 Task: Search for 'PLANT SEEDS' on Amazon and view product details.
Action: Mouse moved to (265, 145)
Screenshot: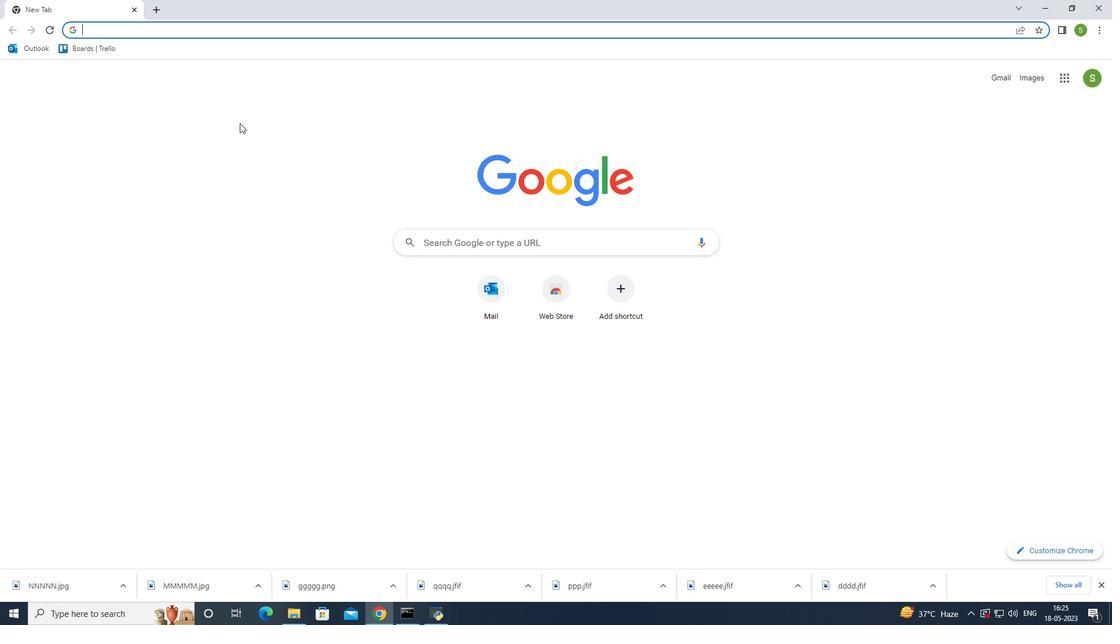 
Action: Key pressed am
Screenshot: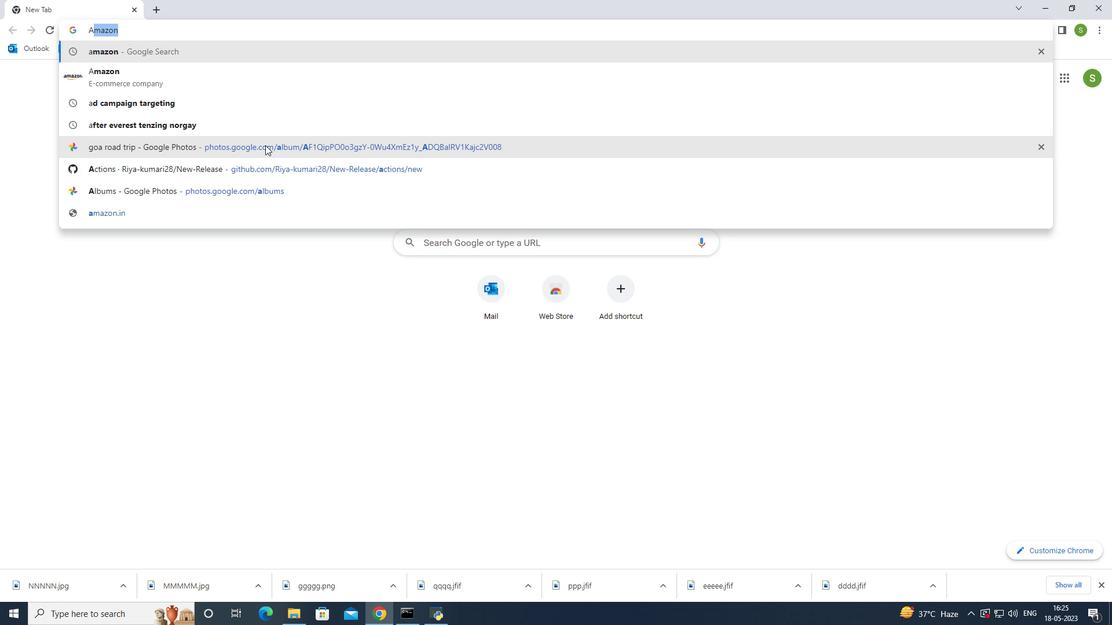
Action: Mouse moved to (96, 71)
Screenshot: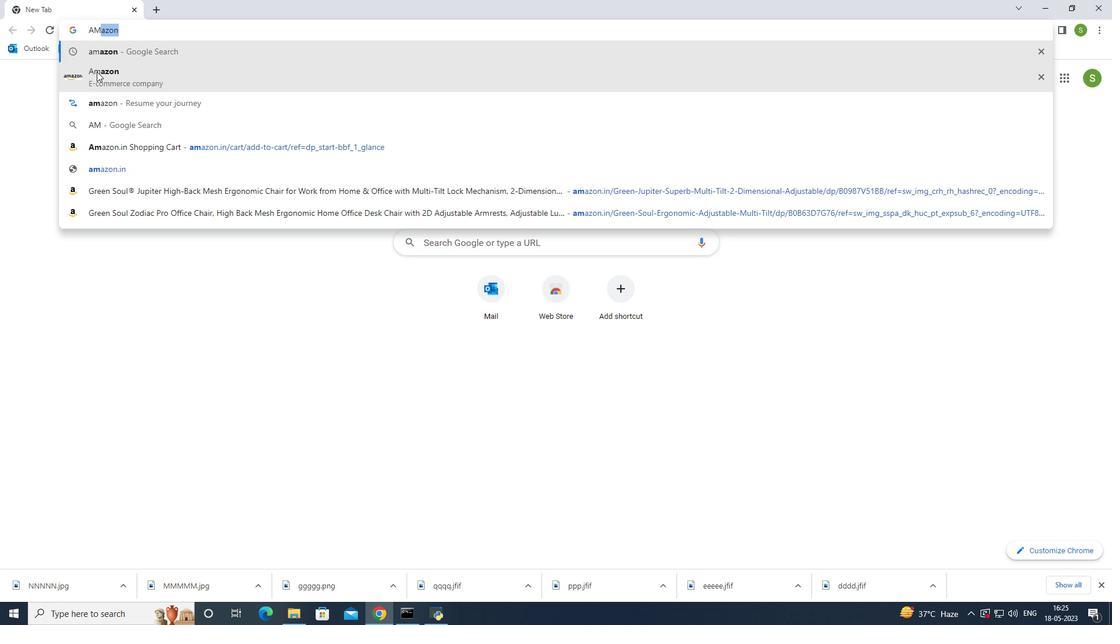 
Action: Key pressed <Key.enter>
Screenshot: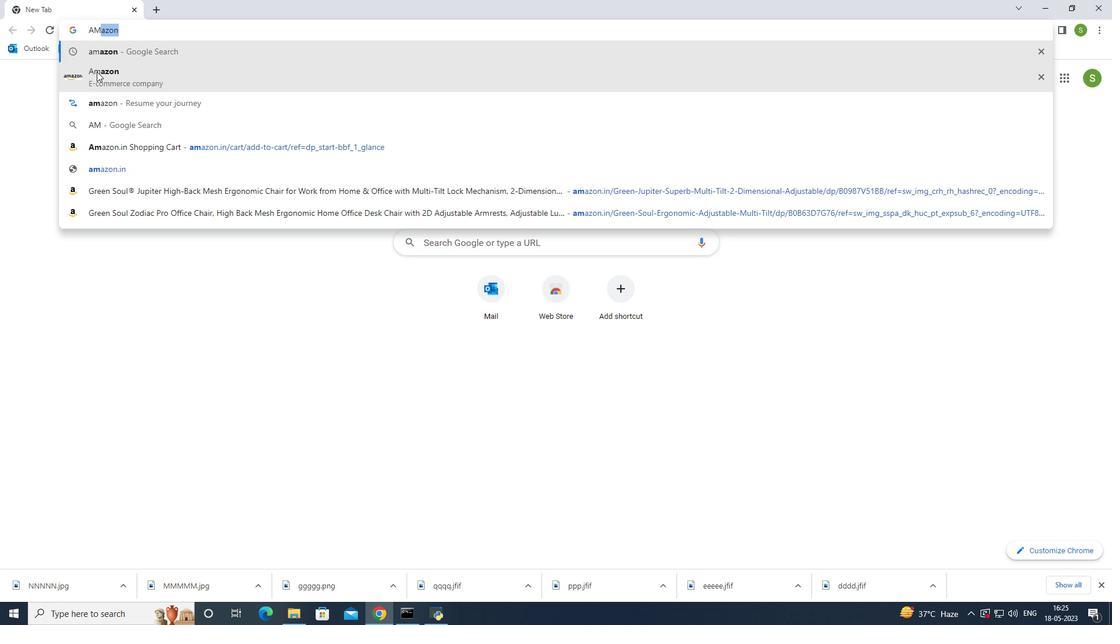 
Action: Mouse moved to (186, 190)
Screenshot: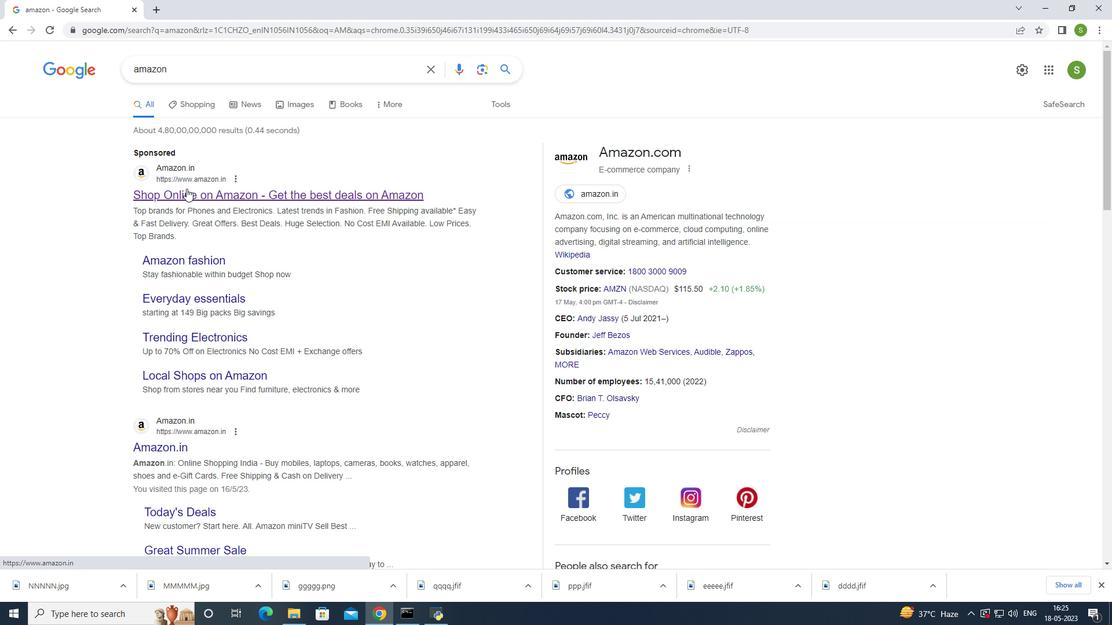 
Action: Mouse pressed left at (186, 190)
Screenshot: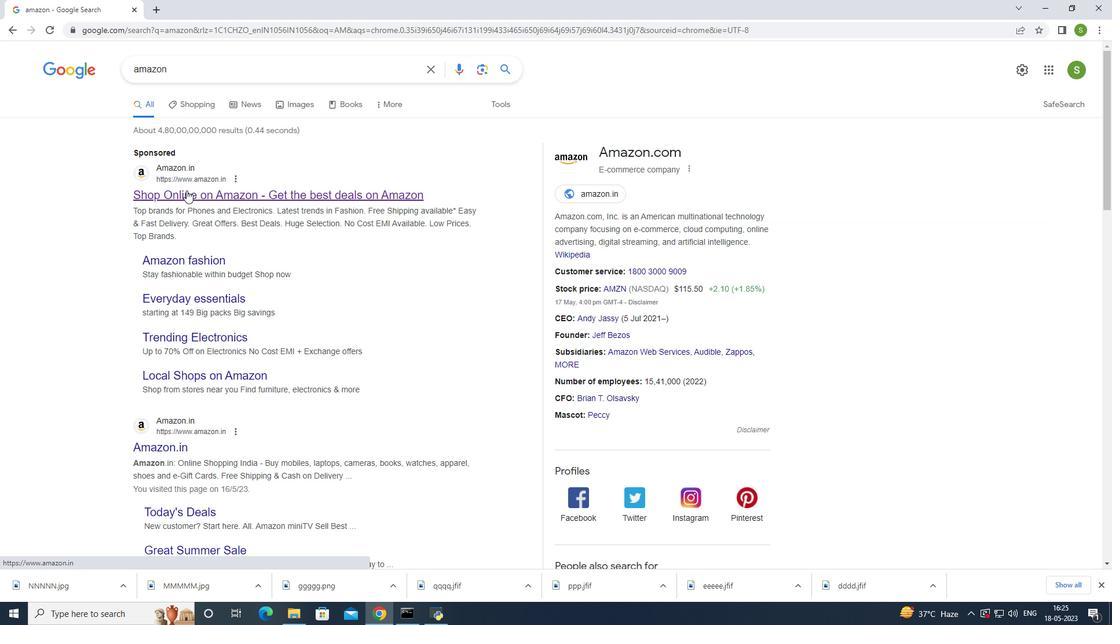 
Action: Mouse moved to (247, 56)
Screenshot: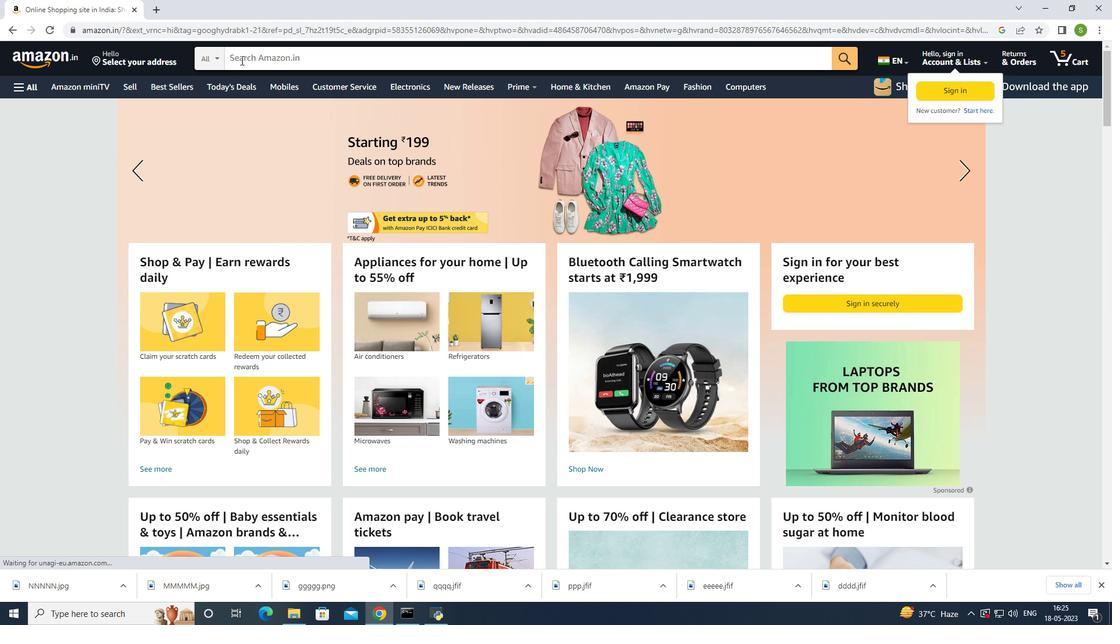 
Action: Mouse pressed left at (247, 56)
Screenshot: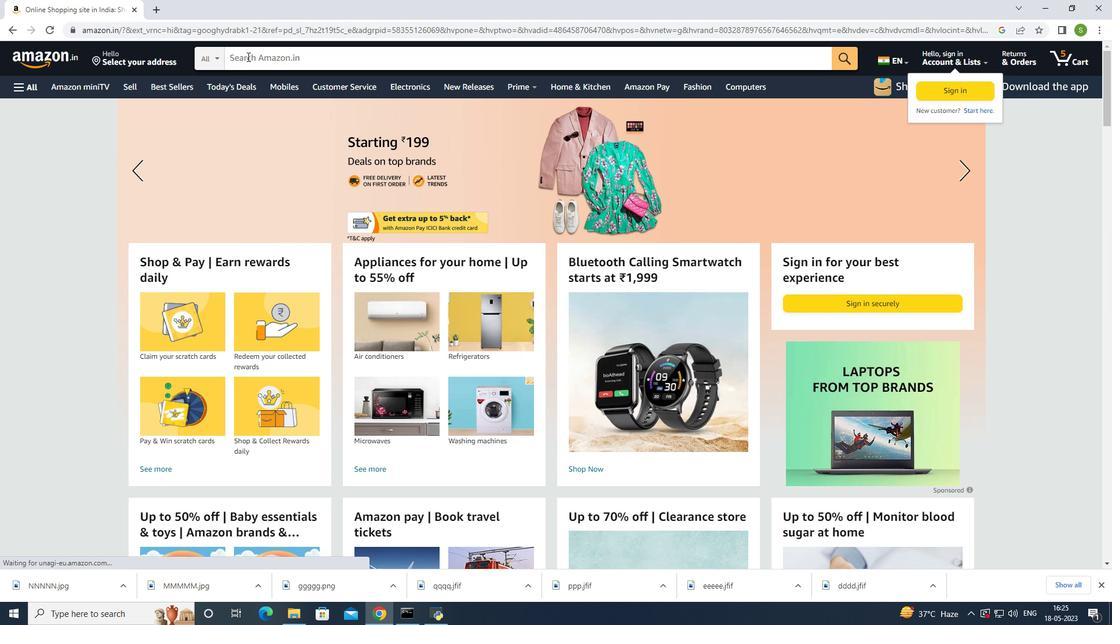 
Action: Key pressed plant<Key.space>seeds<Key.enter>
Screenshot: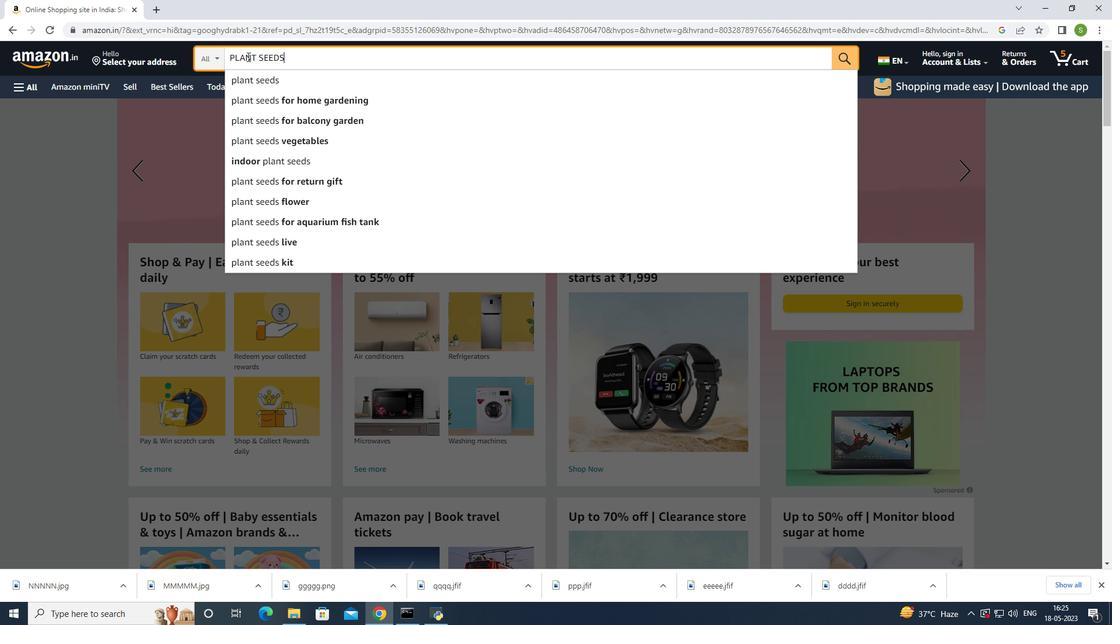 
Action: Mouse moved to (335, 286)
Screenshot: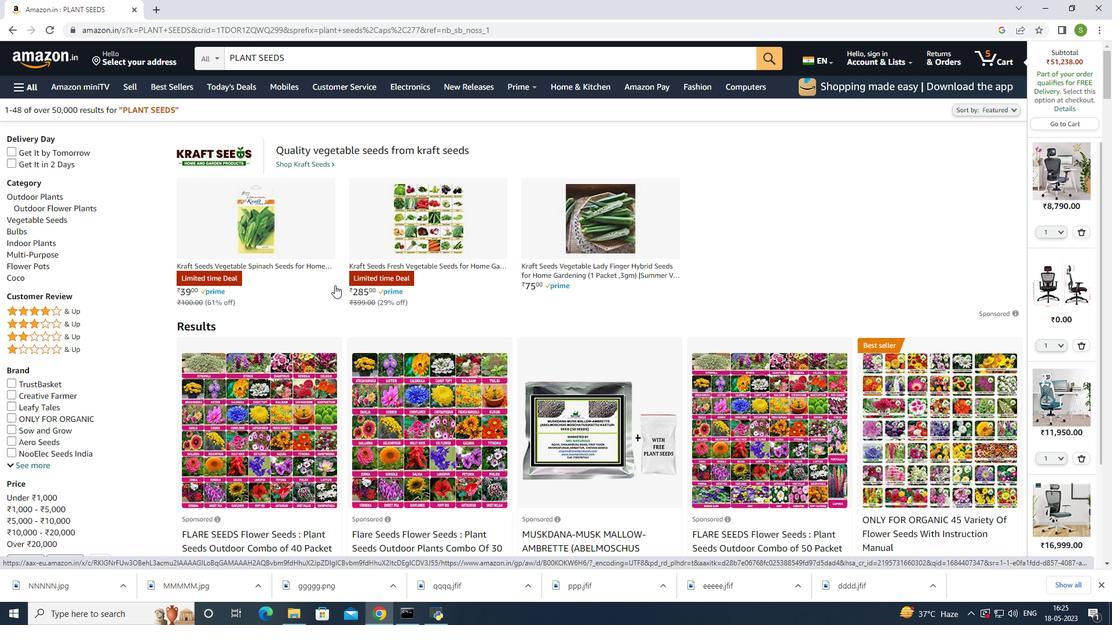 
Action: Mouse scrolled (335, 285) with delta (0, 0)
Screenshot: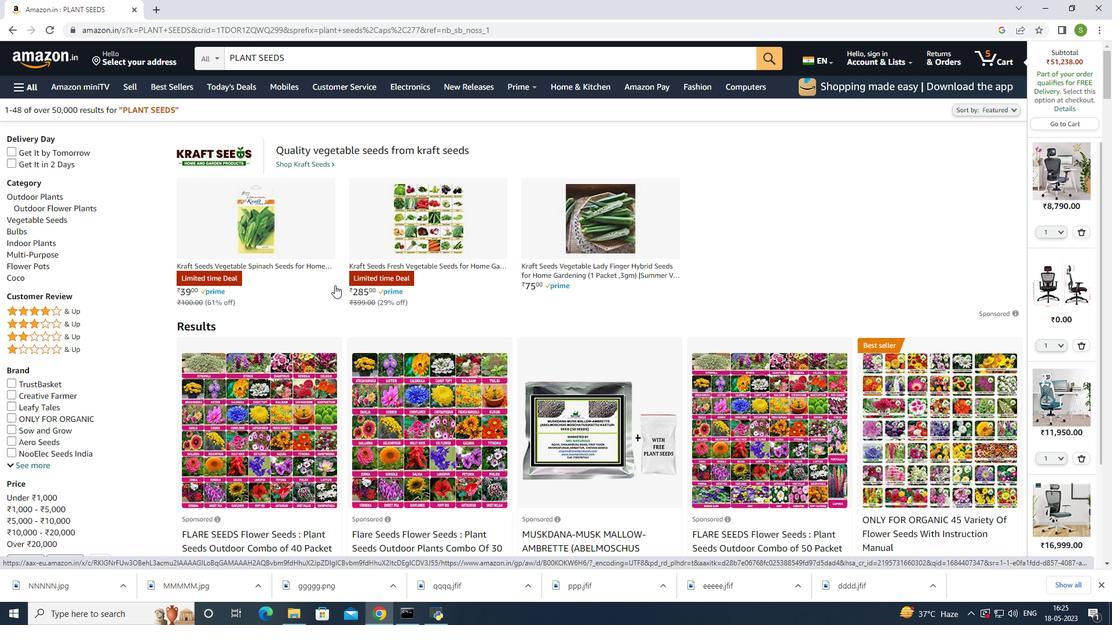 
Action: Mouse moved to (335, 287)
Screenshot: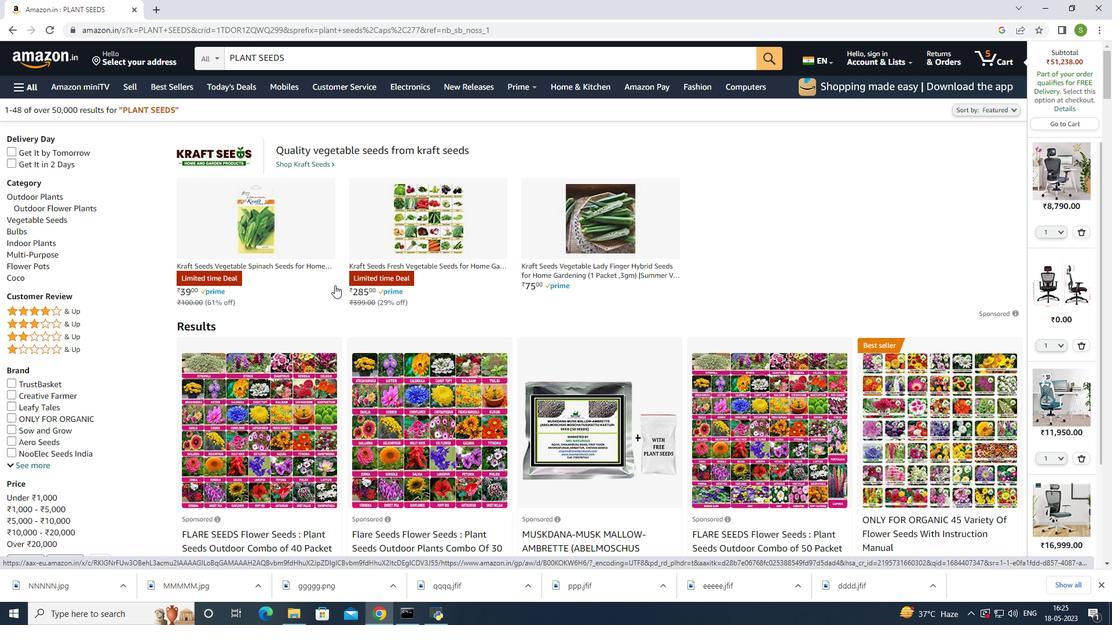 
Action: Mouse scrolled (335, 286) with delta (0, 0)
Screenshot: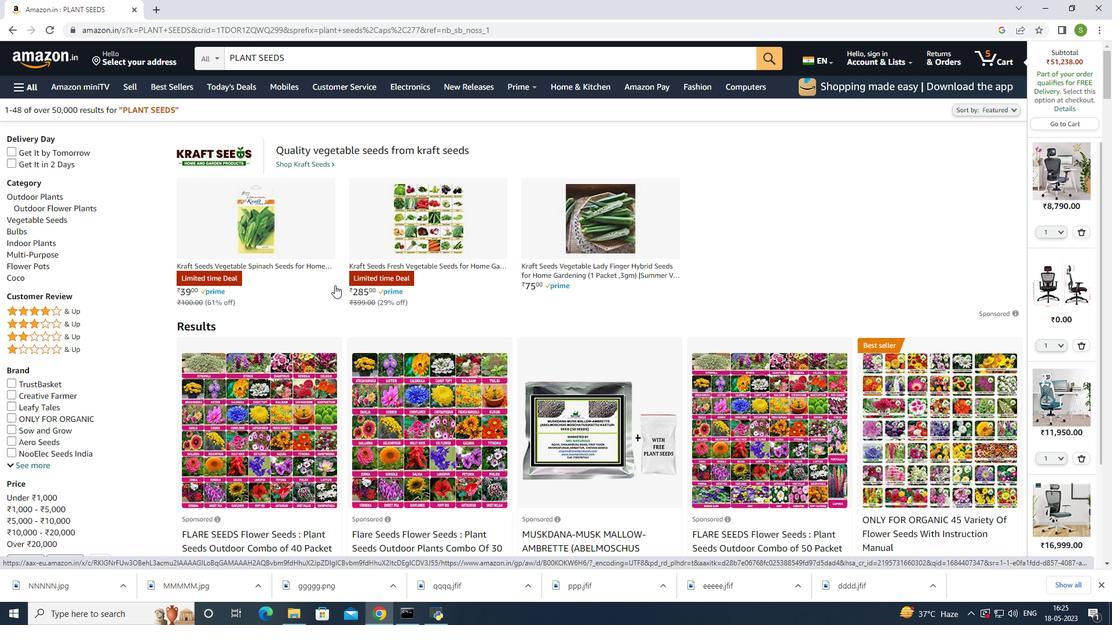 
Action: Mouse moved to (336, 287)
Screenshot: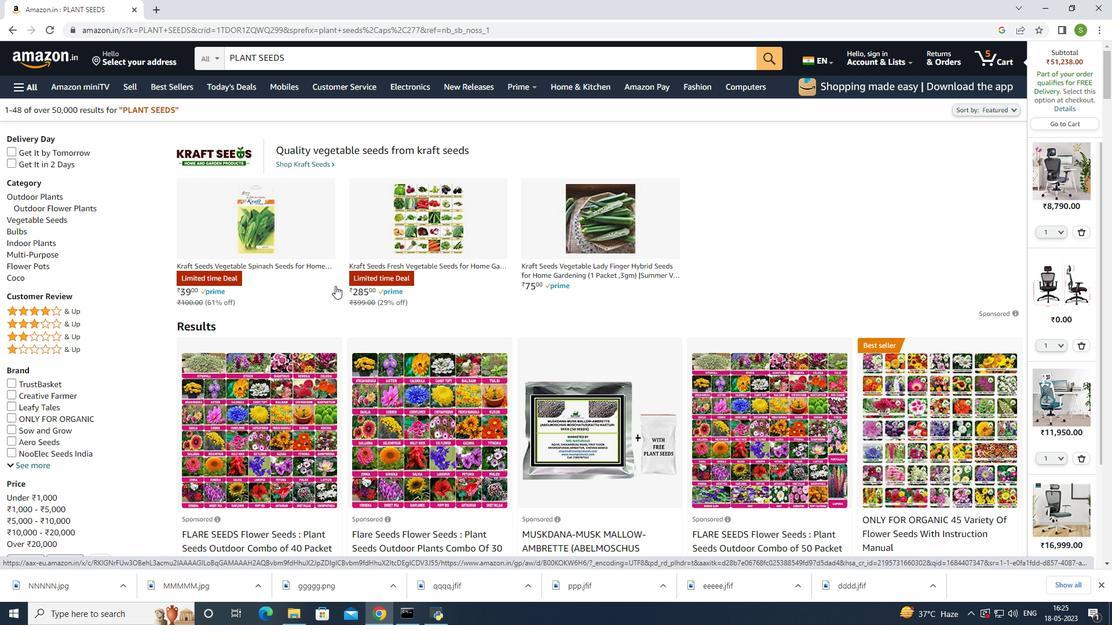 
Action: Mouse scrolled (336, 287) with delta (0, 0)
Screenshot: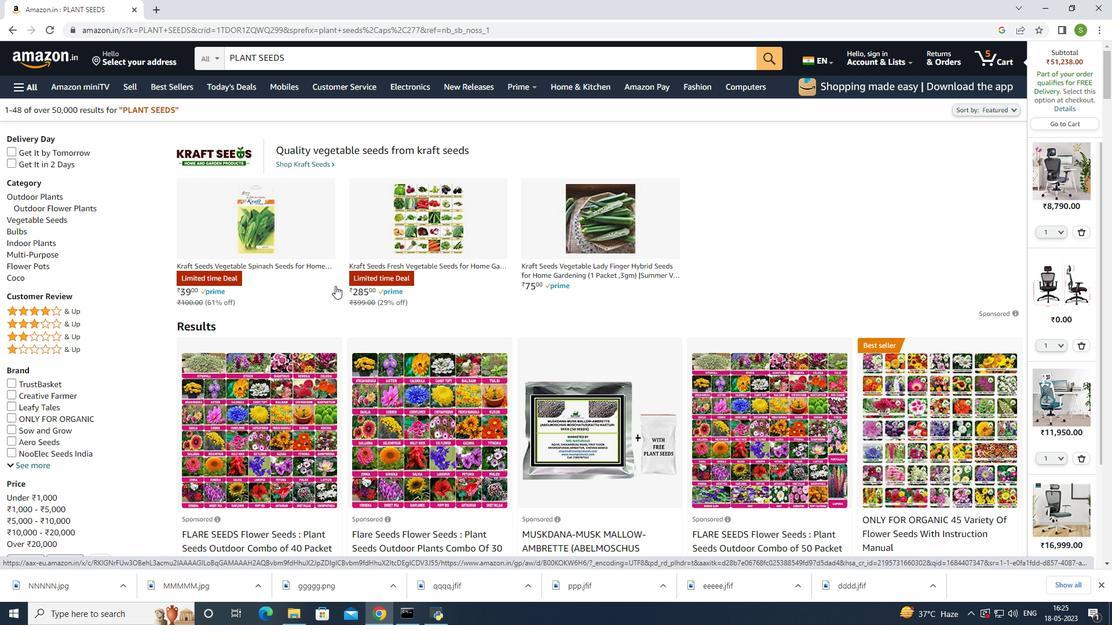 
Action: Mouse scrolled (336, 287) with delta (0, 0)
Screenshot: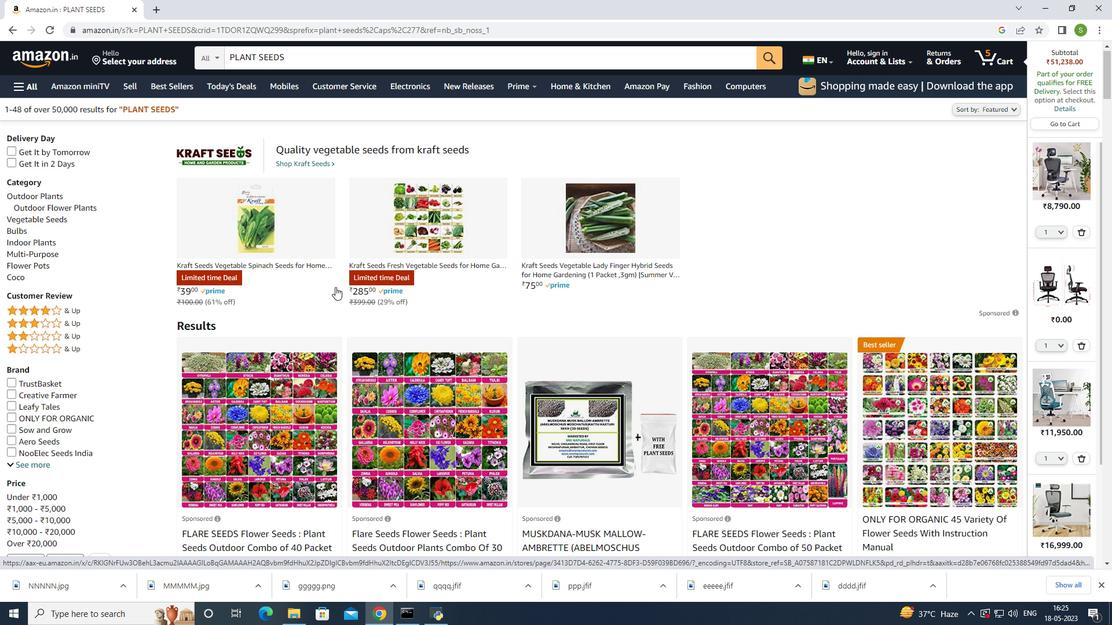 
Action: Mouse moved to (336, 288)
Screenshot: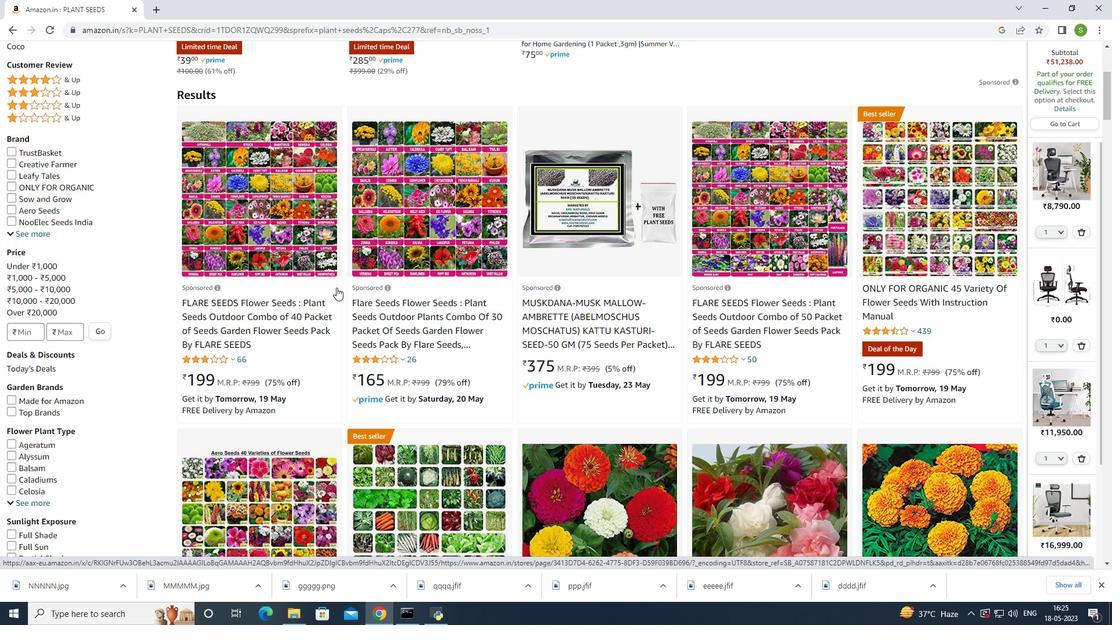 
Action: Mouse scrolled (336, 289) with delta (0, 0)
Screenshot: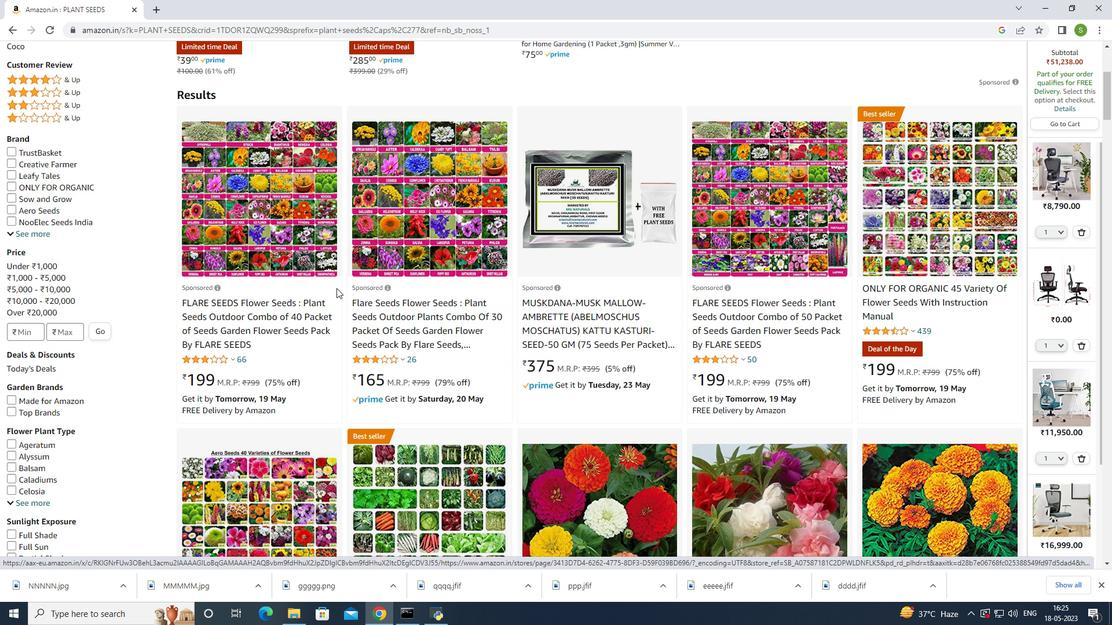 
Action: Mouse scrolled (336, 289) with delta (0, 0)
Screenshot: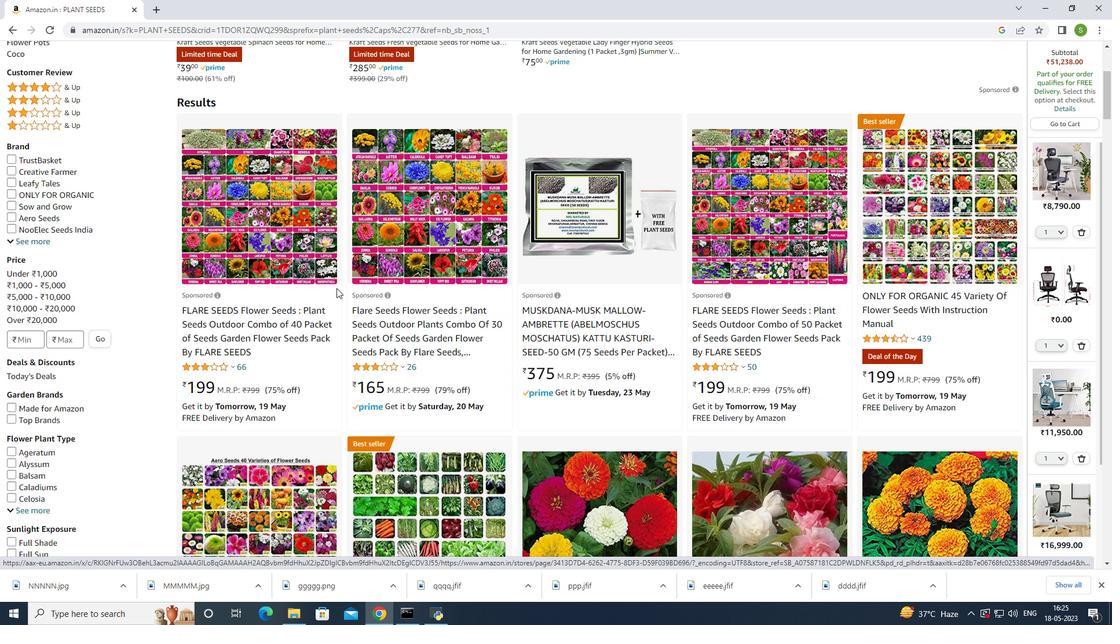 
Action: Mouse scrolled (336, 289) with delta (0, 0)
Screenshot: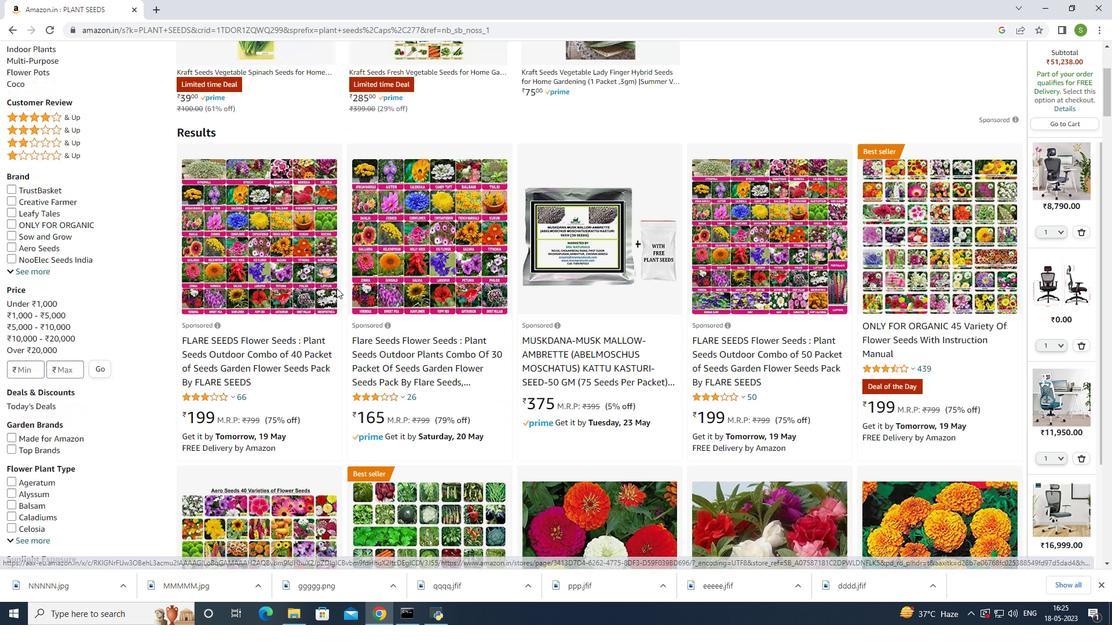
Action: Mouse scrolled (336, 289) with delta (0, 0)
Screenshot: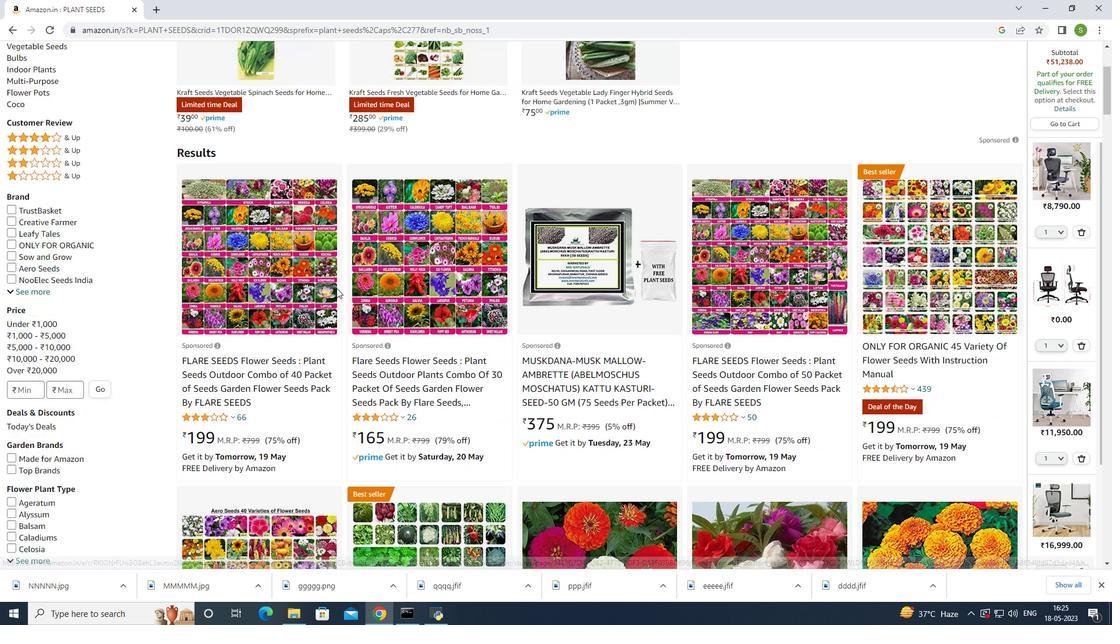 
Action: Mouse moved to (224, 227)
Screenshot: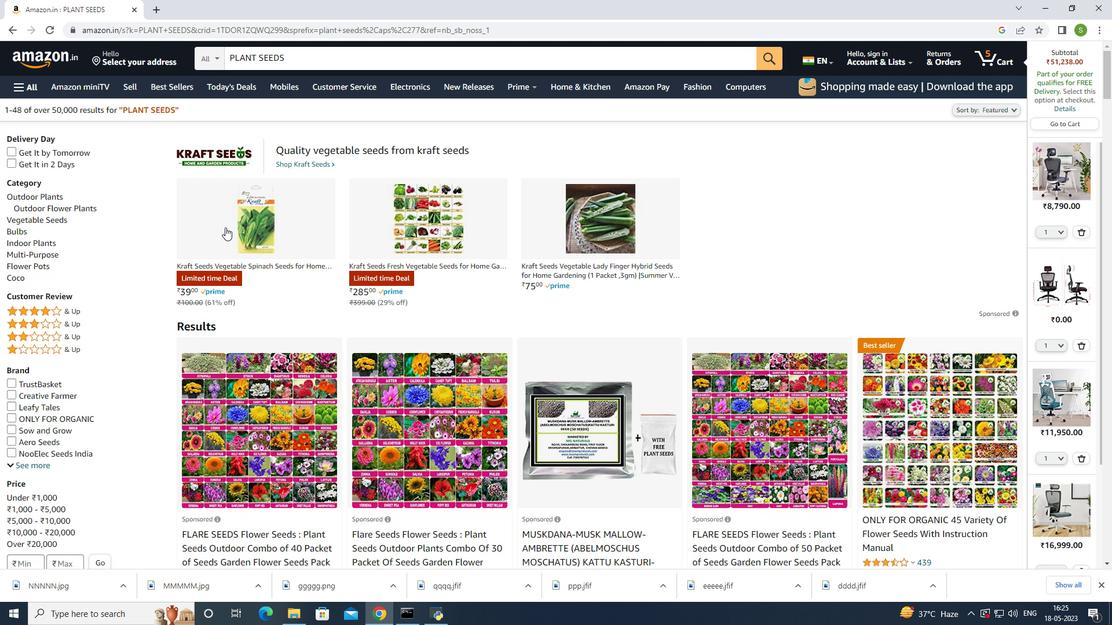 
Action: Mouse pressed left at (224, 227)
Screenshot: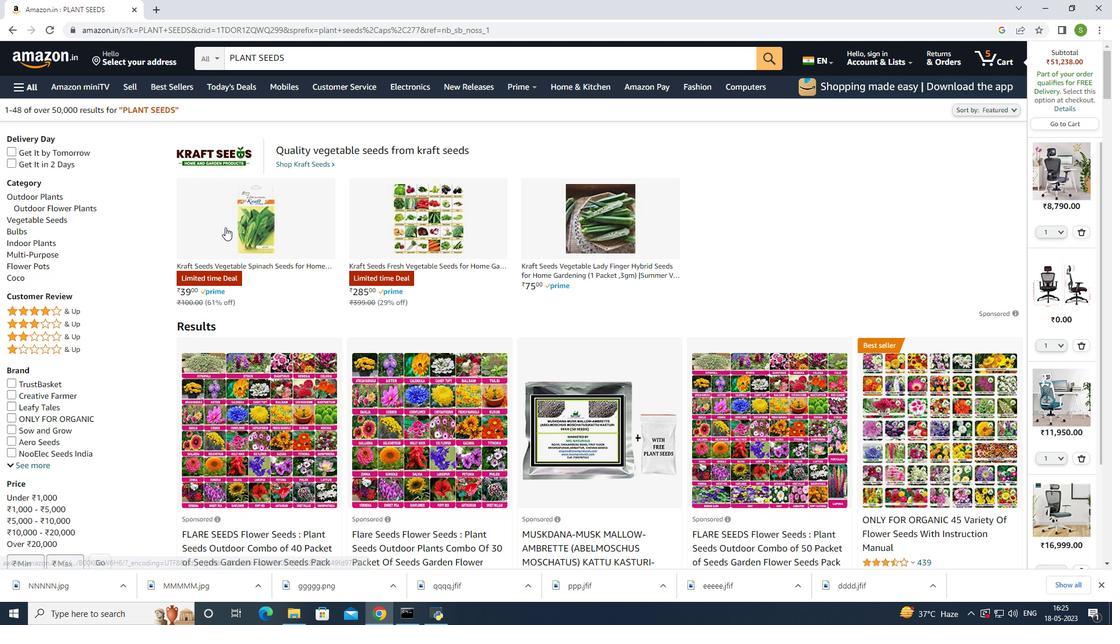 
Action: Mouse pressed left at (224, 227)
Screenshot: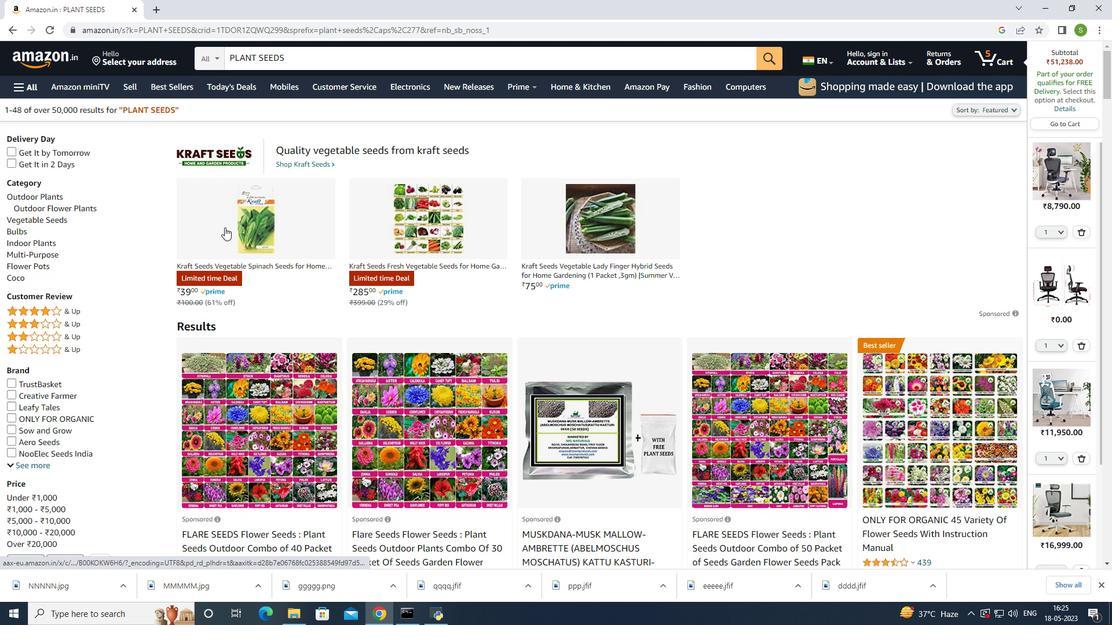 
Action: Mouse moved to (442, 340)
Screenshot: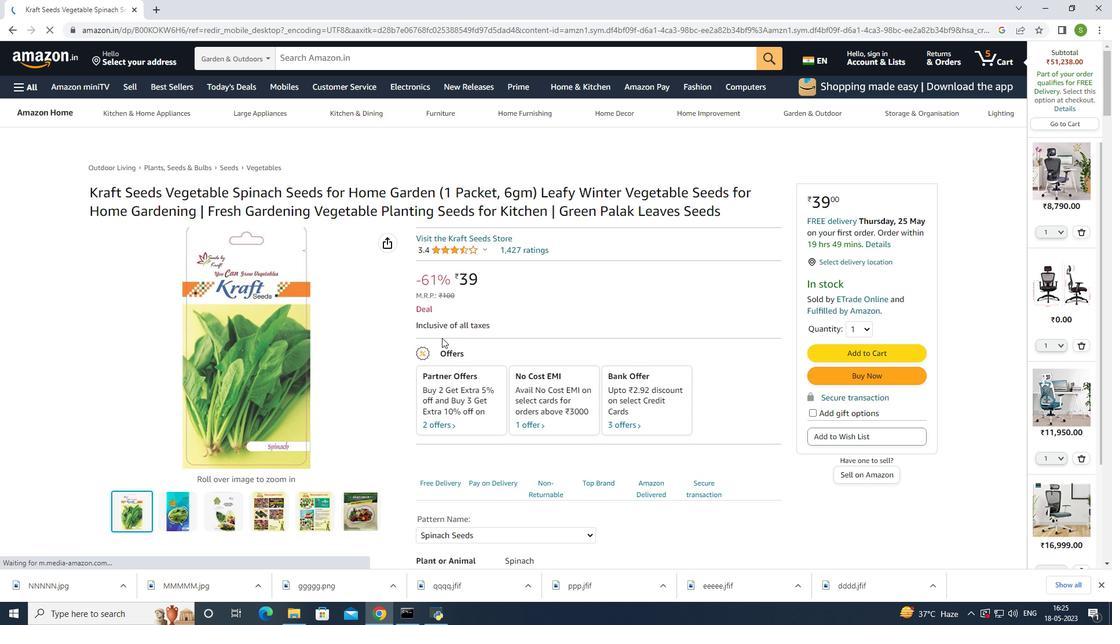 
Action: Mouse scrolled (442, 340) with delta (0, 0)
Screenshot: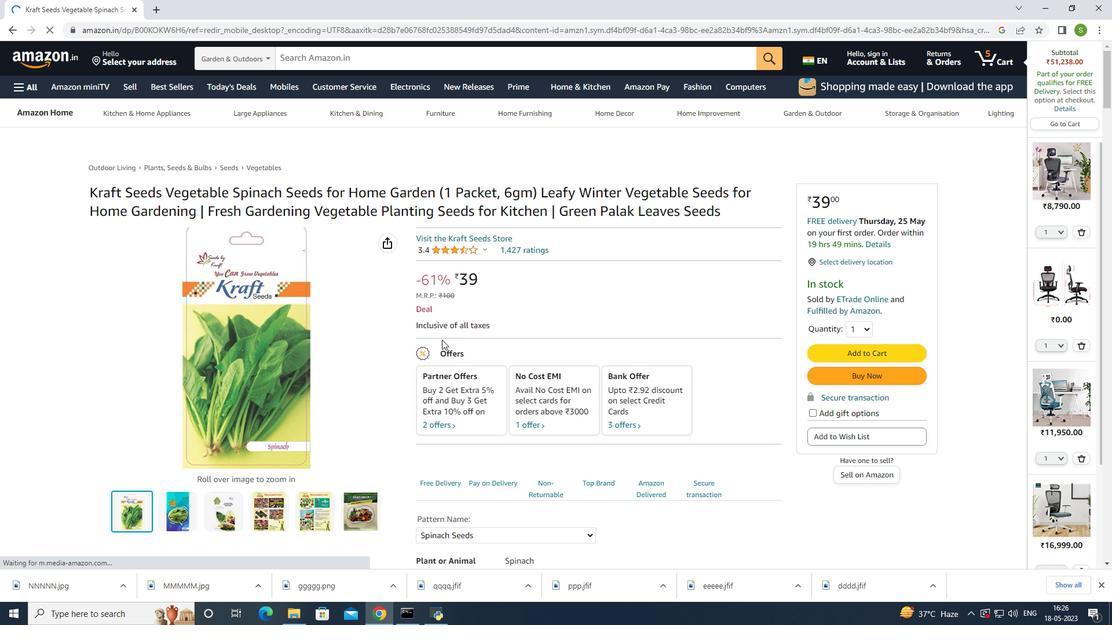 
Action: Mouse scrolled (442, 340) with delta (0, 0)
Screenshot: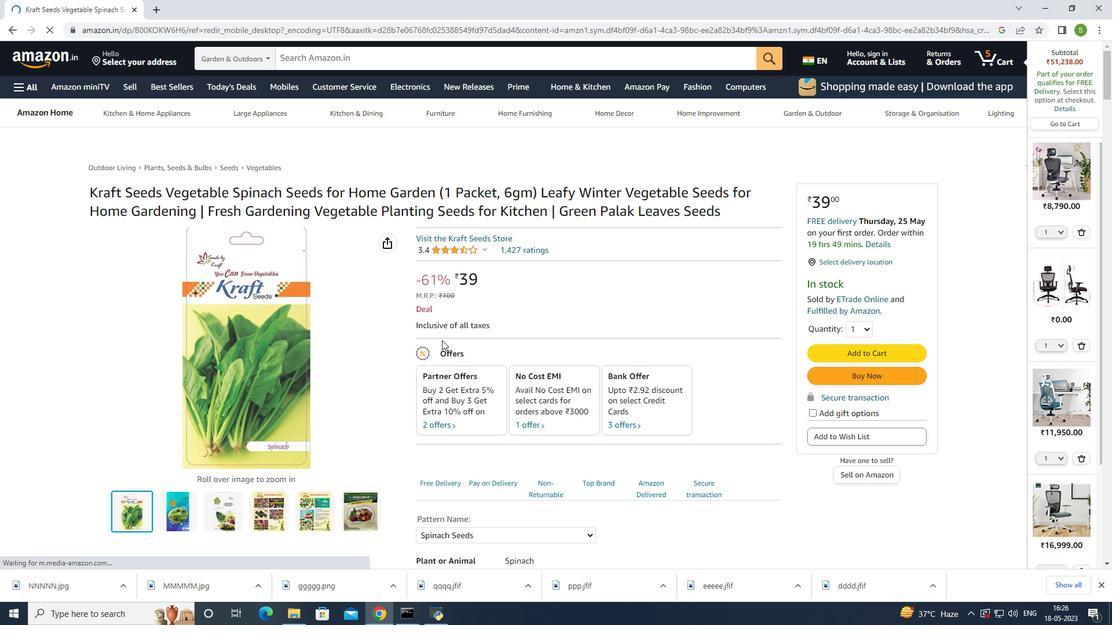 
Action: Mouse scrolled (442, 340) with delta (0, 0)
Screenshot: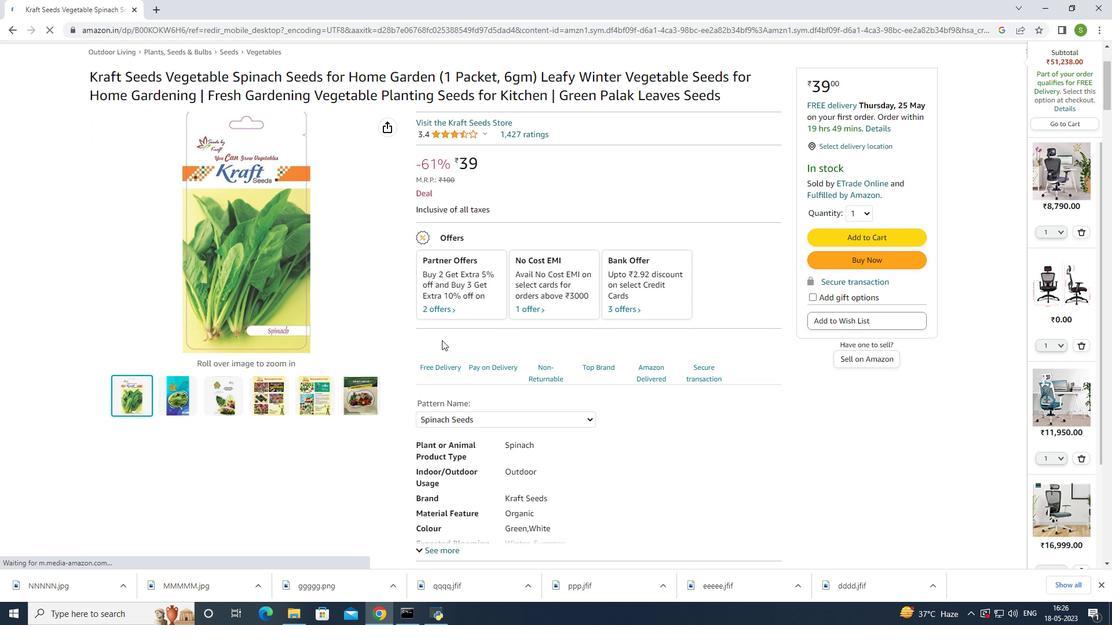 
Action: Mouse scrolled (442, 340) with delta (0, 0)
Screenshot: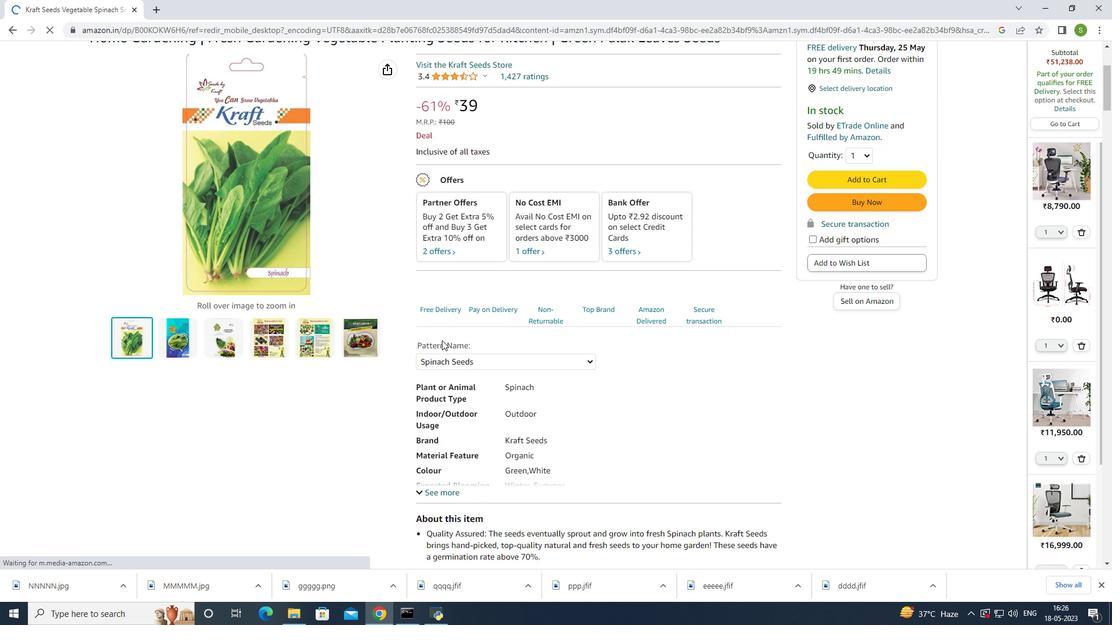 
Action: Mouse scrolled (442, 340) with delta (0, 0)
Screenshot: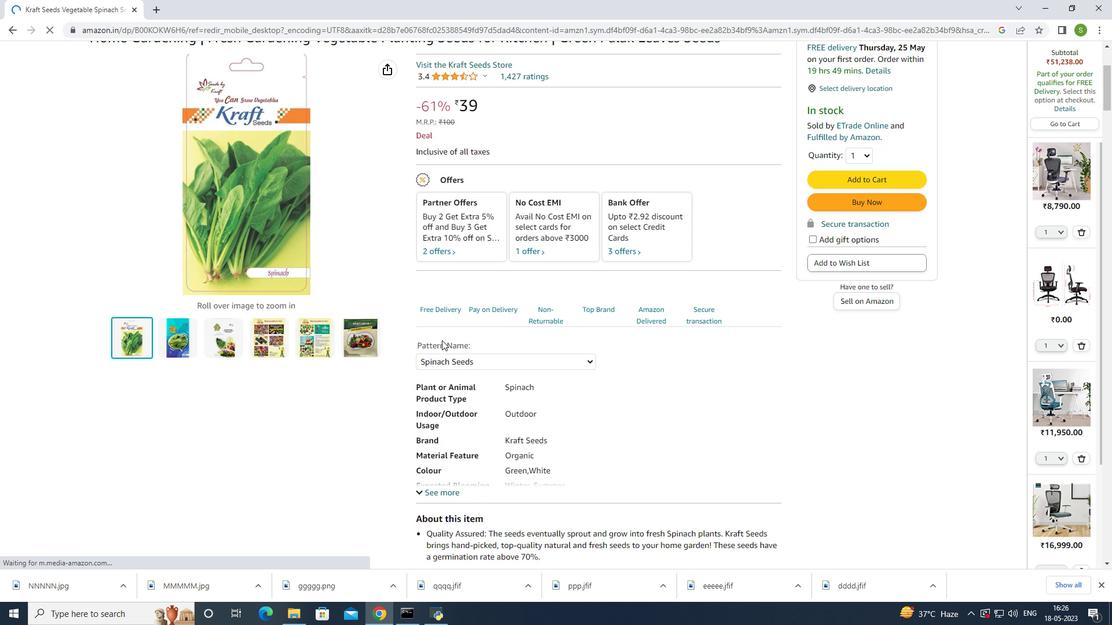 
Action: Mouse scrolled (442, 340) with delta (0, 0)
Screenshot: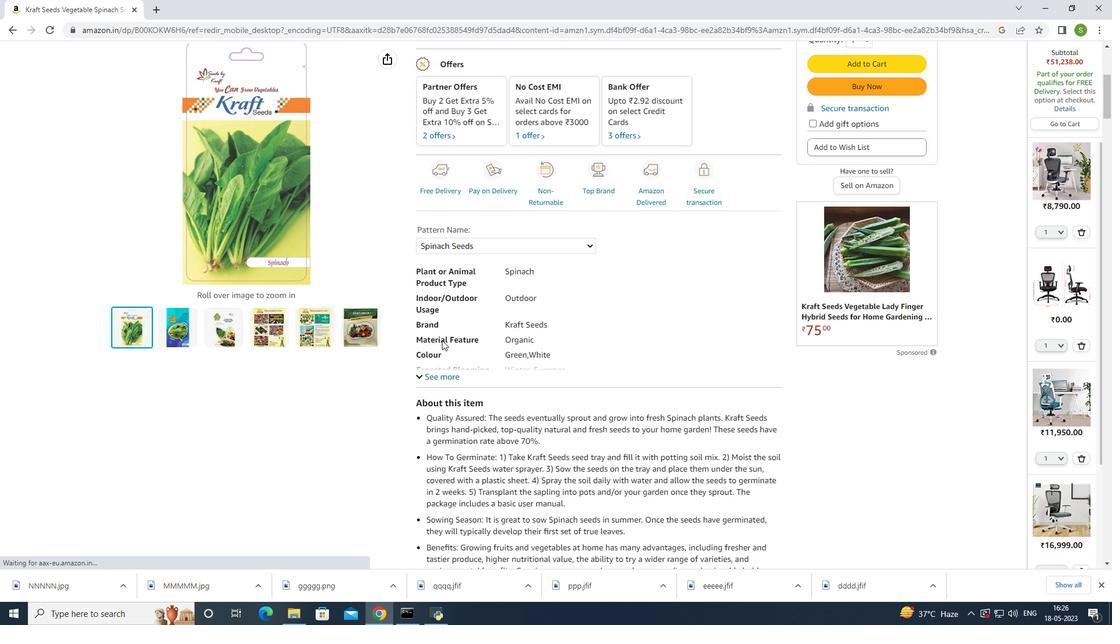
Action: Mouse scrolled (442, 340) with delta (0, 0)
Screenshot: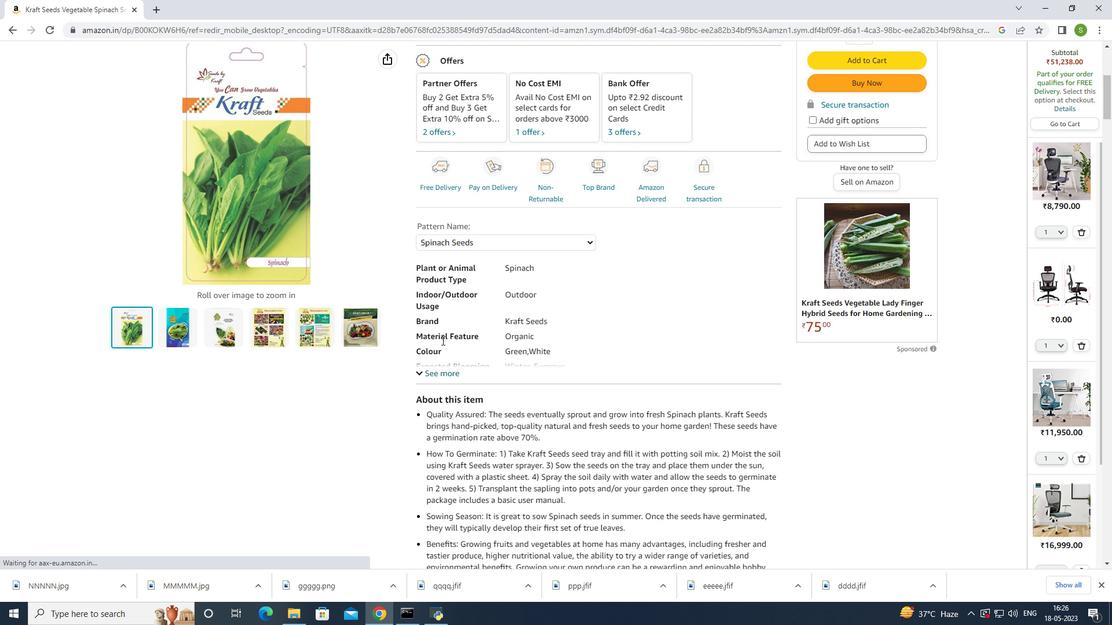 
Action: Mouse scrolled (442, 340) with delta (0, 0)
Screenshot: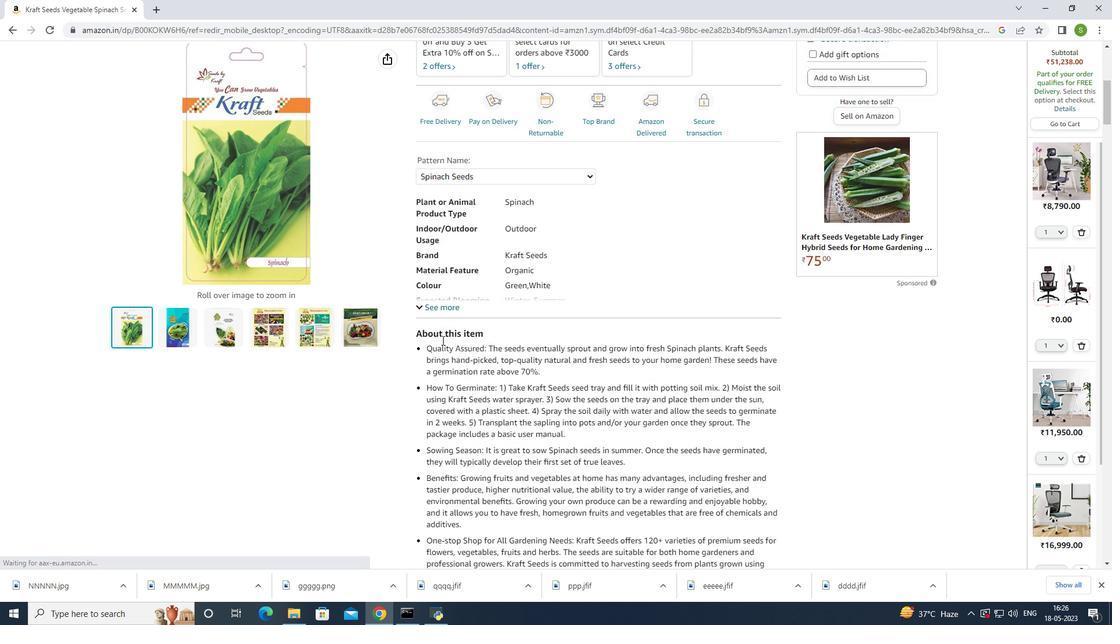 
Action: Mouse scrolled (442, 340) with delta (0, 0)
Screenshot: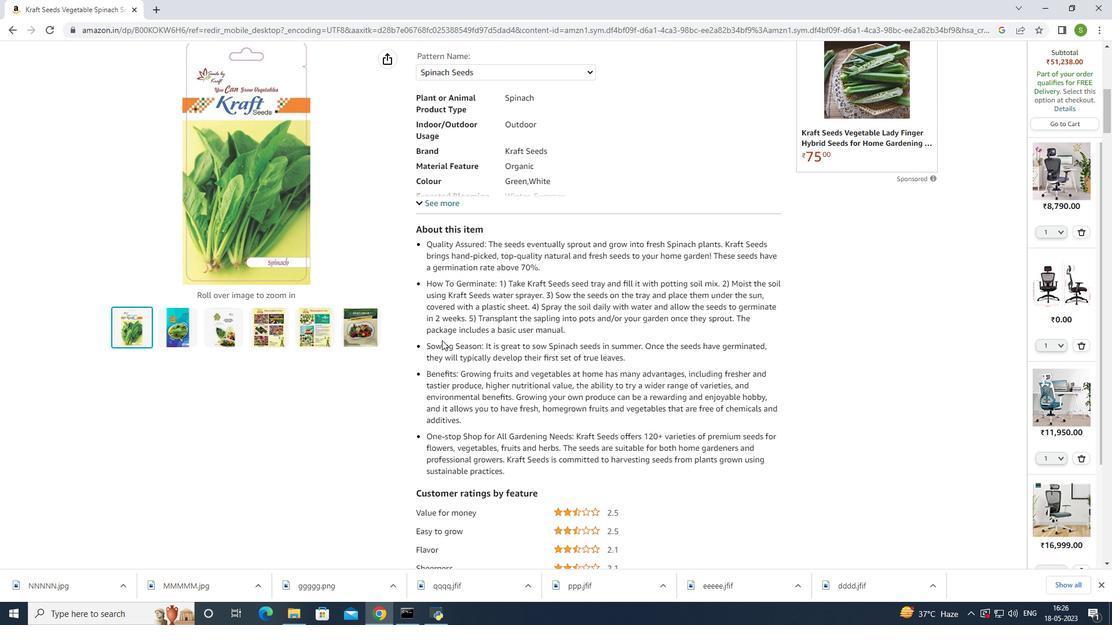 
Action: Mouse scrolled (442, 340) with delta (0, 0)
Screenshot: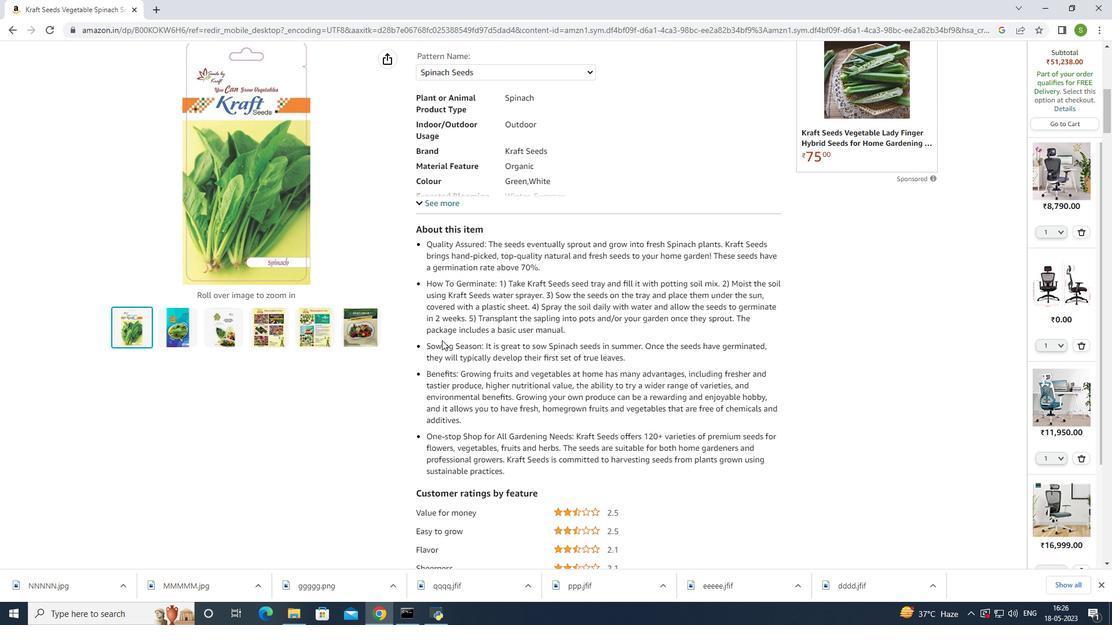 
Action: Mouse scrolled (442, 340) with delta (0, 0)
Screenshot: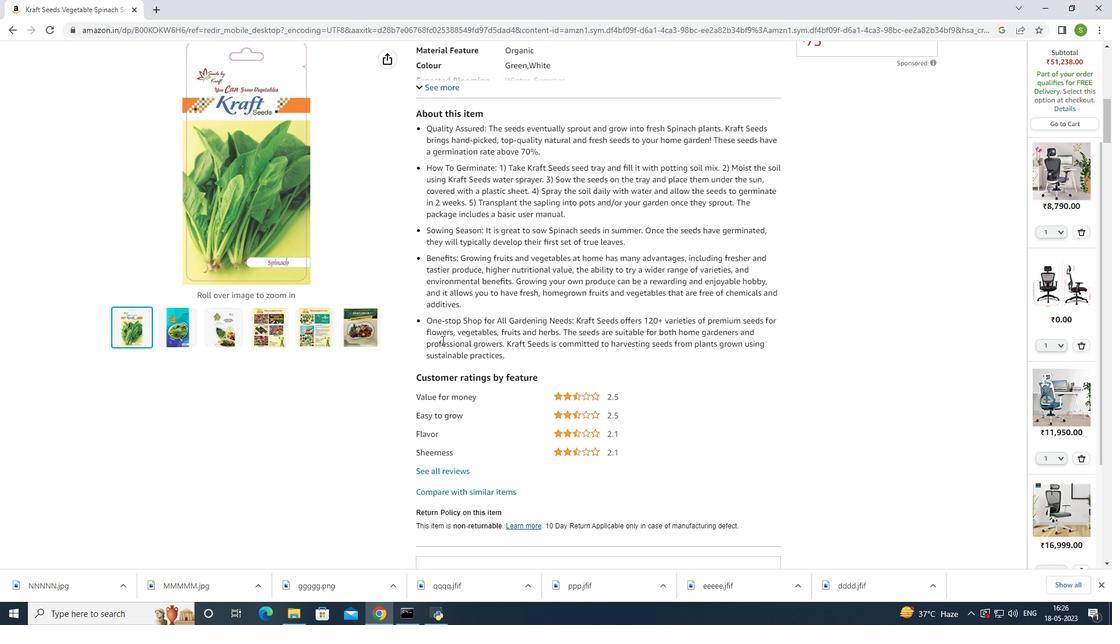 
Action: Mouse scrolled (442, 340) with delta (0, 0)
Screenshot: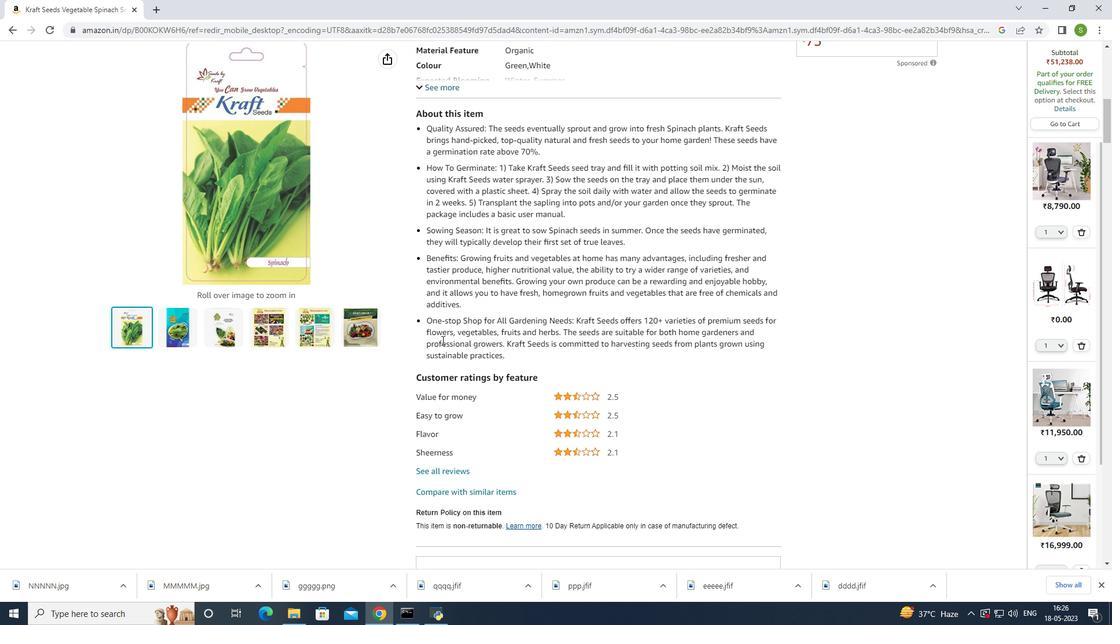 
Action: Mouse scrolled (442, 340) with delta (0, 0)
Screenshot: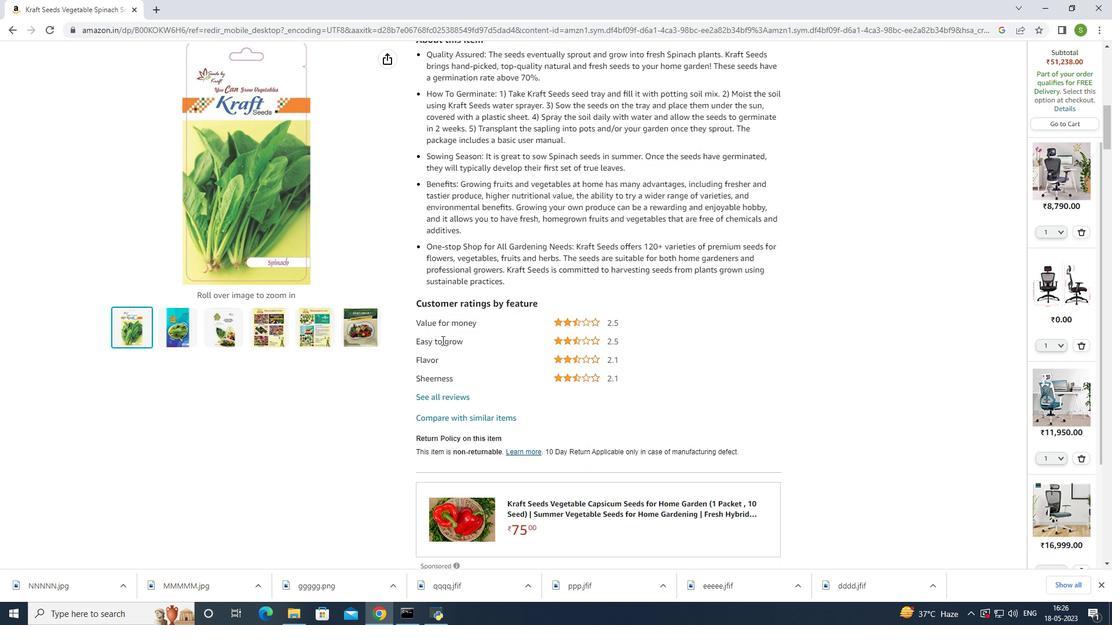 
Action: Mouse scrolled (442, 340) with delta (0, 0)
Screenshot: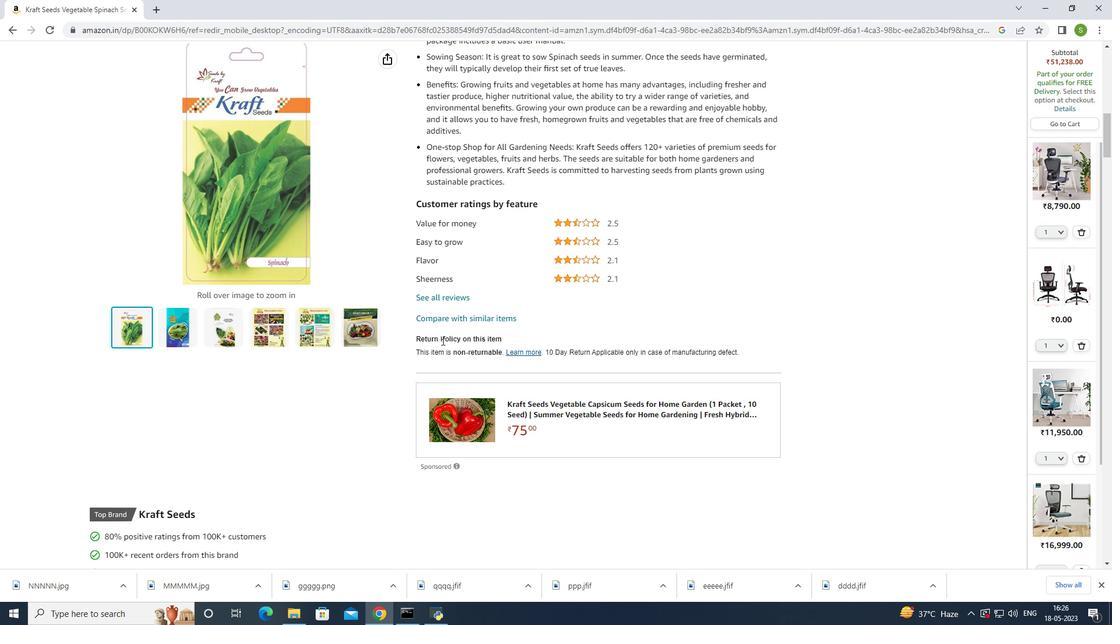 
Action: Mouse scrolled (442, 340) with delta (0, 0)
Screenshot: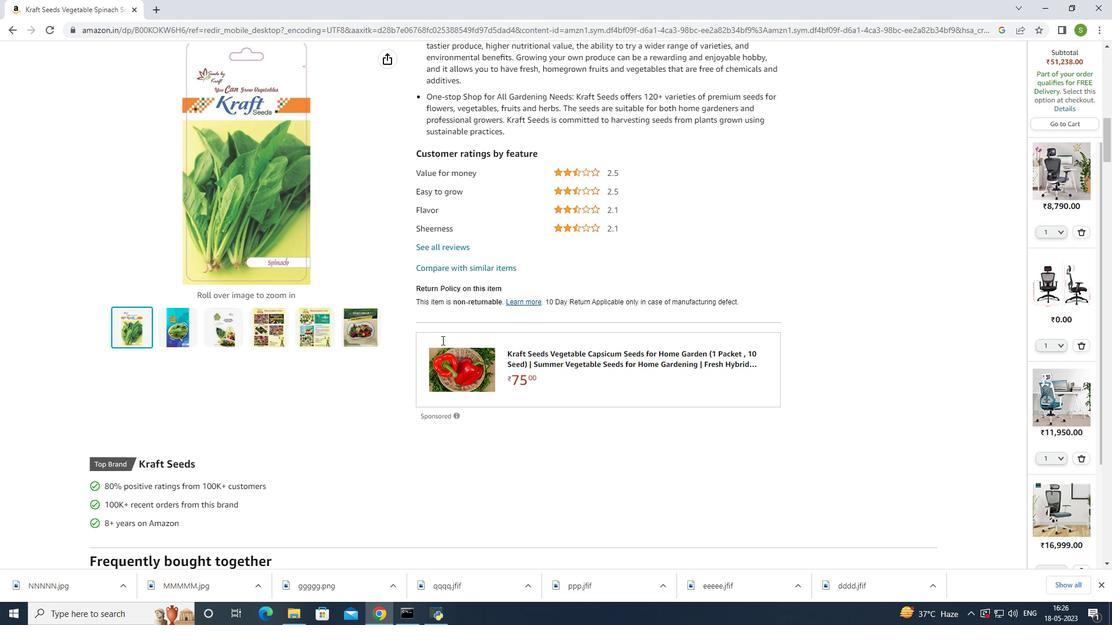 
Action: Mouse scrolled (442, 340) with delta (0, 0)
Screenshot: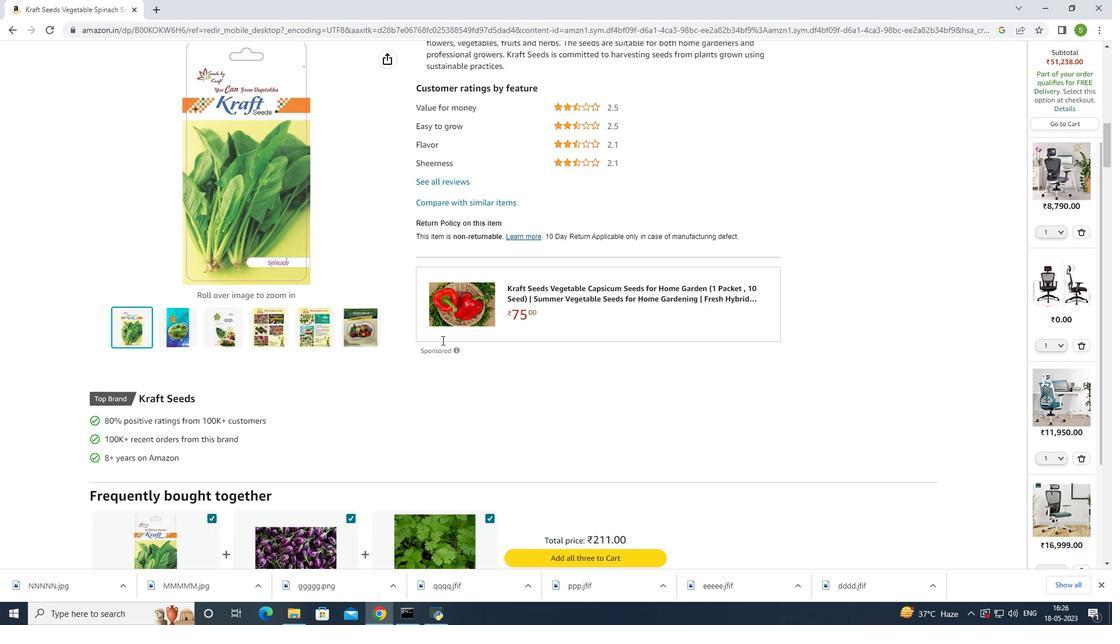 
Action: Mouse scrolled (442, 340) with delta (0, 0)
Screenshot: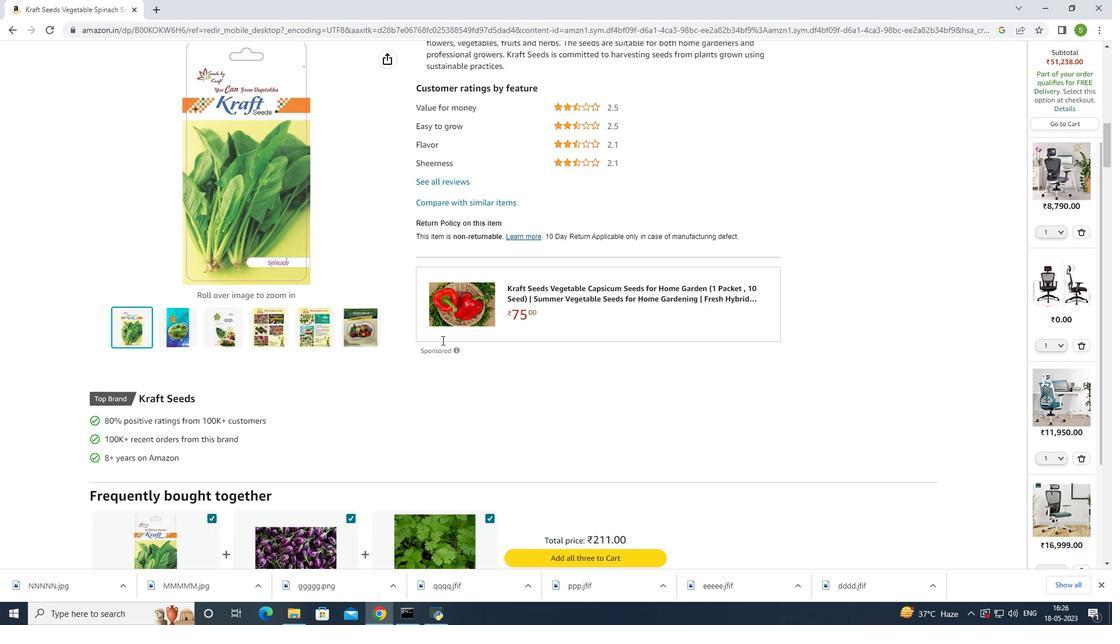 
Action: Mouse scrolled (442, 340) with delta (0, 0)
Screenshot: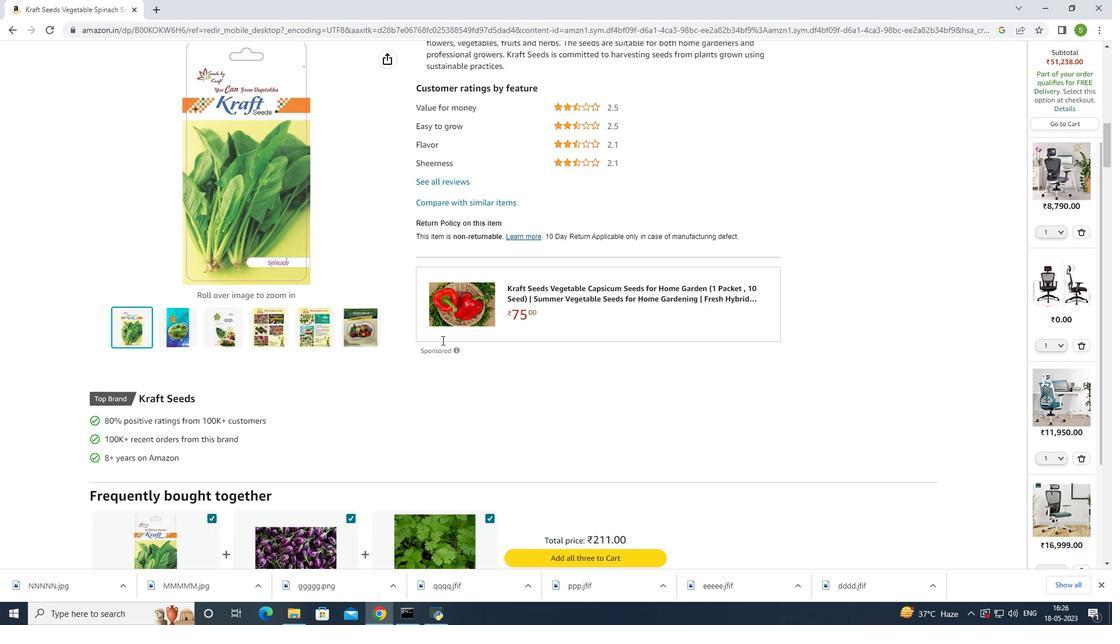 
Action: Mouse scrolled (442, 340) with delta (0, 0)
Screenshot: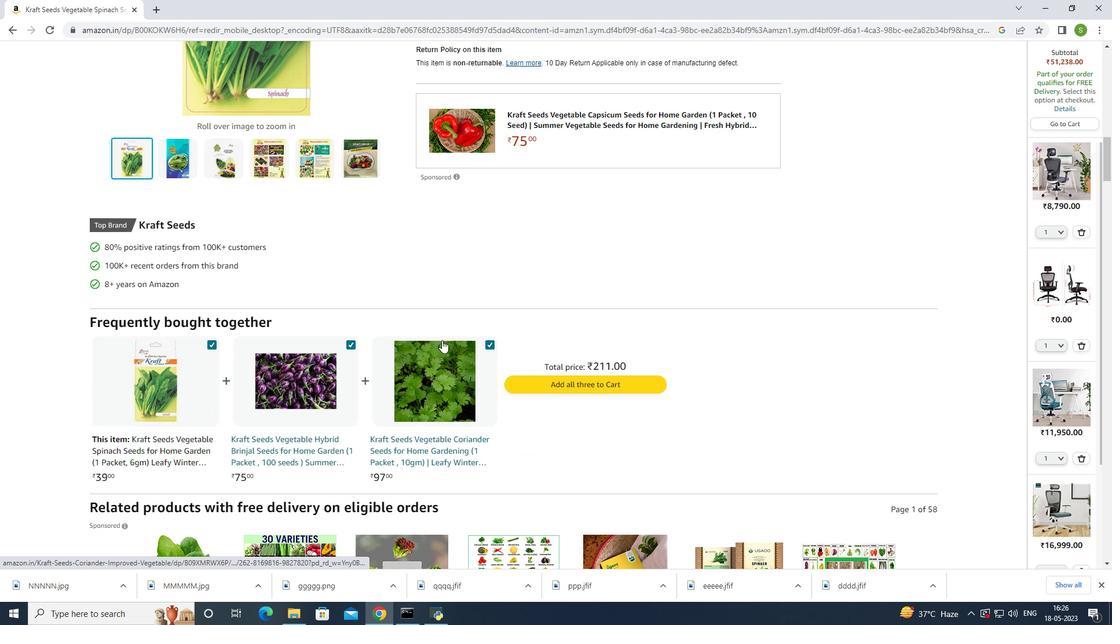 
Action: Mouse scrolled (442, 340) with delta (0, 0)
Screenshot: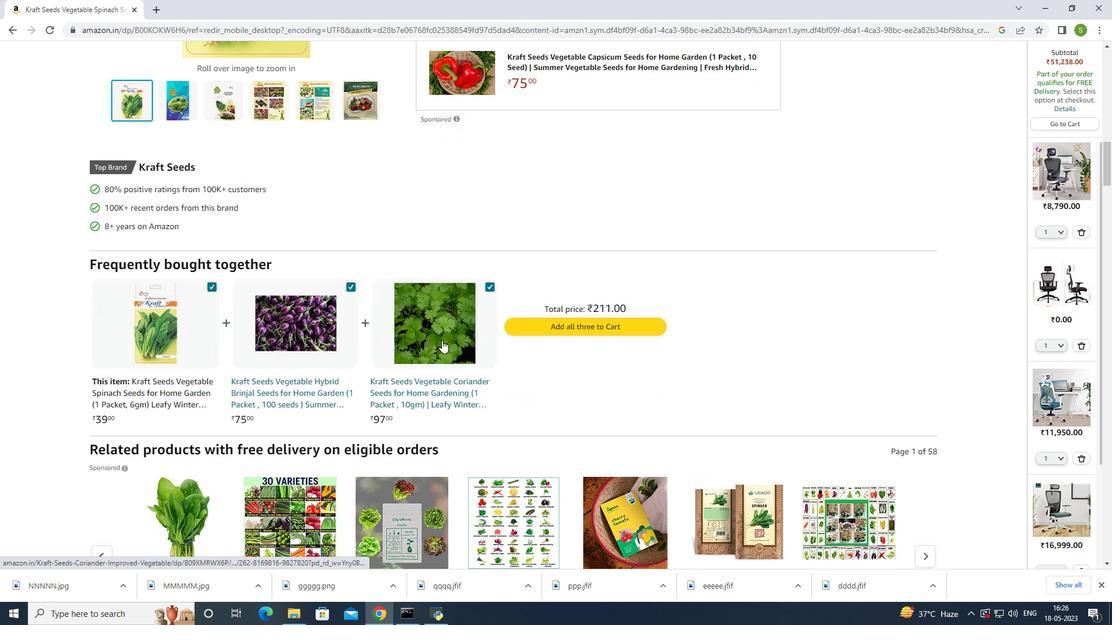 
Action: Mouse scrolled (442, 340) with delta (0, 0)
Screenshot: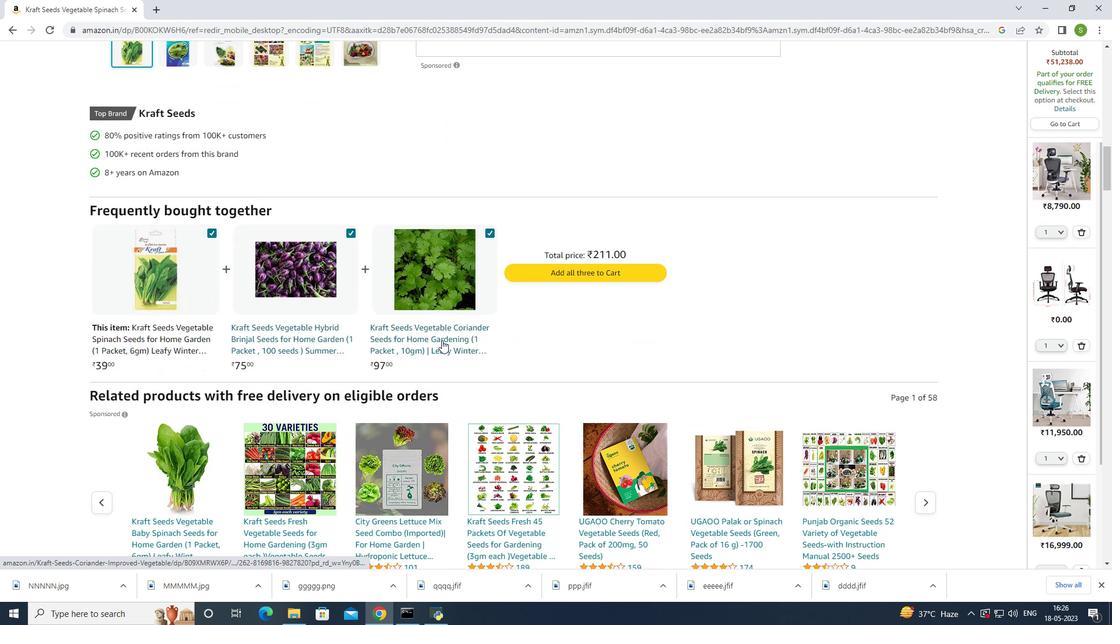 
Action: Mouse scrolled (442, 340) with delta (0, 0)
Screenshot: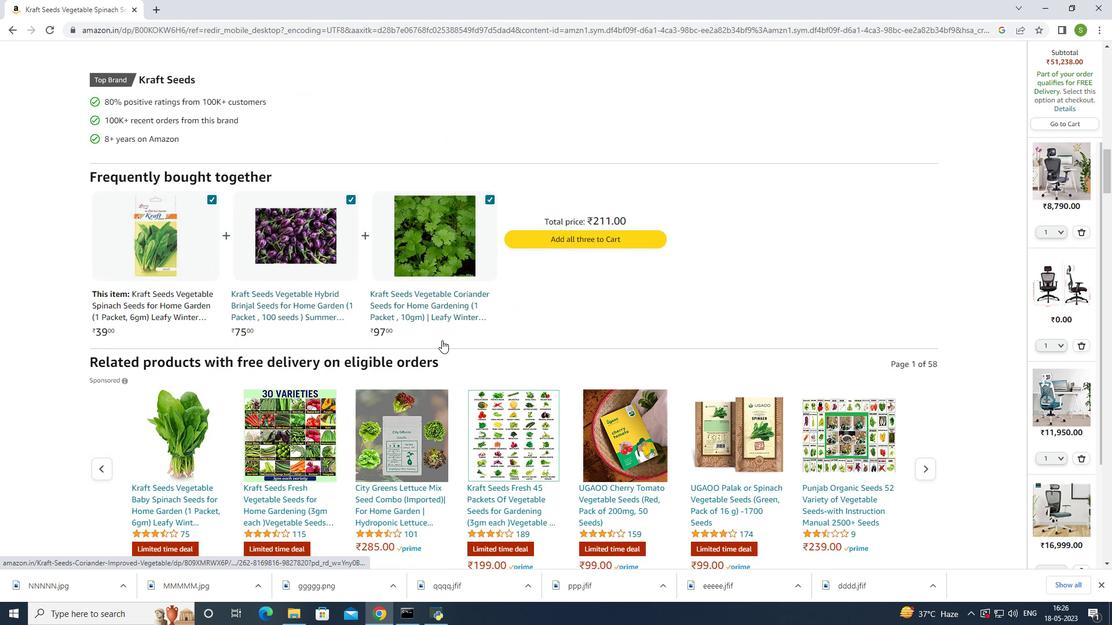 
Action: Mouse scrolled (442, 340) with delta (0, 0)
Screenshot: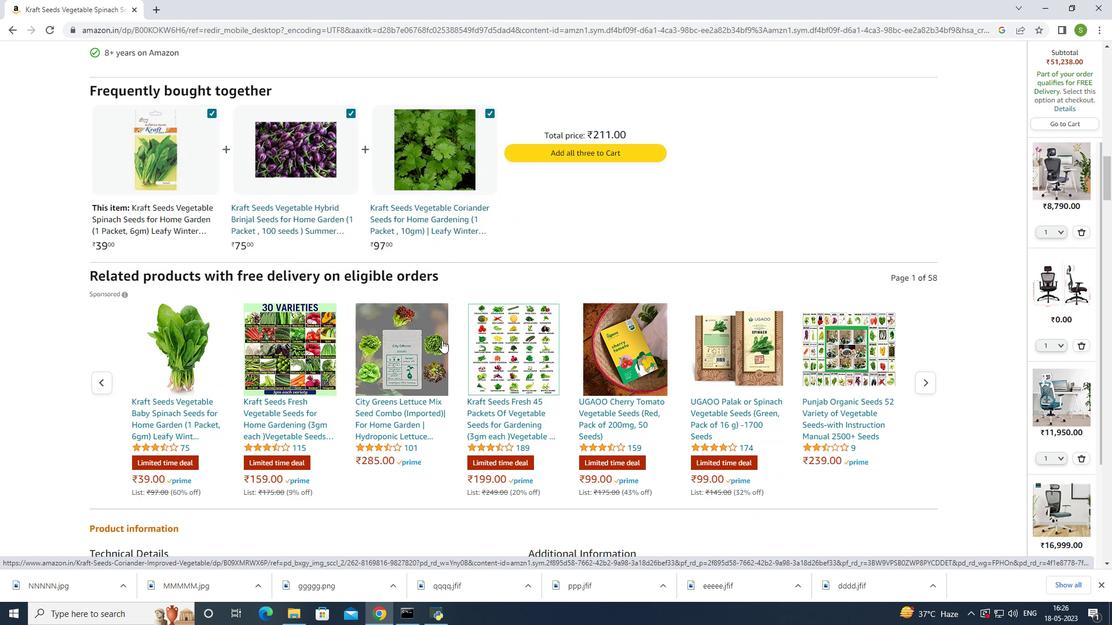 
Action: Mouse scrolled (442, 340) with delta (0, 0)
Screenshot: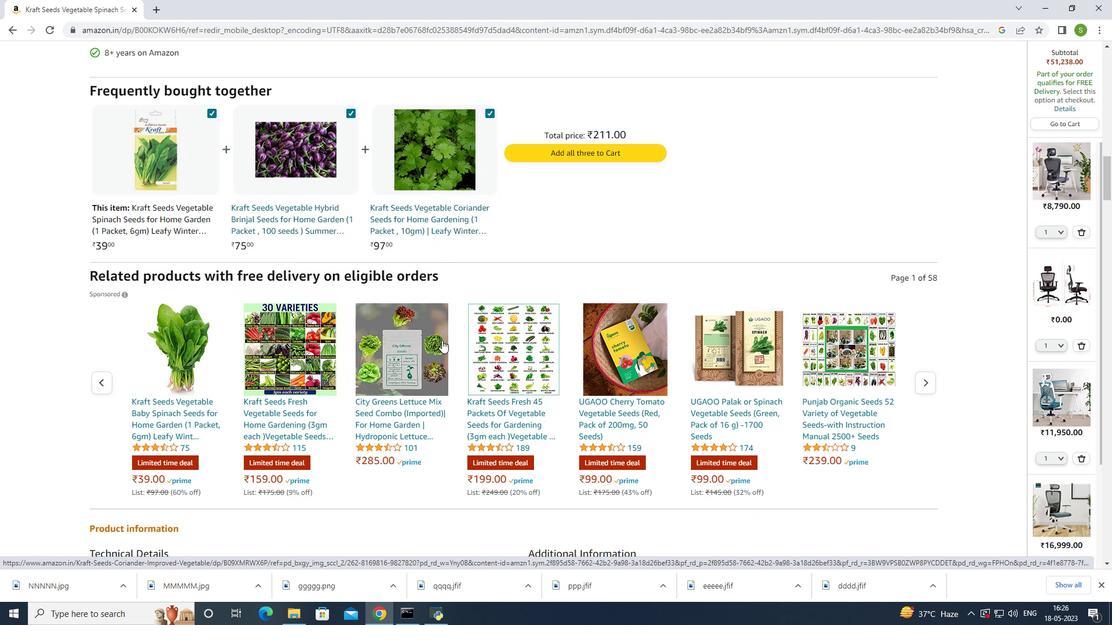 
Action: Mouse scrolled (442, 341) with delta (0, 0)
Screenshot: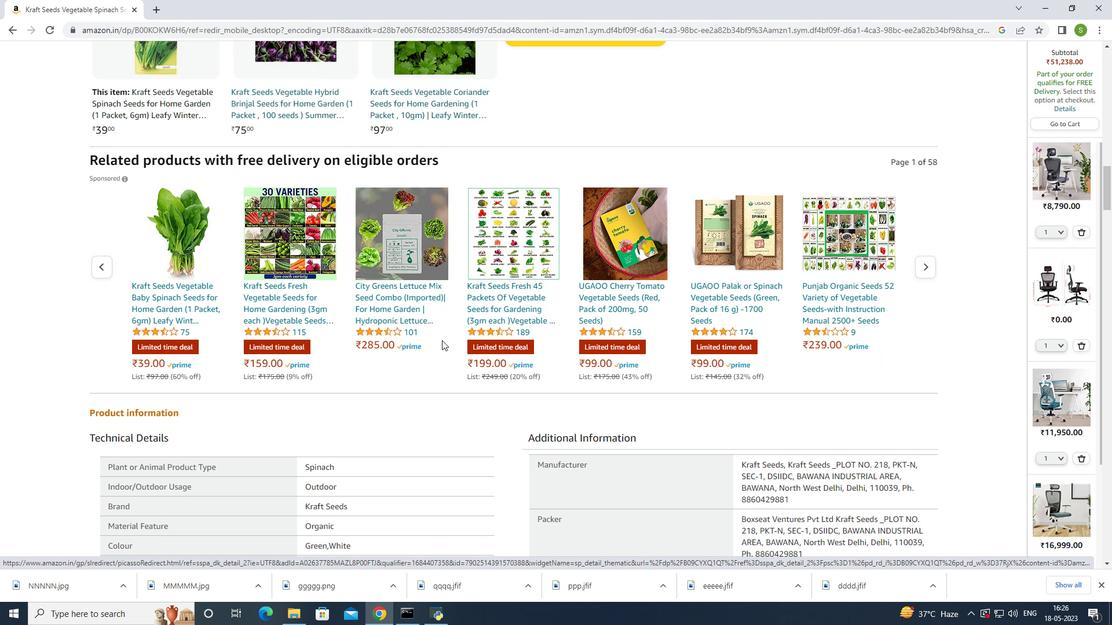 
Action: Mouse scrolled (442, 341) with delta (0, 0)
Screenshot: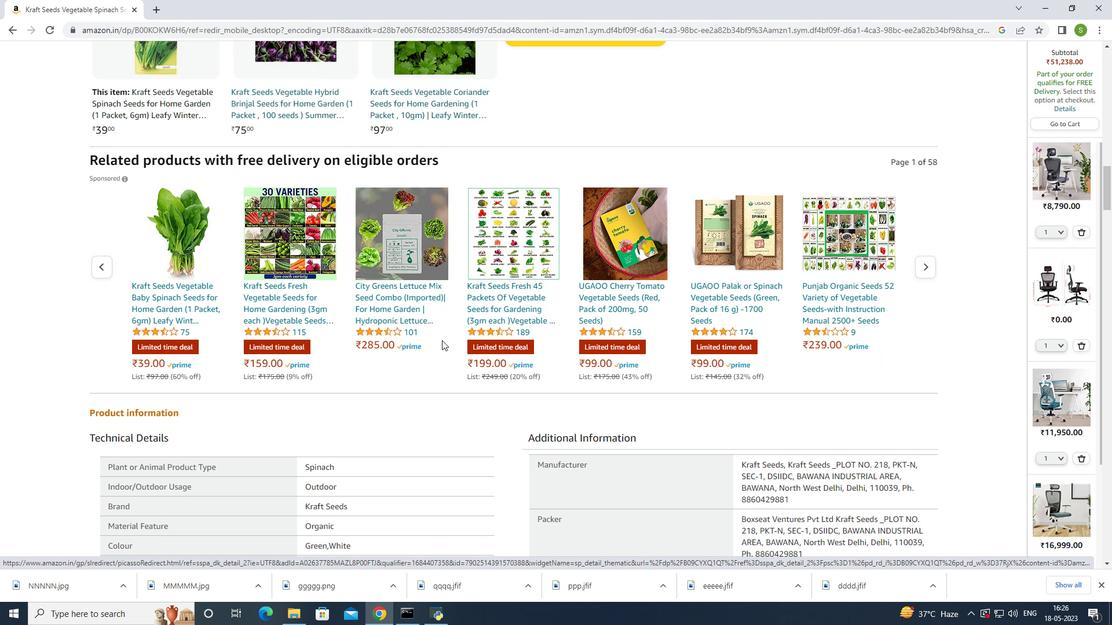 
Action: Mouse scrolled (442, 341) with delta (0, 0)
Screenshot: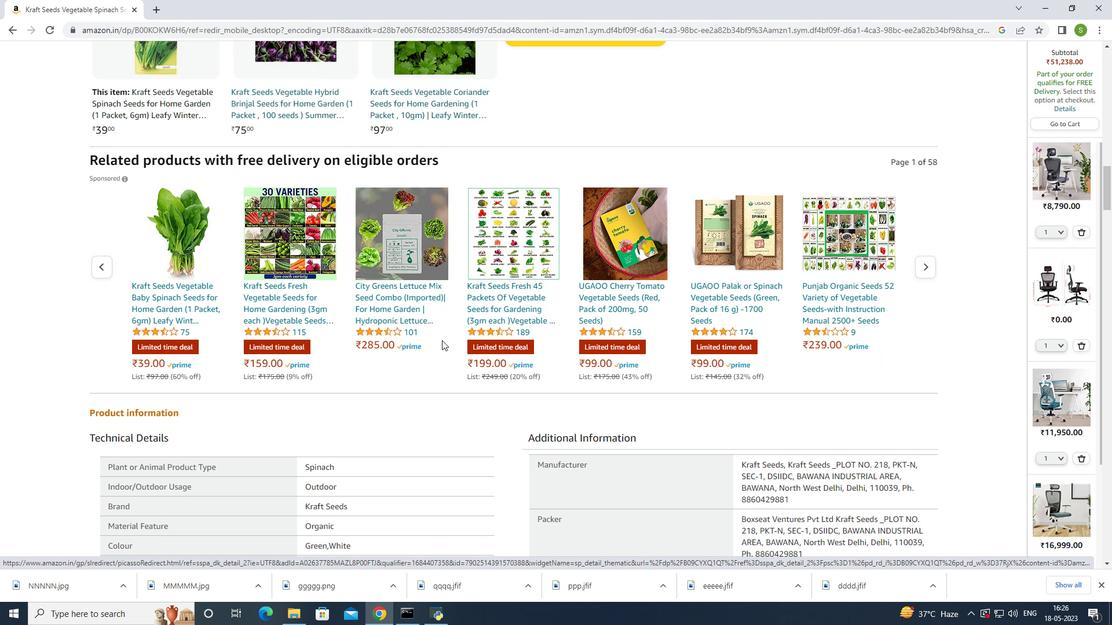 
Action: Mouse scrolled (442, 341) with delta (0, 0)
Screenshot: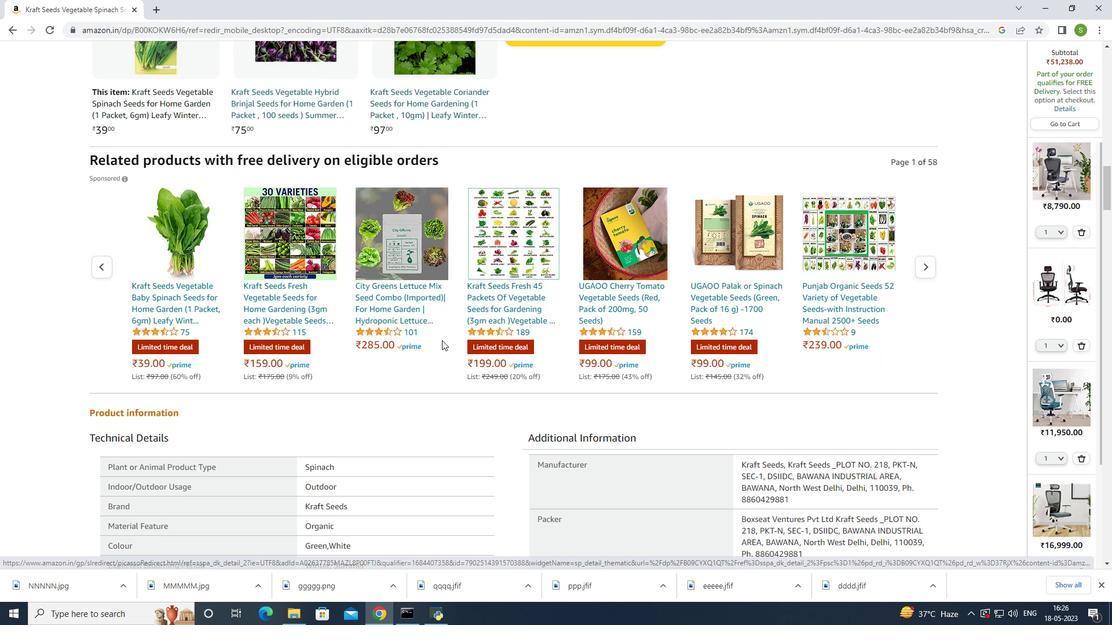 
Action: Mouse scrolled (442, 341) with delta (0, 0)
Screenshot: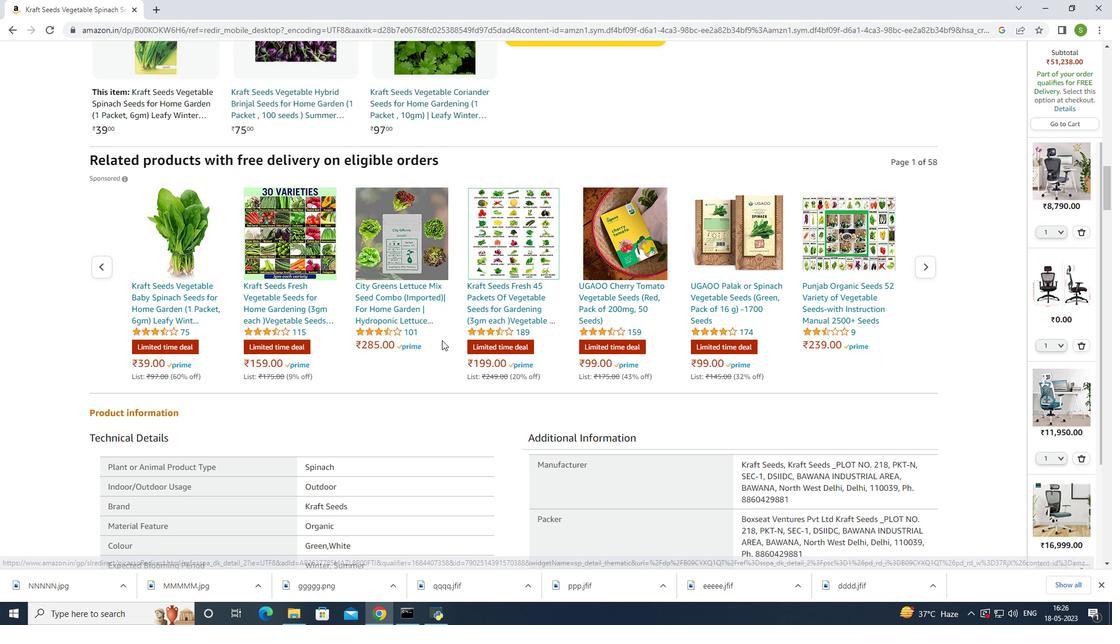 
Action: Mouse moved to (8, 25)
Screenshot: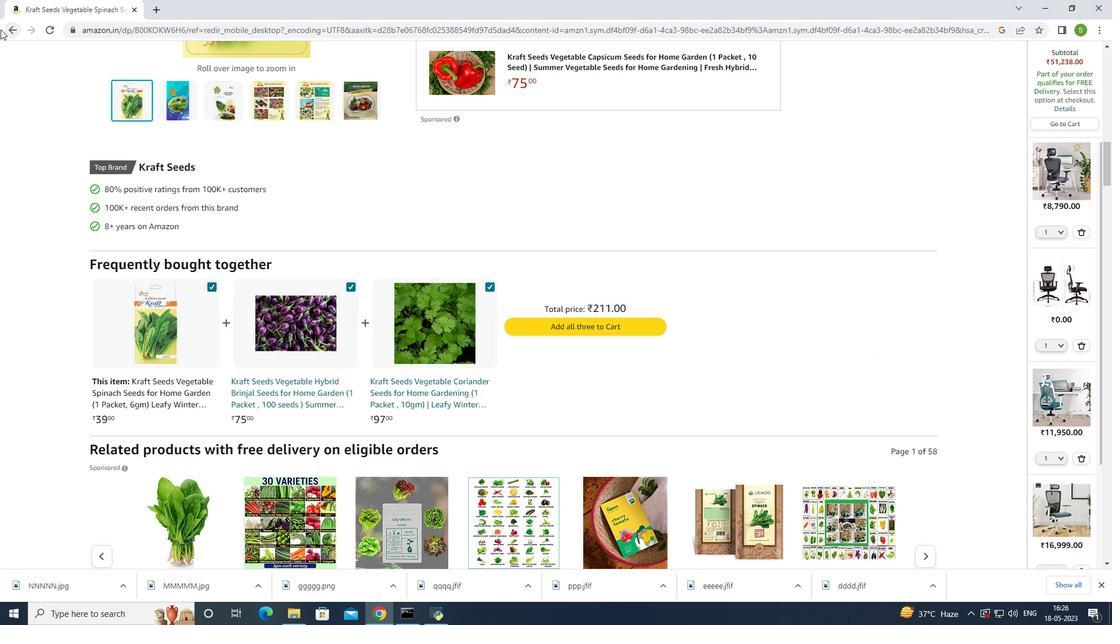 
Action: Mouse pressed left at (8, 25)
Screenshot: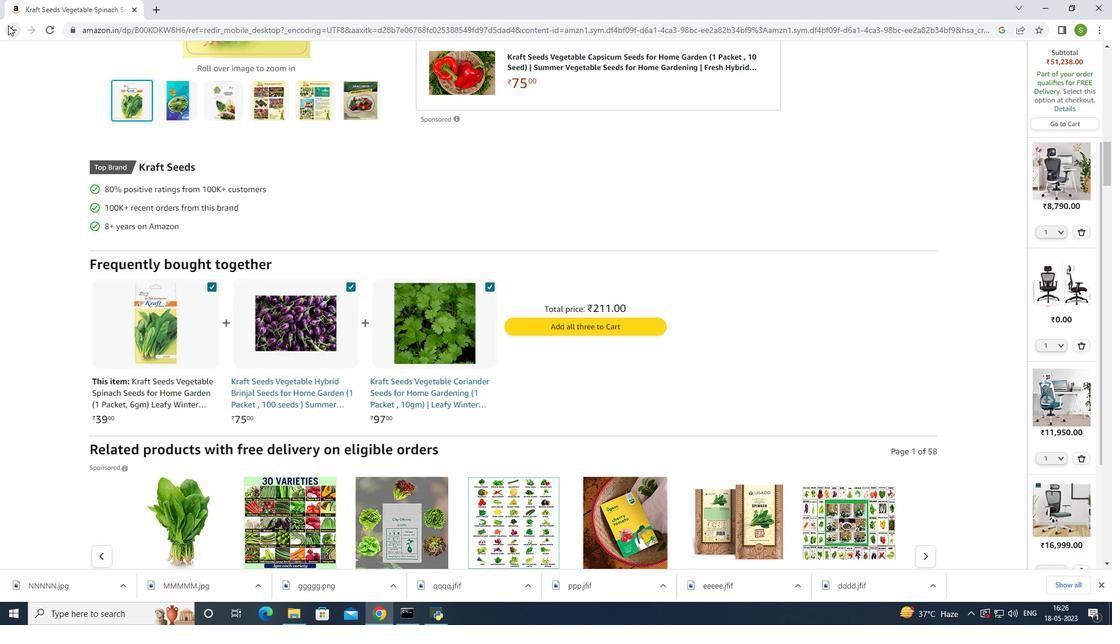 
Action: Mouse moved to (622, 333)
Screenshot: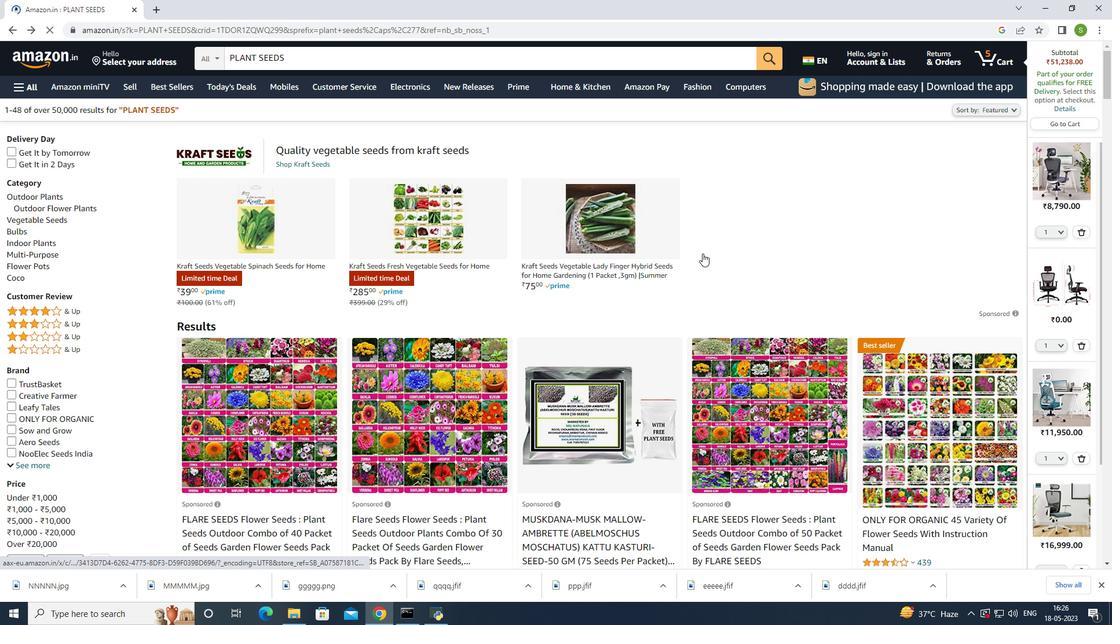 
Action: Mouse scrolled (622, 333) with delta (0, 0)
Screenshot: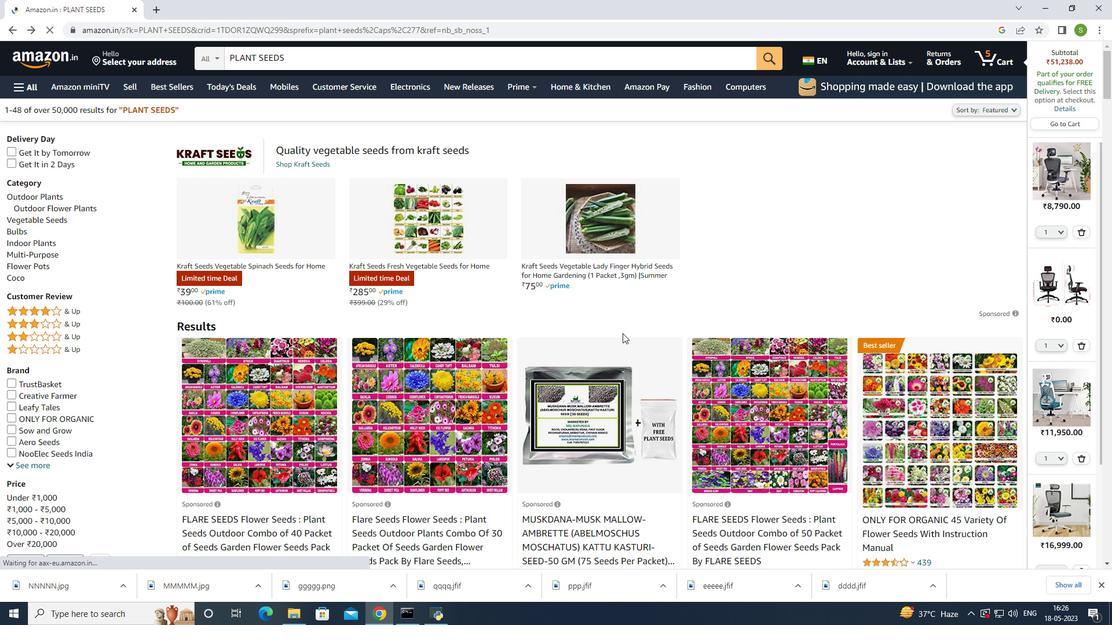 
Action: Mouse scrolled (622, 333) with delta (0, 0)
Screenshot: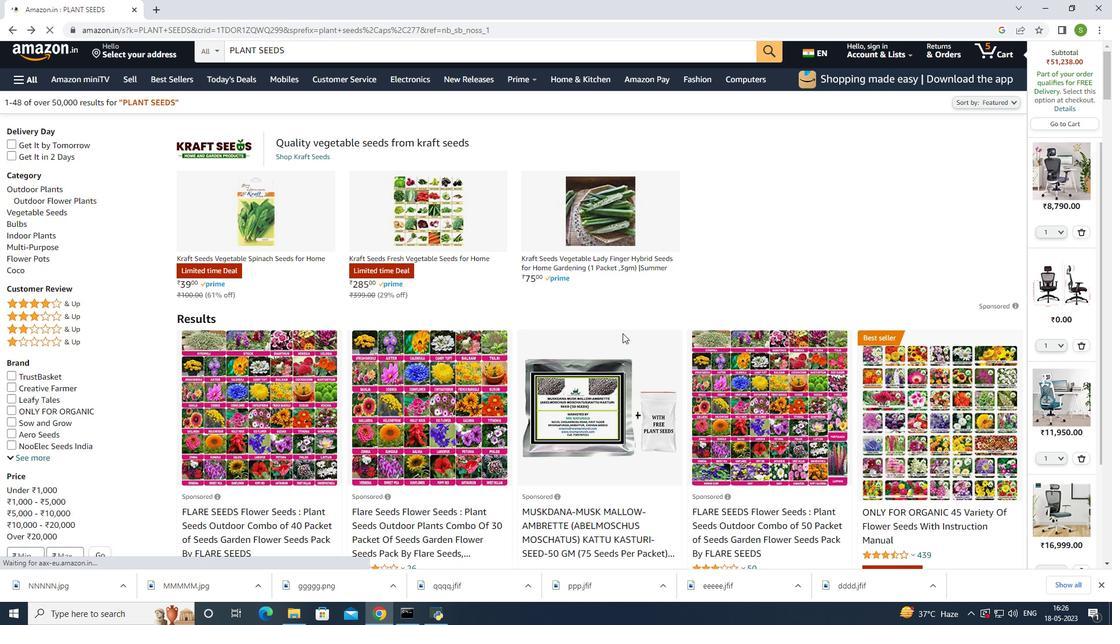 
Action: Mouse moved to (568, 307)
Screenshot: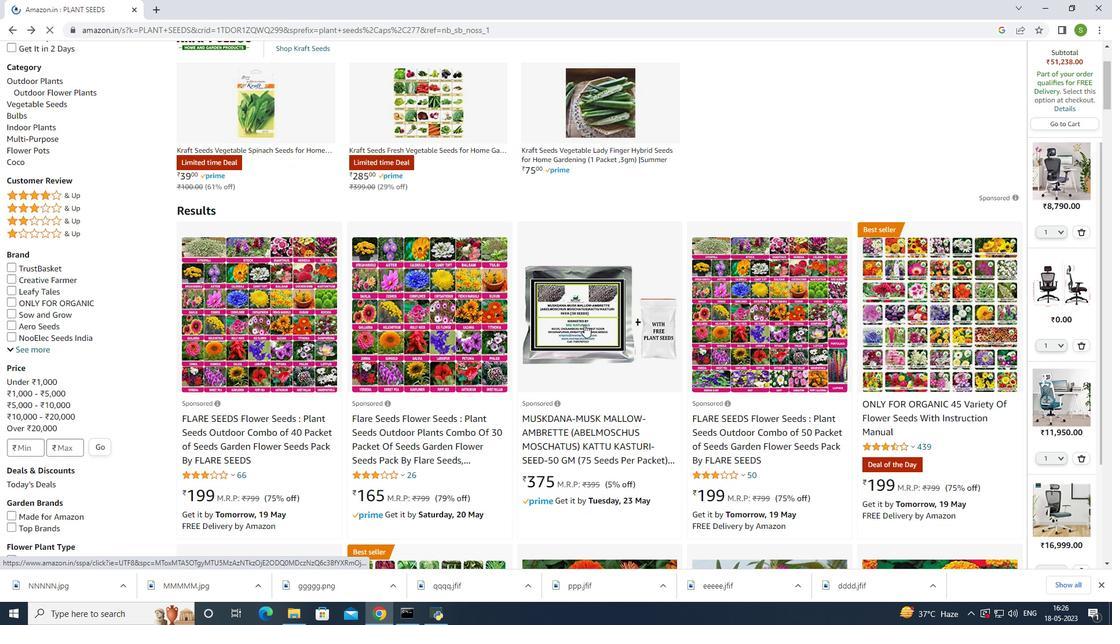 
Action: Mouse scrolled (568, 307) with delta (0, 0)
Screenshot: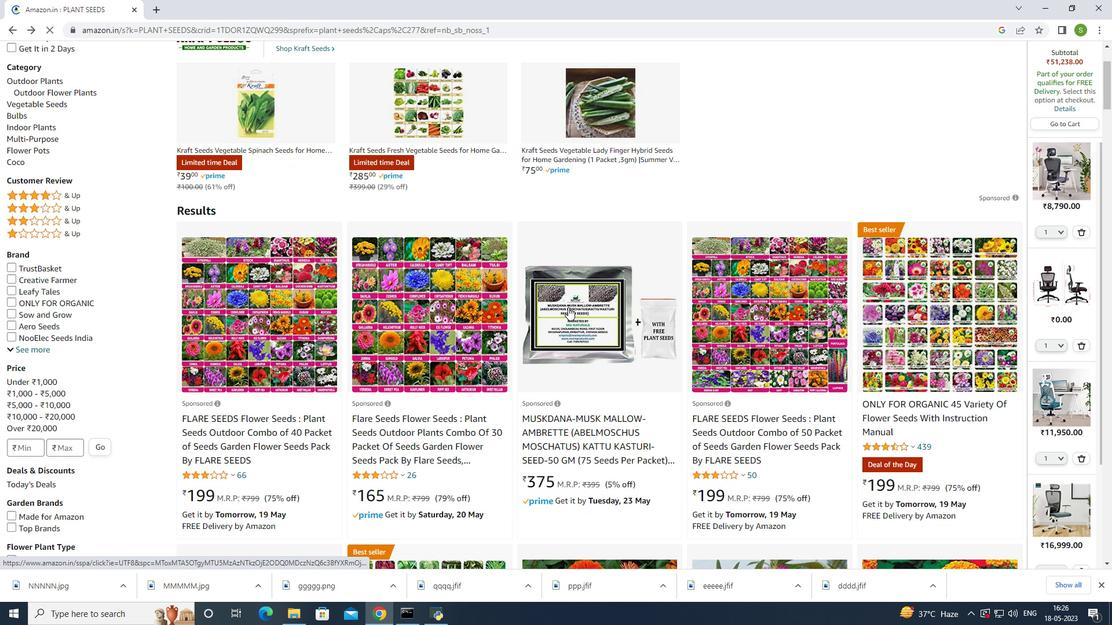 
Action: Mouse scrolled (568, 307) with delta (0, 0)
Screenshot: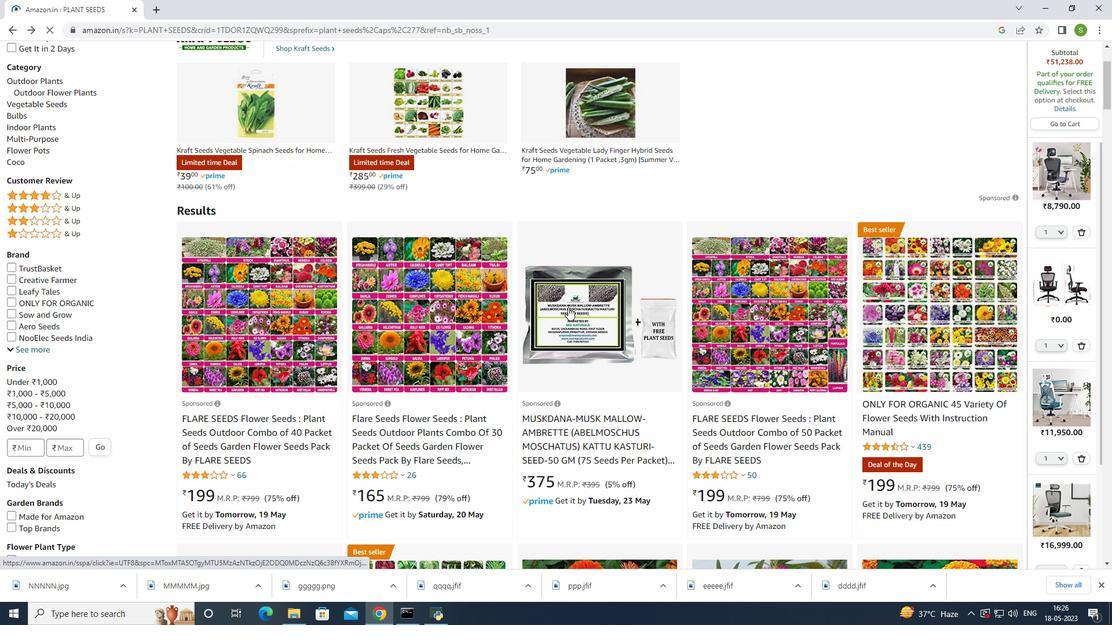 
Action: Mouse moved to (562, 303)
Screenshot: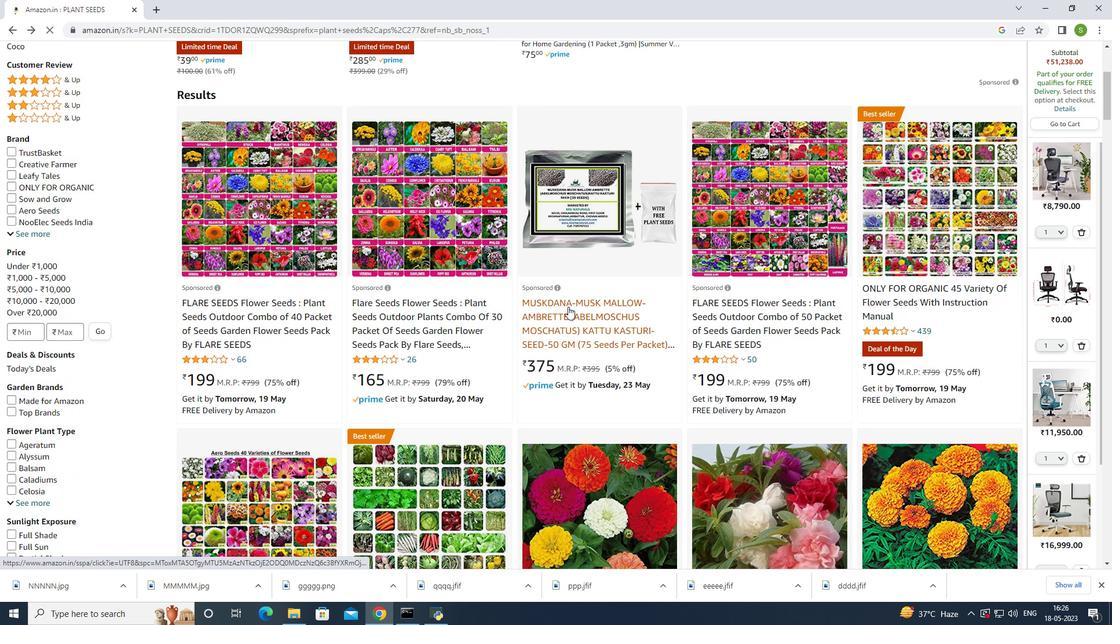 
Action: Mouse scrolled (562, 302) with delta (0, 0)
Screenshot: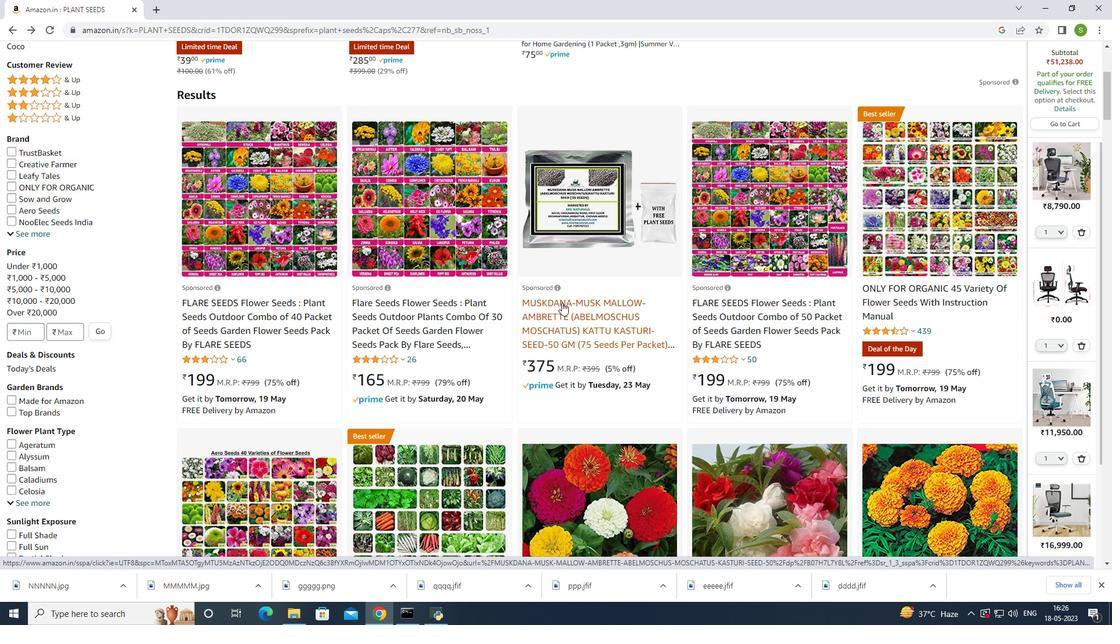 
Action: Mouse scrolled (562, 302) with delta (0, 0)
Screenshot: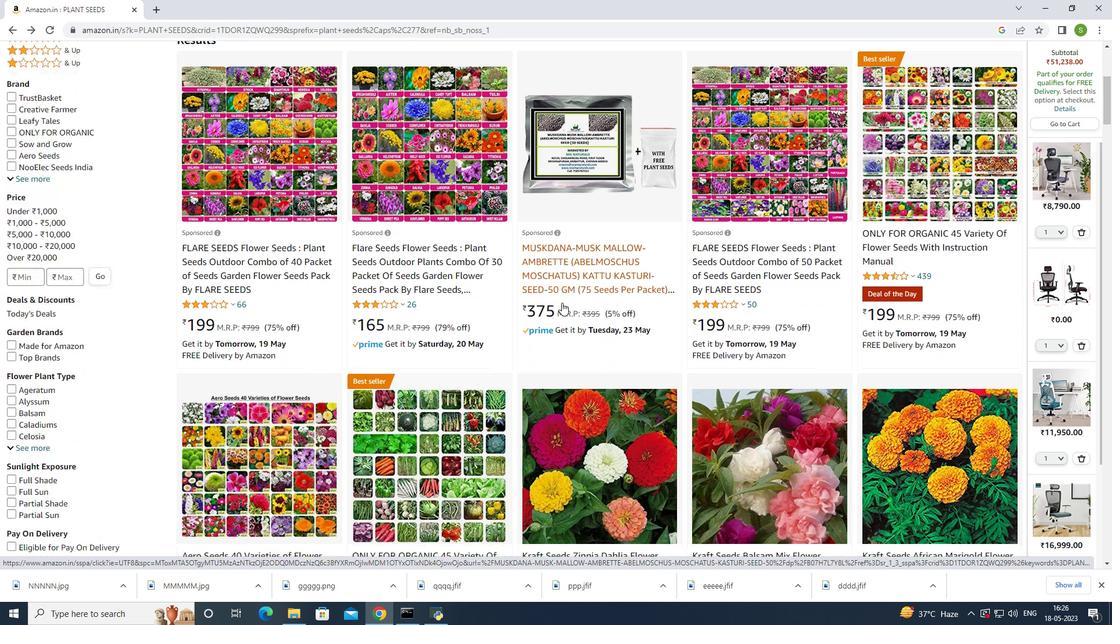 
Action: Mouse moved to (558, 291)
Screenshot: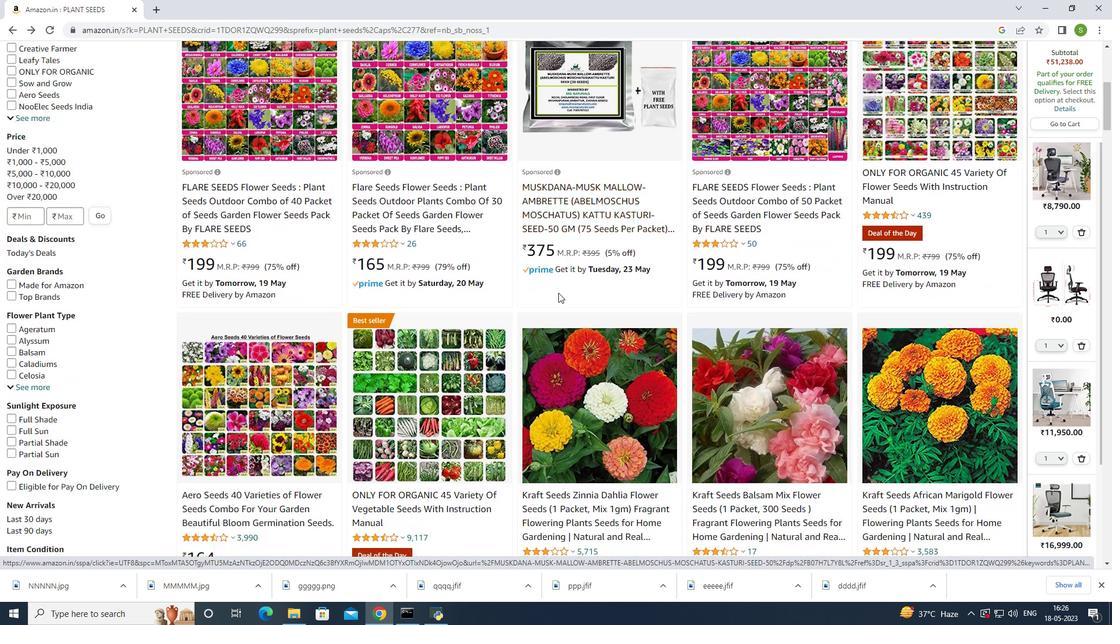 
Action: Mouse scrolled (558, 290) with delta (0, 0)
Screenshot: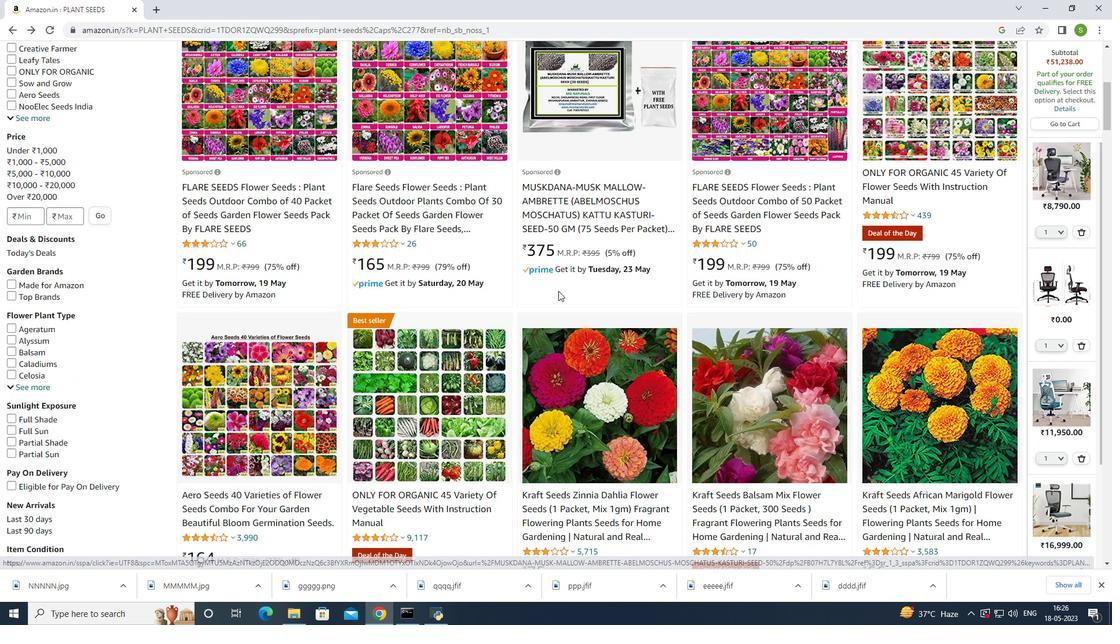 
Action: Mouse moved to (460, 267)
Screenshot: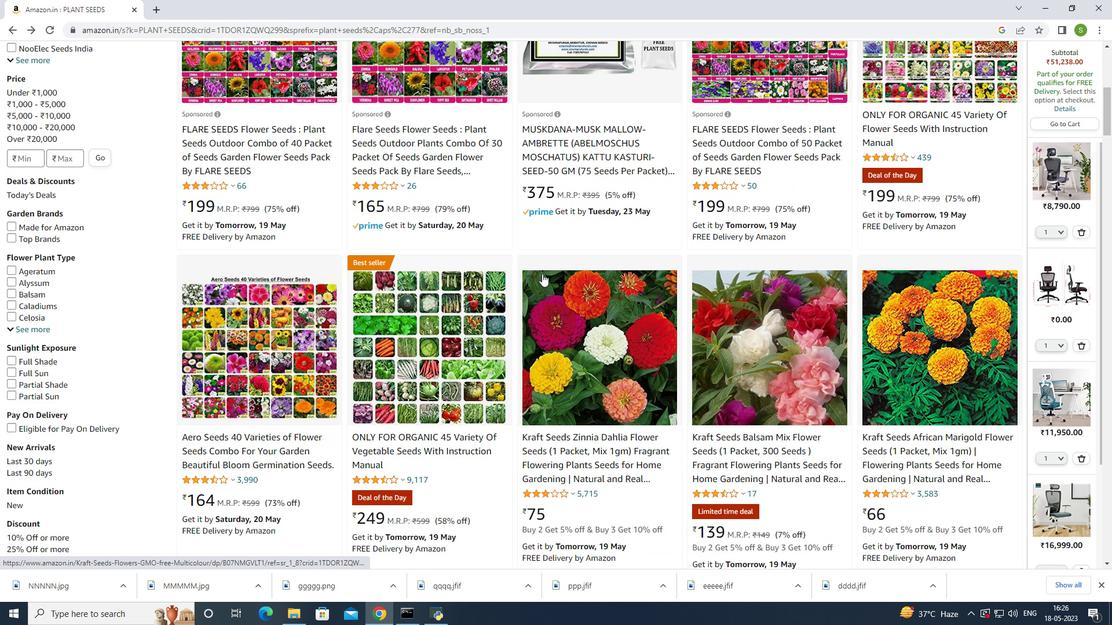 
Action: Mouse scrolled (460, 266) with delta (0, 0)
Screenshot: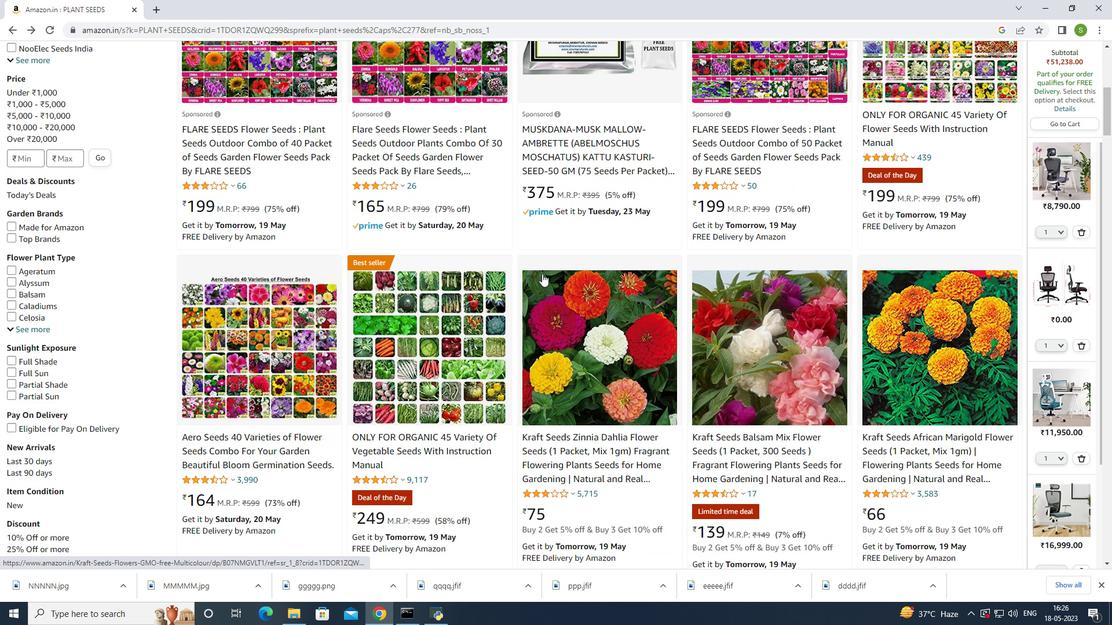 
Action: Mouse moved to (425, 289)
Screenshot: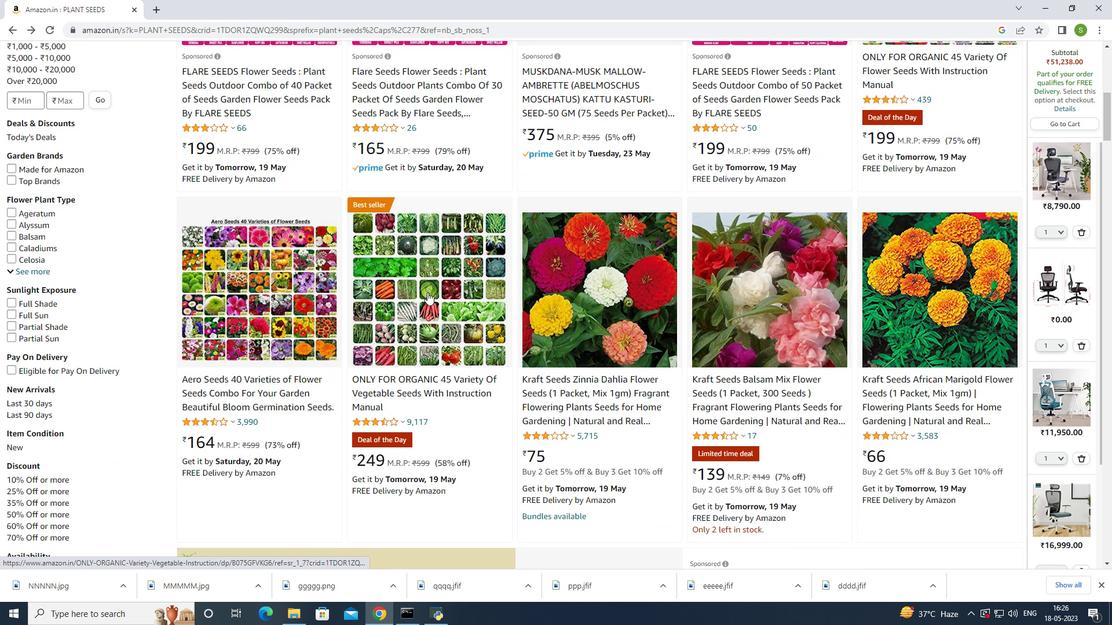 
Action: Mouse pressed left at (425, 289)
Screenshot: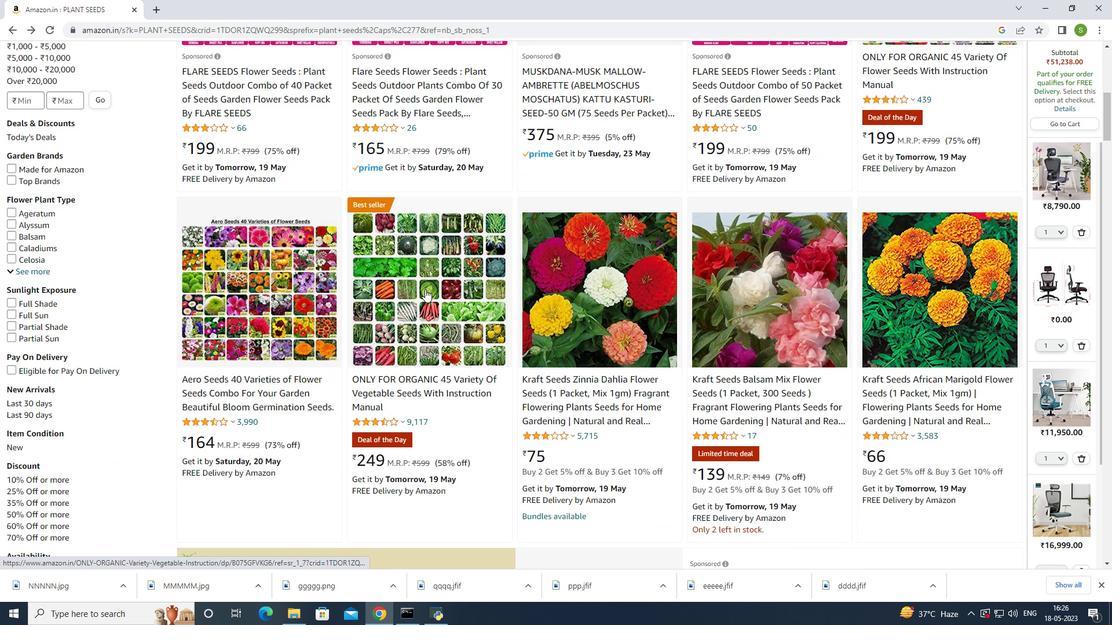 
Action: Mouse pressed left at (425, 289)
Screenshot: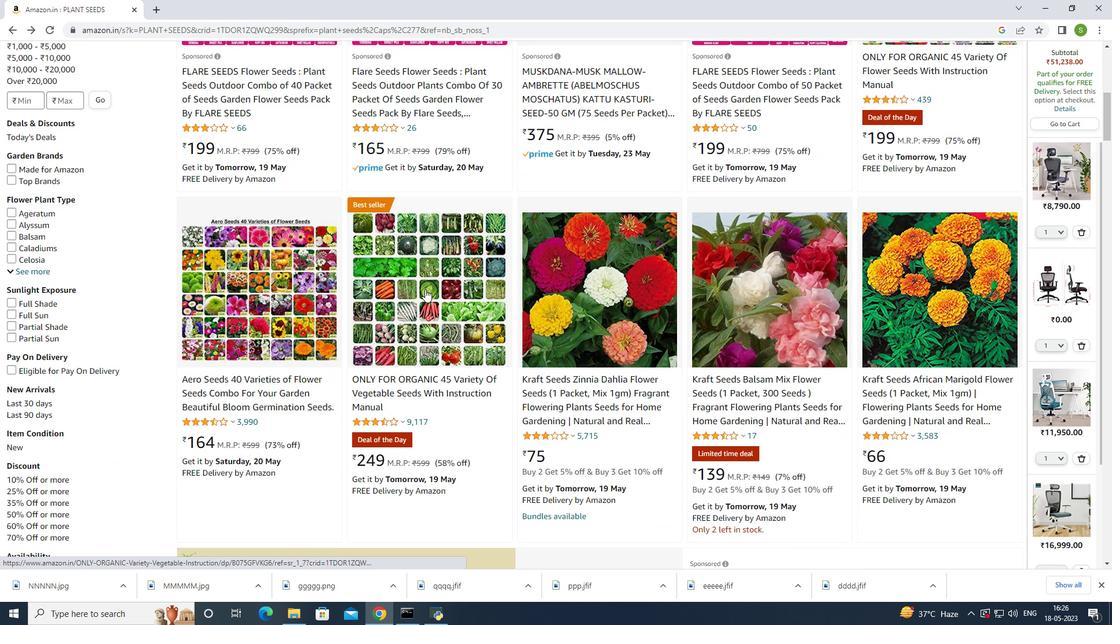 
Action: Mouse moved to (464, 288)
Screenshot: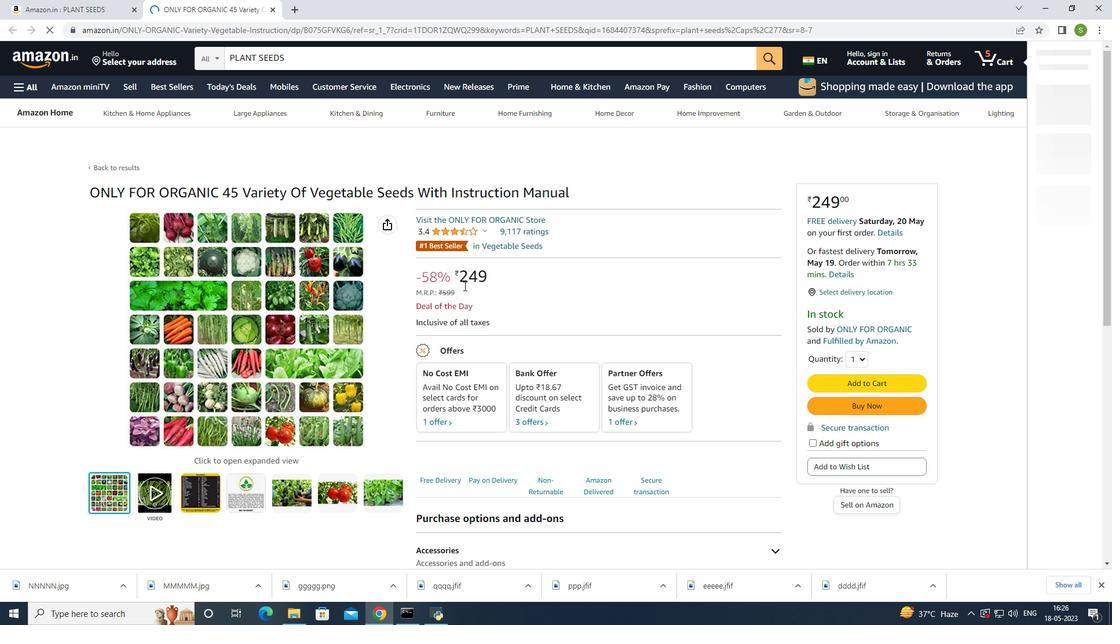 
Action: Mouse scrolled (464, 287) with delta (0, 0)
Screenshot: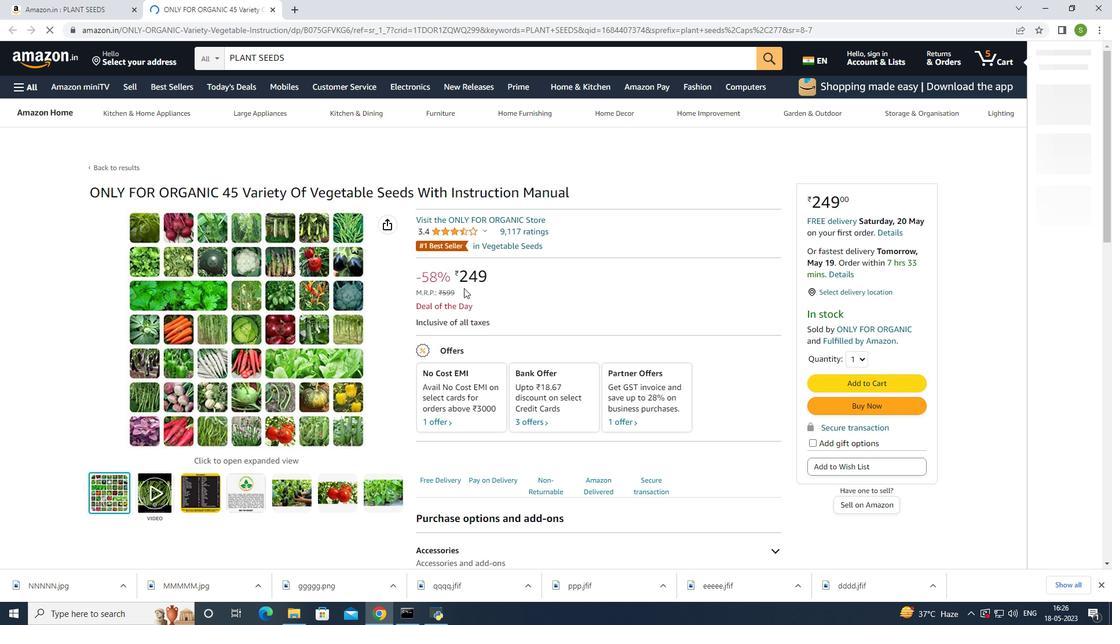 
Action: Mouse moved to (464, 292)
Screenshot: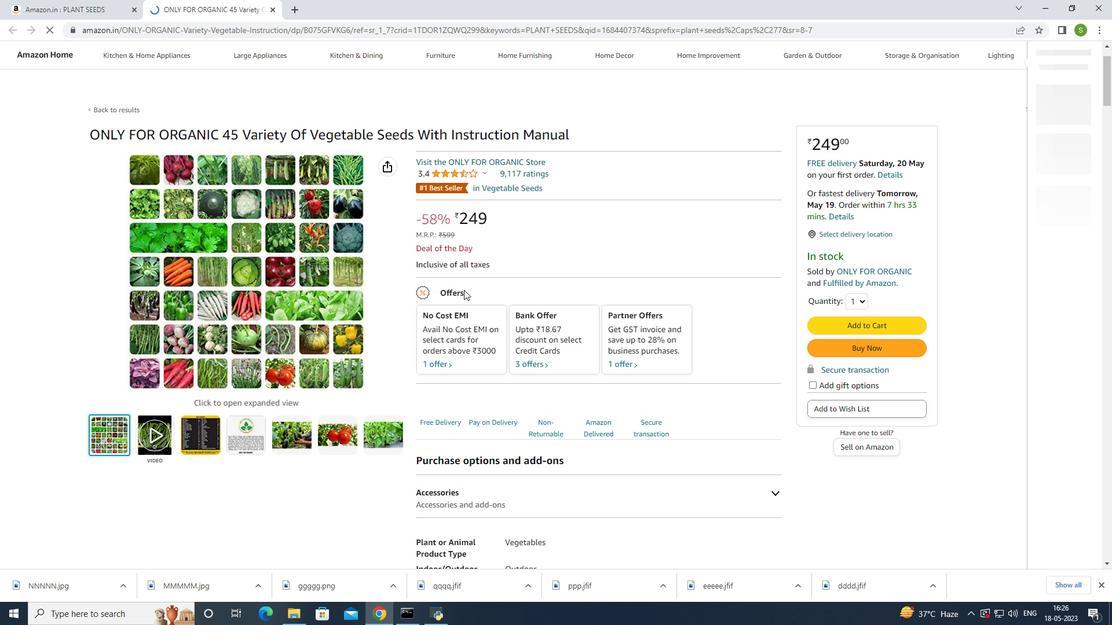
Action: Mouse scrolled (464, 292) with delta (0, 0)
Screenshot: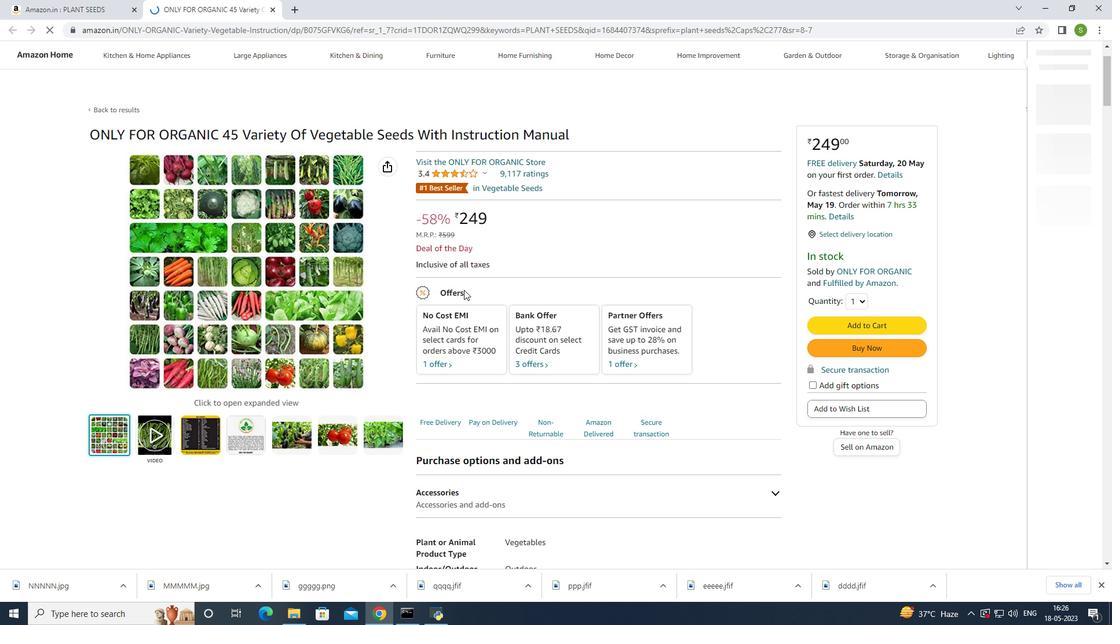 
Action: Mouse scrolled (464, 292) with delta (0, 0)
Screenshot: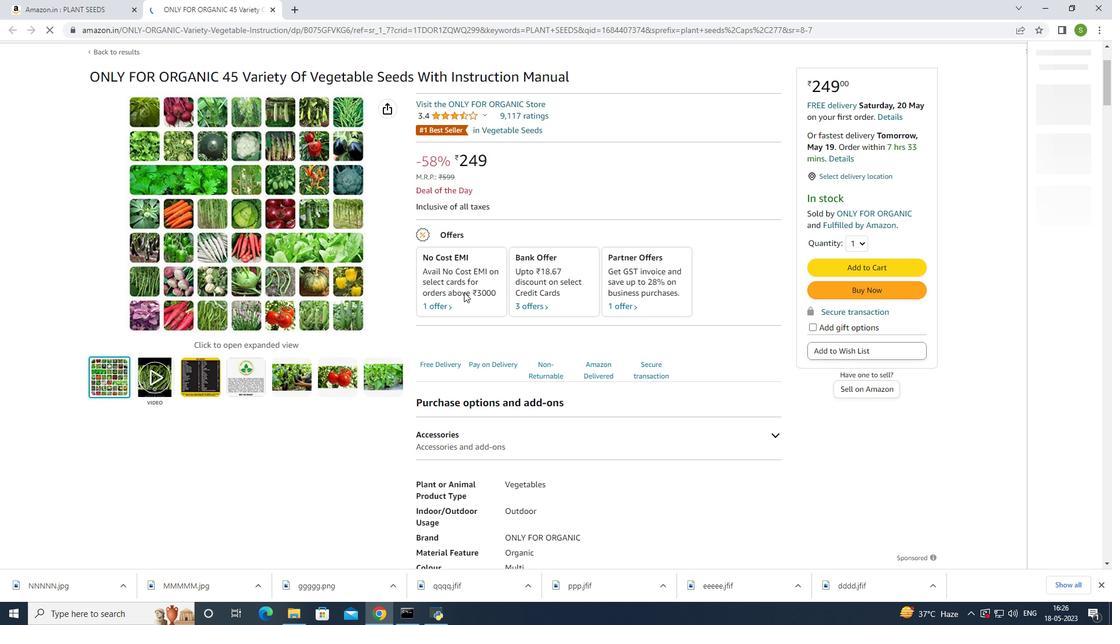 
Action: Mouse moved to (465, 289)
Screenshot: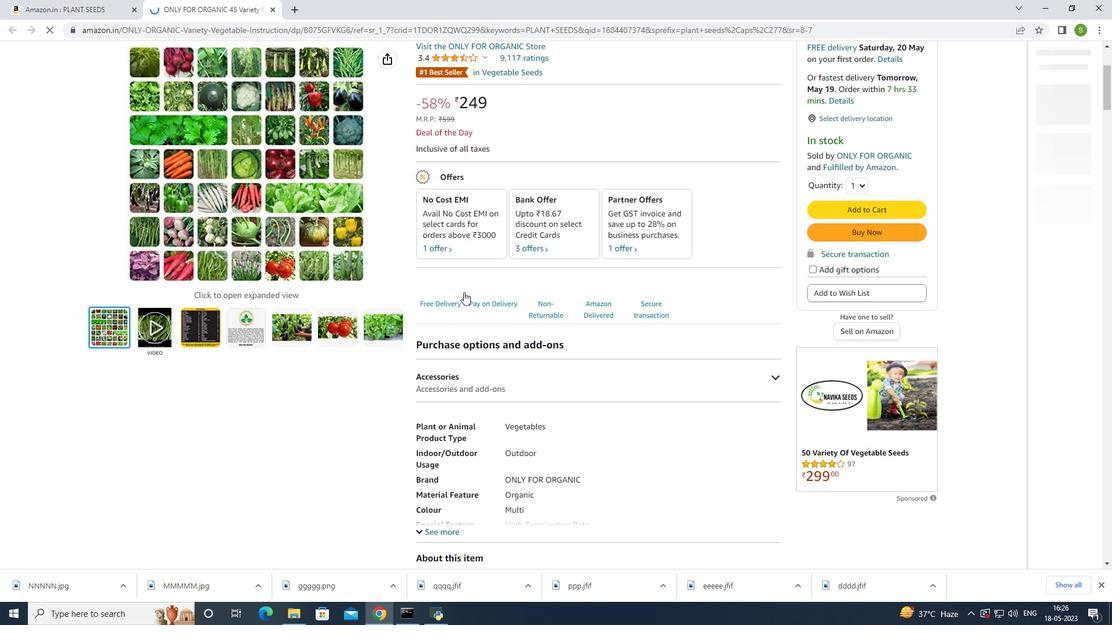 
Action: Mouse scrolled (465, 289) with delta (0, 0)
Screenshot: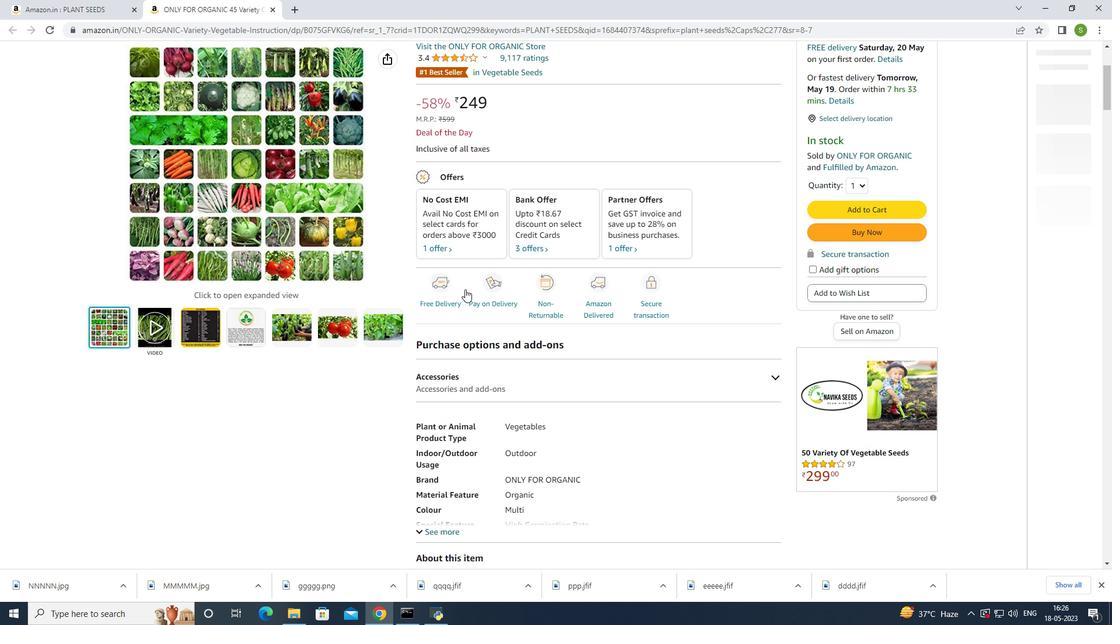 
Action: Mouse scrolled (465, 289) with delta (0, 0)
Screenshot: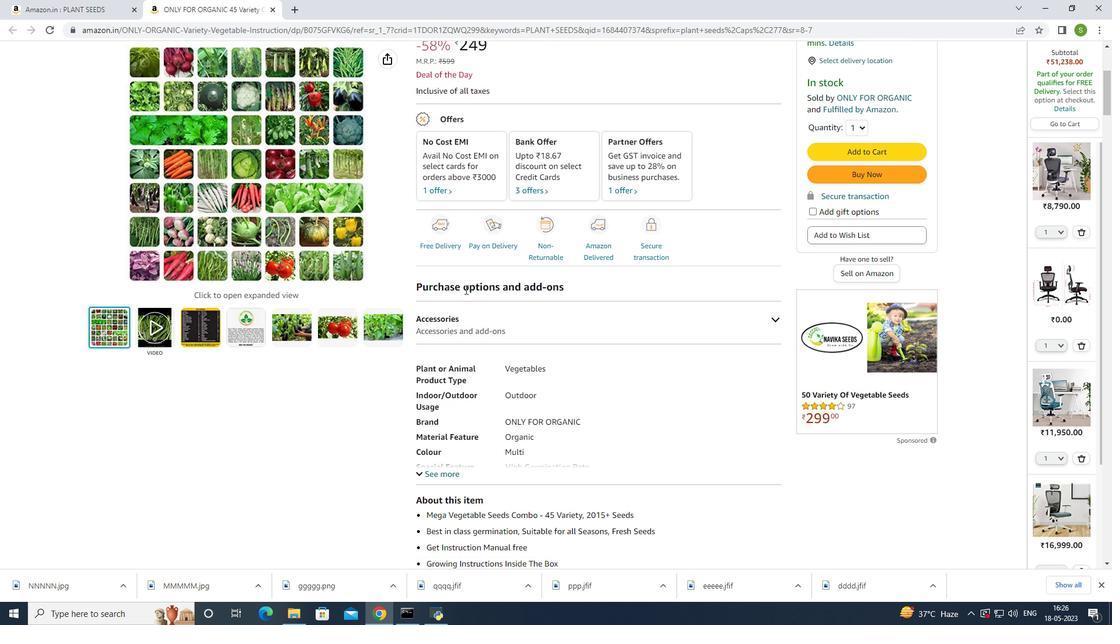 
Action: Mouse scrolled (465, 289) with delta (0, 0)
Screenshot: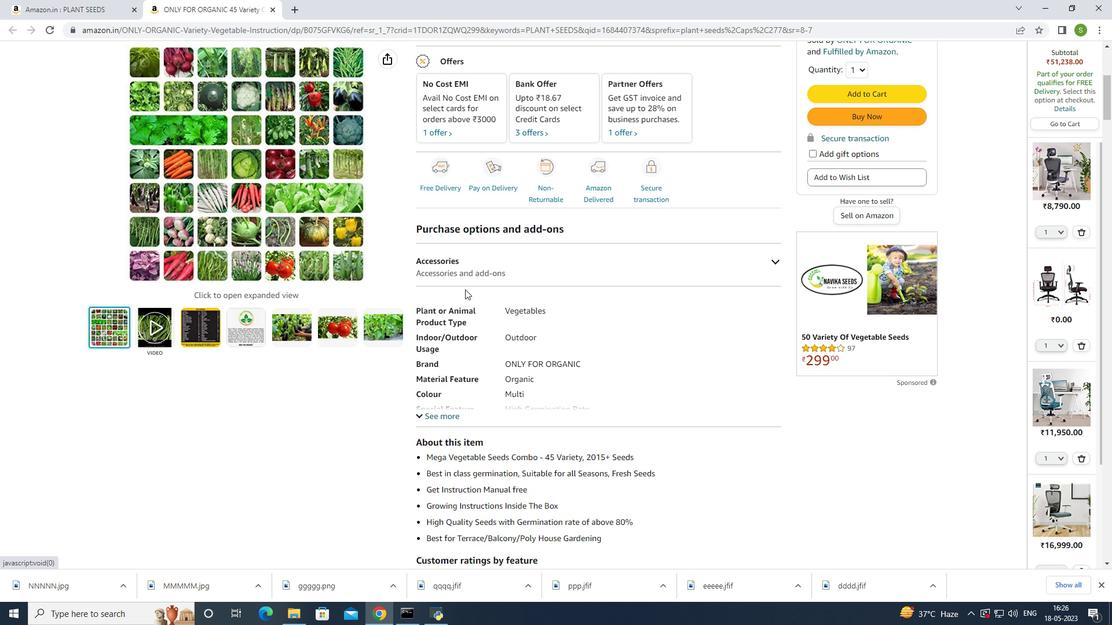 
Action: Mouse scrolled (465, 289) with delta (0, 0)
Screenshot: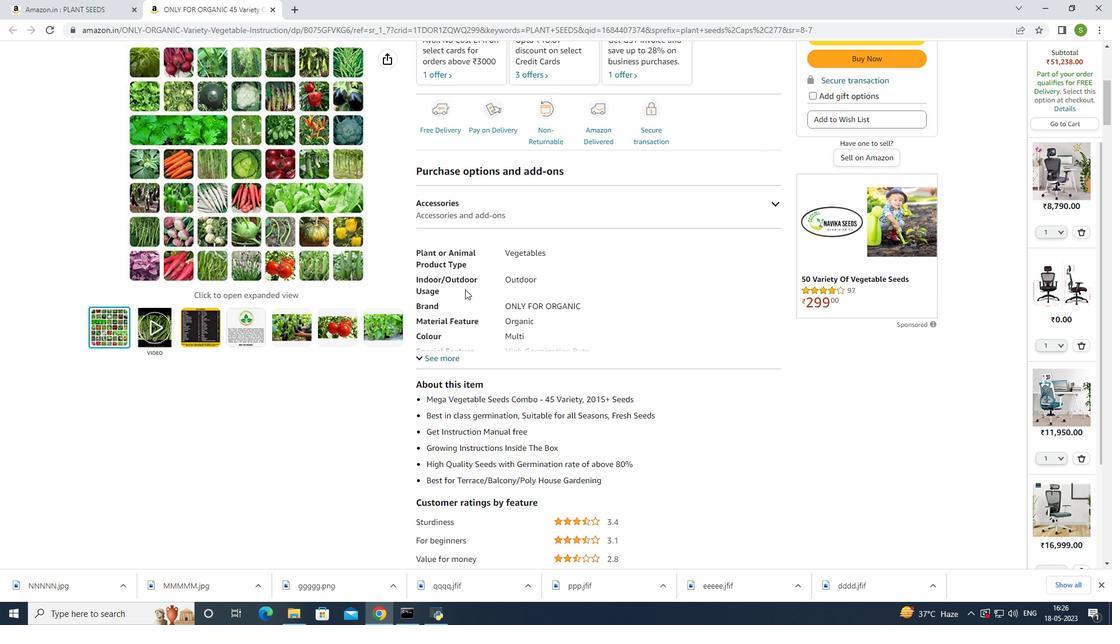 
Action: Mouse scrolled (465, 289) with delta (0, 0)
Screenshot: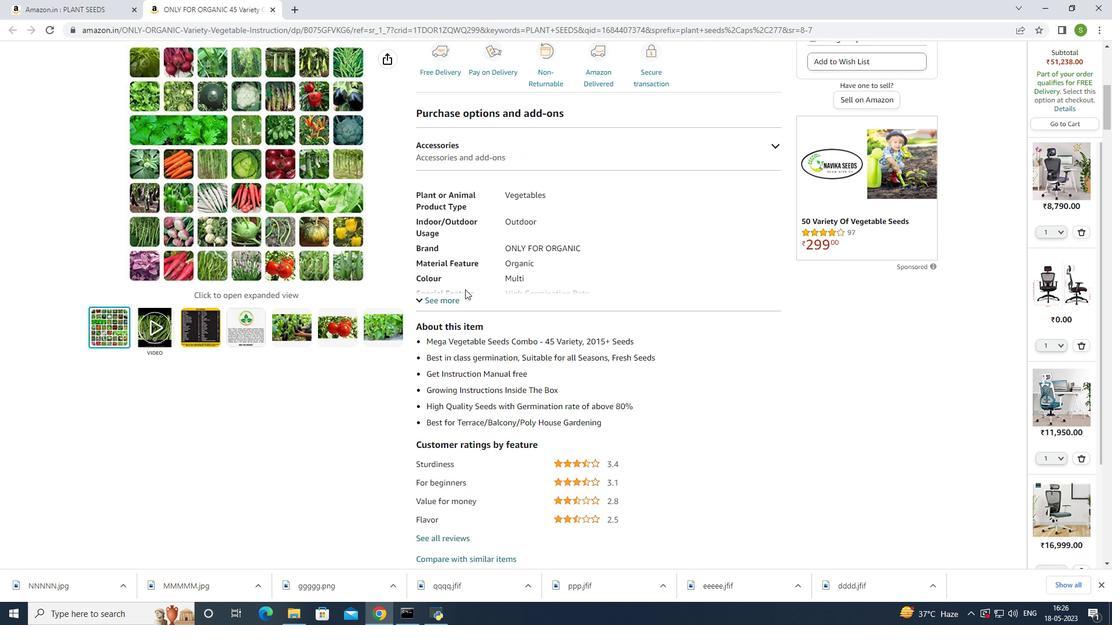 
Action: Mouse scrolled (465, 289) with delta (0, 0)
Screenshot: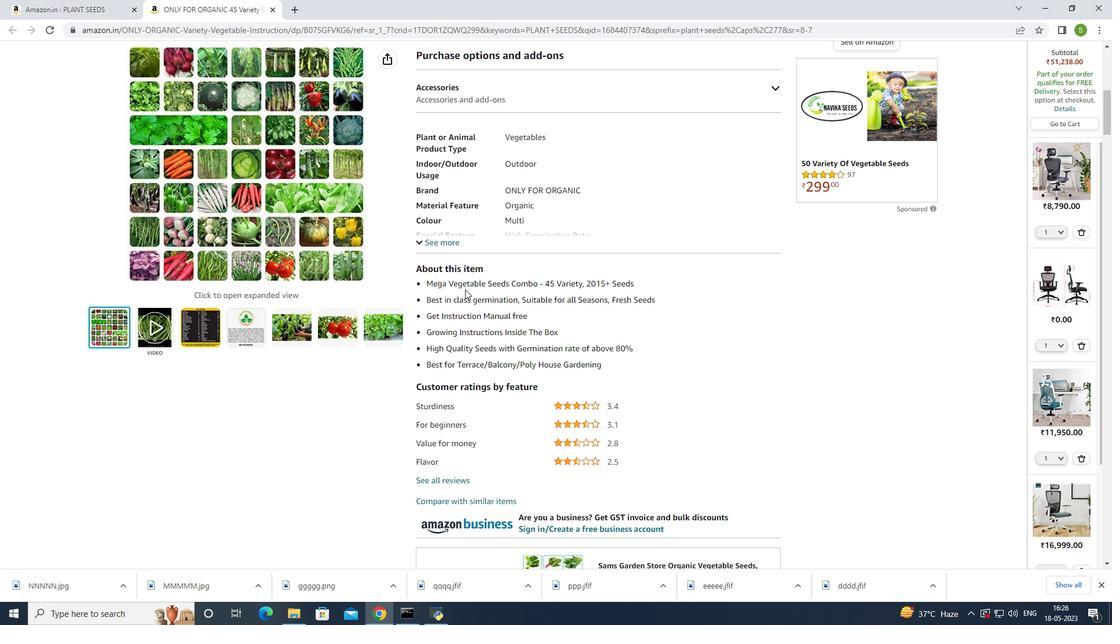 
Action: Mouse scrolled (465, 289) with delta (0, 0)
Screenshot: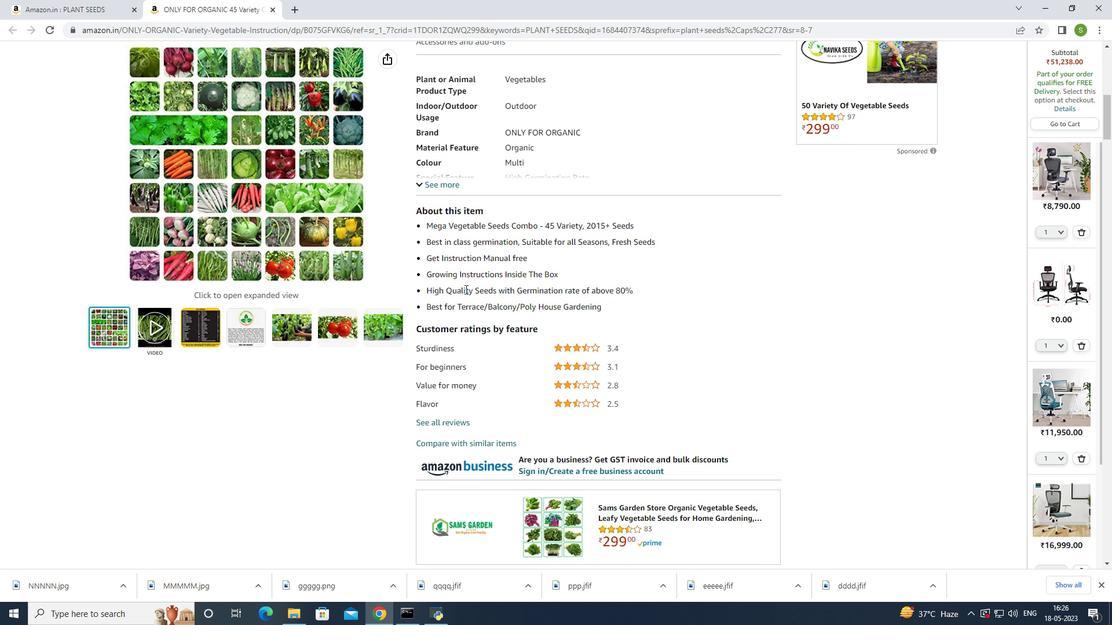 
Action: Mouse scrolled (465, 289) with delta (0, 0)
Screenshot: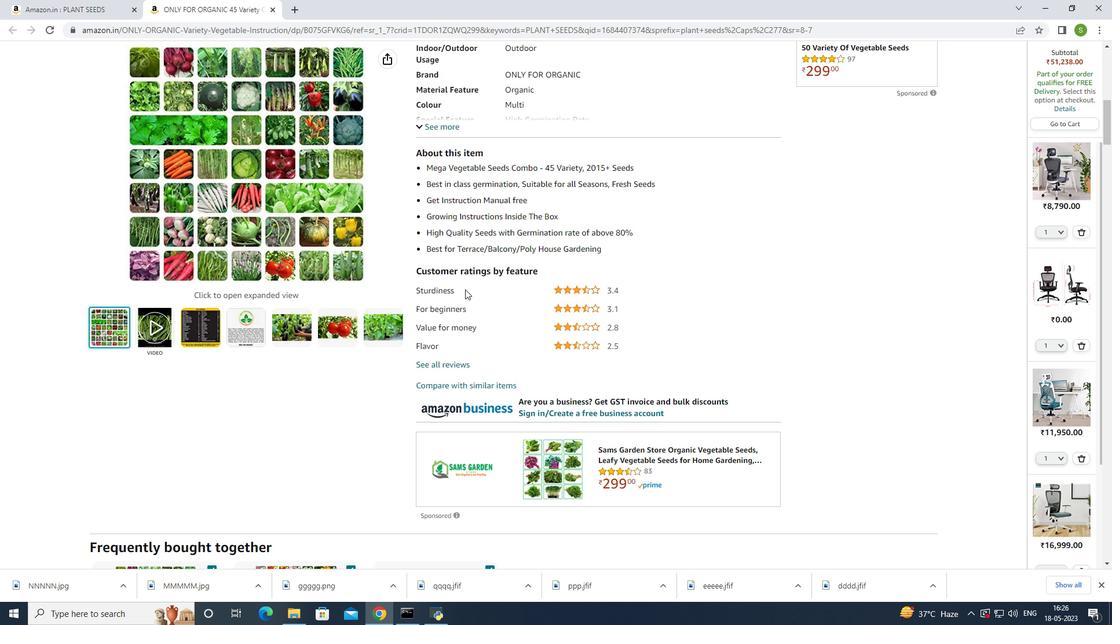 
Action: Mouse scrolled (465, 289) with delta (0, 0)
Screenshot: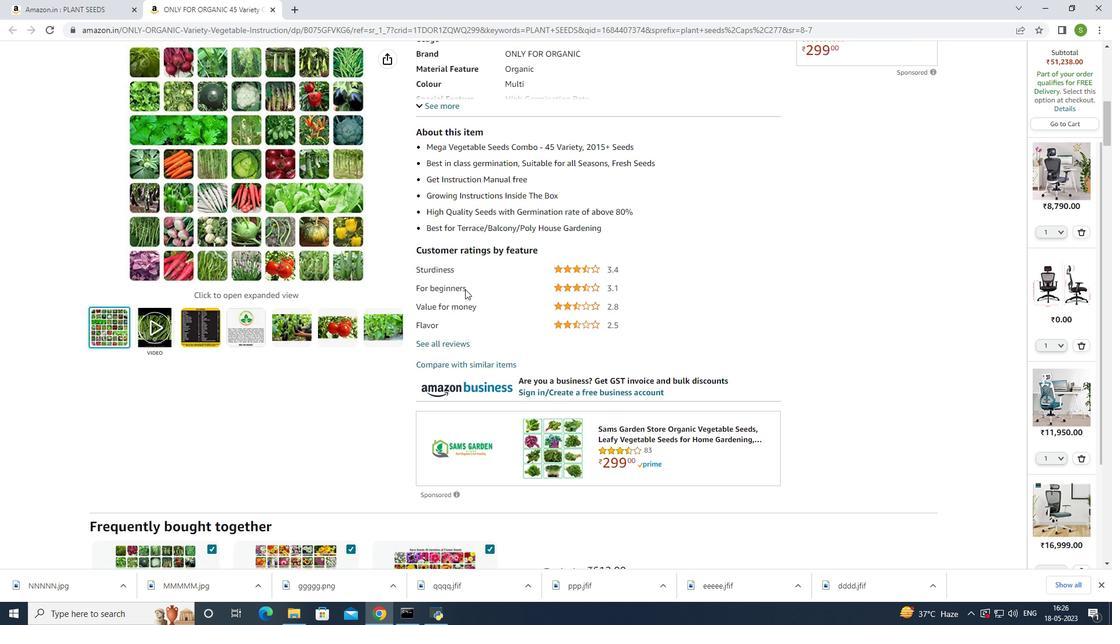 
Action: Mouse moved to (249, 203)
Screenshot: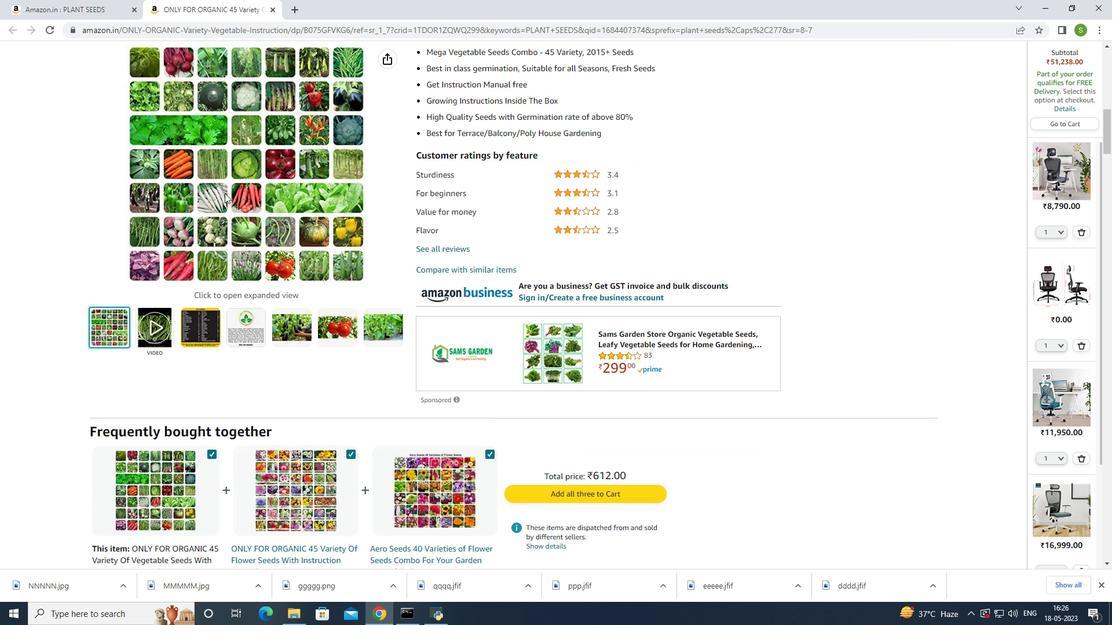 
Action: Mouse scrolled (249, 202) with delta (0, 0)
Screenshot: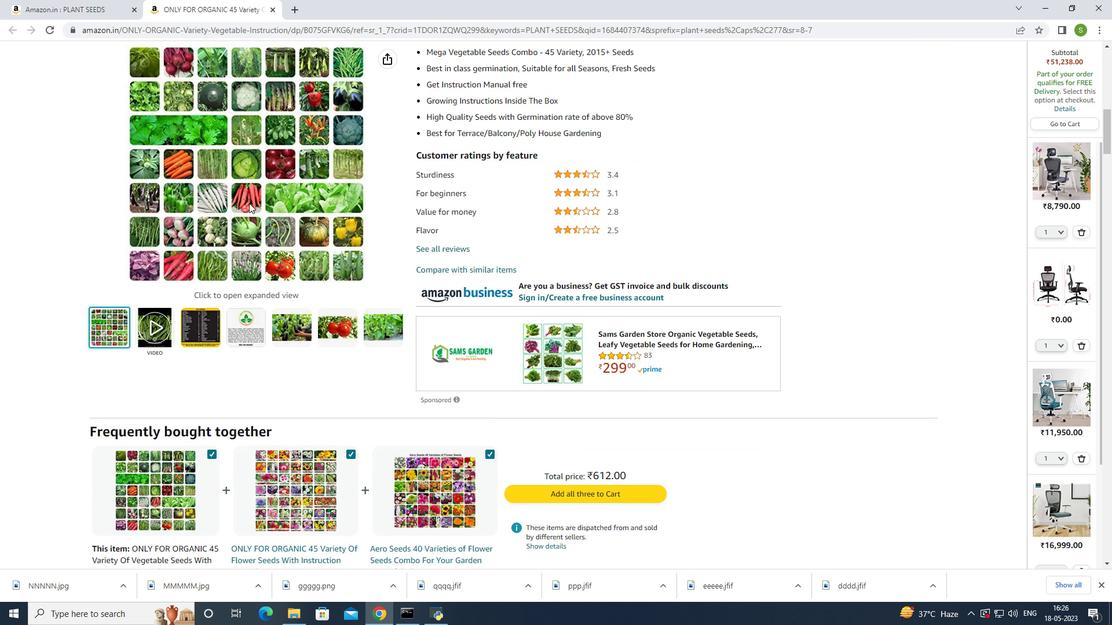 
Action: Mouse scrolled (249, 203) with delta (0, 0)
Screenshot: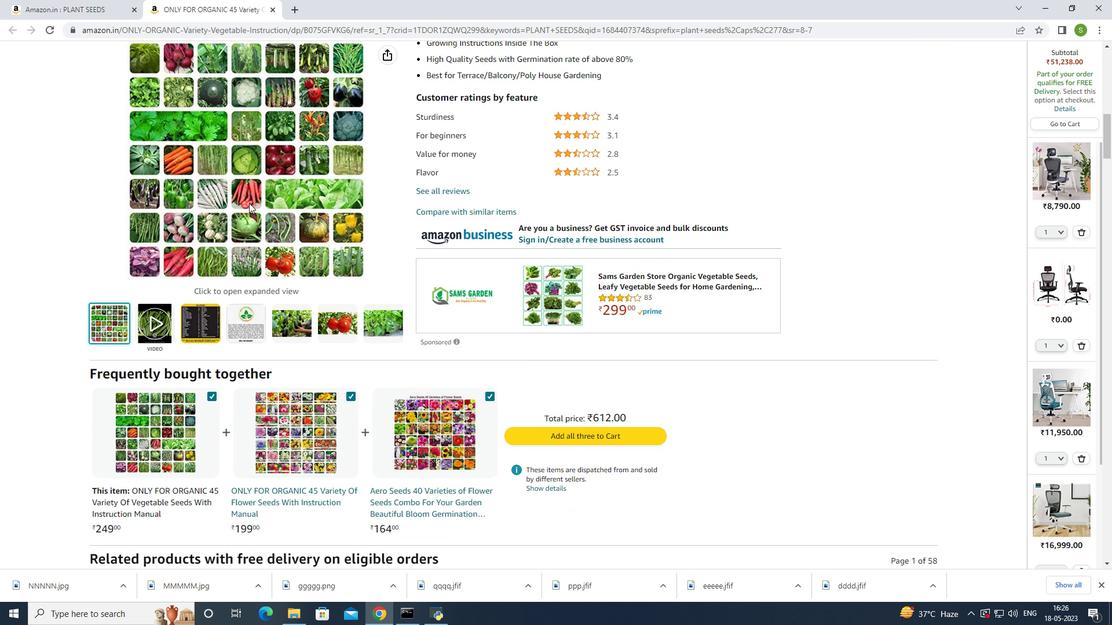 
Action: Mouse scrolled (249, 203) with delta (0, 0)
Screenshot: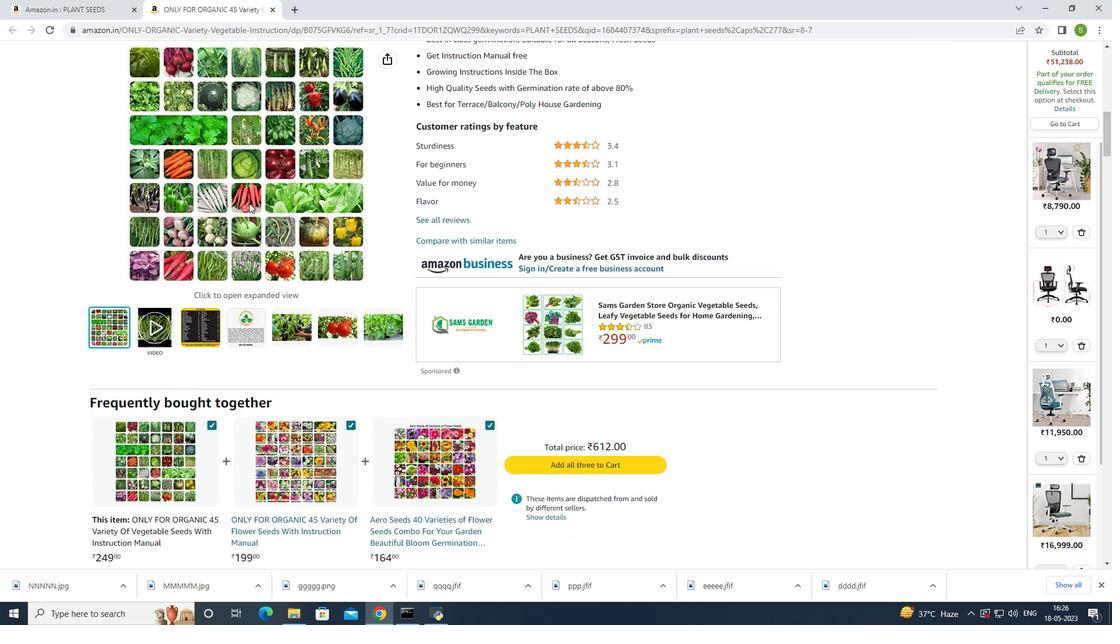 
Action: Mouse scrolled (249, 203) with delta (0, 0)
Screenshot: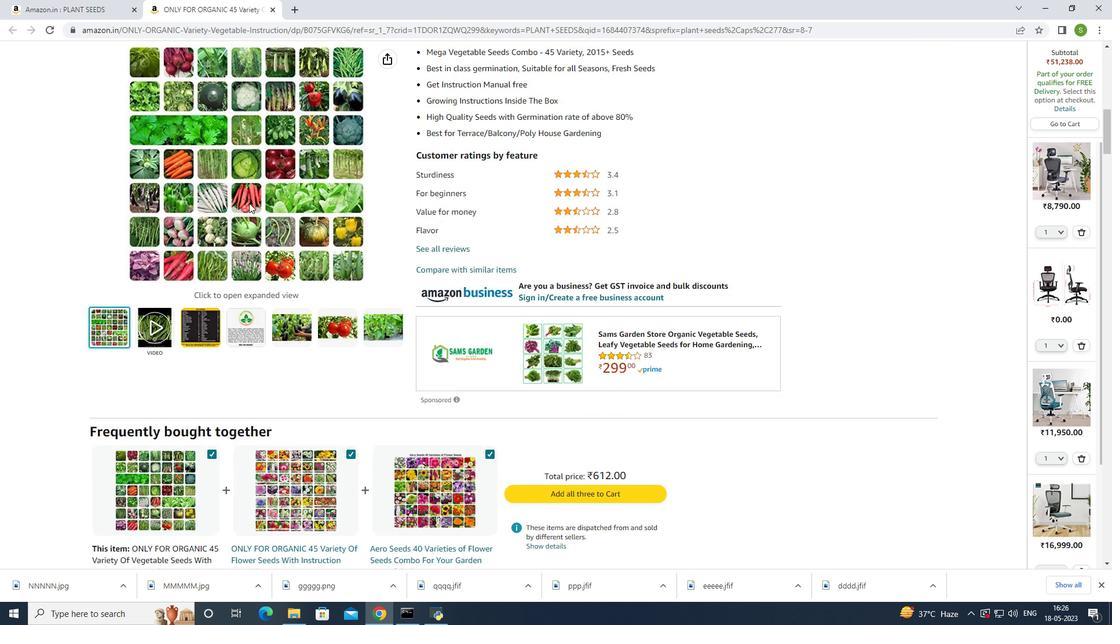 
Action: Mouse scrolled (249, 203) with delta (0, 0)
Screenshot: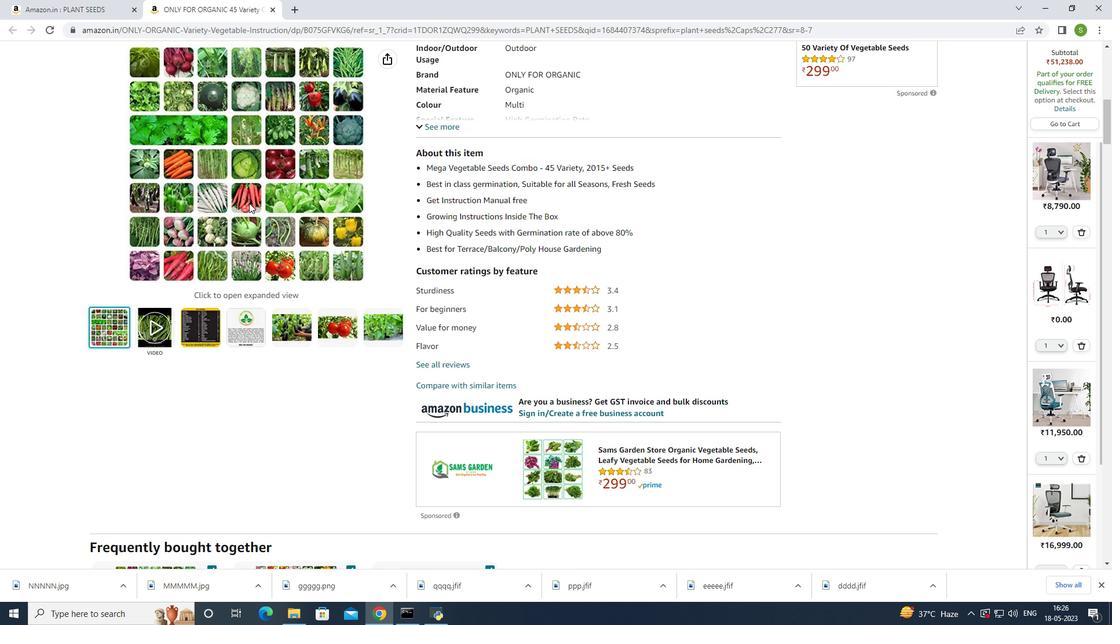 
Action: Mouse scrolled (249, 203) with delta (0, 0)
Screenshot: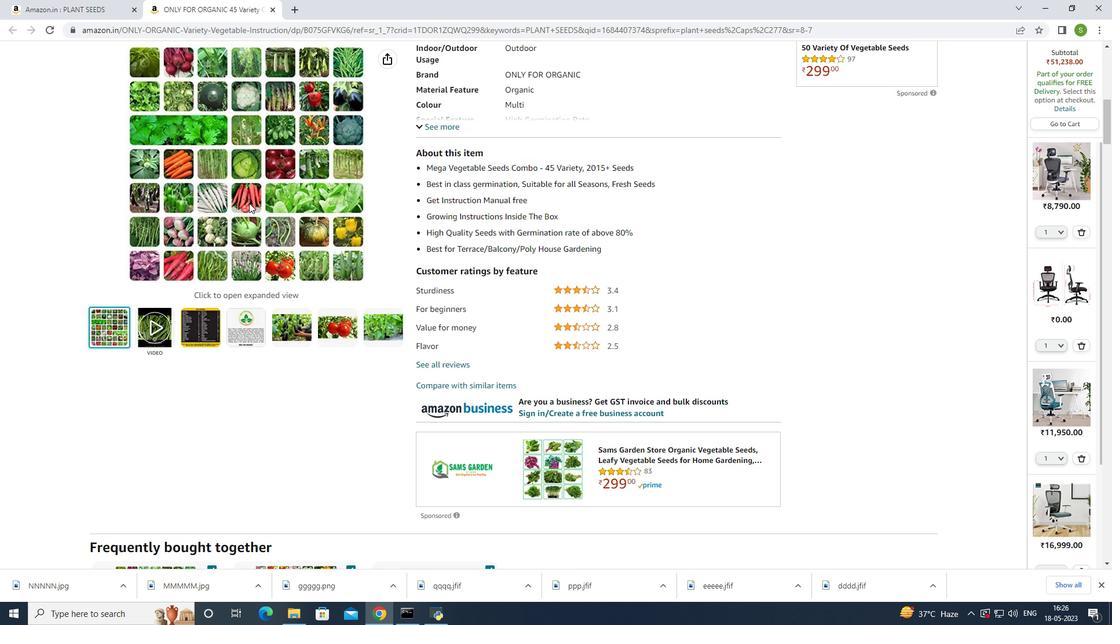 
Action: Mouse scrolled (249, 203) with delta (0, 0)
Screenshot: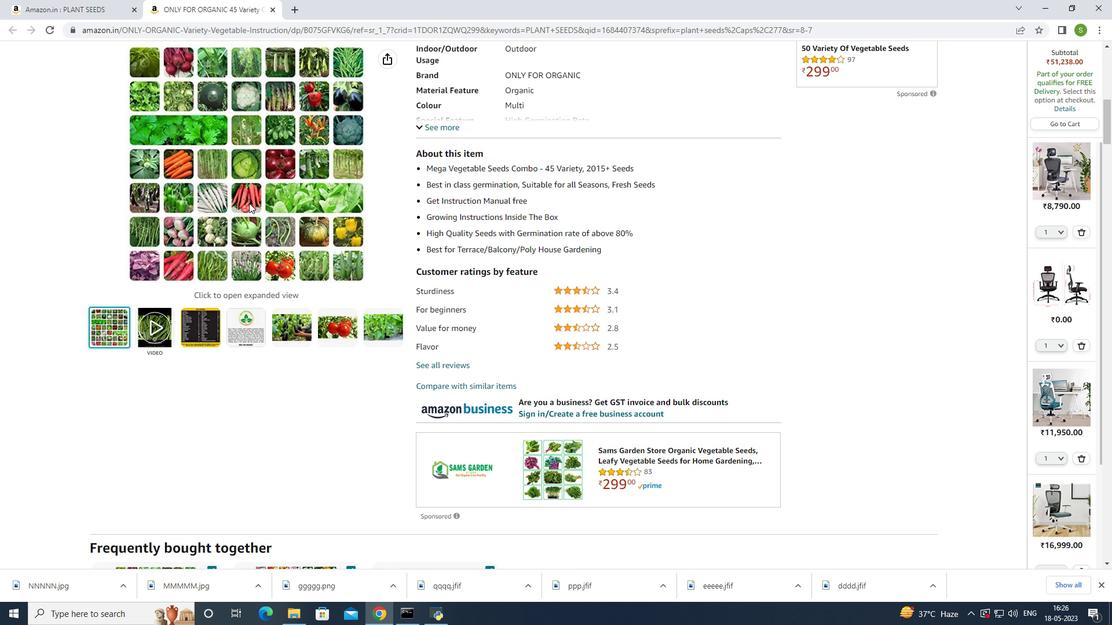 
Action: Mouse scrolled (249, 203) with delta (0, 0)
Screenshot: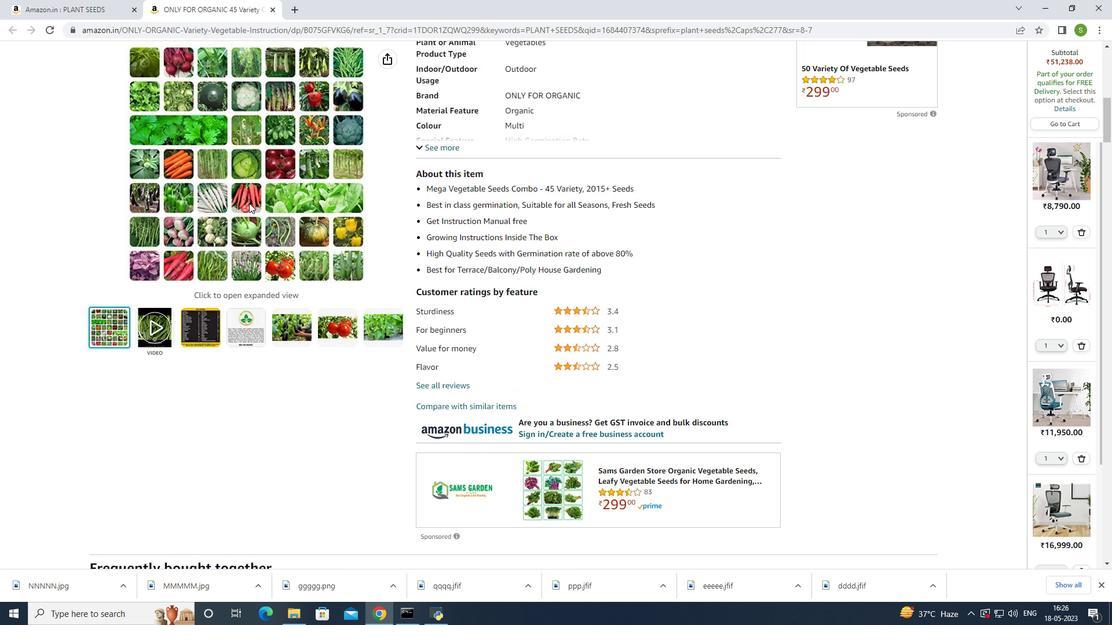 
Action: Mouse scrolled (249, 203) with delta (0, 0)
Screenshot: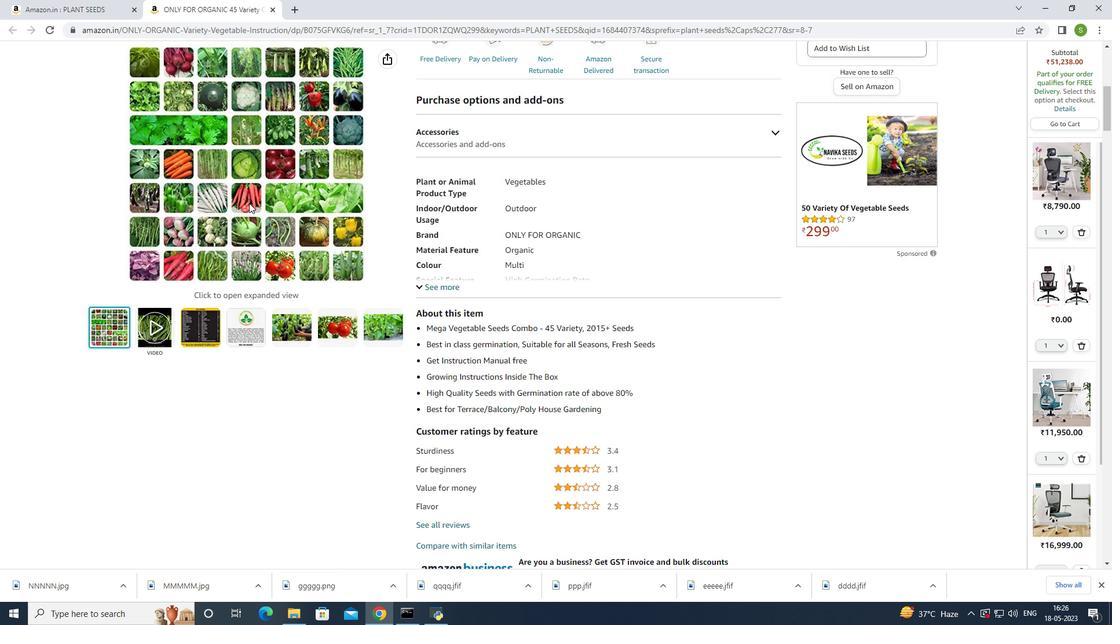 
Action: Mouse scrolled (249, 203) with delta (0, 0)
Screenshot: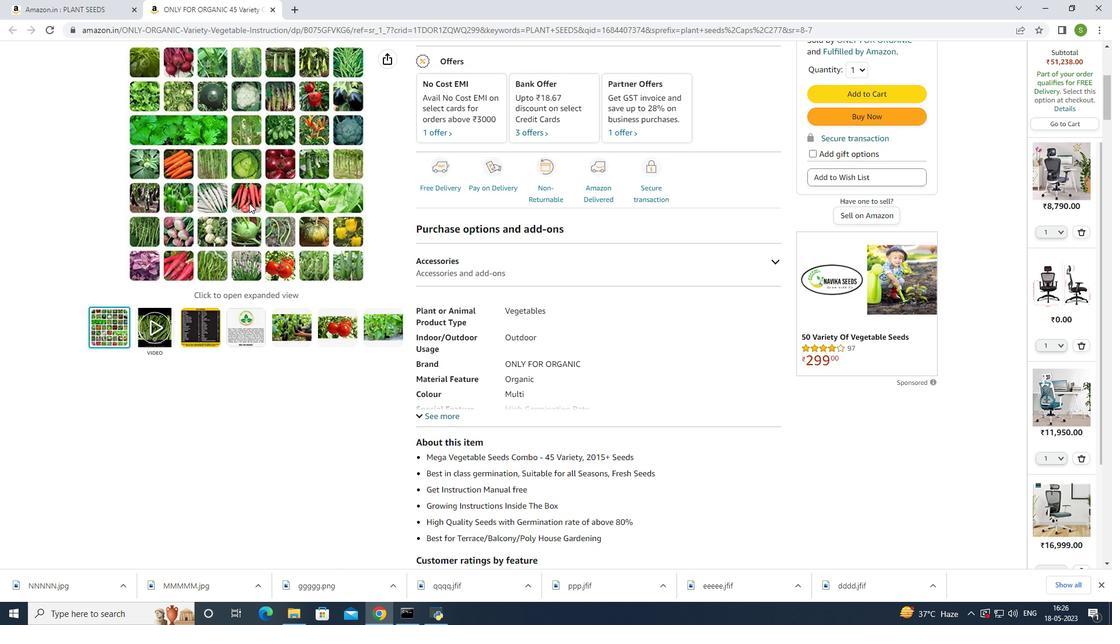 
Action: Mouse scrolled (249, 203) with delta (0, 0)
Screenshot: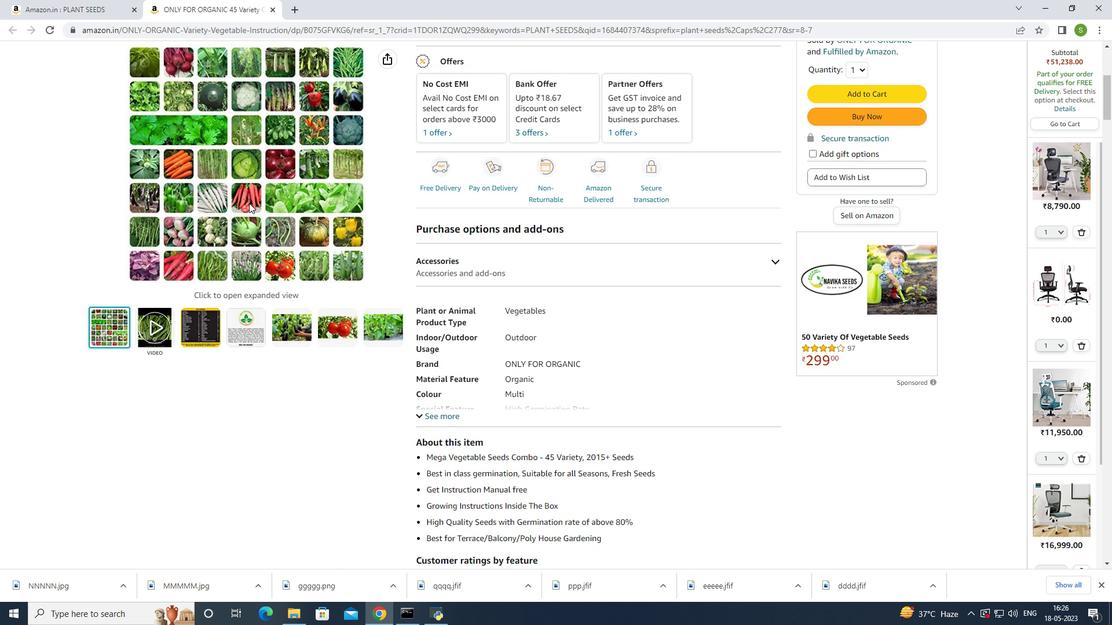 
Action: Mouse scrolled (249, 203) with delta (0, 0)
Screenshot: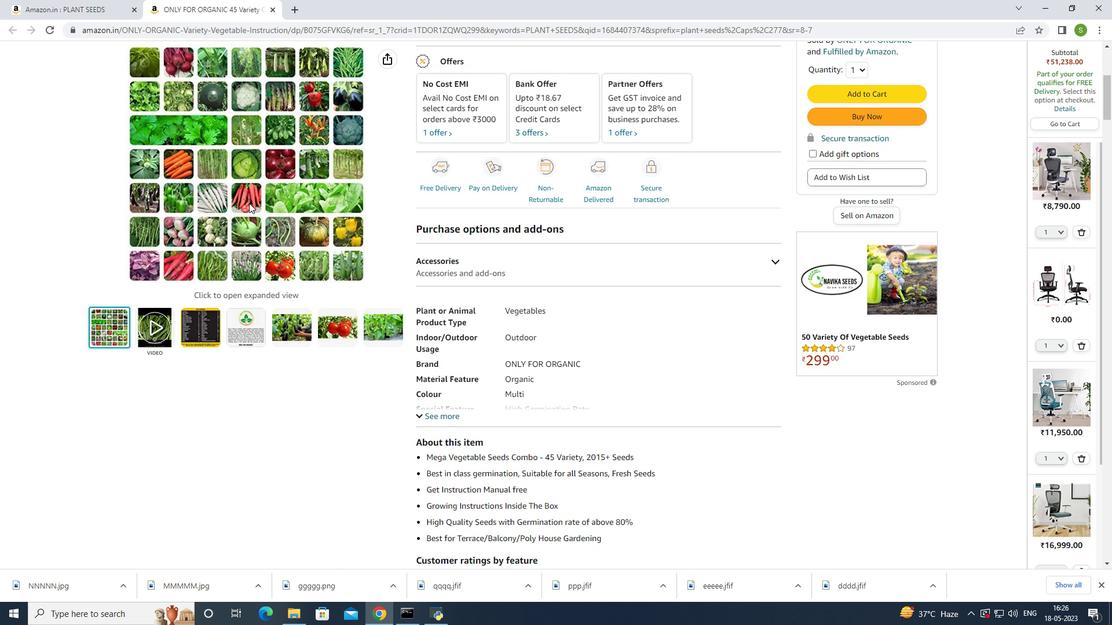 
Action: Mouse scrolled (249, 203) with delta (0, 0)
Screenshot: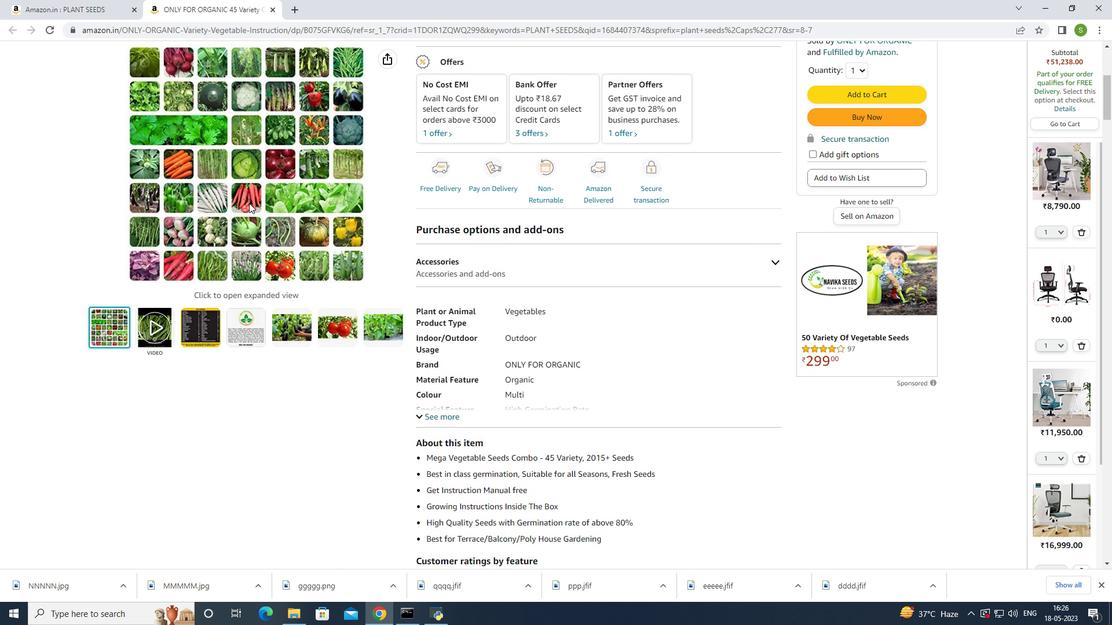 
Action: Mouse moved to (217, 173)
Screenshot: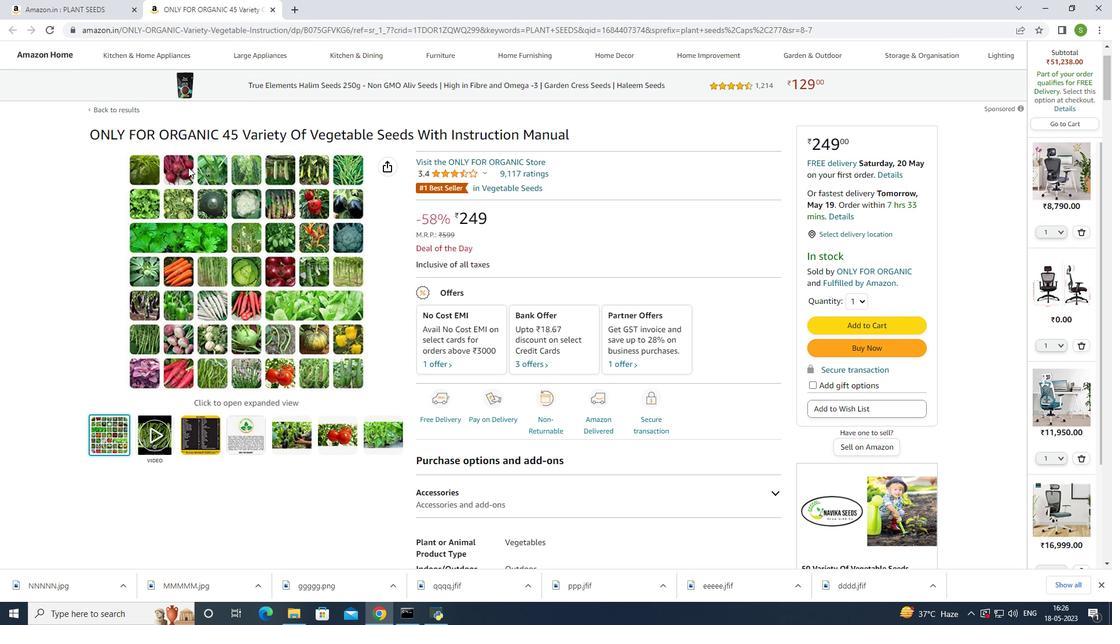 
Action: Mouse scrolled (217, 173) with delta (0, 0)
Screenshot: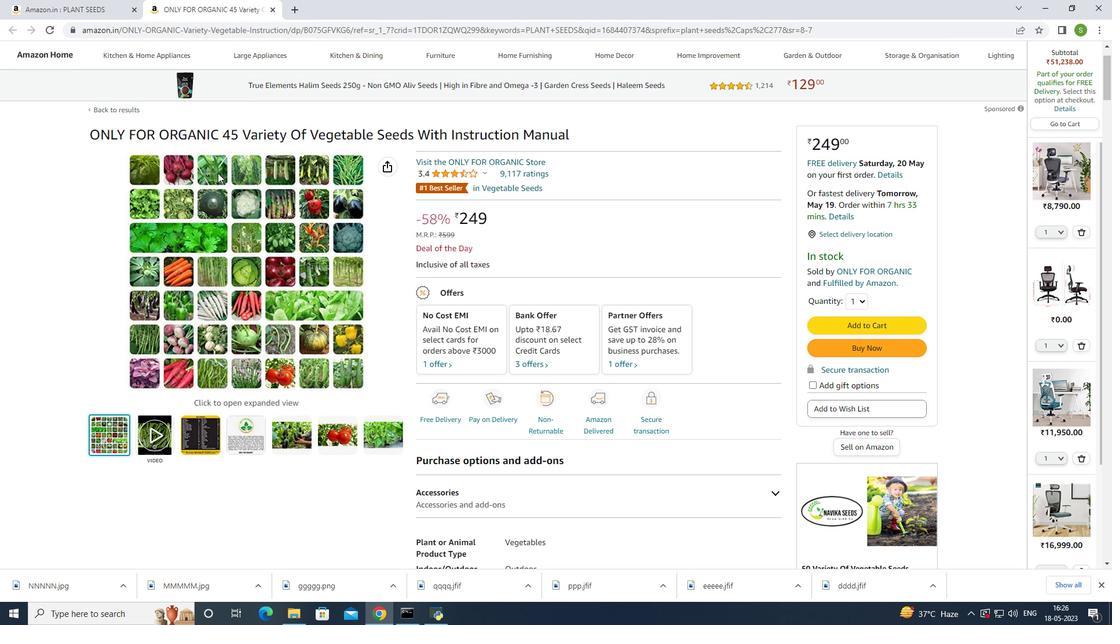 
Action: Mouse moved to (218, 173)
Screenshot: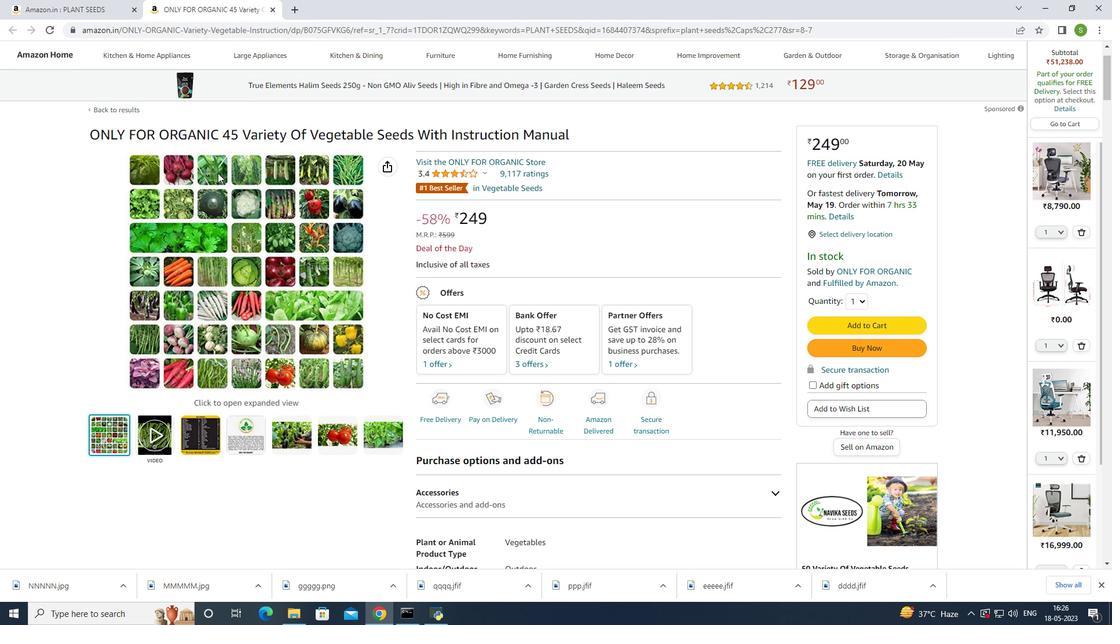 
Action: Mouse scrolled (218, 173) with delta (0, 0)
Screenshot: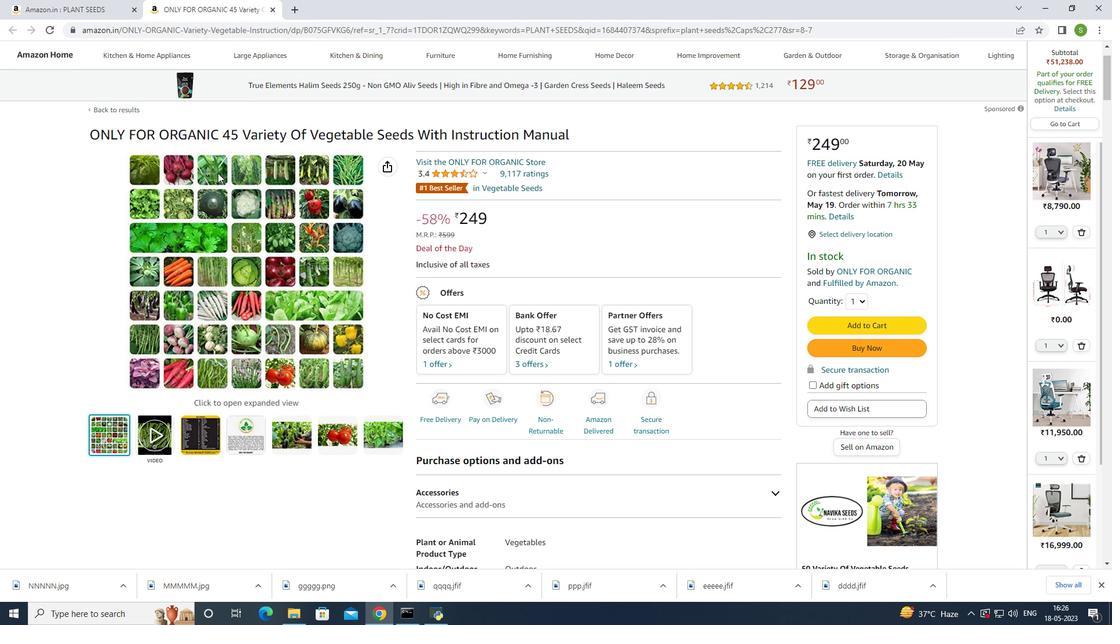 
Action: Mouse scrolled (218, 173) with delta (0, 0)
Screenshot: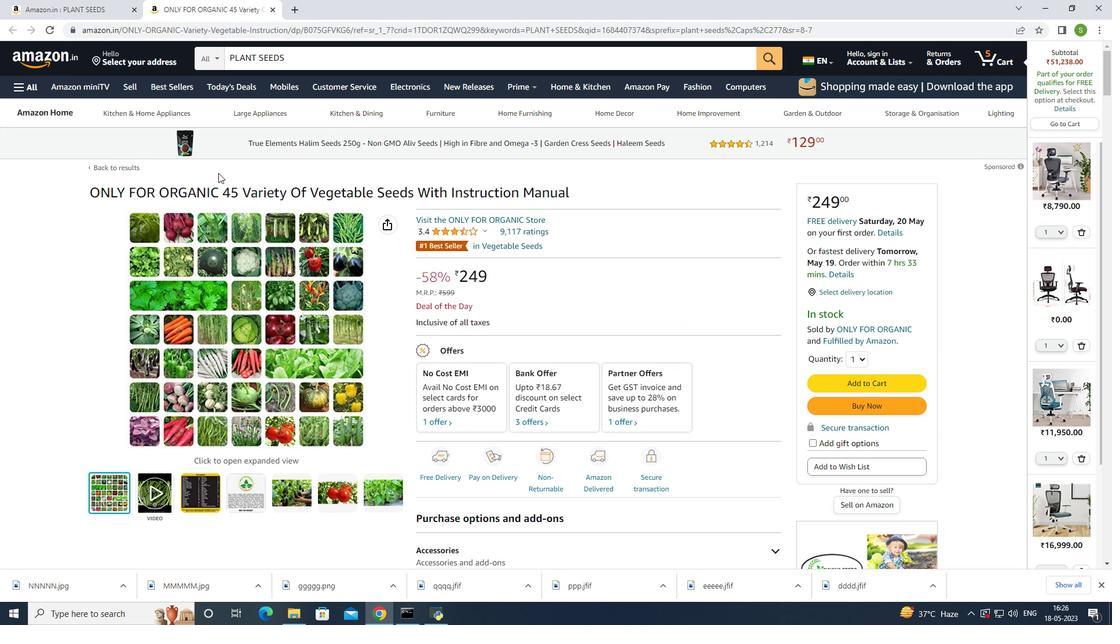 
Action: Mouse moved to (845, 387)
Screenshot: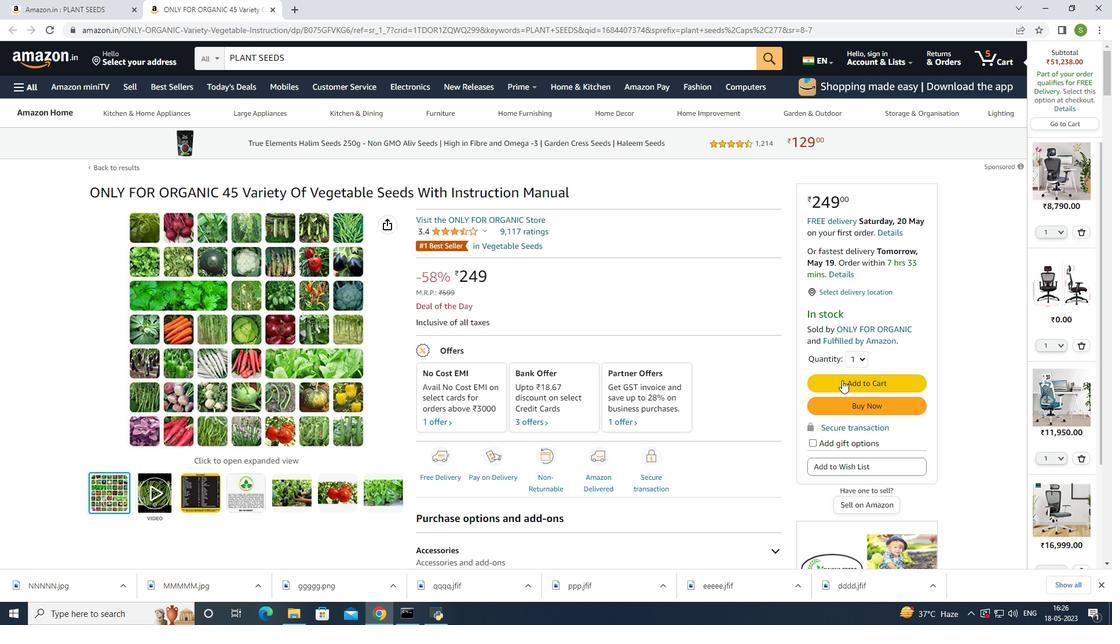 
Action: Mouse pressed left at (845, 387)
Screenshot: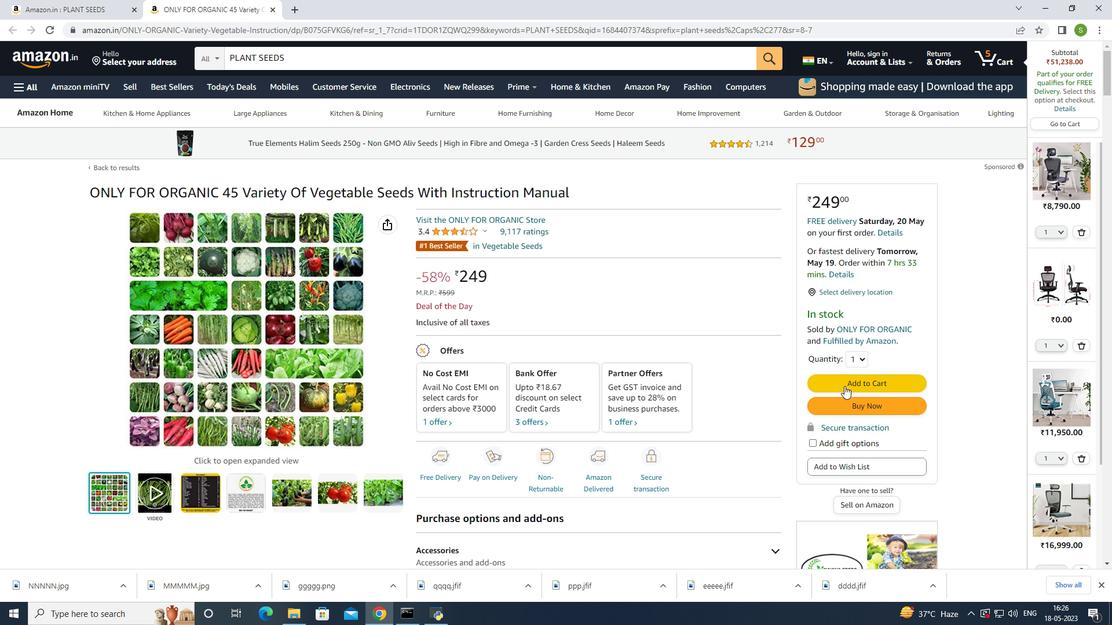 
Action: Mouse moved to (296, 323)
Screenshot: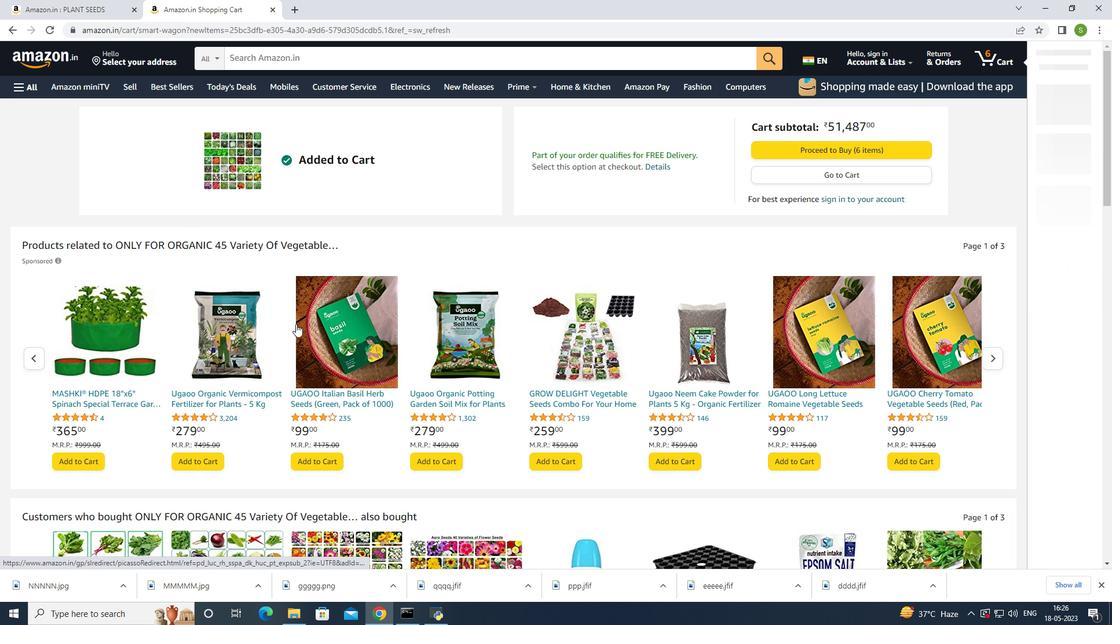 
Action: Mouse scrolled (296, 323) with delta (0, 0)
Screenshot: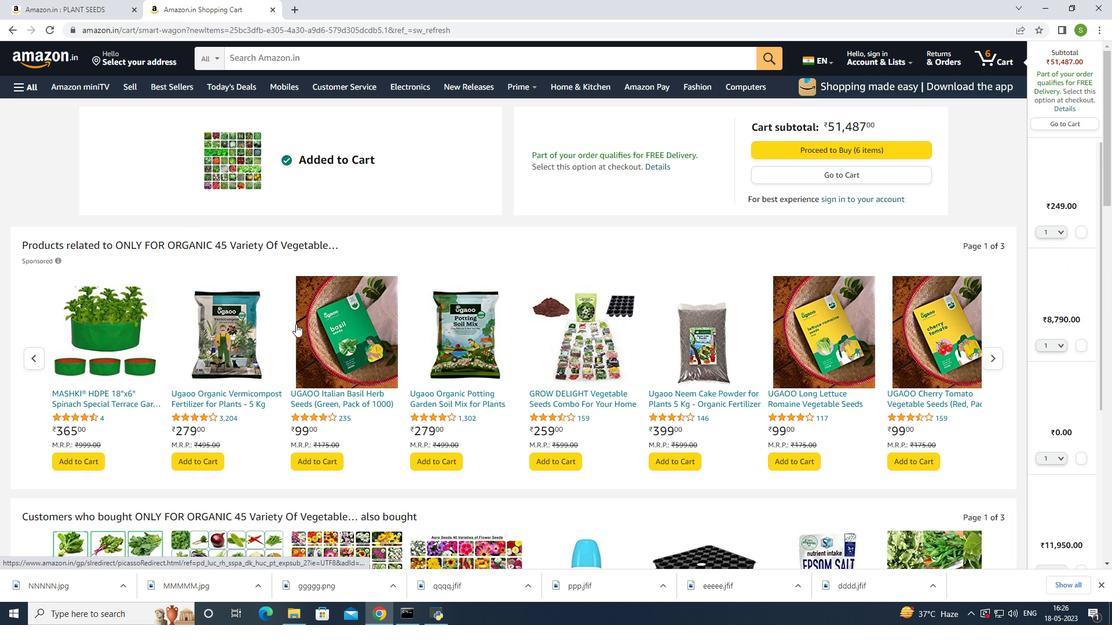 
Action: Mouse moved to (126, 307)
Screenshot: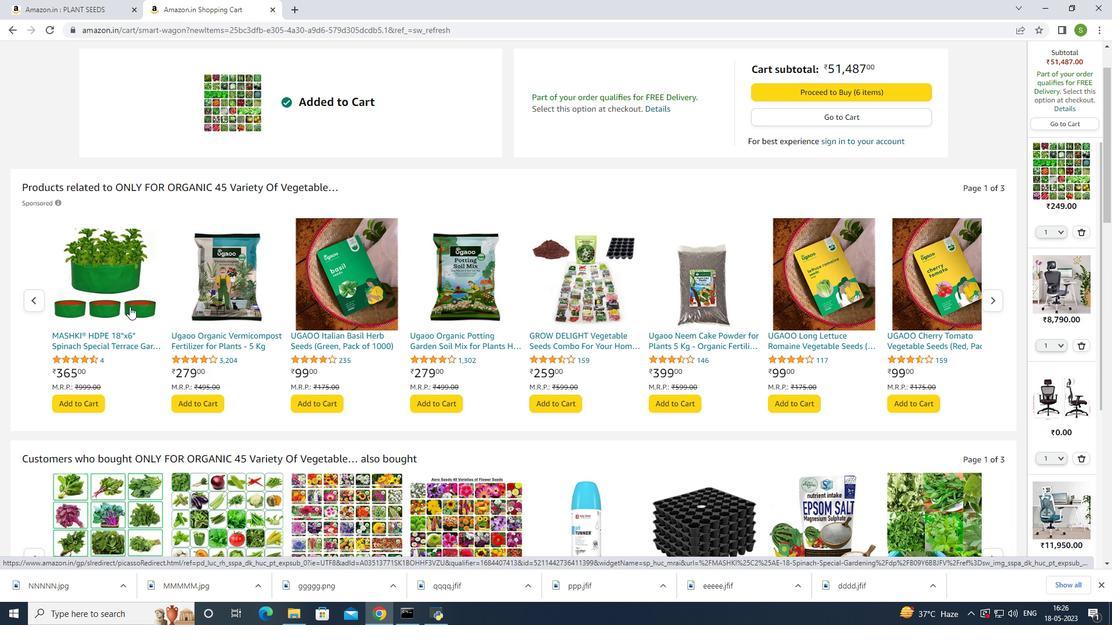 
Action: Mouse pressed left at (126, 307)
Screenshot: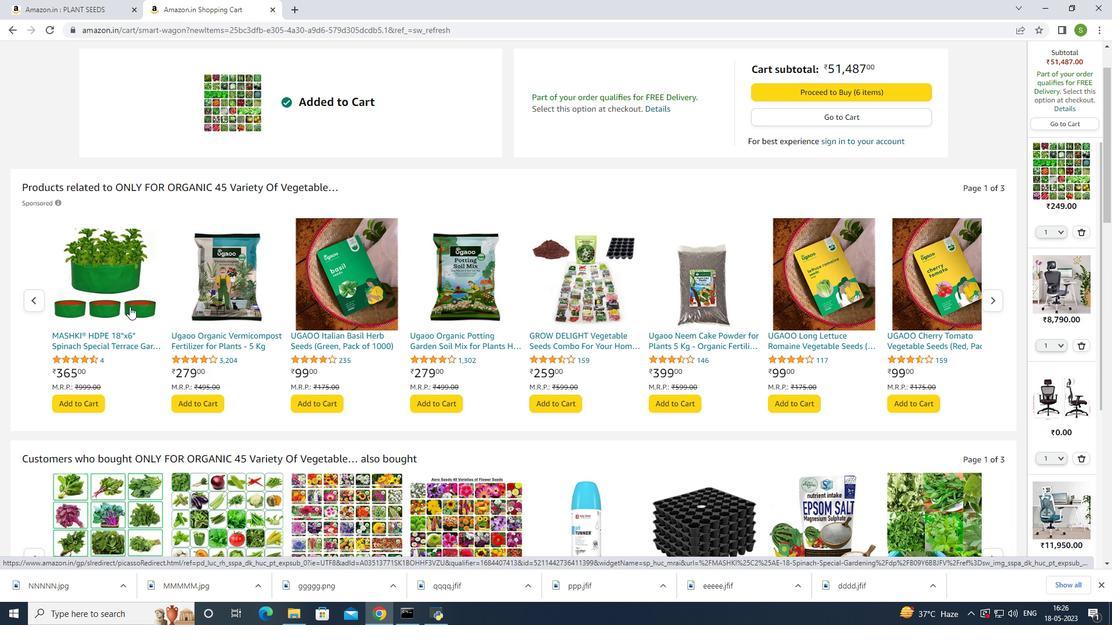 
Action: Mouse moved to (516, 286)
Screenshot: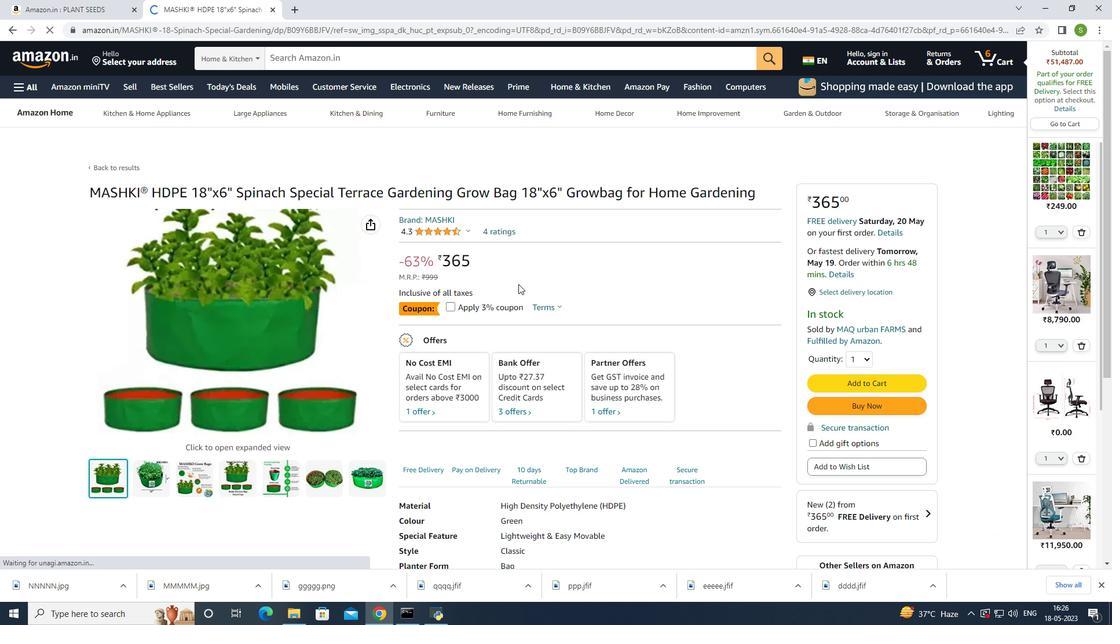 
Action: Mouse scrolled (516, 285) with delta (0, 0)
Screenshot: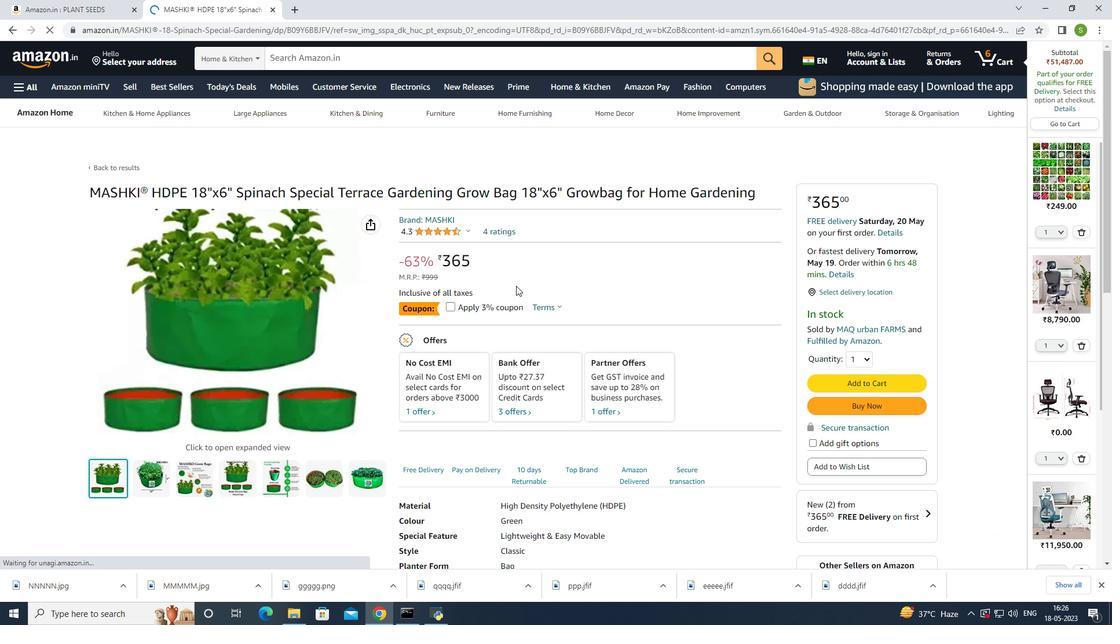 
Action: Mouse scrolled (516, 285) with delta (0, 0)
Screenshot: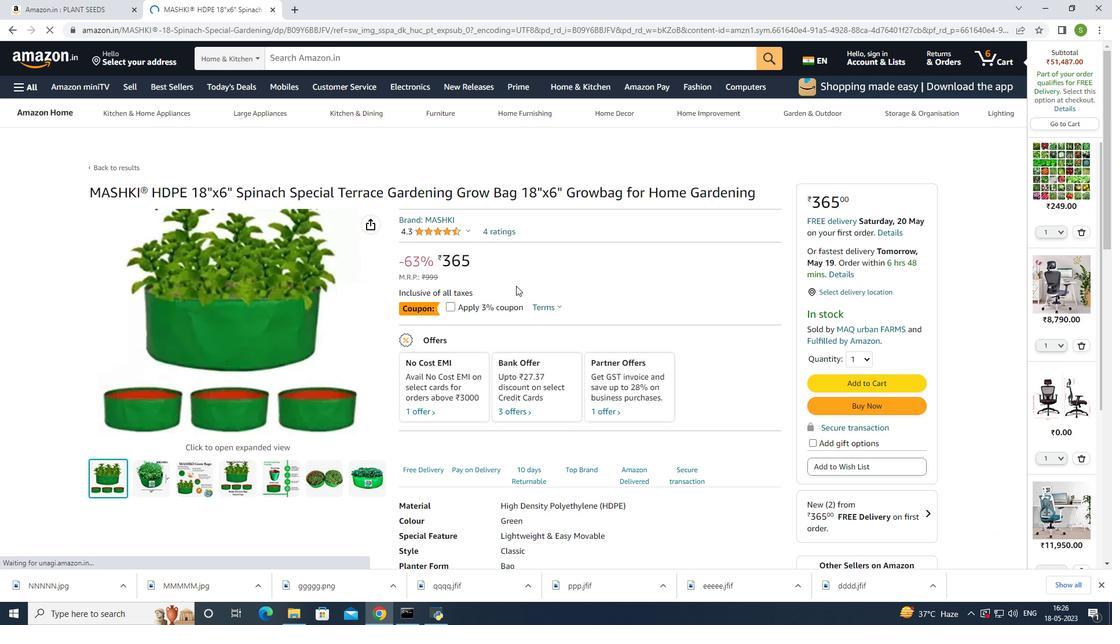 
Action: Mouse scrolled (516, 285) with delta (0, 0)
Screenshot: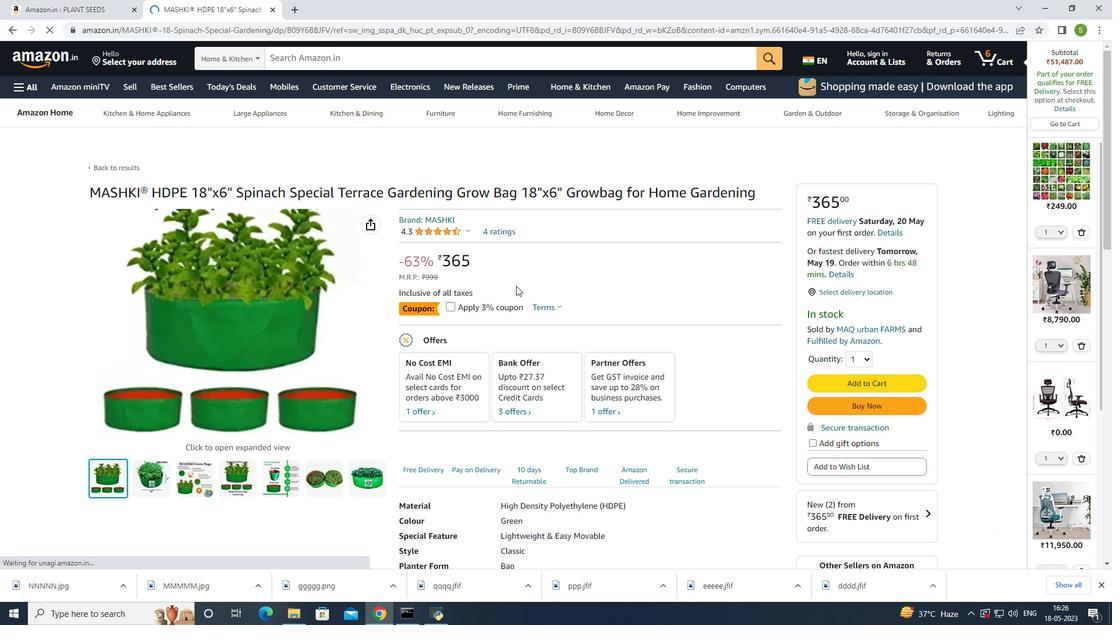 
Action: Mouse scrolled (516, 285) with delta (0, 0)
Screenshot: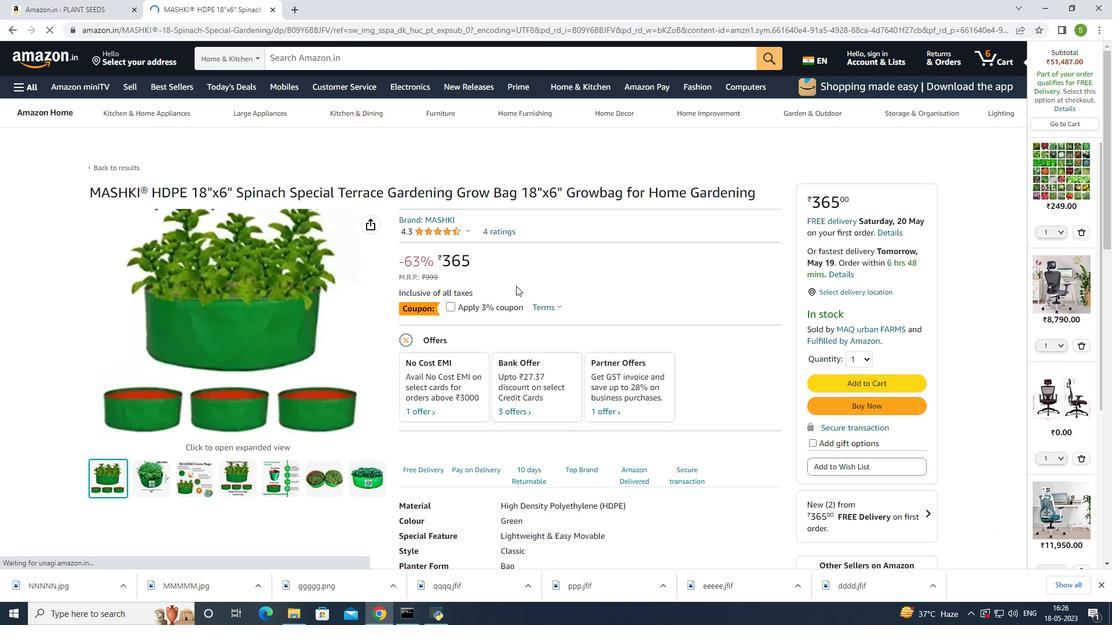 
Action: Mouse scrolled (516, 285) with delta (0, 0)
Screenshot: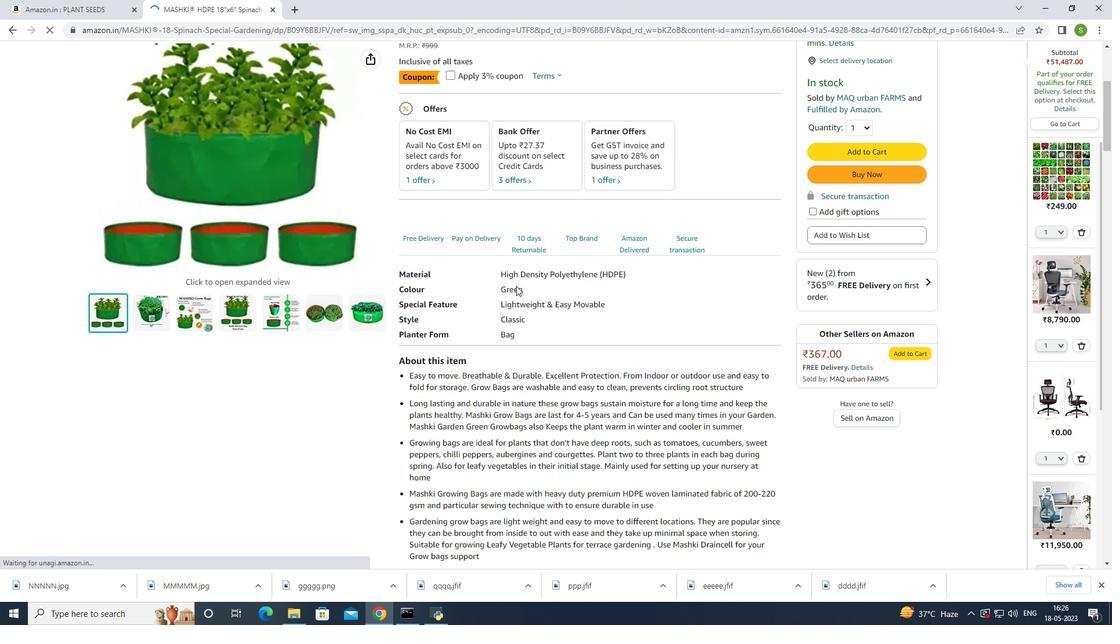 
Action: Mouse scrolled (516, 285) with delta (0, 0)
Screenshot: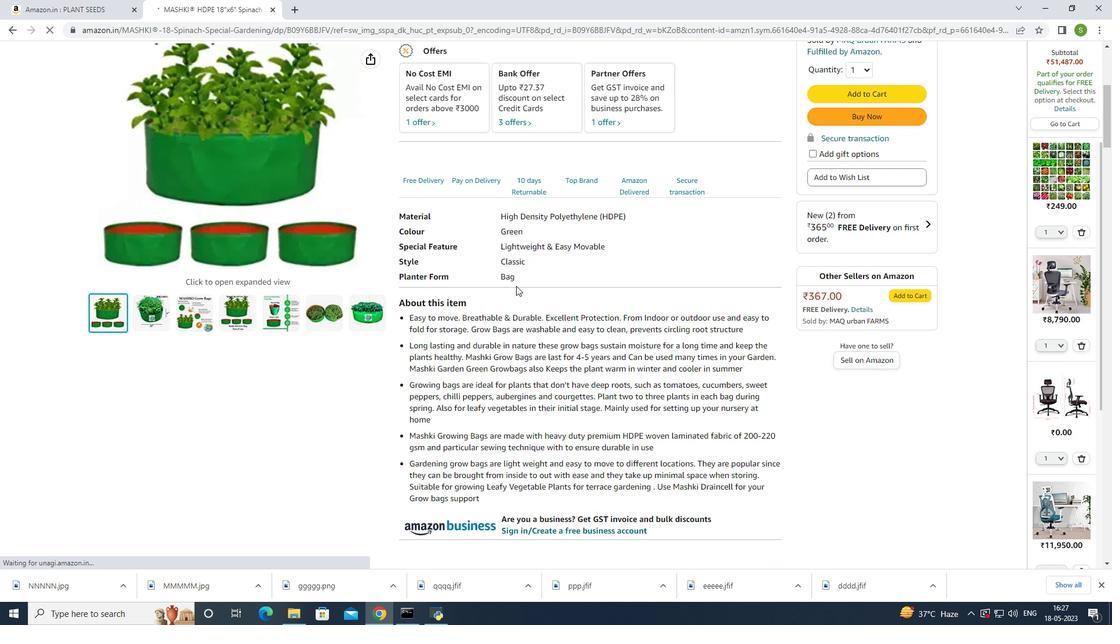 
Action: Mouse scrolled (516, 285) with delta (0, 0)
Screenshot: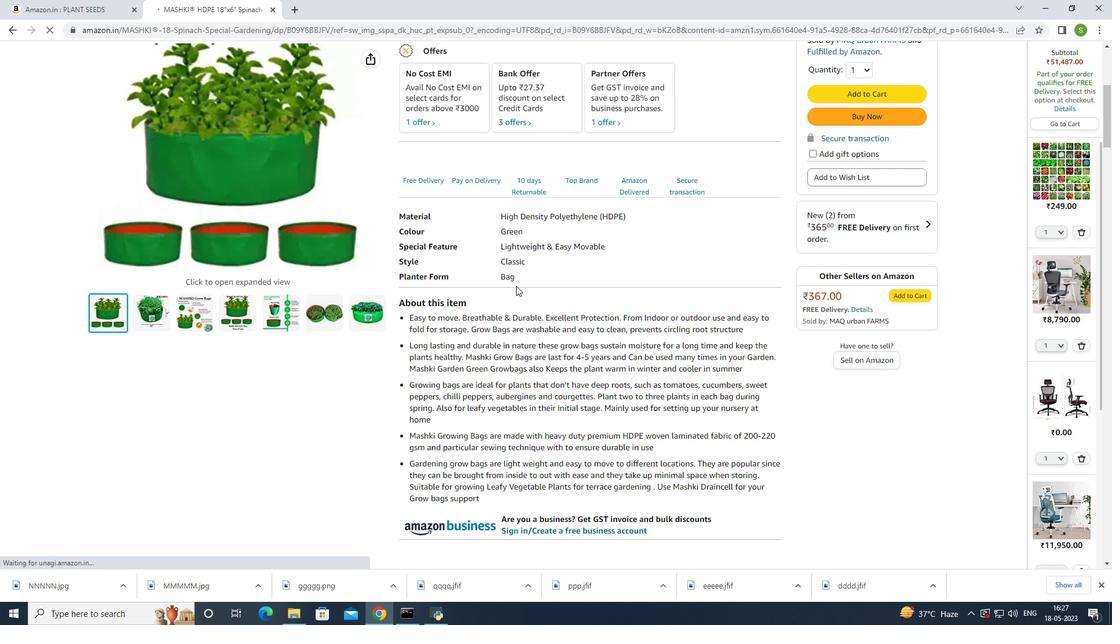 
Action: Mouse scrolled (516, 285) with delta (0, 0)
Screenshot: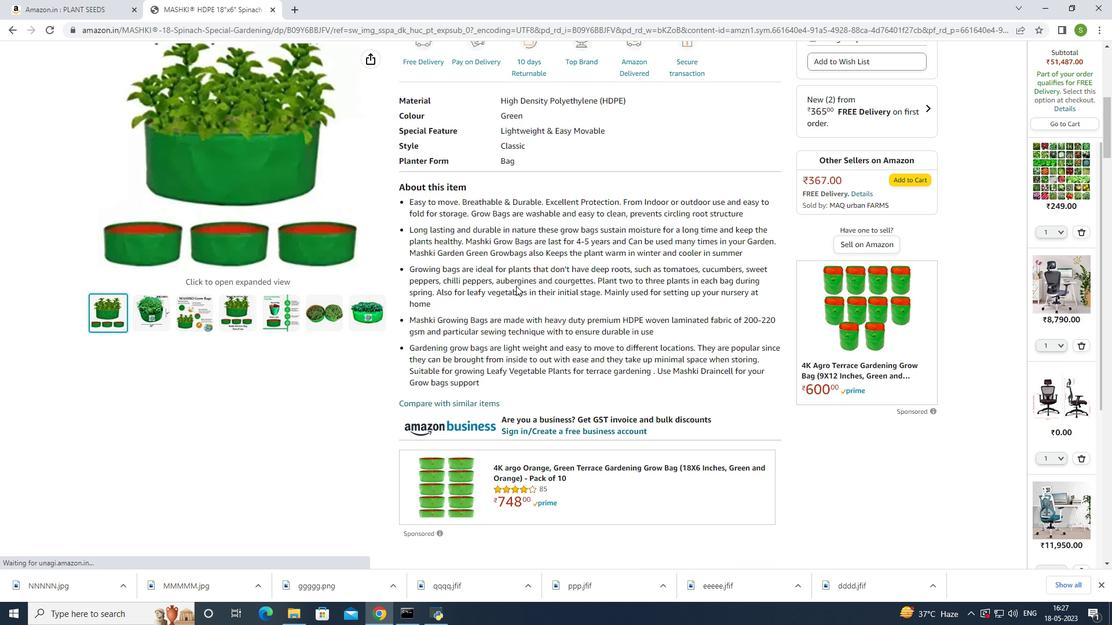 
Action: Mouse scrolled (516, 285) with delta (0, 0)
Screenshot: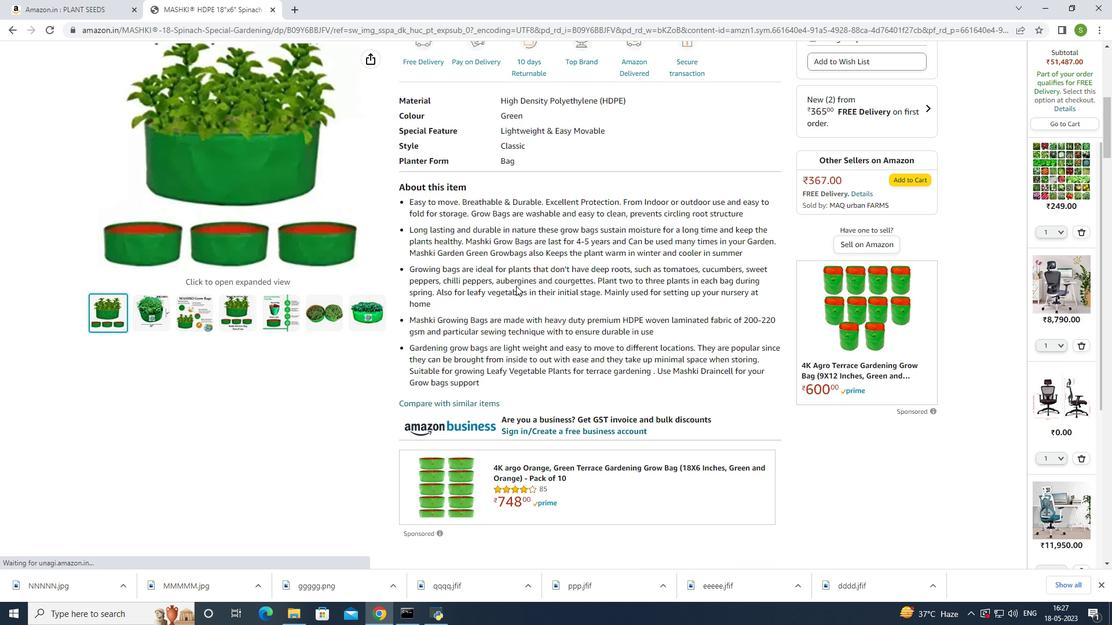 
Action: Mouse scrolled (516, 285) with delta (0, 0)
Screenshot: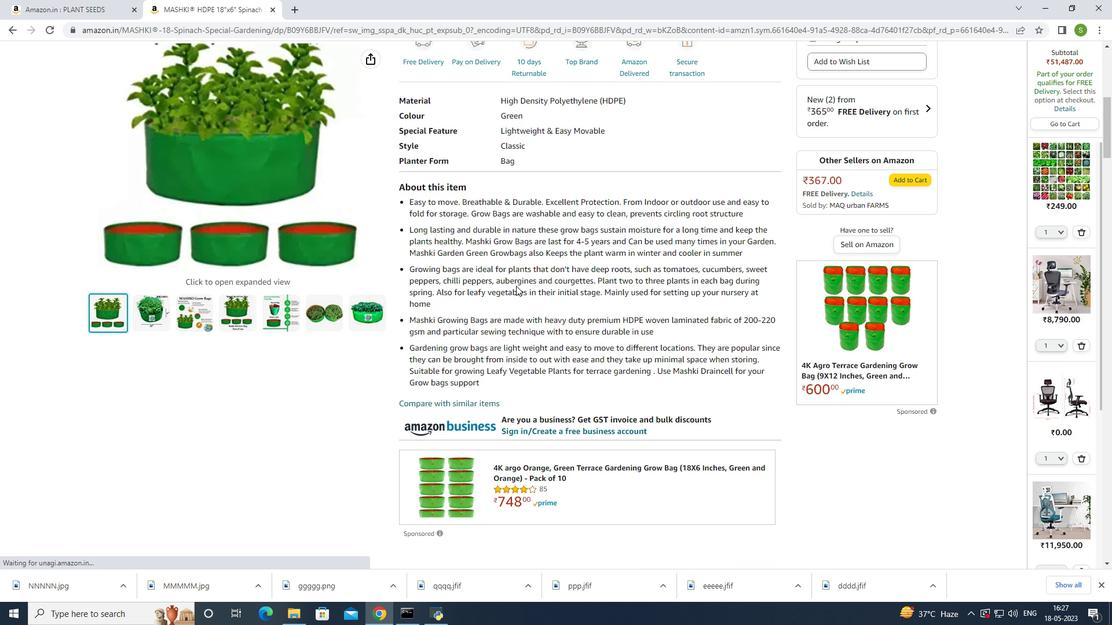 
Action: Mouse scrolled (516, 285) with delta (0, 0)
Screenshot: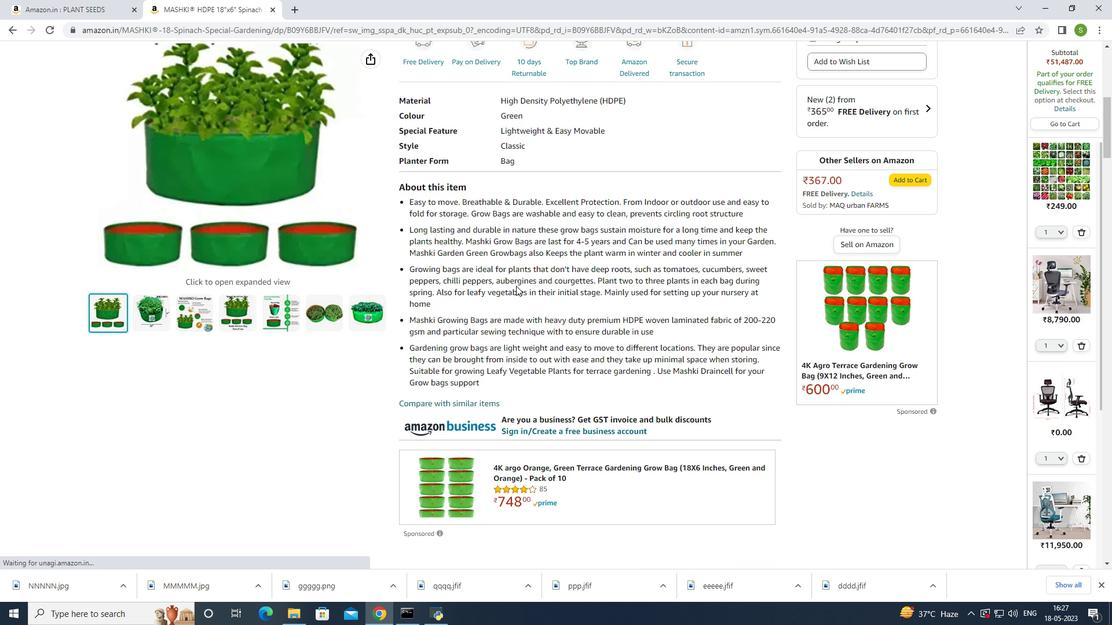 
Action: Mouse scrolled (516, 285) with delta (0, 0)
Screenshot: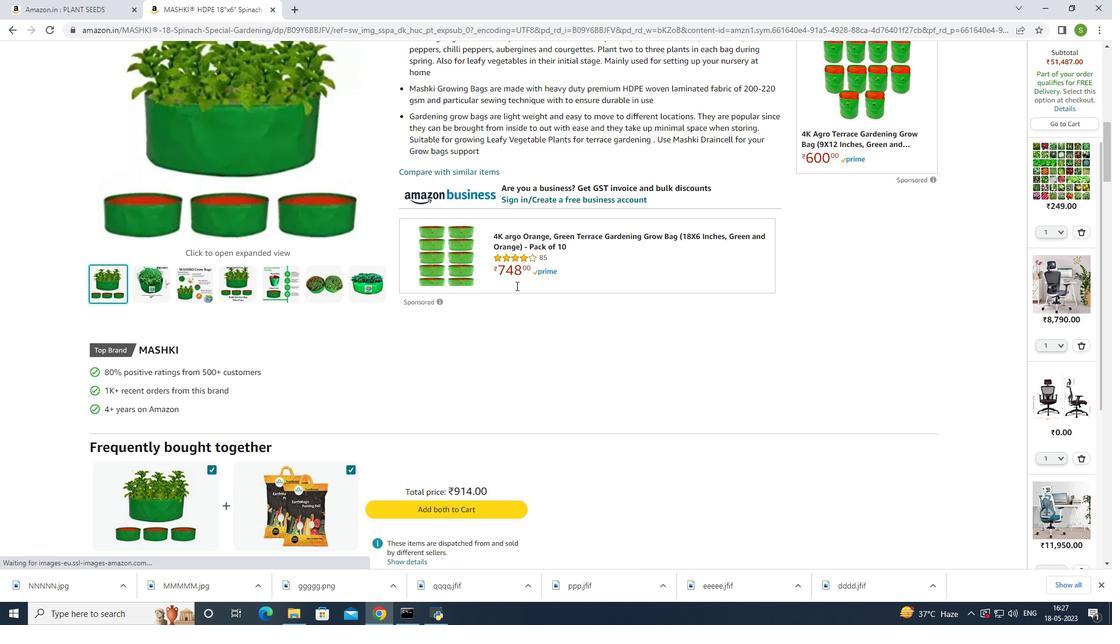 
Action: Mouse scrolled (516, 285) with delta (0, 0)
Screenshot: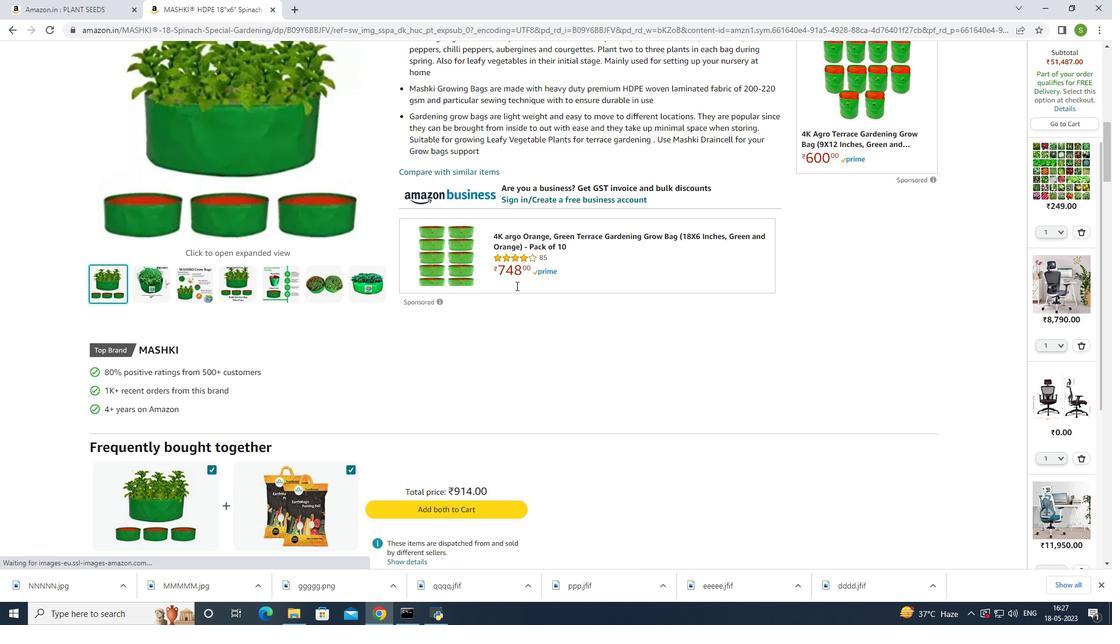 
Action: Mouse scrolled (516, 285) with delta (0, 0)
Screenshot: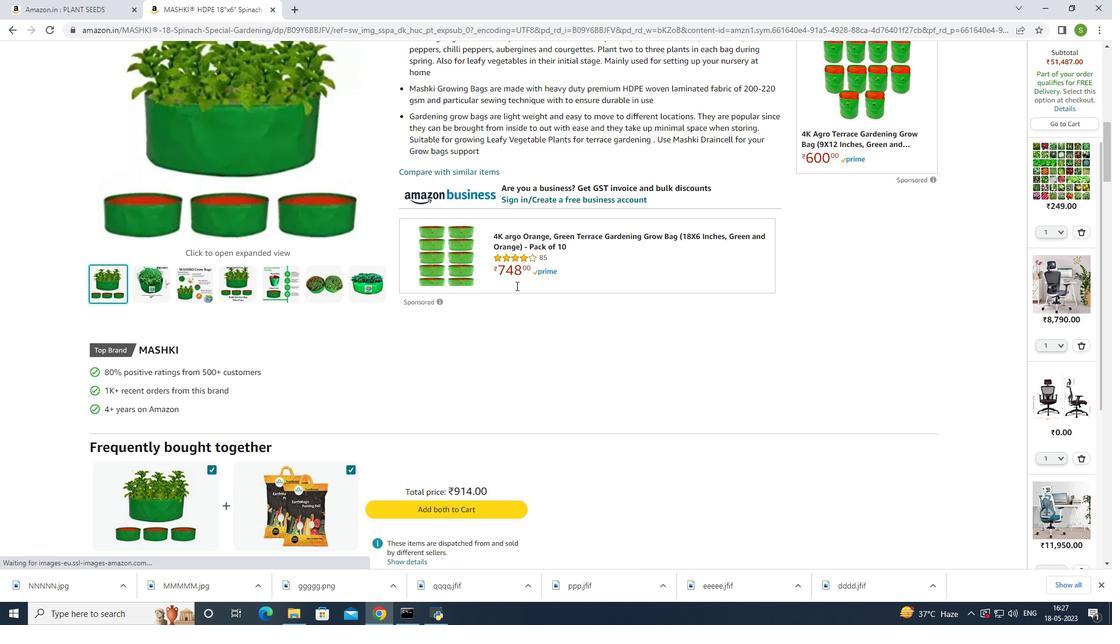 
Action: Mouse scrolled (516, 286) with delta (0, 0)
Screenshot: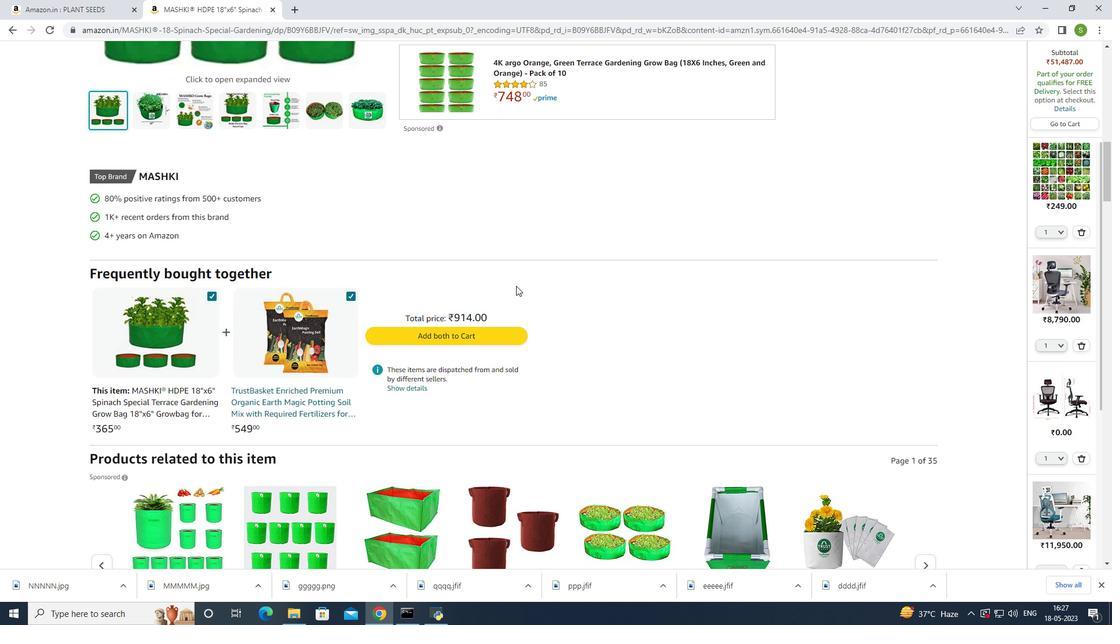 
Action: Mouse scrolled (516, 286) with delta (0, 0)
Screenshot: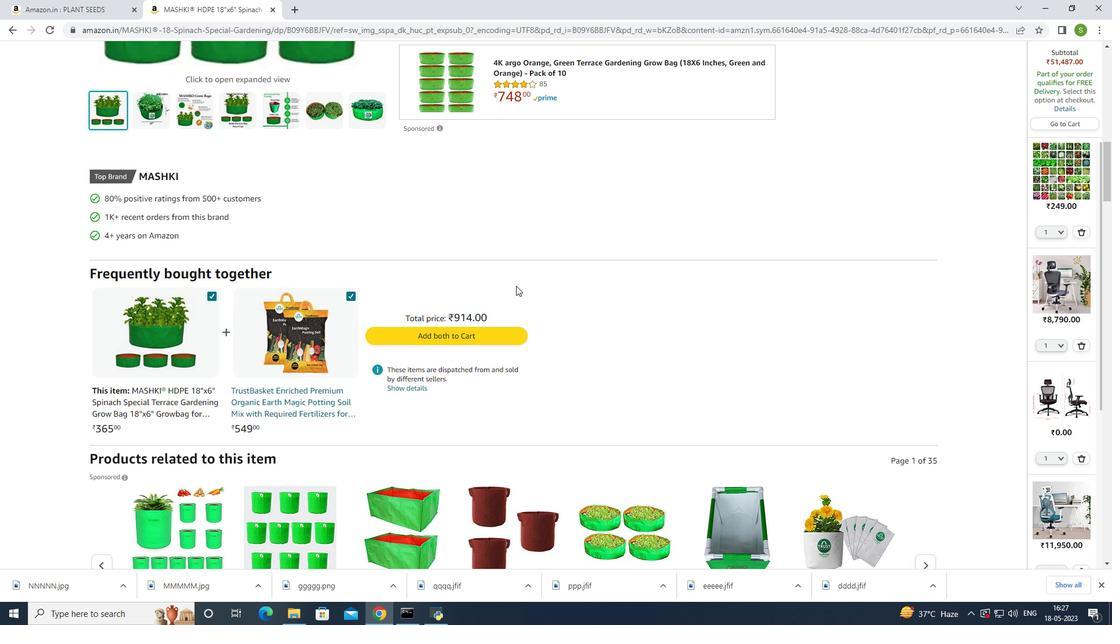 
Action: Mouse scrolled (516, 286) with delta (0, 0)
Screenshot: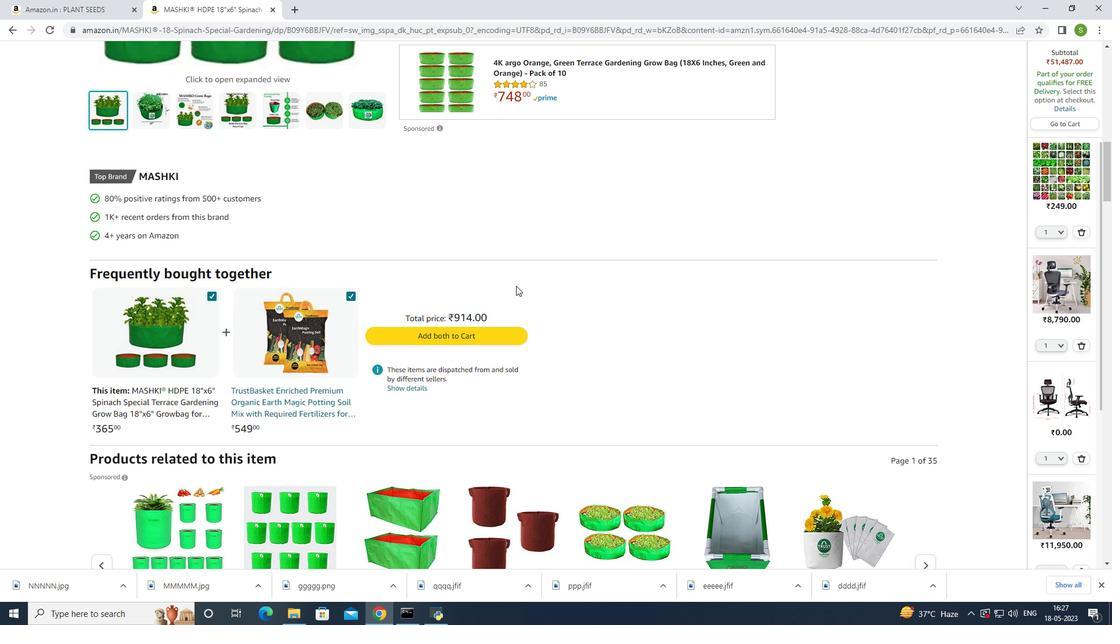 
Action: Mouse scrolled (516, 286) with delta (0, 0)
Screenshot: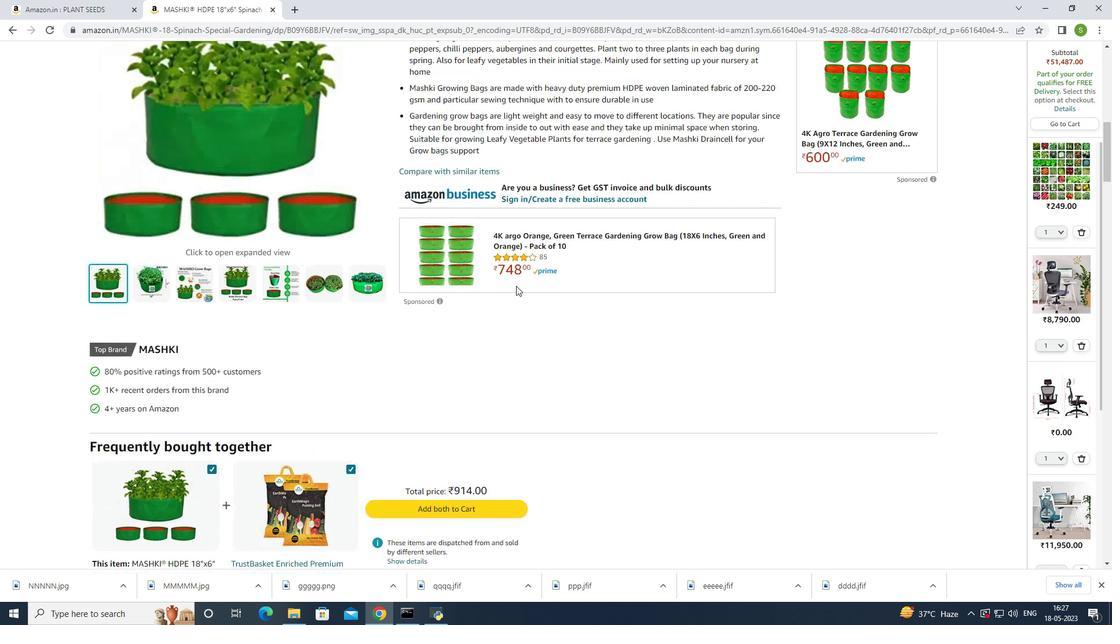 
Action: Mouse scrolled (516, 286) with delta (0, 0)
Screenshot: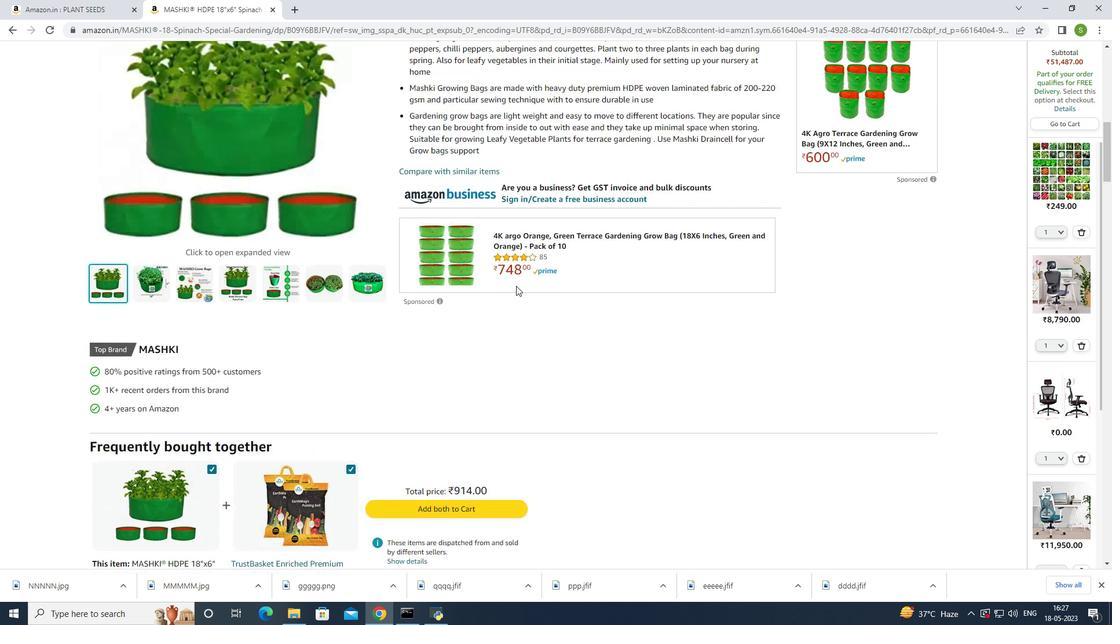
Action: Mouse scrolled (516, 286) with delta (0, 0)
Screenshot: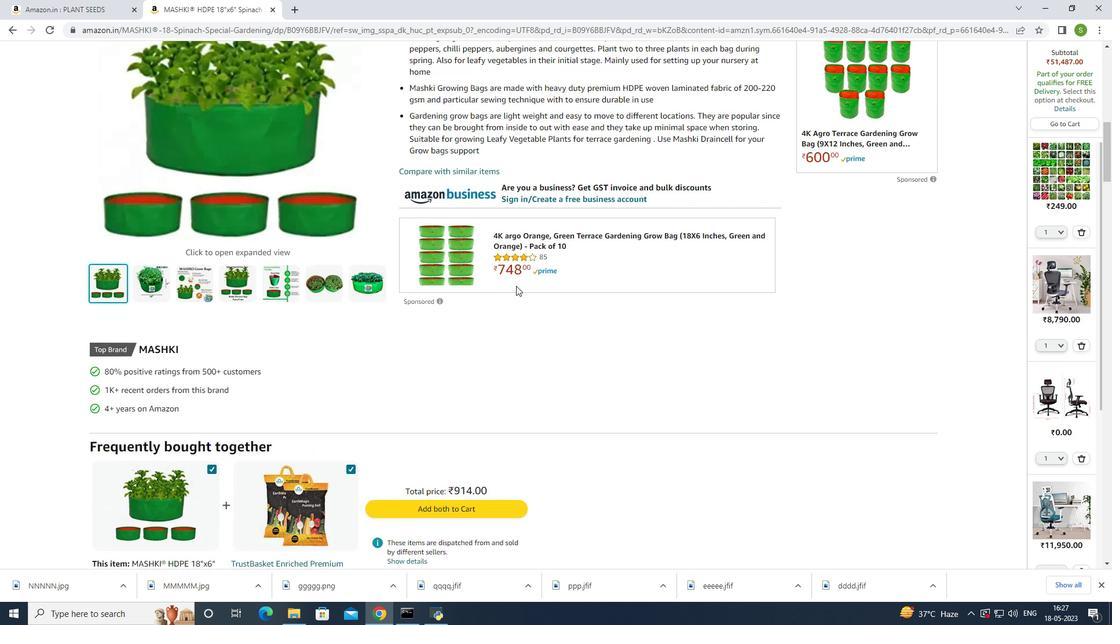 
Action: Mouse scrolled (516, 286) with delta (0, 0)
Screenshot: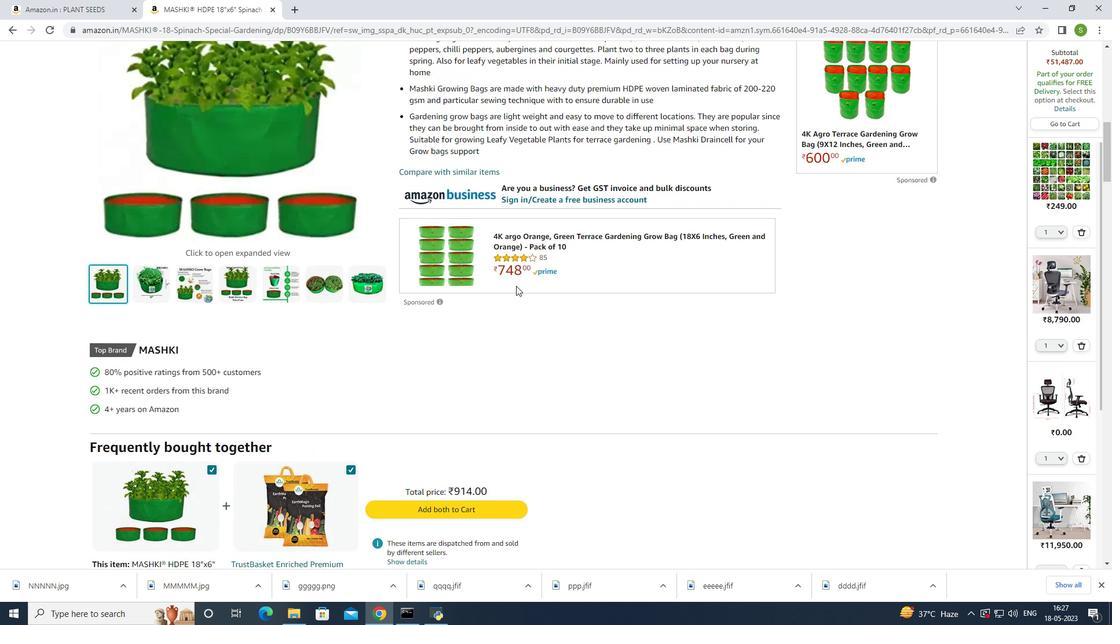 
Action: Mouse scrolled (516, 286) with delta (0, 0)
Screenshot: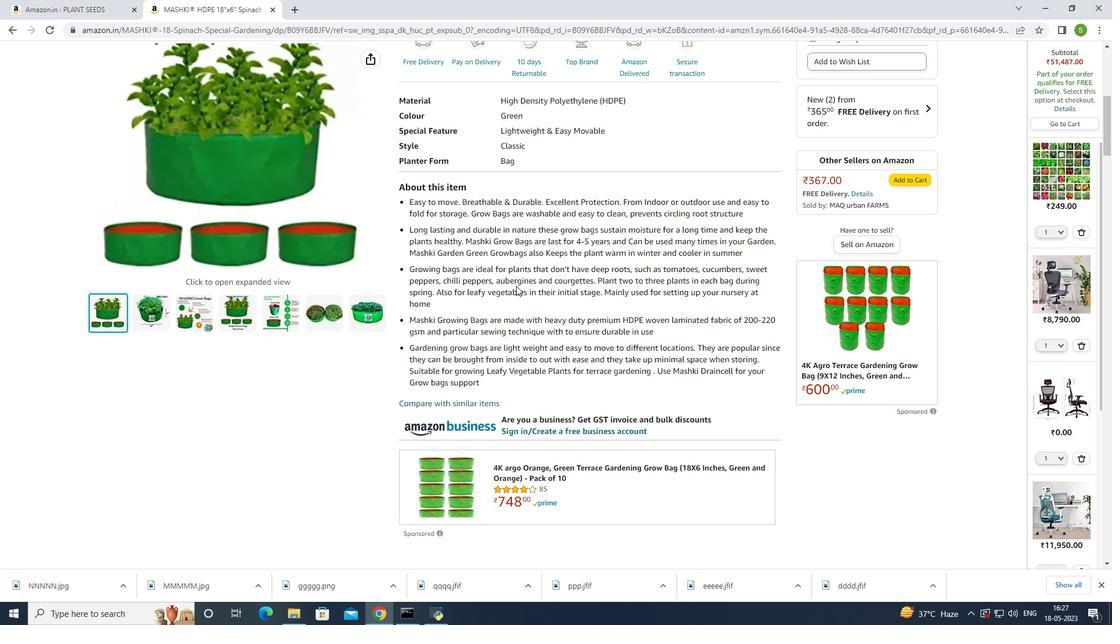 
Action: Mouse scrolled (516, 286) with delta (0, 0)
Screenshot: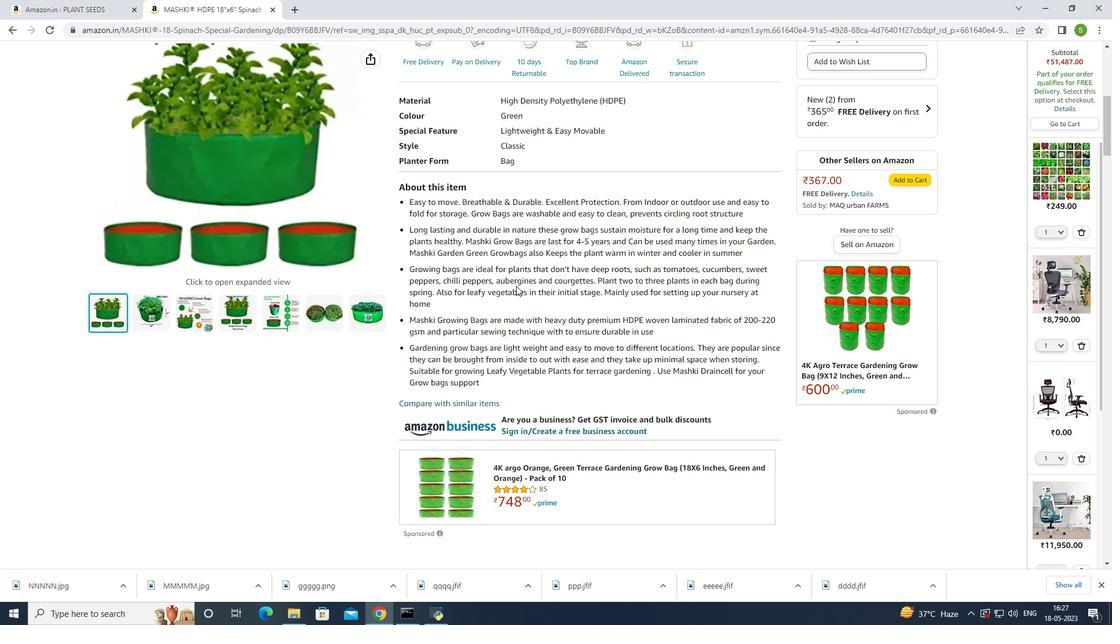 
Action: Mouse moved to (855, 88)
Screenshot: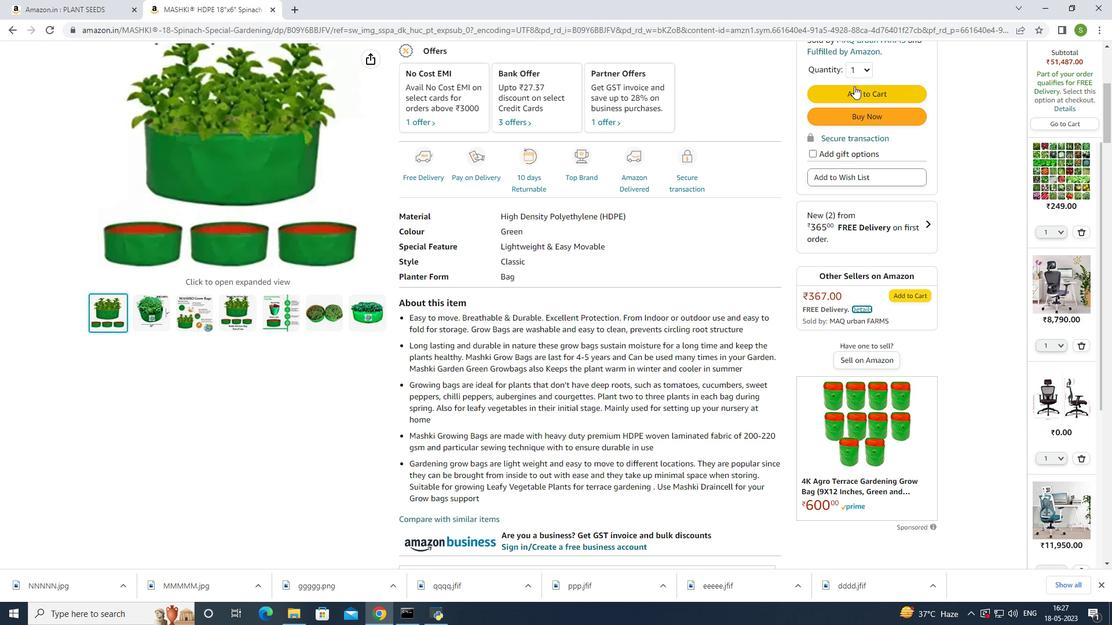 
Action: Mouse pressed left at (855, 88)
Screenshot: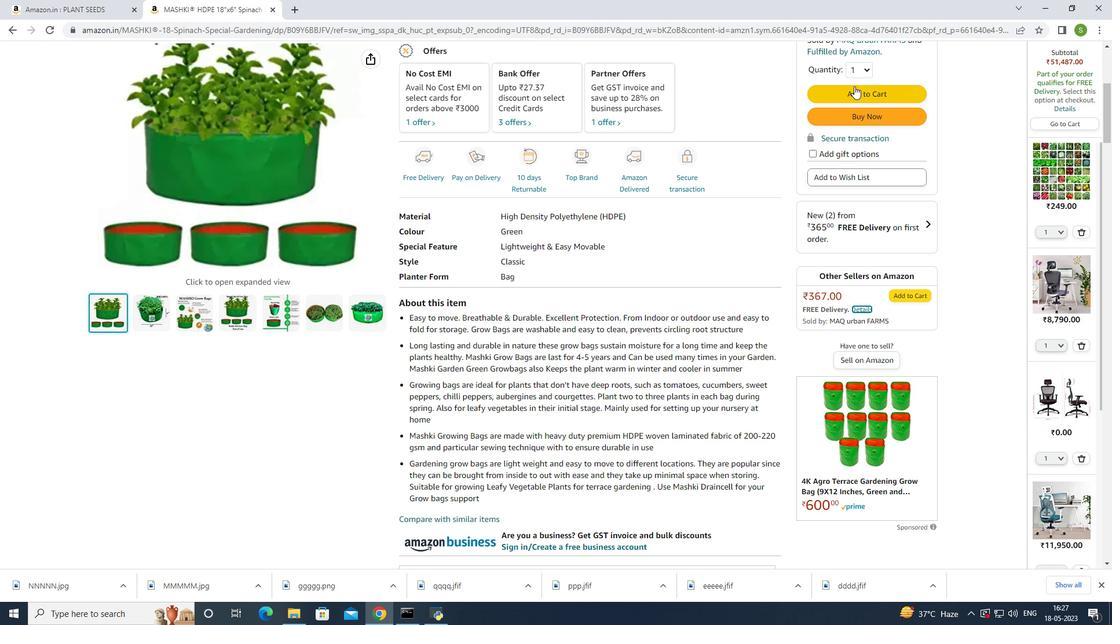 
Action: Mouse moved to (516, 267)
Screenshot: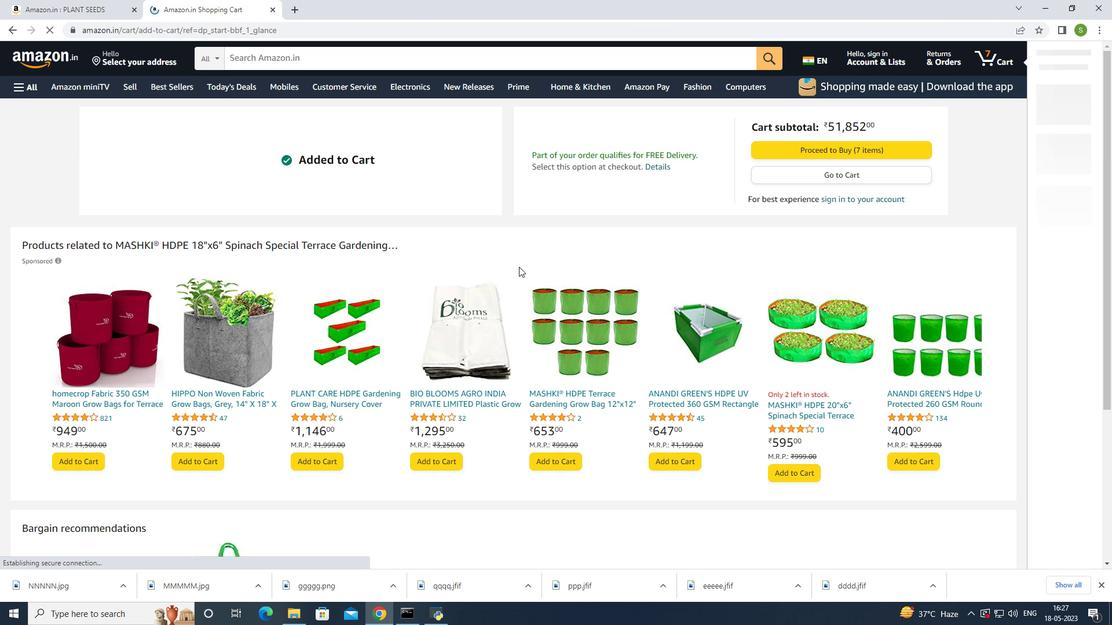 
Action: Mouse scrolled (516, 266) with delta (0, 0)
Screenshot: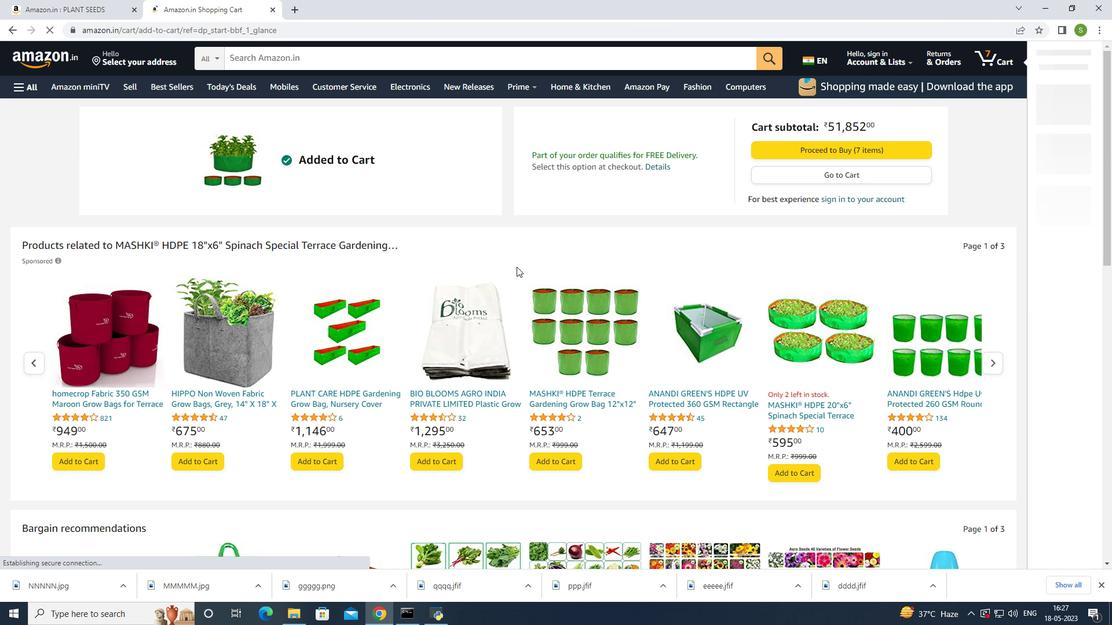 
Action: Mouse scrolled (516, 266) with delta (0, 0)
Screenshot: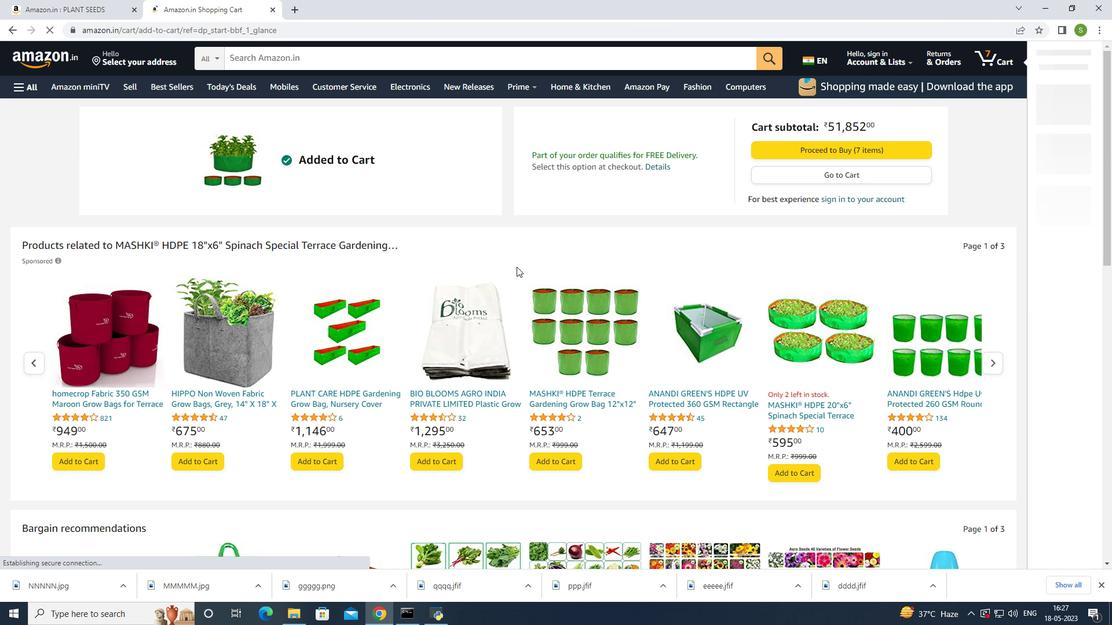 
Action: Mouse scrolled (516, 266) with delta (0, 0)
Screenshot: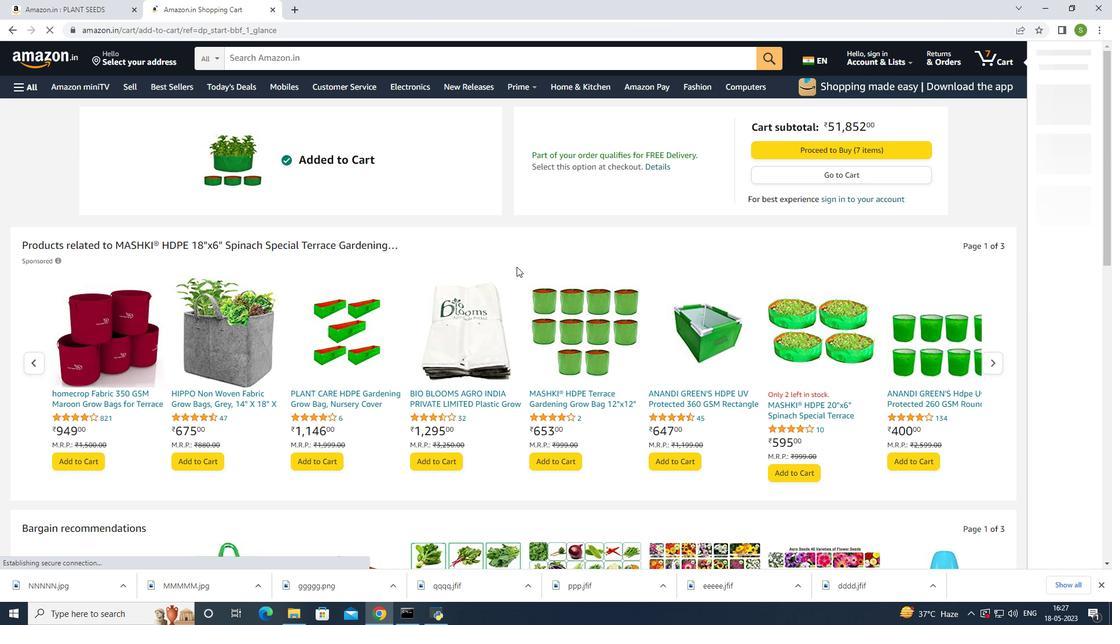 
Action: Mouse scrolled (516, 266) with delta (0, 0)
Screenshot: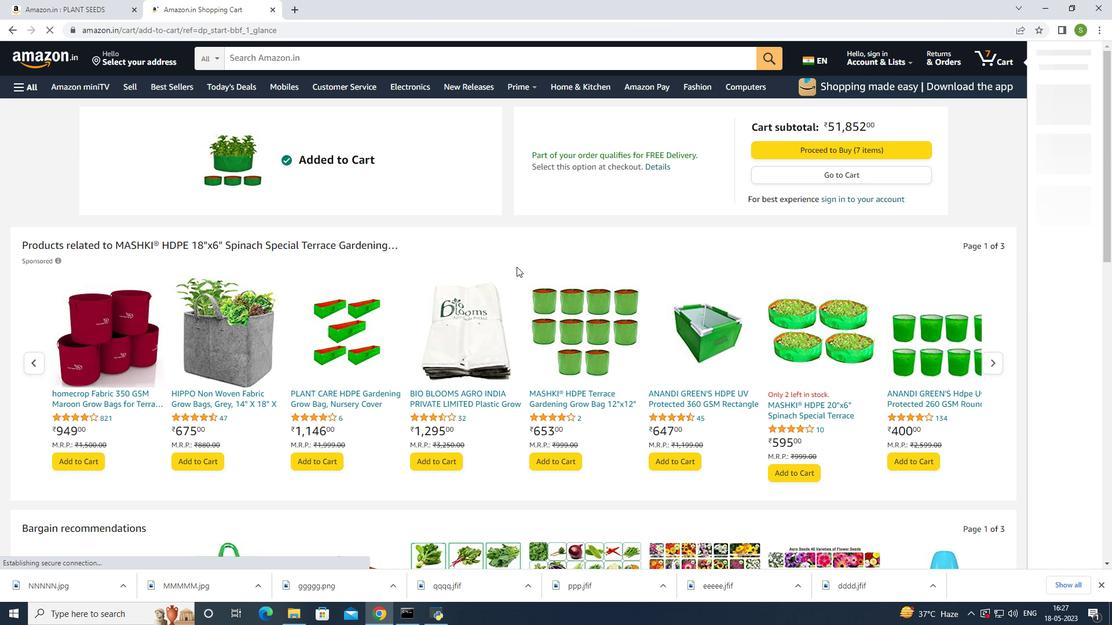 
Action: Mouse moved to (516, 267)
Screenshot: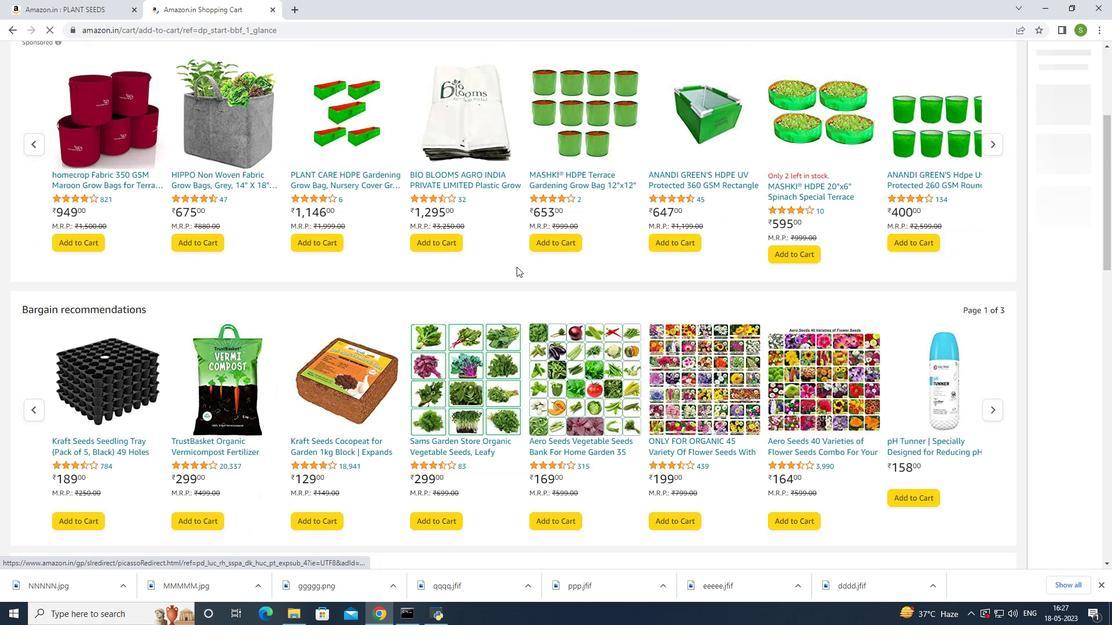 
Action: Mouse scrolled (516, 266) with delta (0, 0)
Screenshot: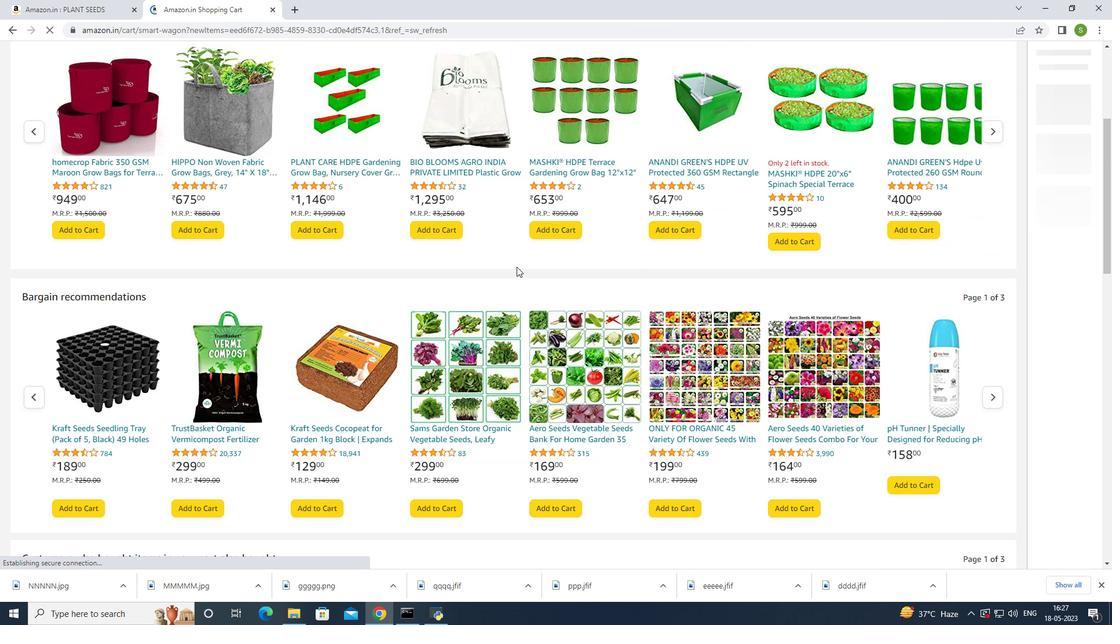 
Action: Mouse scrolled (516, 266) with delta (0, 0)
Screenshot: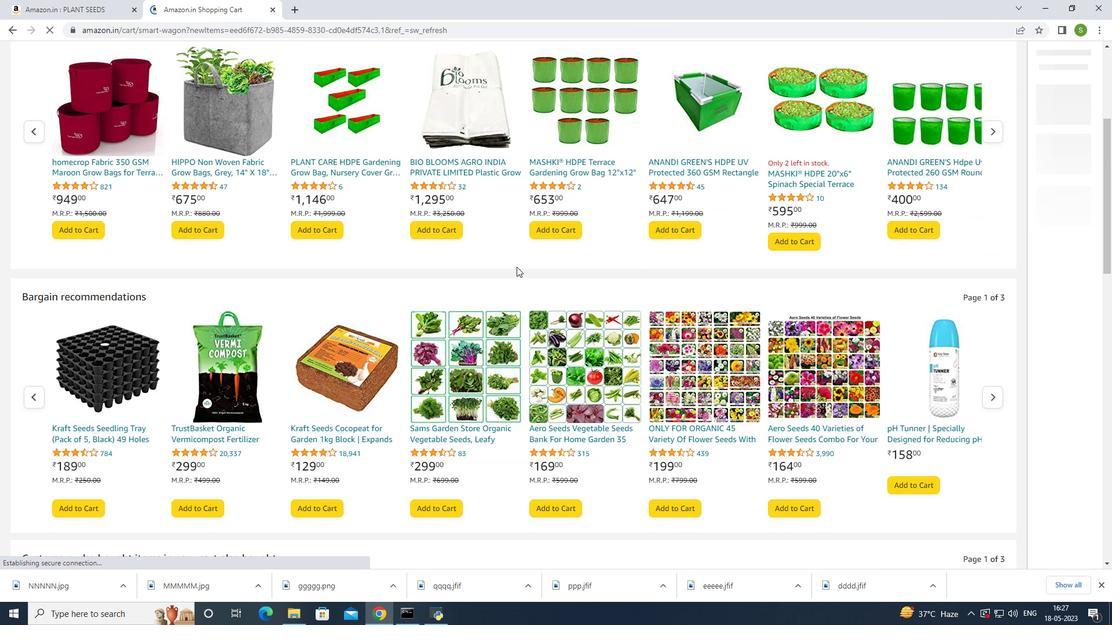
Action: Mouse scrolled (516, 266) with delta (0, 0)
Screenshot: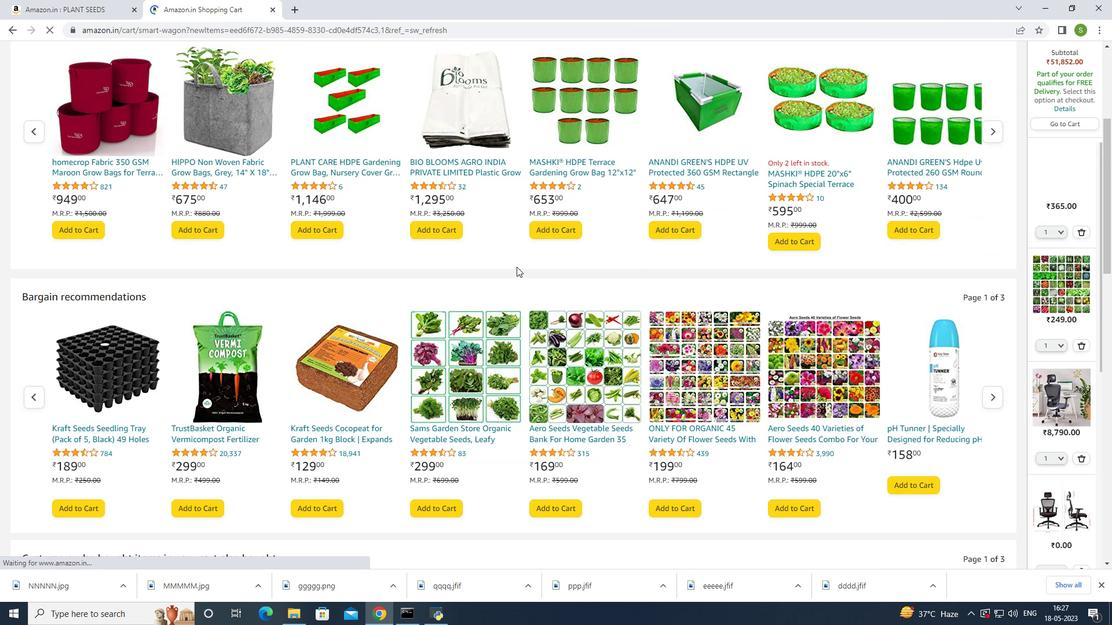 
Action: Mouse scrolled (516, 266) with delta (0, 0)
Screenshot: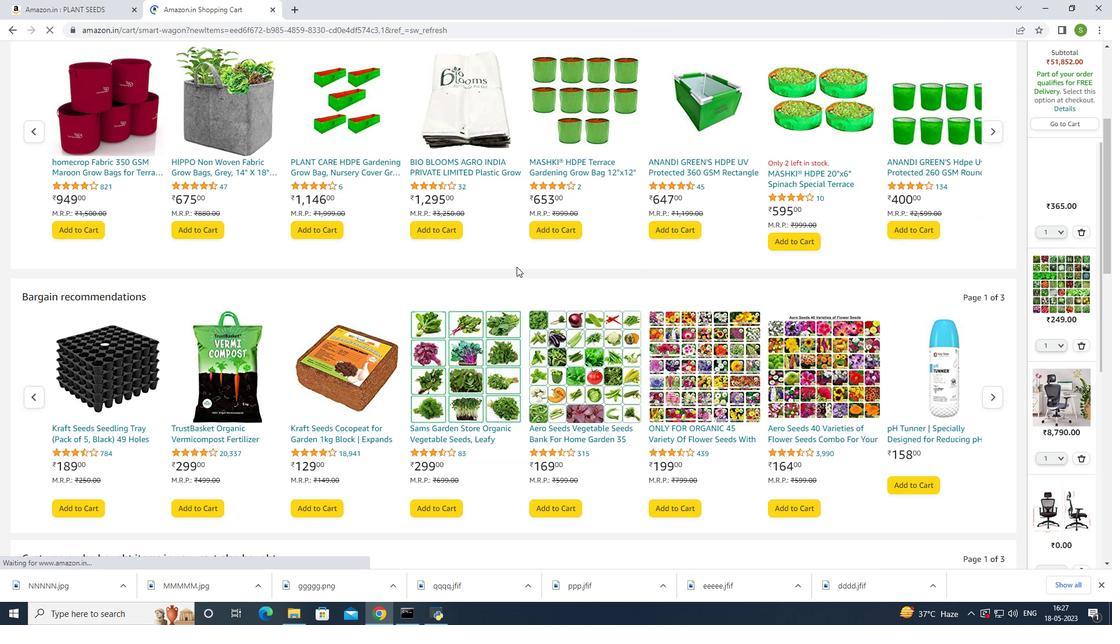 
Action: Mouse scrolled (516, 266) with delta (0, 0)
Screenshot: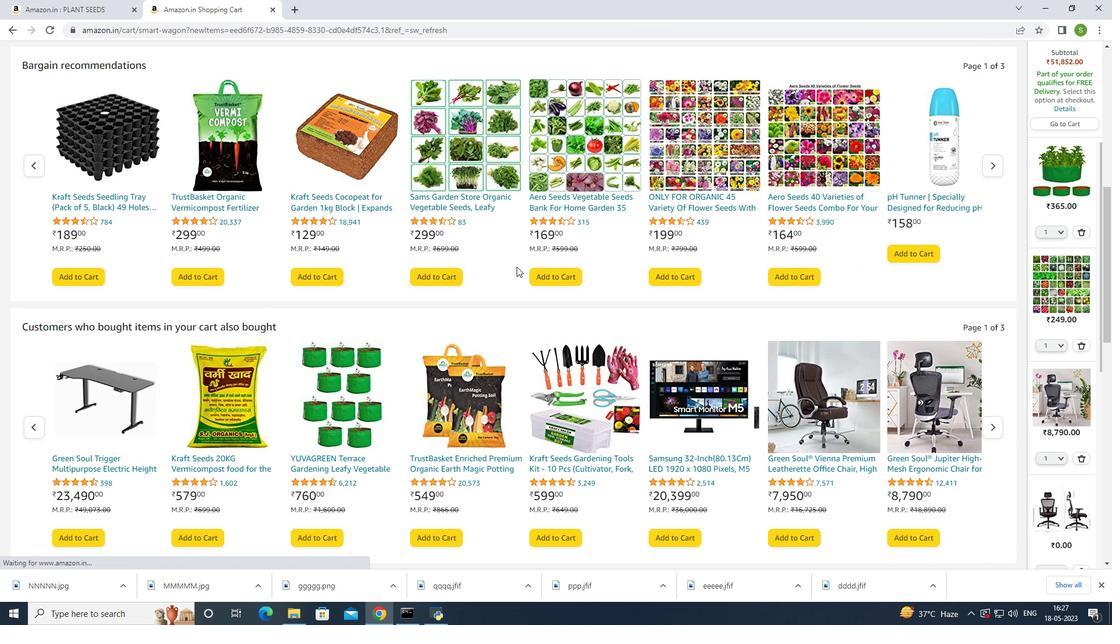 
Action: Mouse scrolled (516, 266) with delta (0, 0)
Screenshot: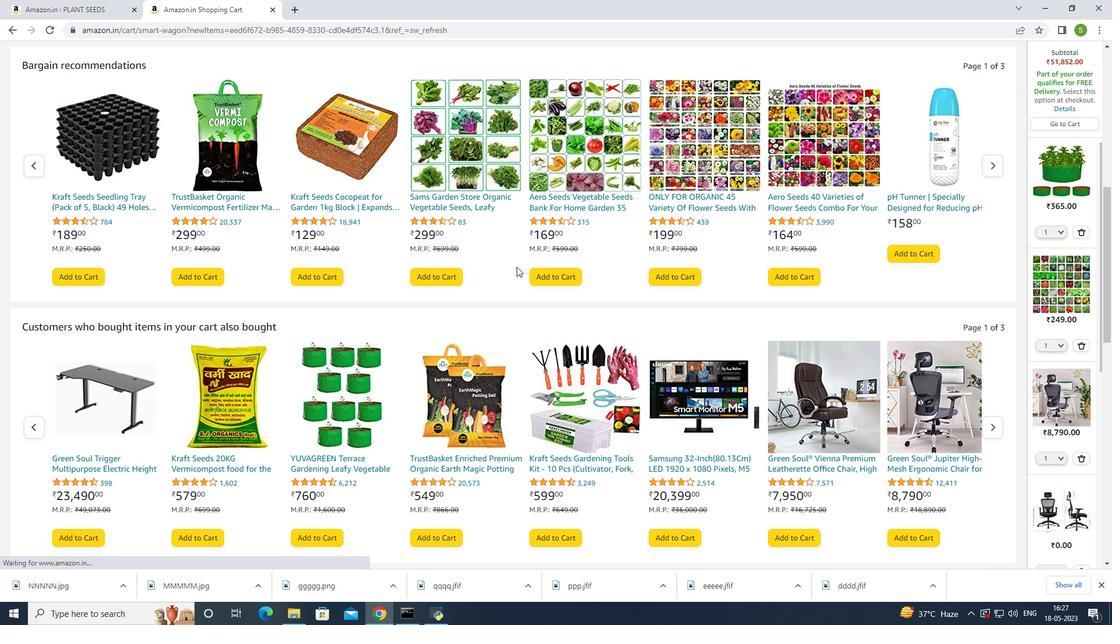 
Action: Mouse scrolled (516, 266) with delta (0, 0)
Screenshot: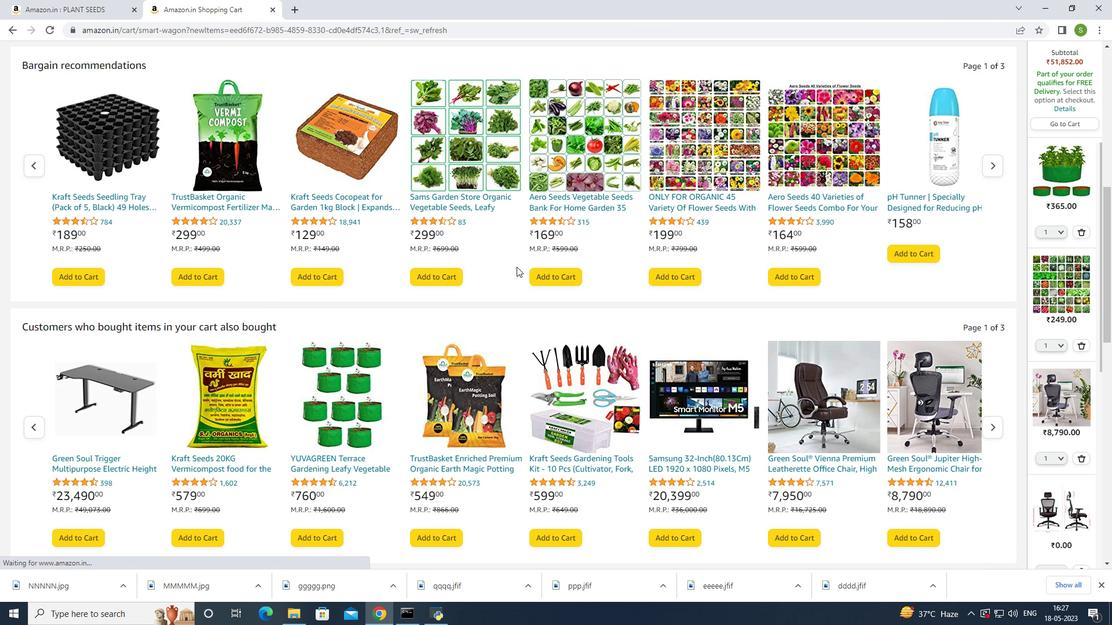 
Action: Mouse scrolled (516, 266) with delta (0, 0)
Screenshot: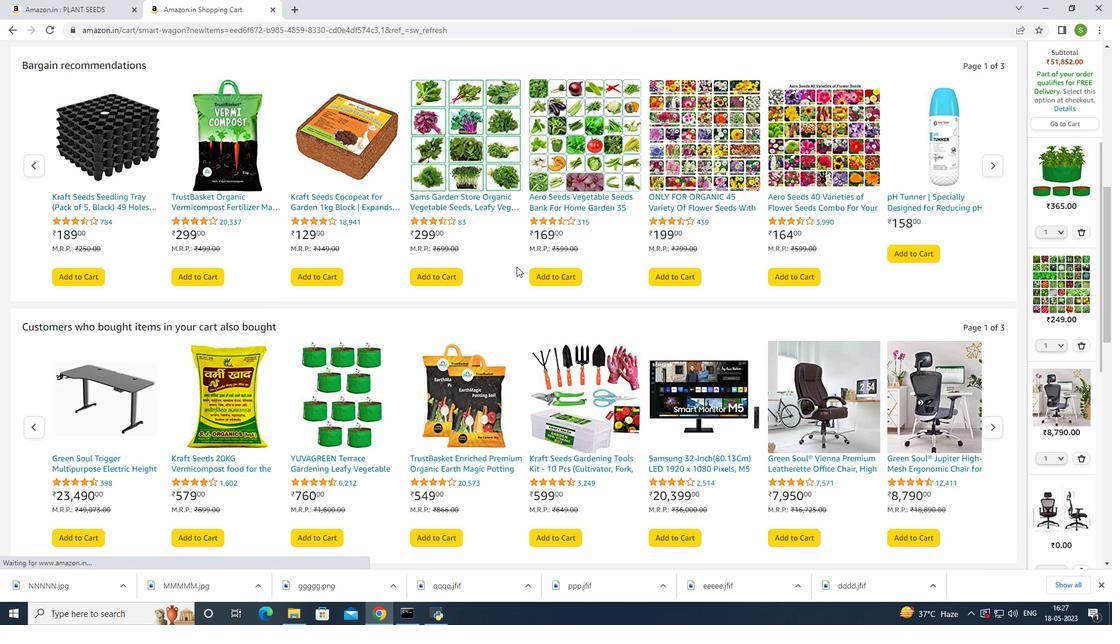 
Action: Mouse moved to (522, 285)
Screenshot: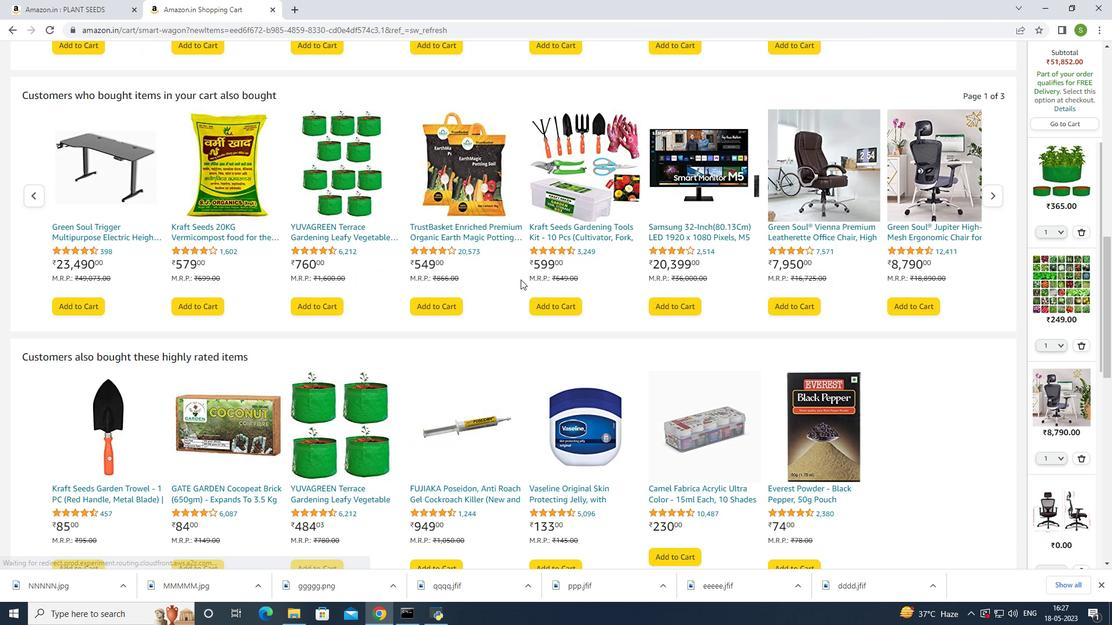
Action: Mouse scrolled (522, 285) with delta (0, 0)
Screenshot: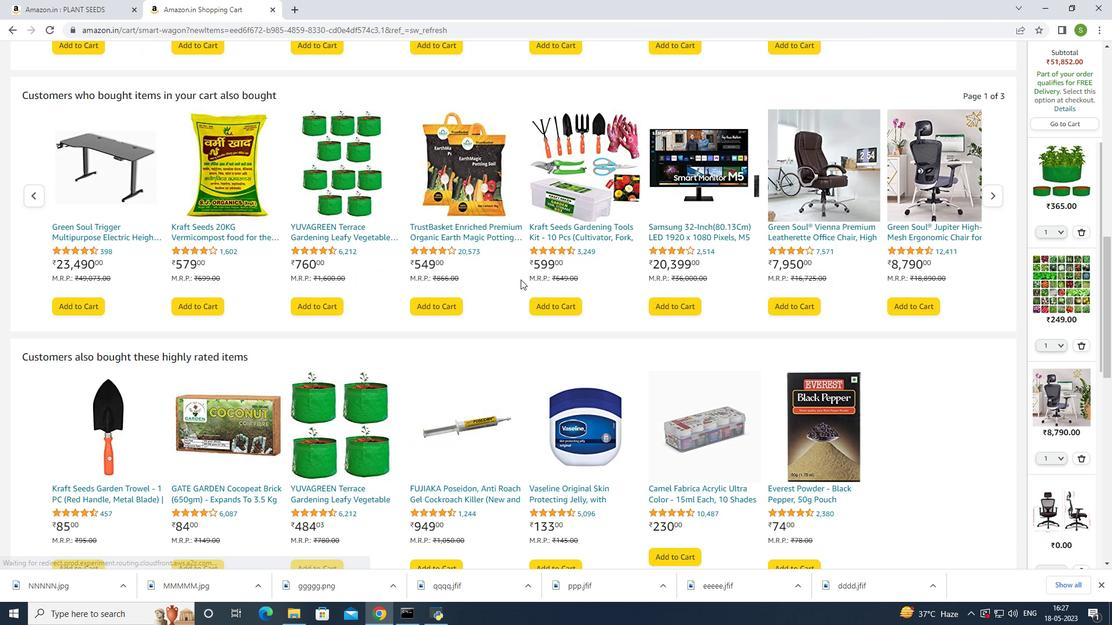 
Action: Mouse moved to (523, 287)
Screenshot: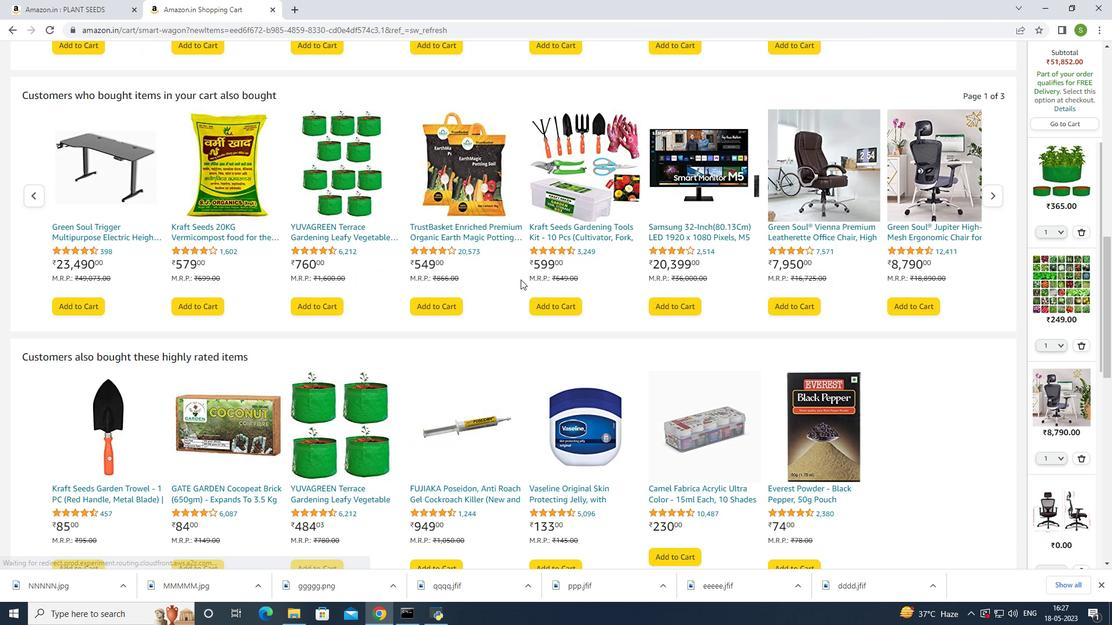 
Action: Mouse scrolled (523, 286) with delta (0, 0)
Screenshot: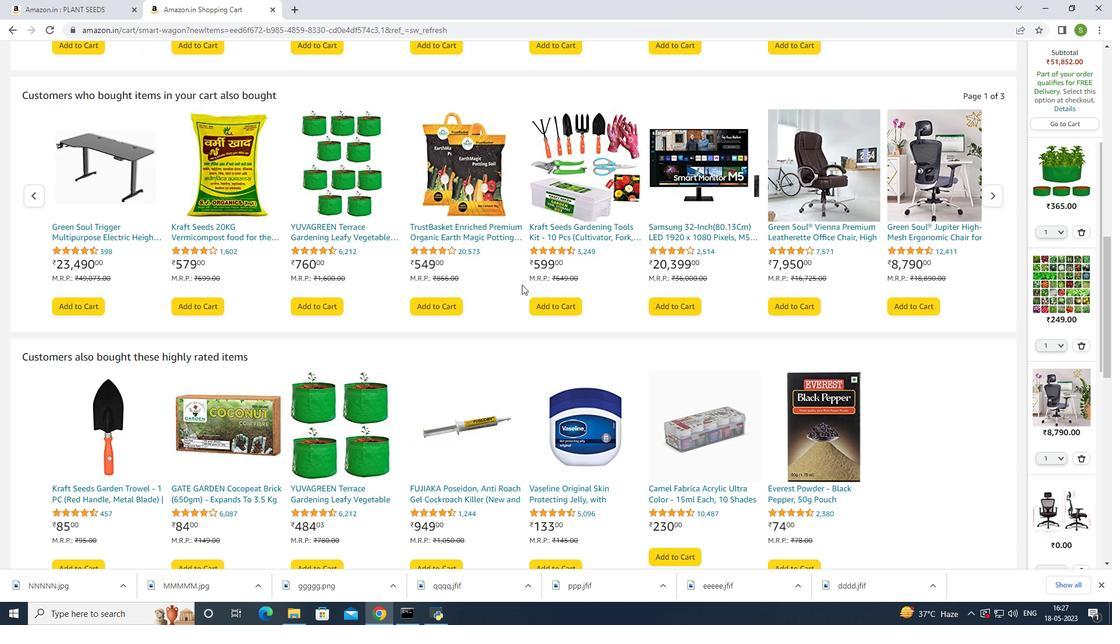 
Action: Mouse moved to (528, 289)
Screenshot: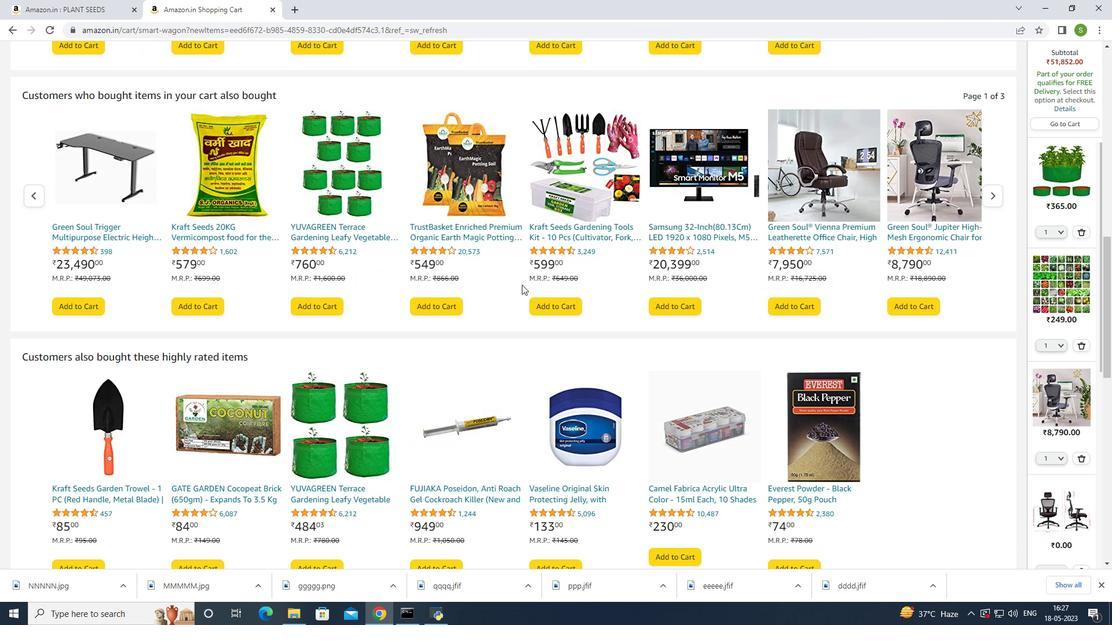 
Action: Mouse scrolled (528, 289) with delta (0, 0)
Screenshot: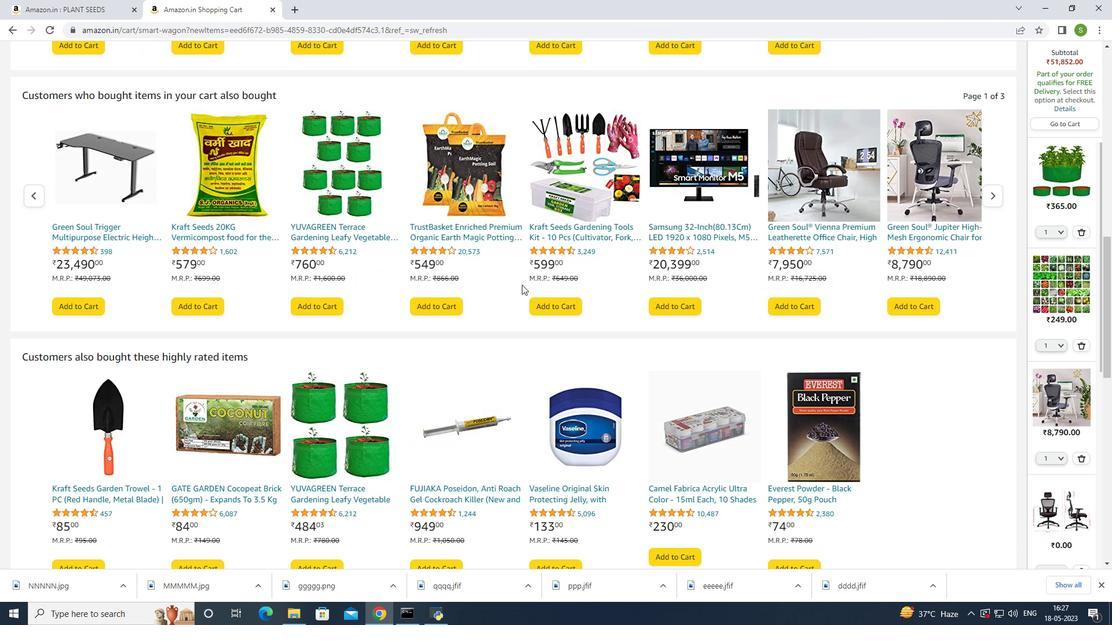 
Action: Mouse moved to (564, 268)
Screenshot: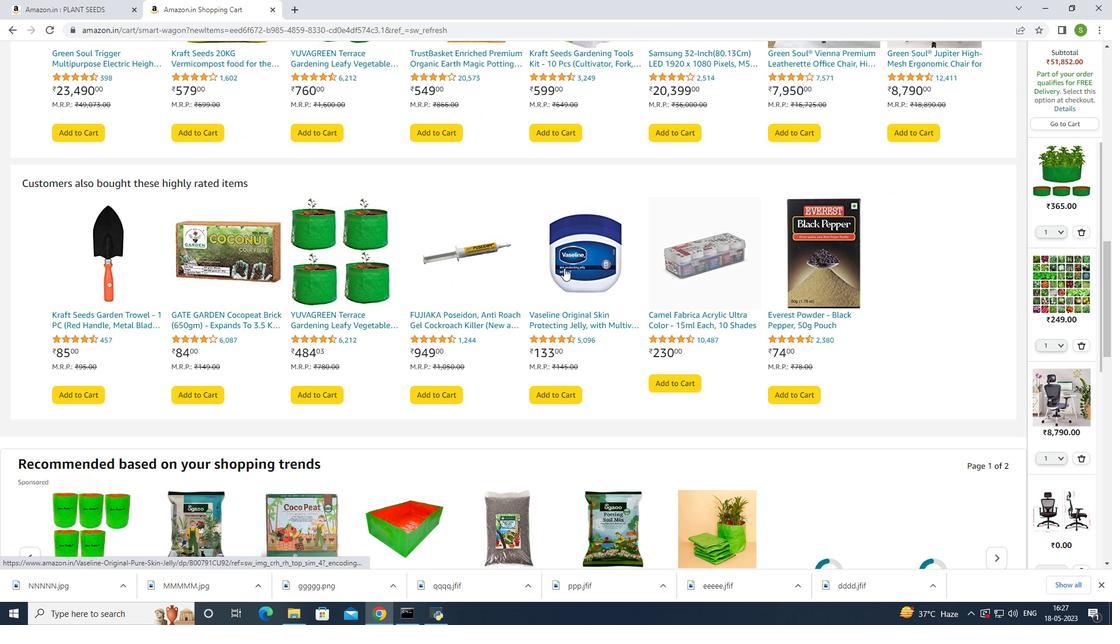 
Action: Mouse scrolled (564, 267) with delta (0, 0)
Screenshot: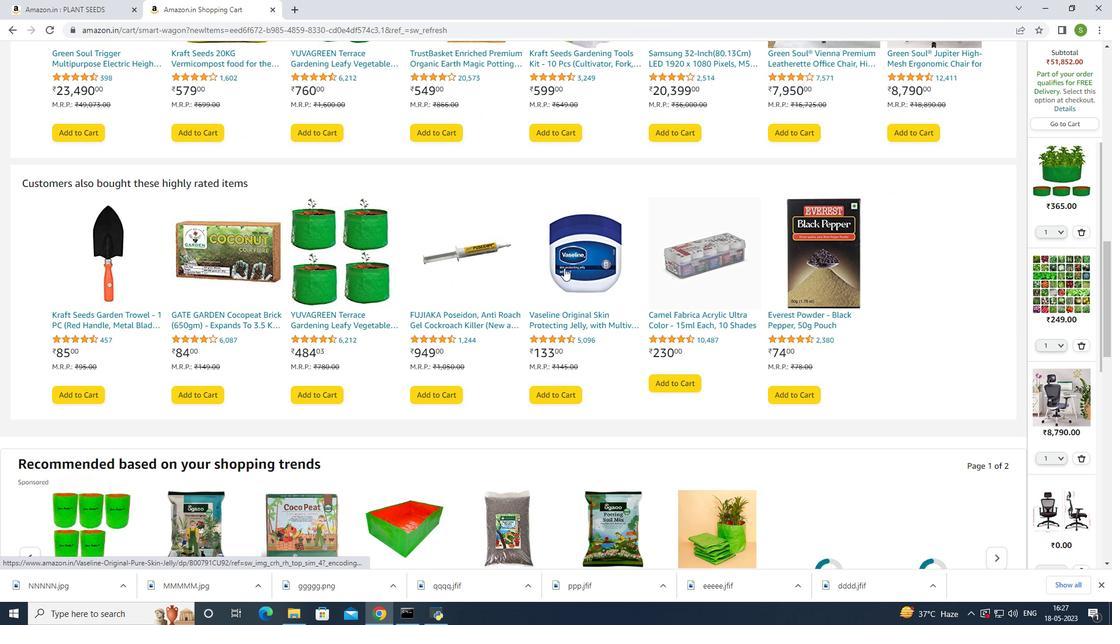 
Action: Mouse moved to (560, 269)
Screenshot: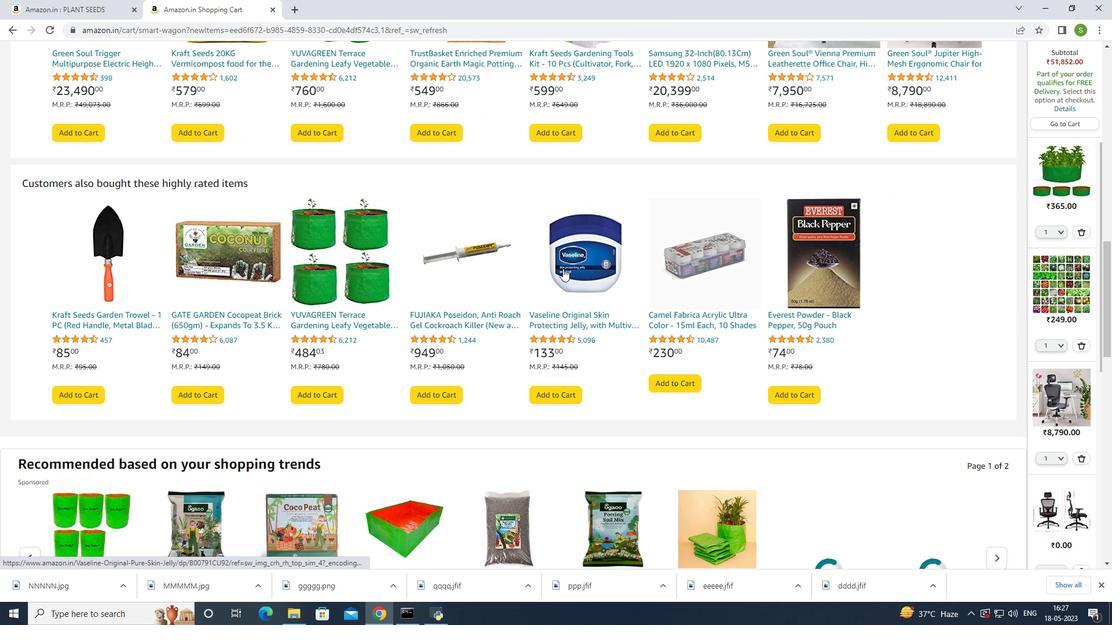 
Action: Mouse scrolled (560, 269) with delta (0, 0)
Screenshot: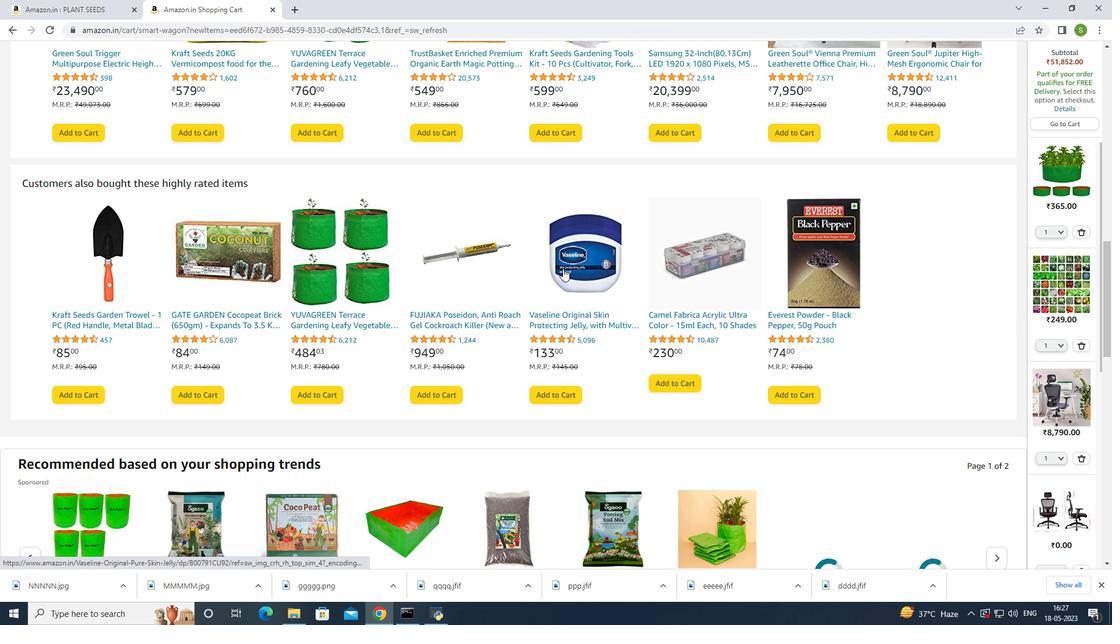 
Action: Mouse scrolled (560, 269) with delta (0, 0)
Screenshot: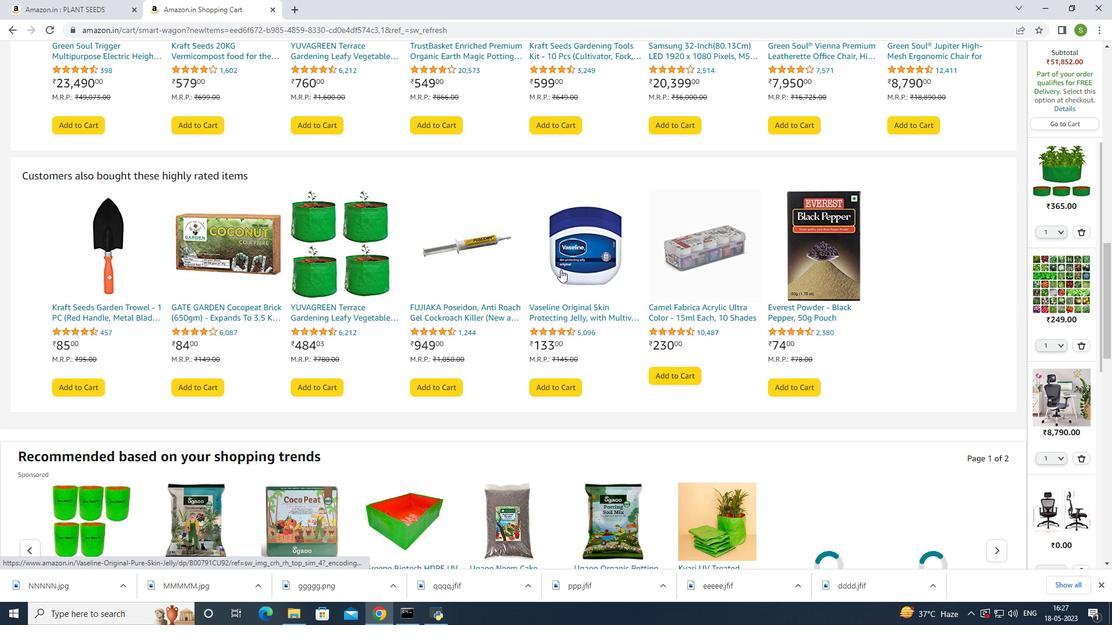 
Action: Mouse moved to (559, 270)
Screenshot: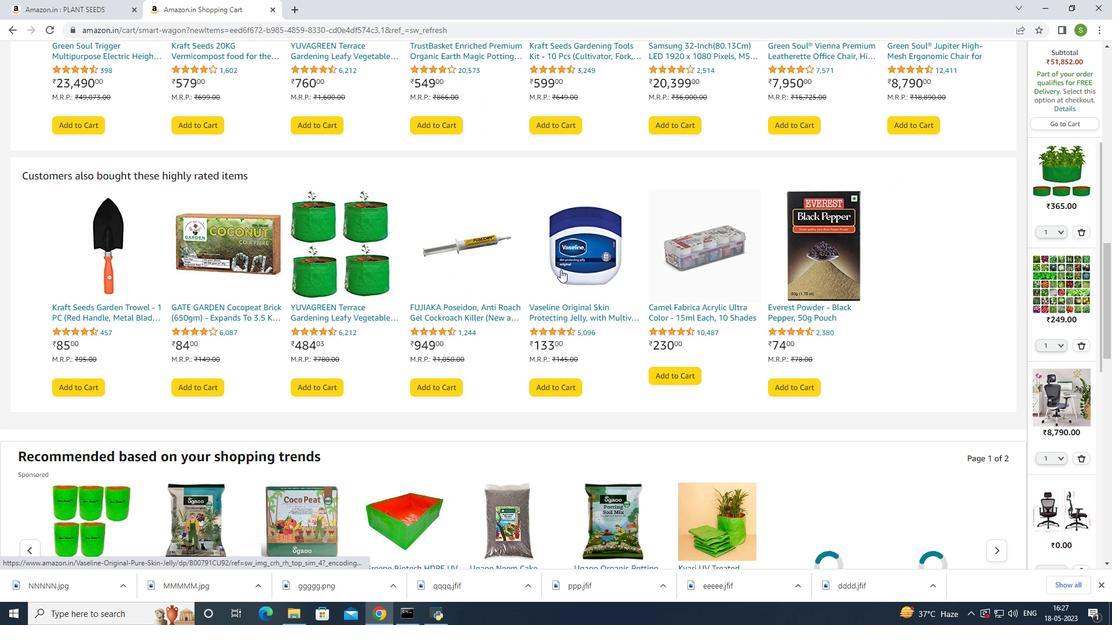 
Action: Mouse scrolled (559, 269) with delta (0, 0)
Screenshot: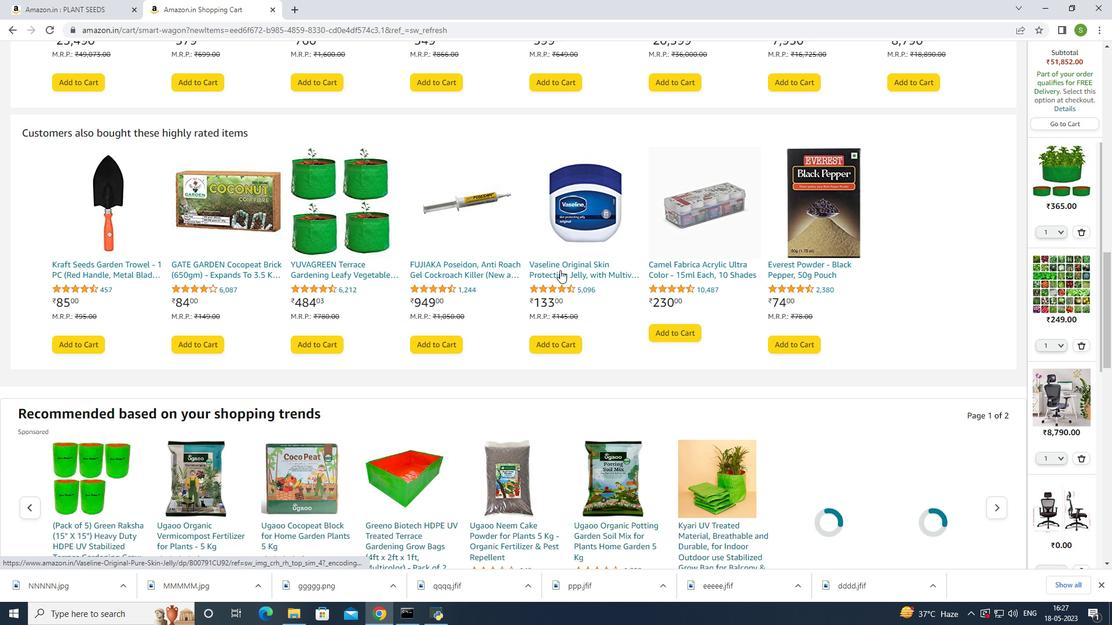 
Action: Mouse scrolled (559, 269) with delta (0, 0)
Screenshot: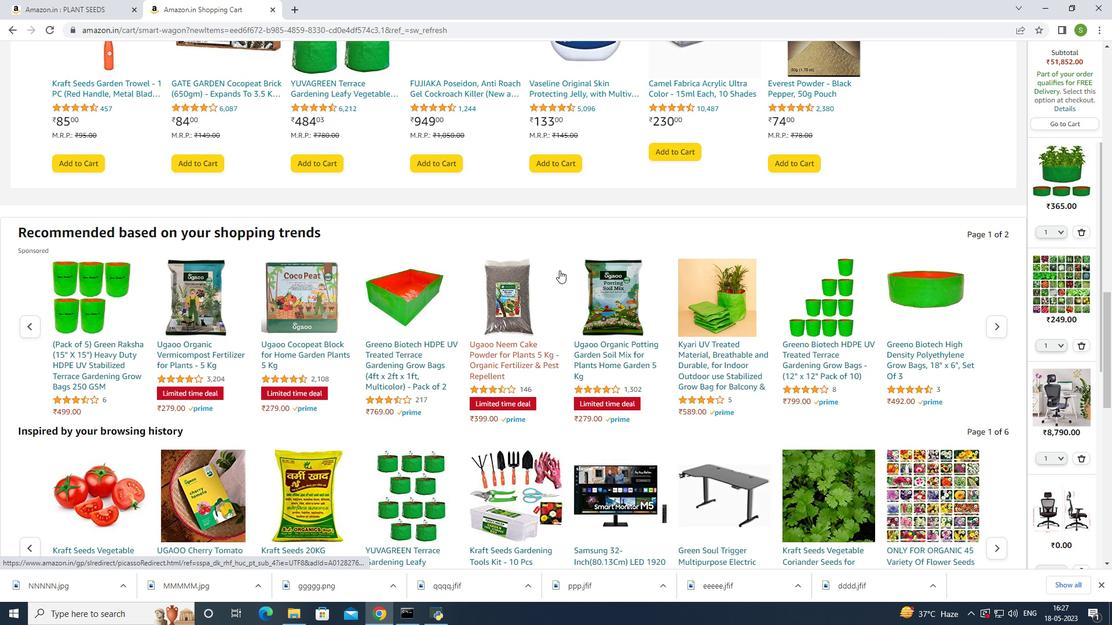
Action: Mouse moved to (558, 271)
Screenshot: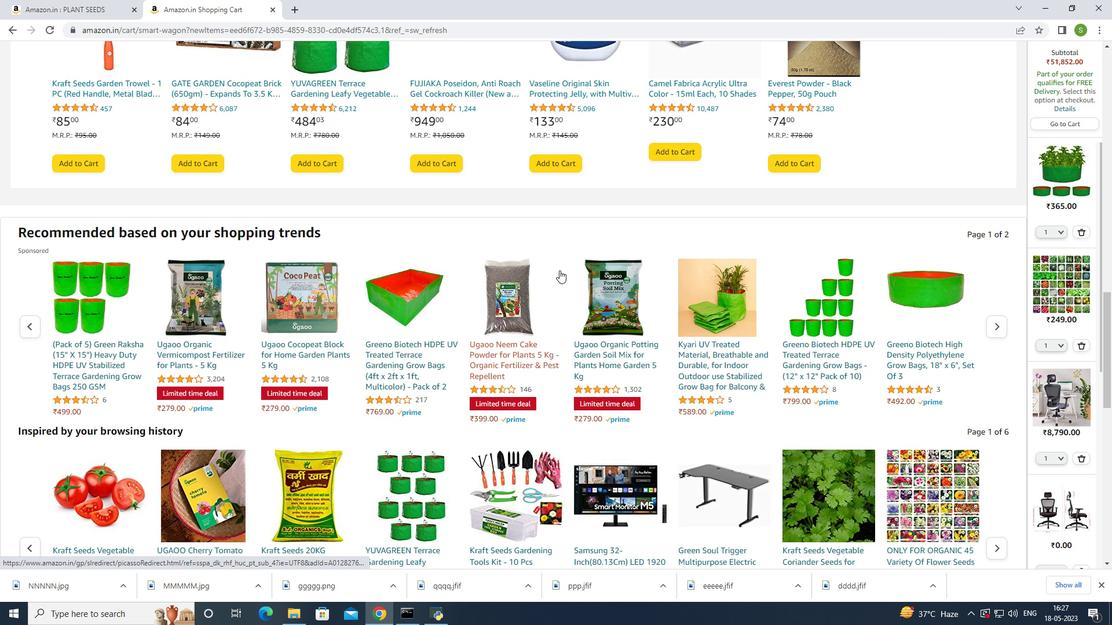 
Action: Mouse scrolled (558, 271) with delta (0, 0)
Screenshot: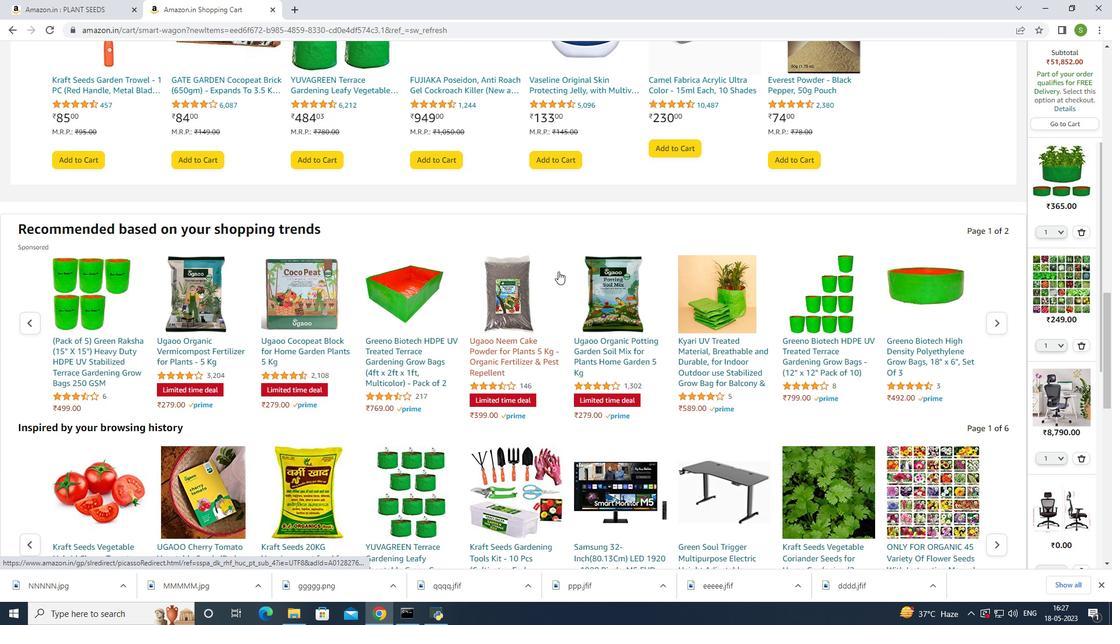 
Action: Mouse scrolled (558, 271) with delta (0, 0)
Screenshot: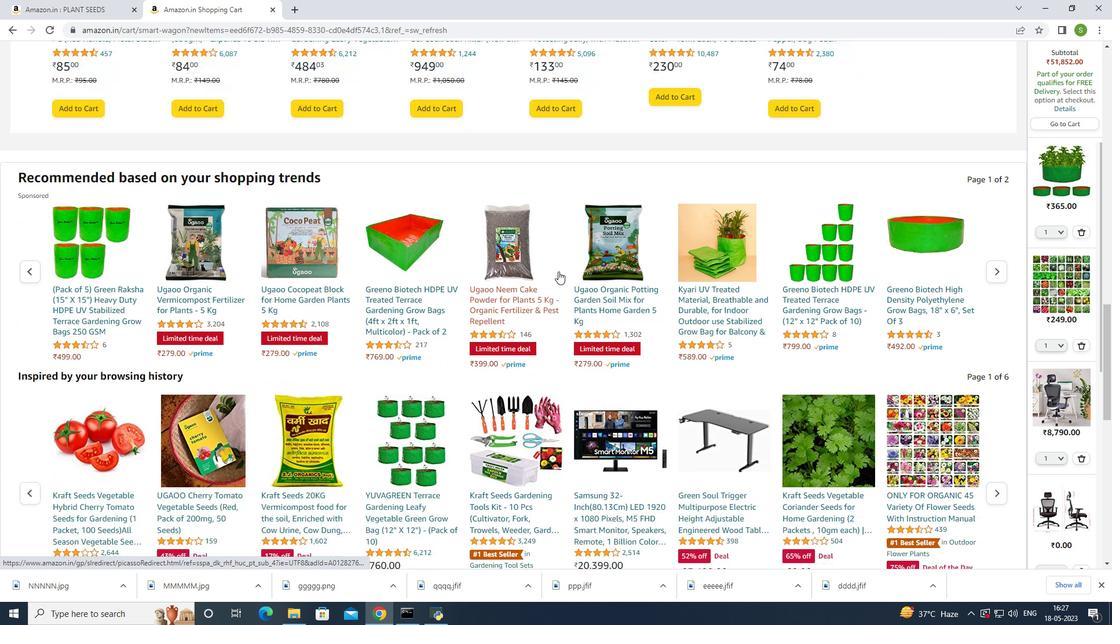 
Action: Mouse moved to (557, 271)
Screenshot: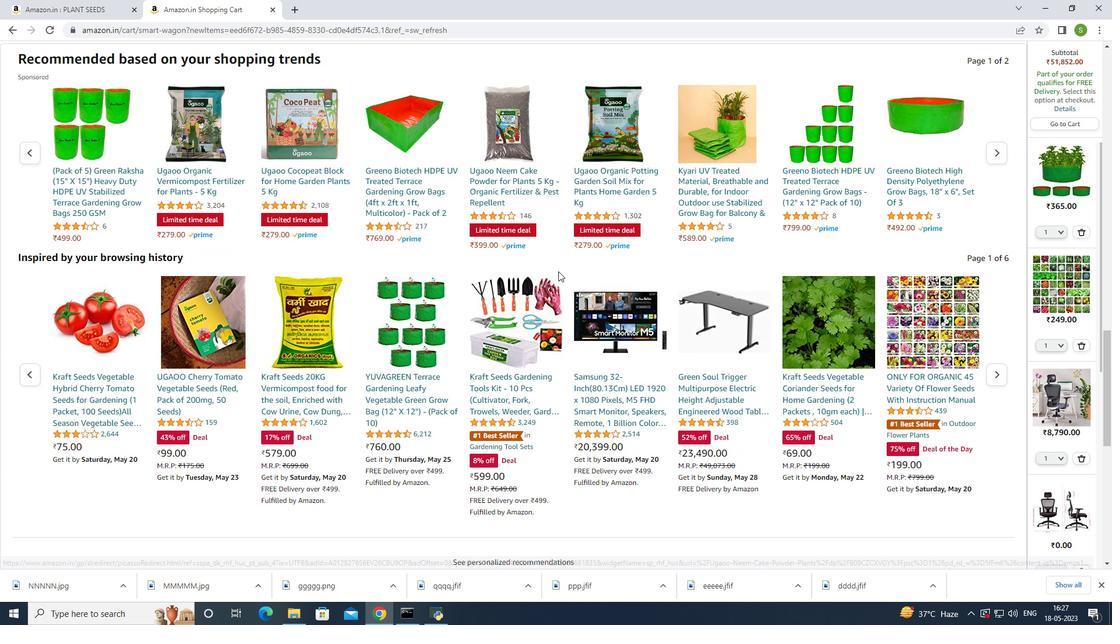 
Action: Mouse scrolled (557, 271) with delta (0, 0)
Screenshot: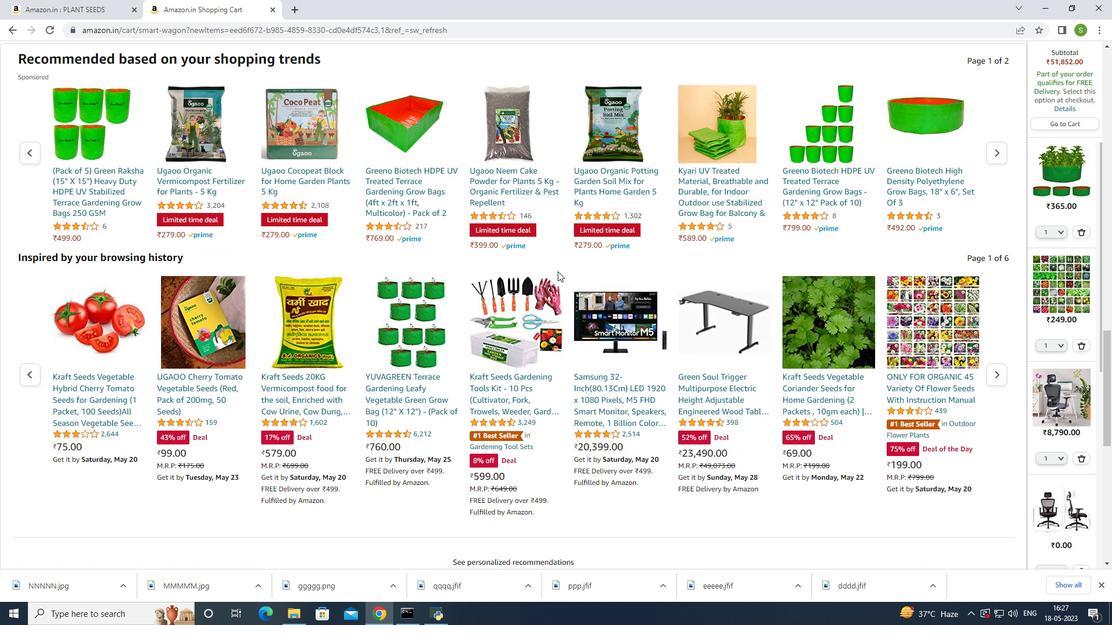
Action: Mouse scrolled (557, 271) with delta (0, 0)
Screenshot: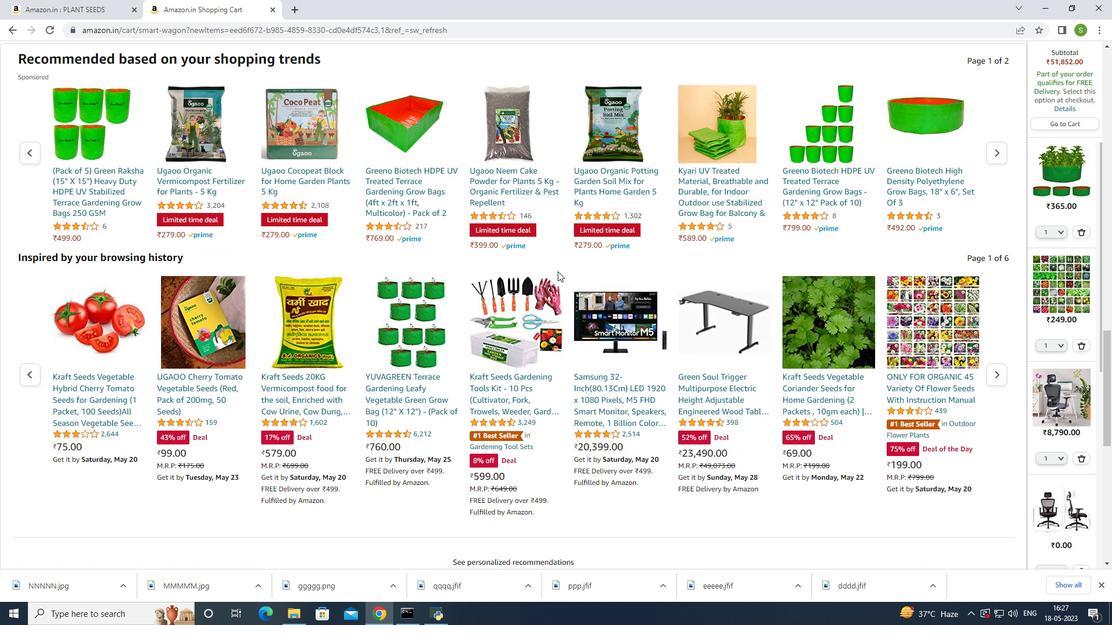 
Action: Mouse scrolled (557, 271) with delta (0, 0)
Screenshot: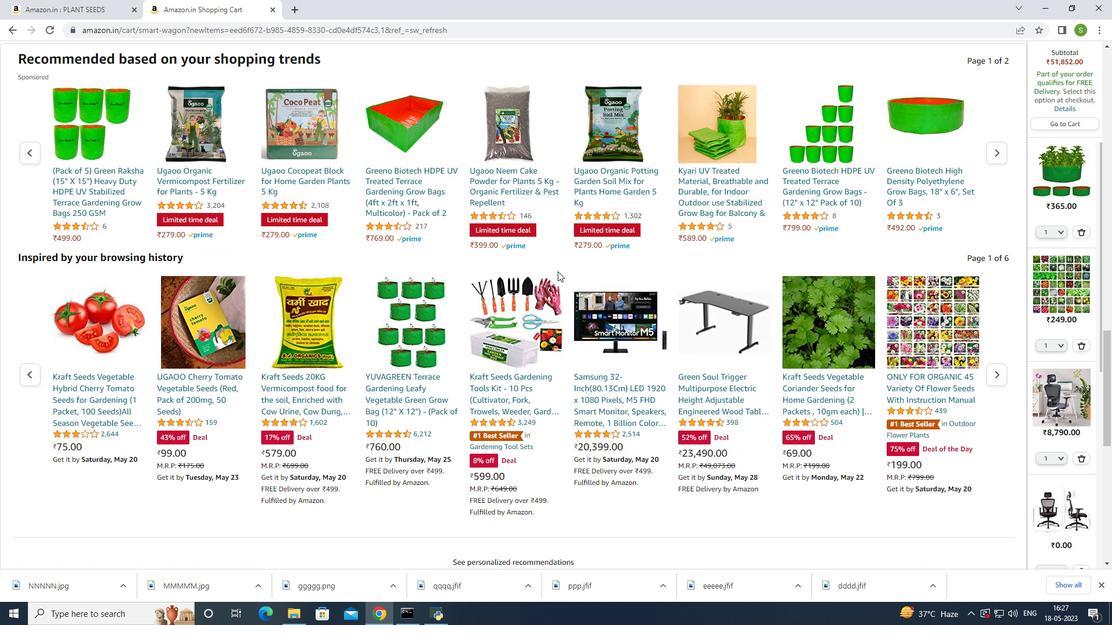 
Action: Mouse moved to (557, 268)
Screenshot: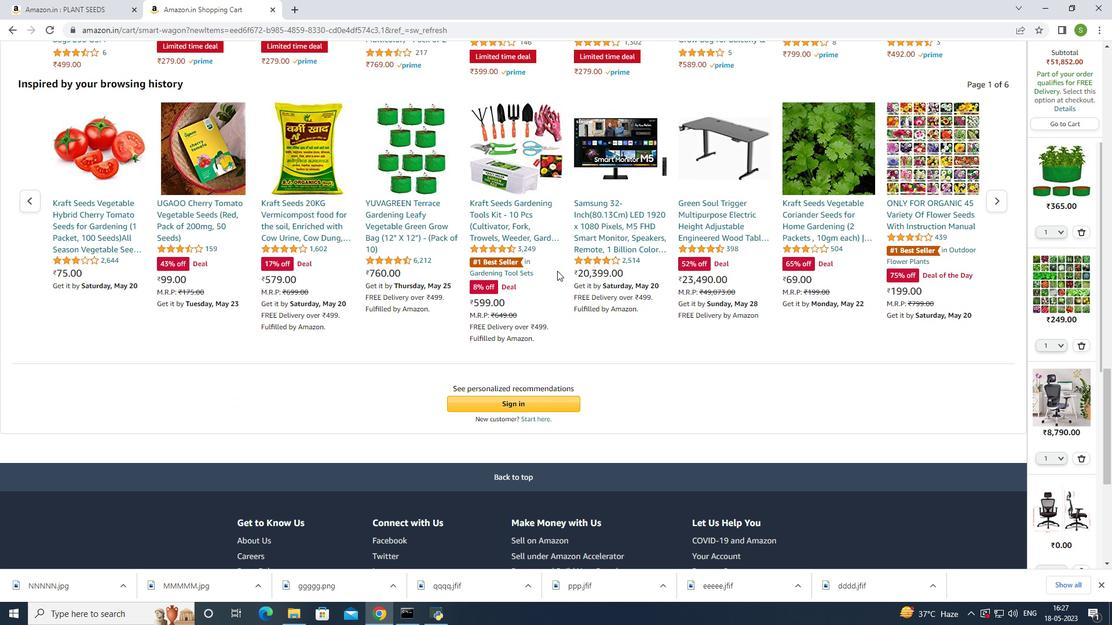 
Action: Mouse scrolled (557, 269) with delta (0, 0)
Screenshot: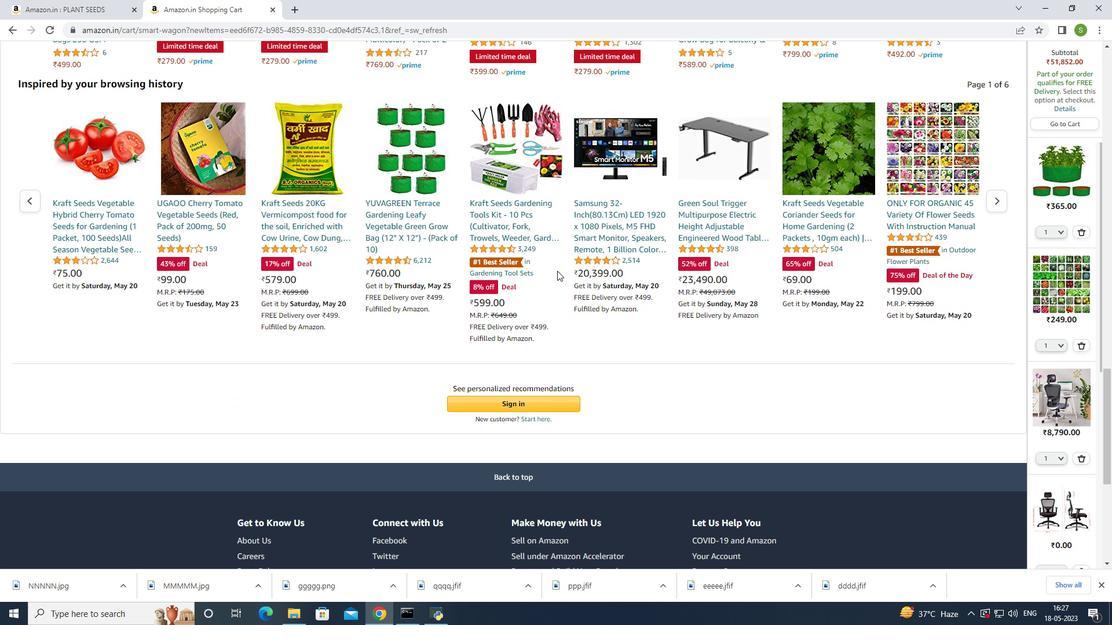 
Action: Mouse scrolled (557, 269) with delta (0, 0)
Screenshot: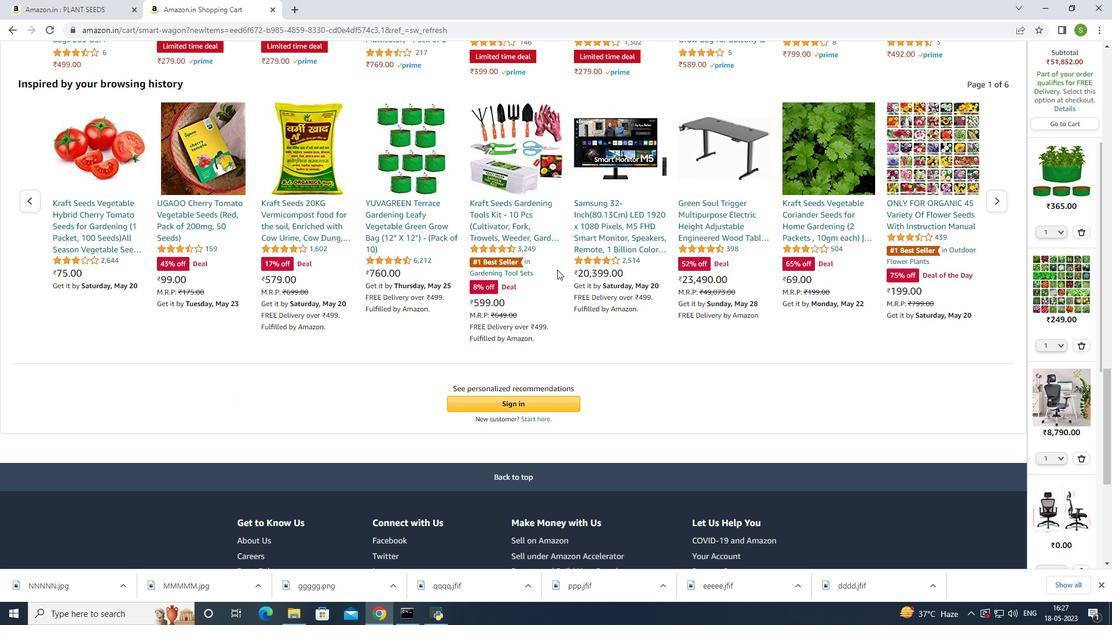 
Action: Mouse scrolled (557, 269) with delta (0, 0)
Screenshot: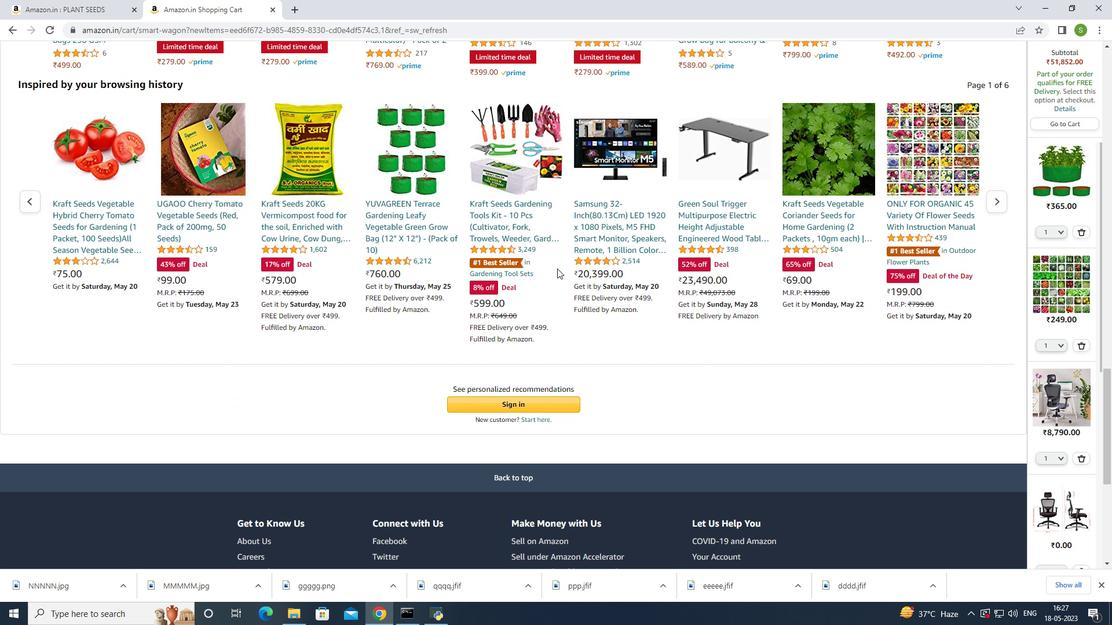 
Action: Mouse moved to (556, 266)
Screenshot: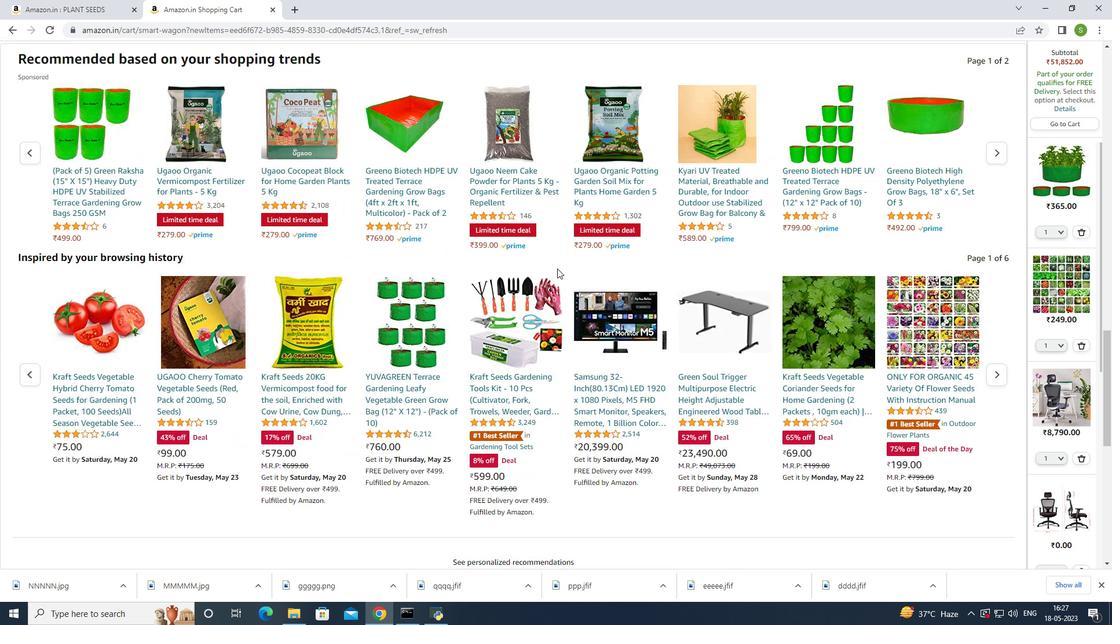 
Action: Mouse scrolled (556, 267) with delta (0, 0)
Screenshot: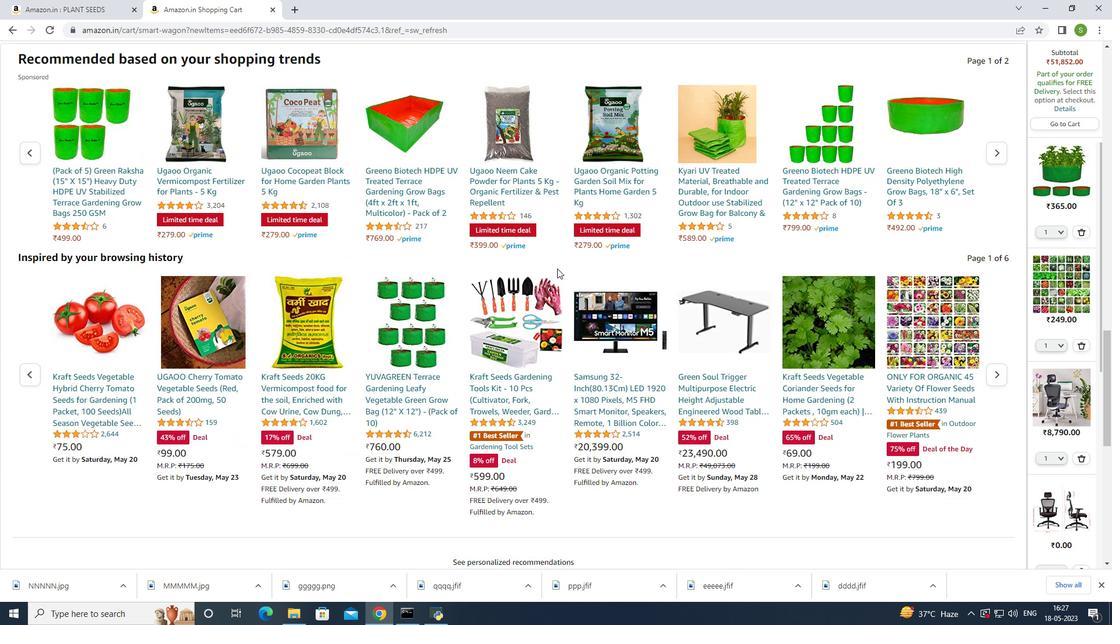 
Action: Mouse scrolled (556, 267) with delta (0, 0)
Screenshot: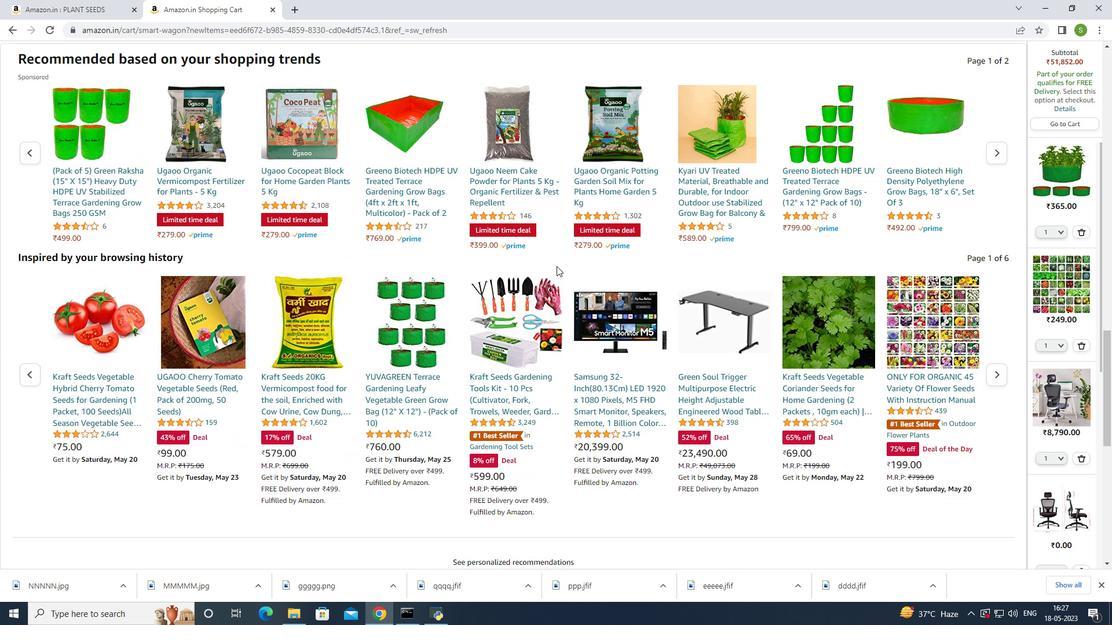 
Action: Mouse scrolled (556, 267) with delta (0, 0)
Screenshot: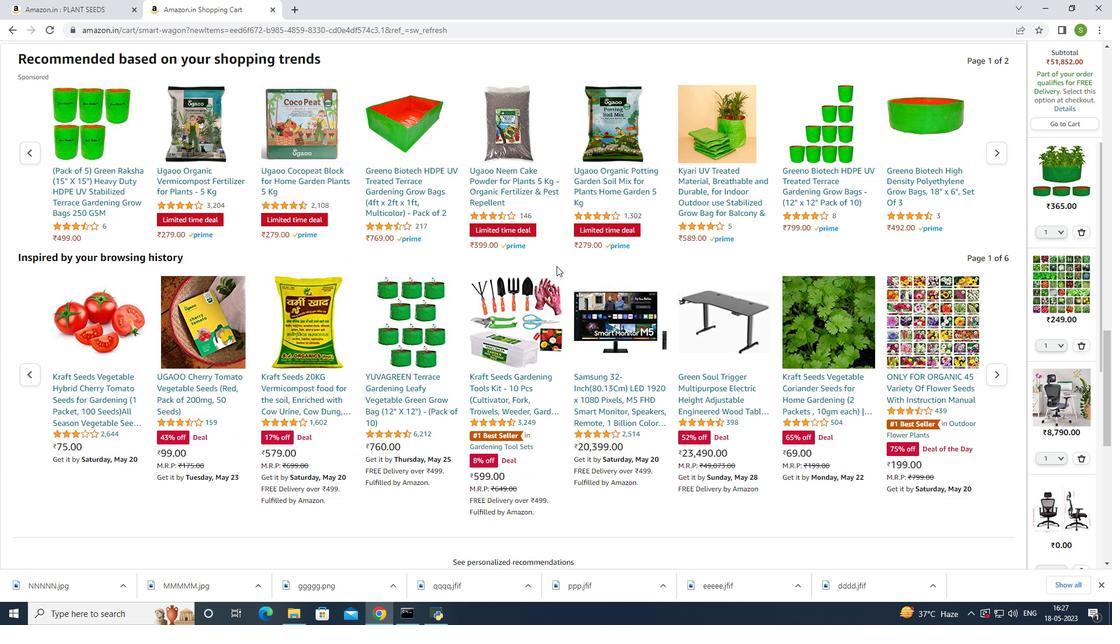 
Action: Mouse scrolled (556, 267) with delta (0, 0)
Screenshot: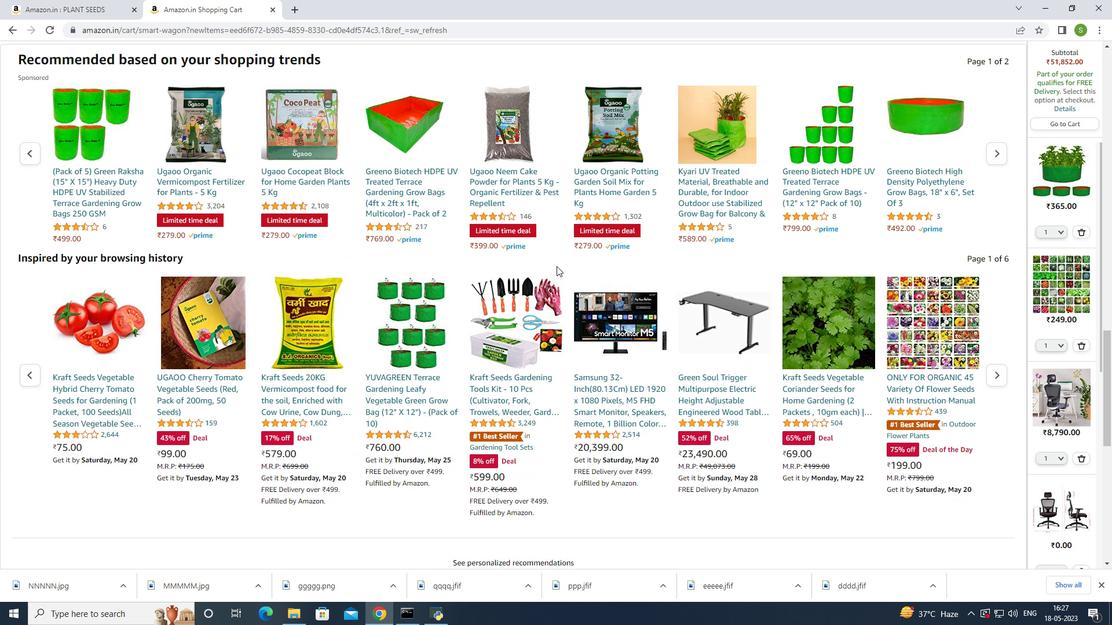 
Action: Mouse scrolled (556, 267) with delta (0, 0)
Screenshot: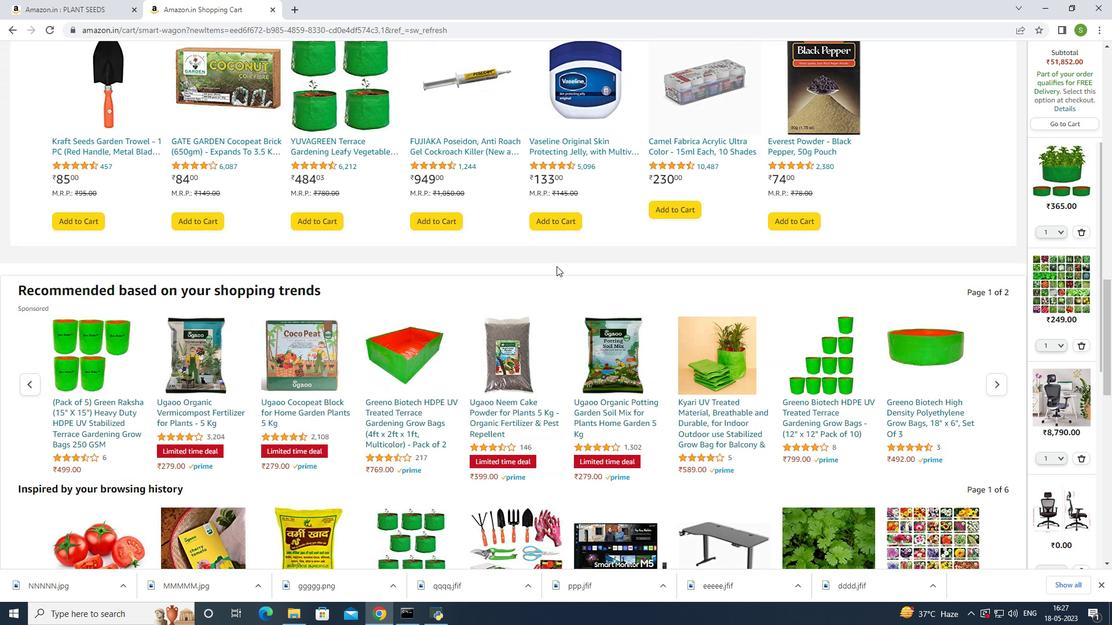 
Action: Mouse scrolled (556, 267) with delta (0, 0)
Screenshot: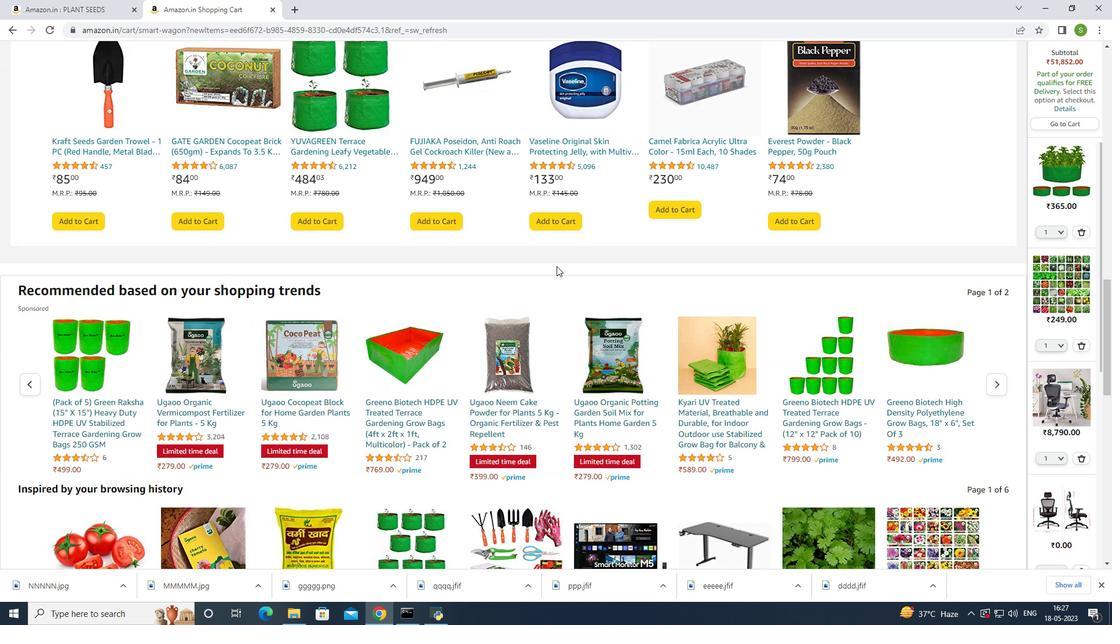
Action: Mouse scrolled (556, 267) with delta (0, 0)
Screenshot: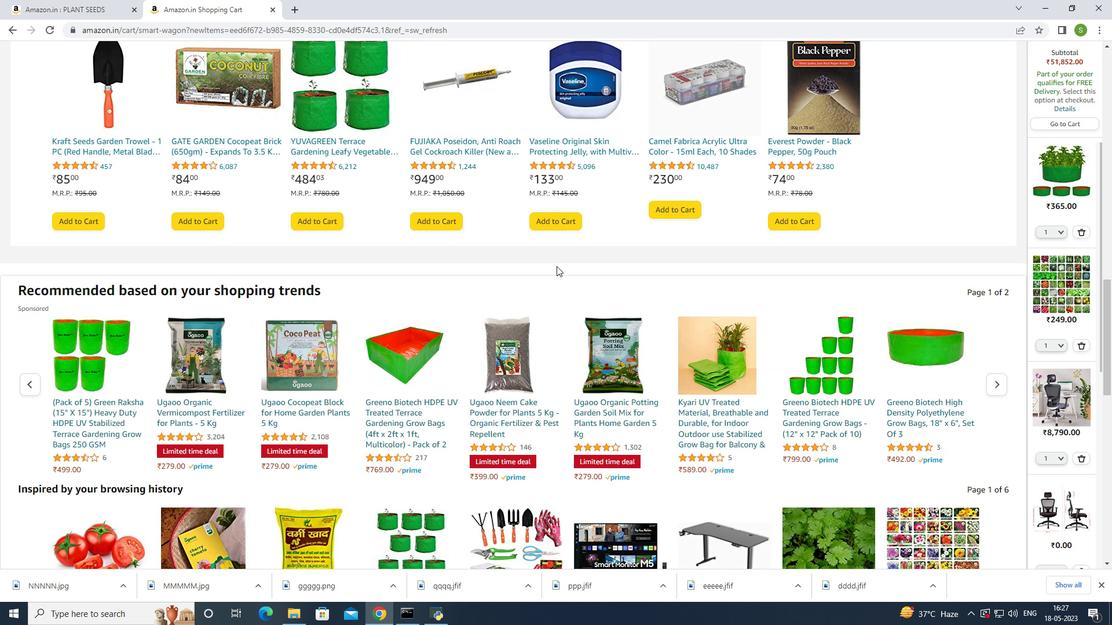 
Action: Mouse scrolled (556, 267) with delta (0, 0)
Screenshot: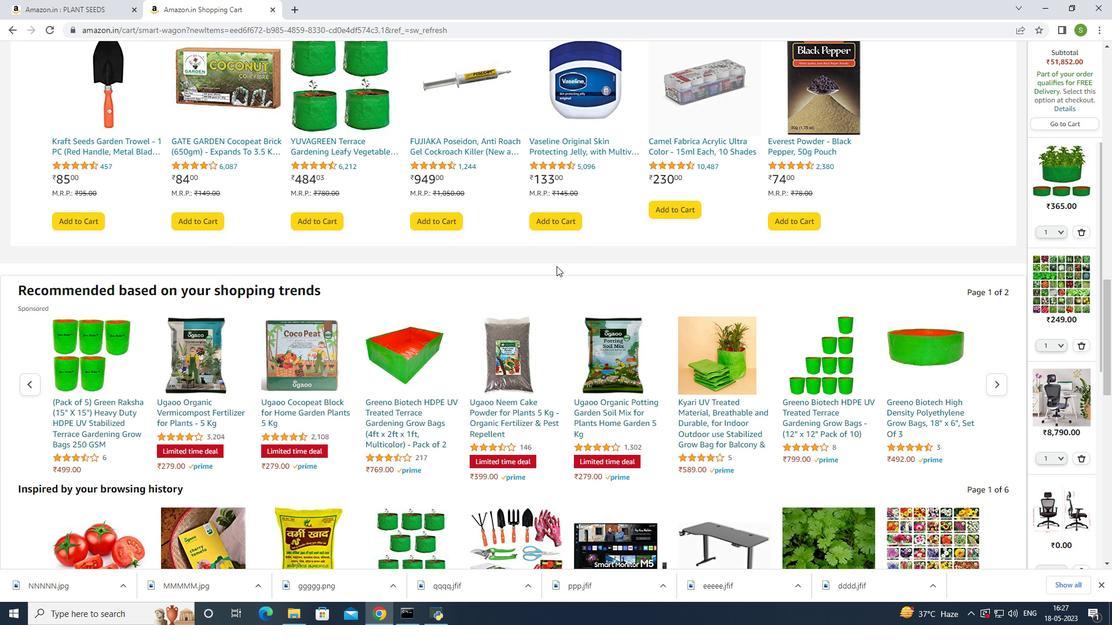 
Action: Mouse moved to (556, 266)
Screenshot: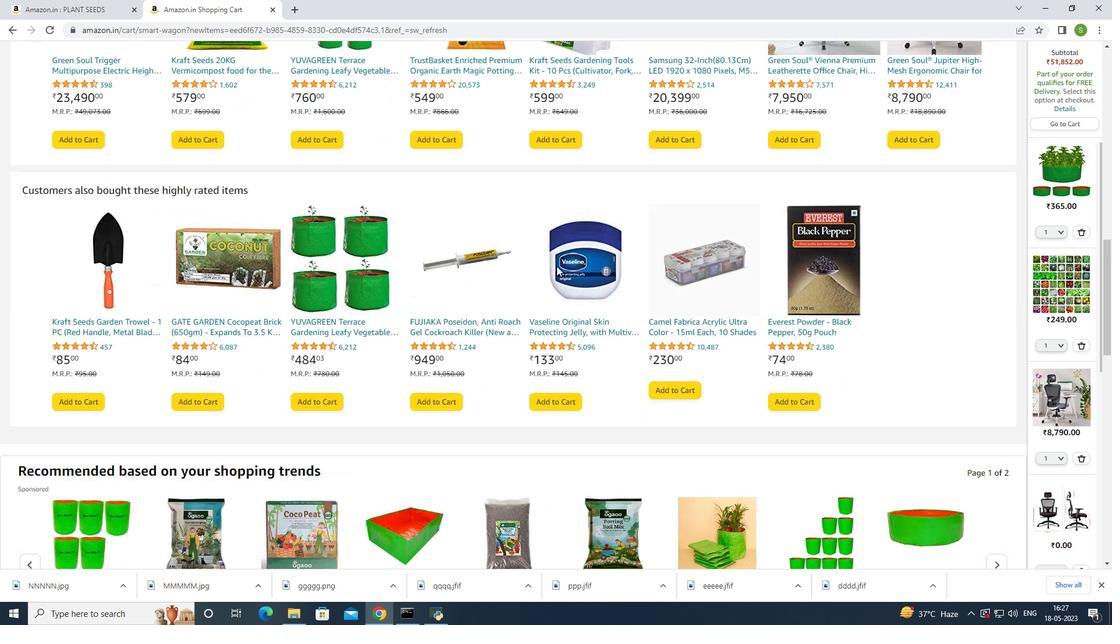 
Action: Mouse scrolled (556, 267) with delta (0, 0)
Screenshot: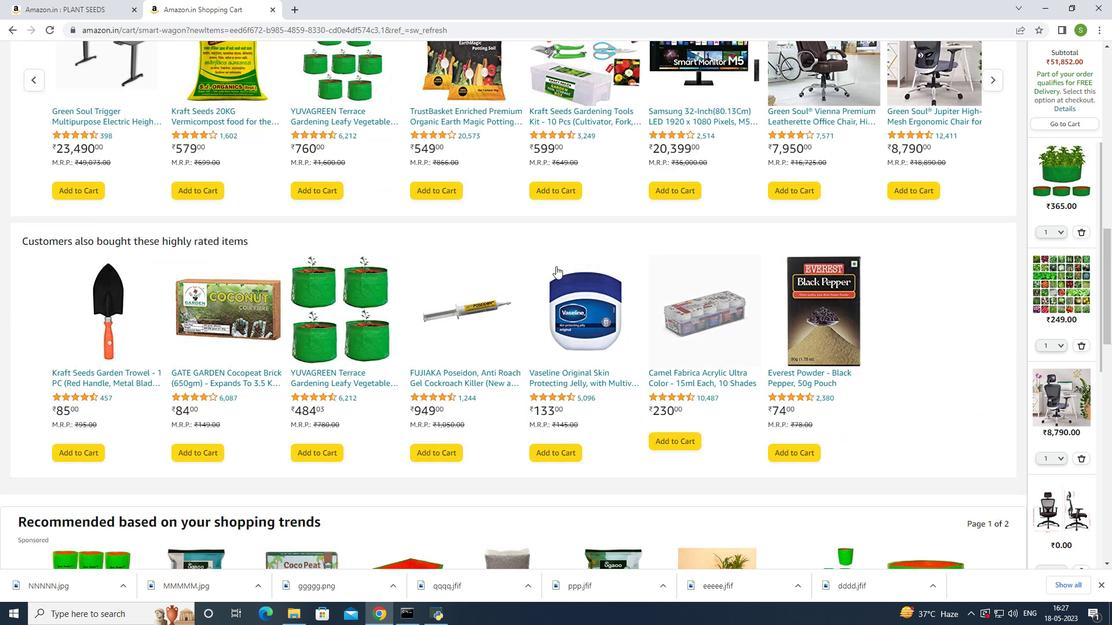 
Action: Mouse scrolled (556, 267) with delta (0, 0)
Screenshot: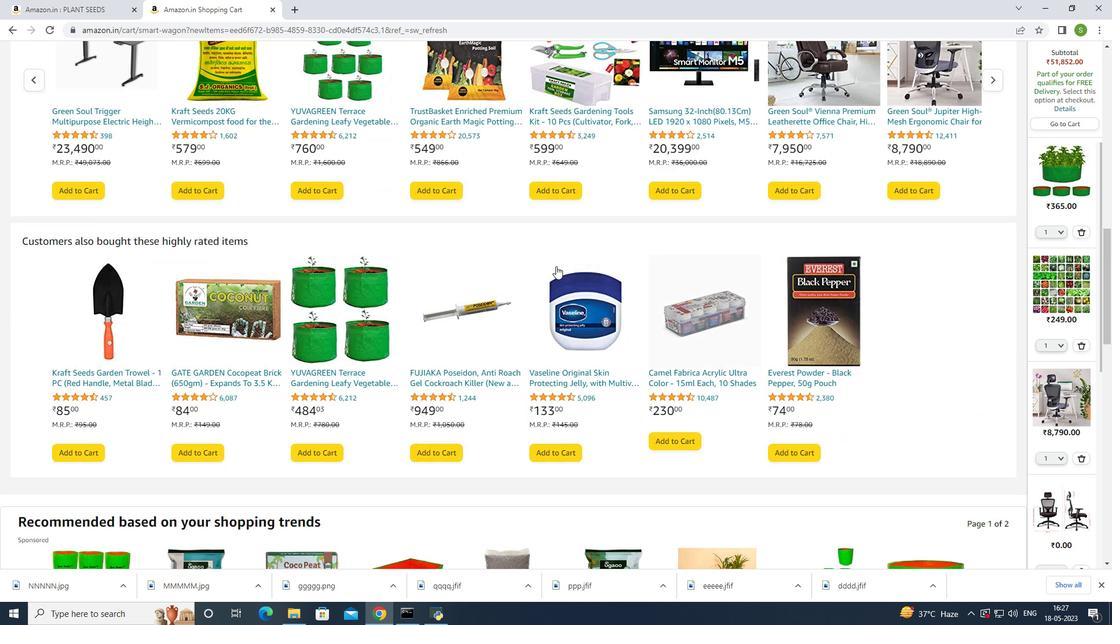 
Action: Mouse scrolled (556, 267) with delta (0, 0)
Screenshot: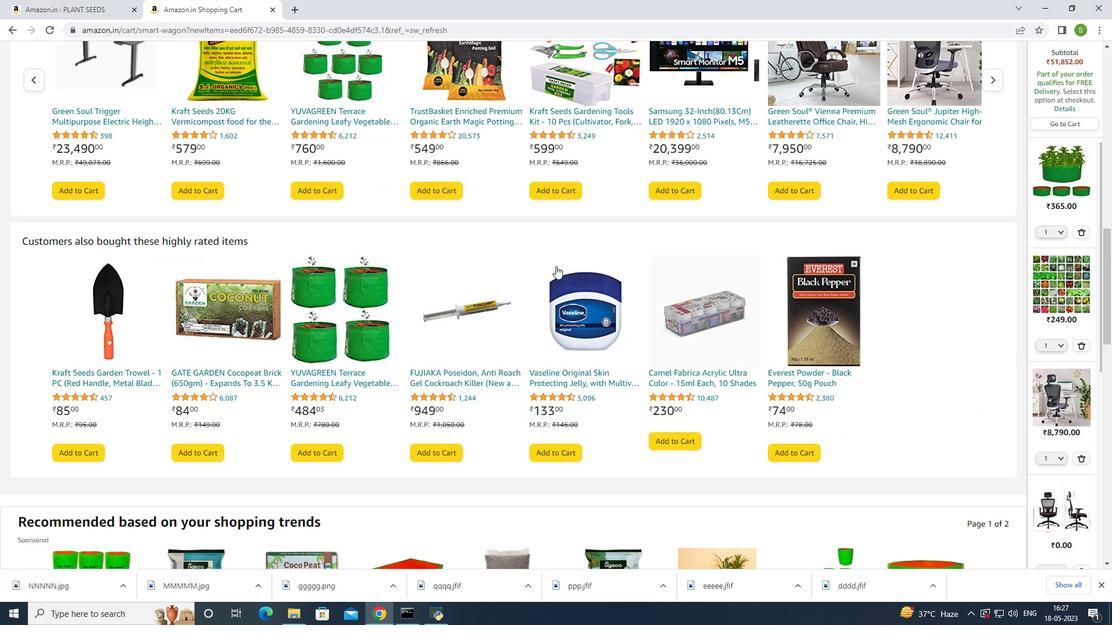 
Action: Mouse scrolled (556, 267) with delta (0, 0)
Screenshot: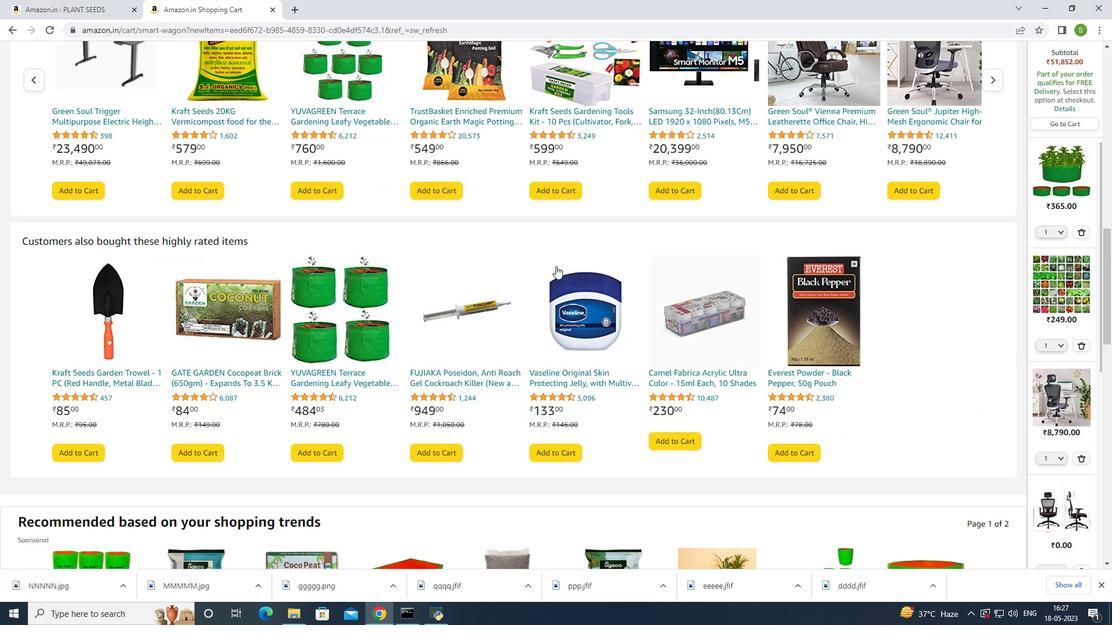 
Action: Mouse scrolled (556, 267) with delta (0, 0)
Screenshot: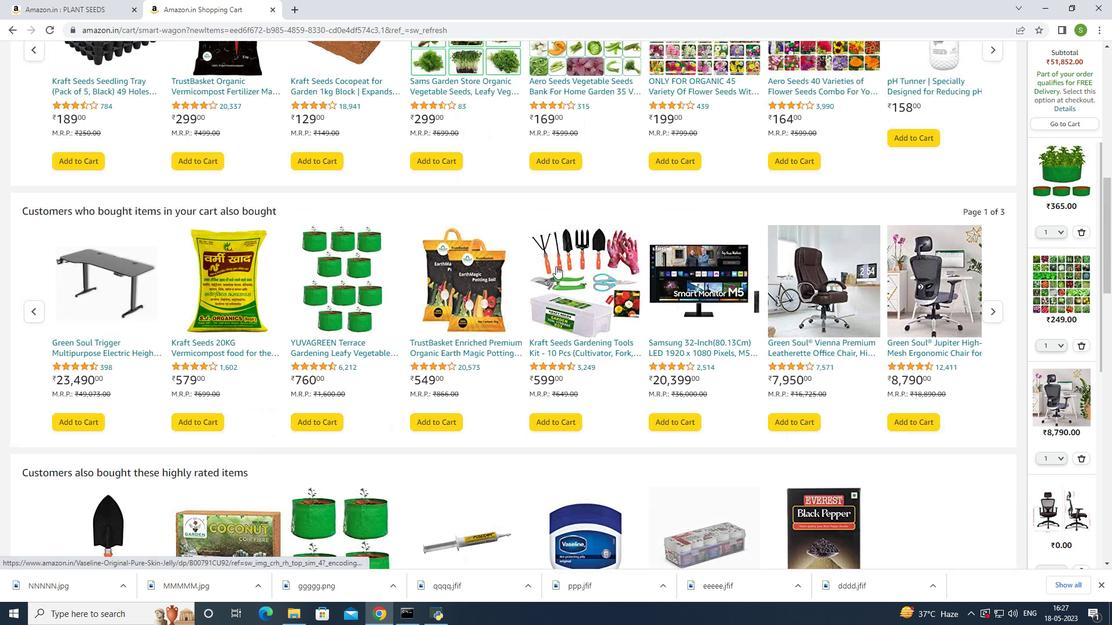 
Action: Mouse scrolled (556, 267) with delta (0, 0)
Screenshot: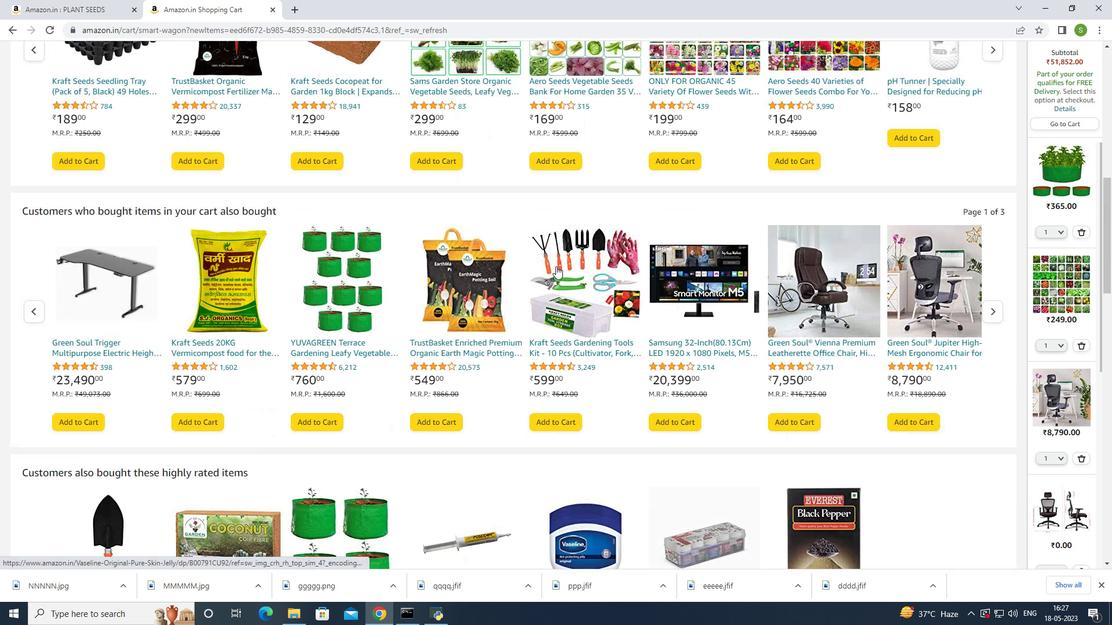 
Action: Mouse scrolled (556, 267) with delta (0, 0)
Screenshot: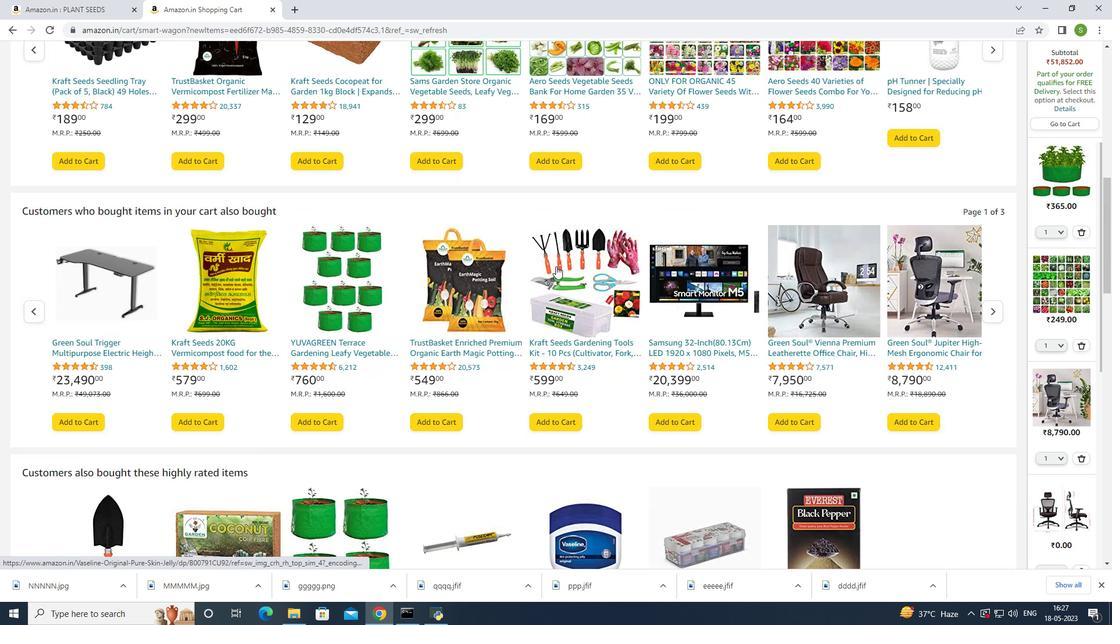 
Action: Mouse scrolled (556, 267) with delta (0, 0)
Screenshot: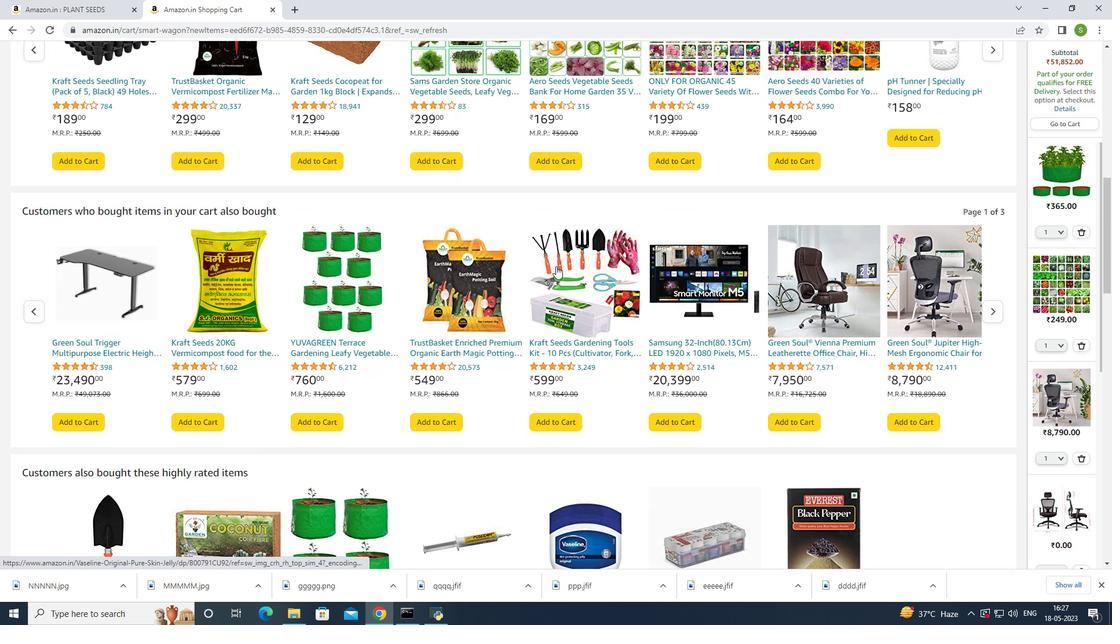 
Action: Mouse scrolled (556, 267) with delta (0, 0)
Screenshot: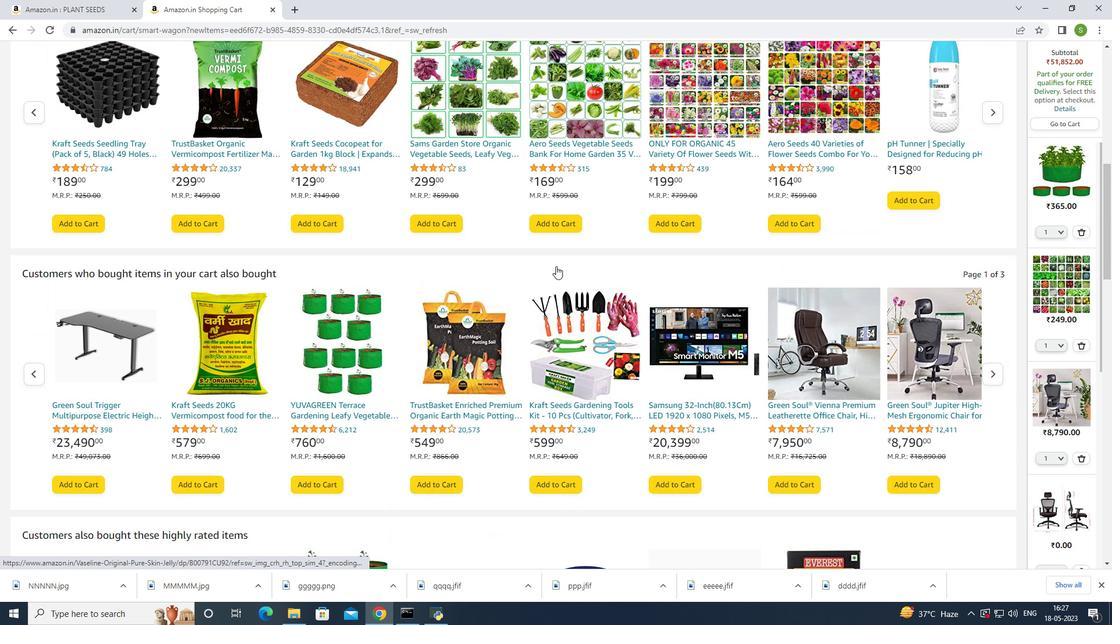 
Action: Mouse scrolled (556, 267) with delta (0, 0)
Screenshot: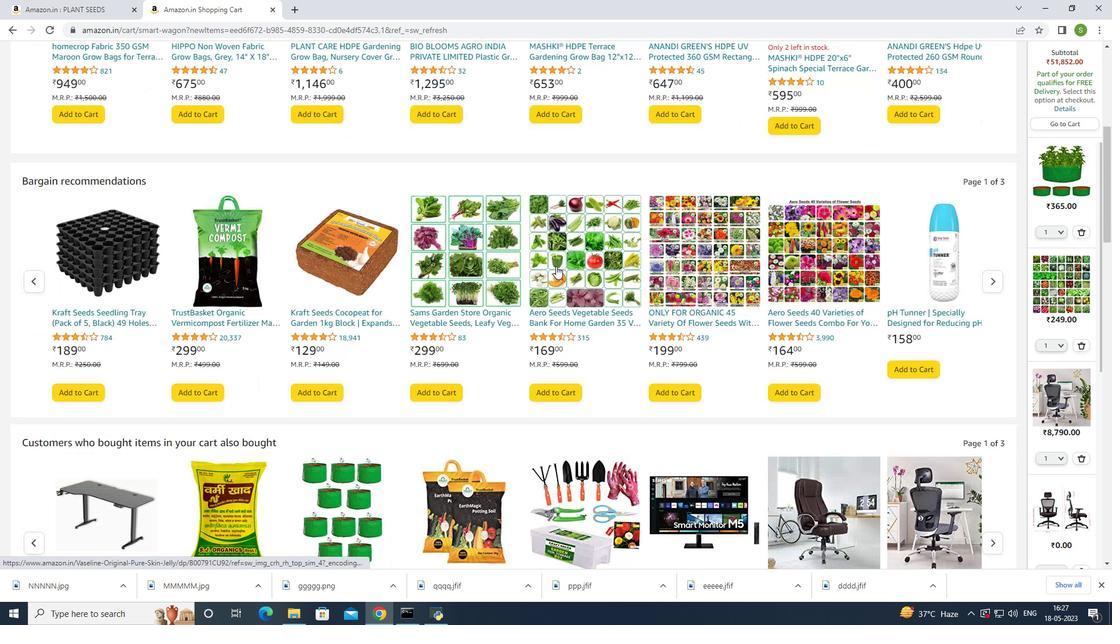 
Action: Mouse scrolled (556, 267) with delta (0, 0)
Screenshot: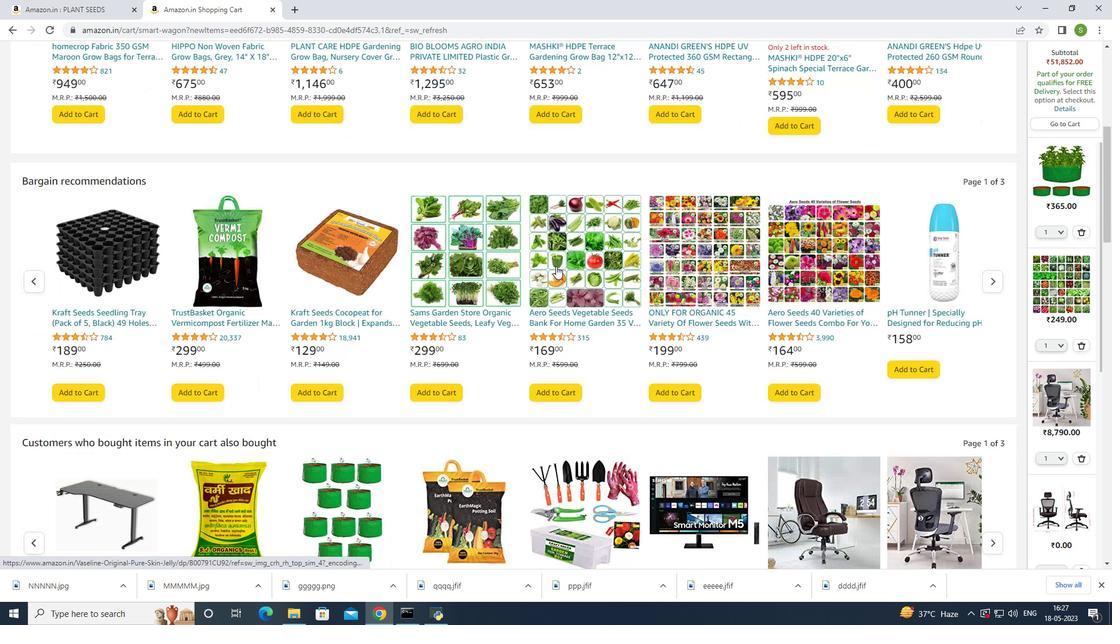 
Action: Mouse scrolled (556, 267) with delta (0, 0)
Screenshot: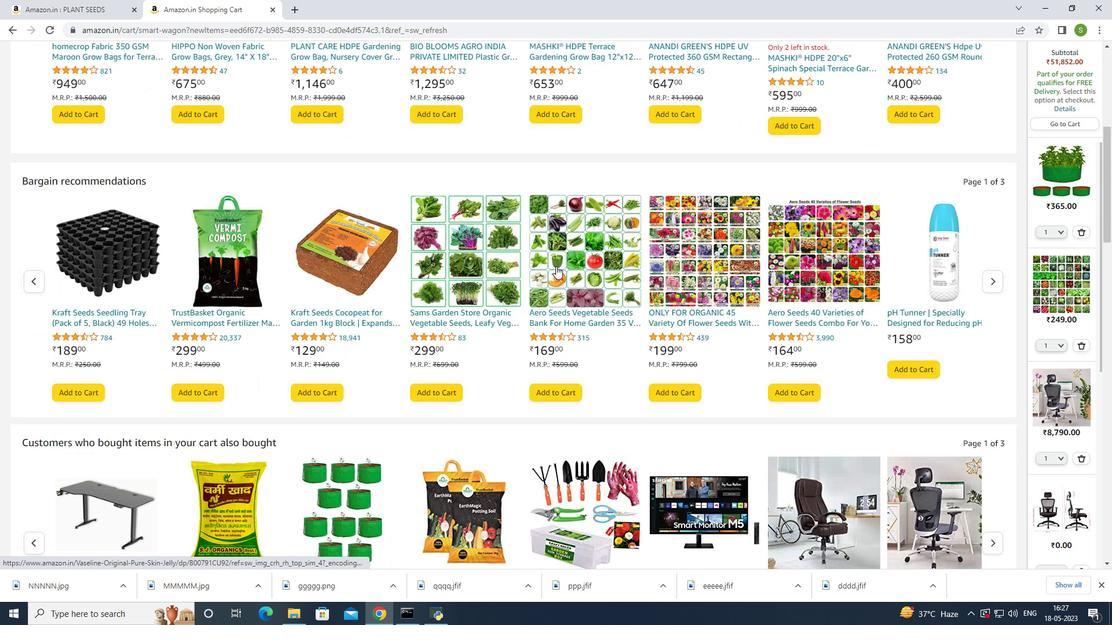 
Action: Mouse scrolled (556, 267) with delta (0, 0)
Screenshot: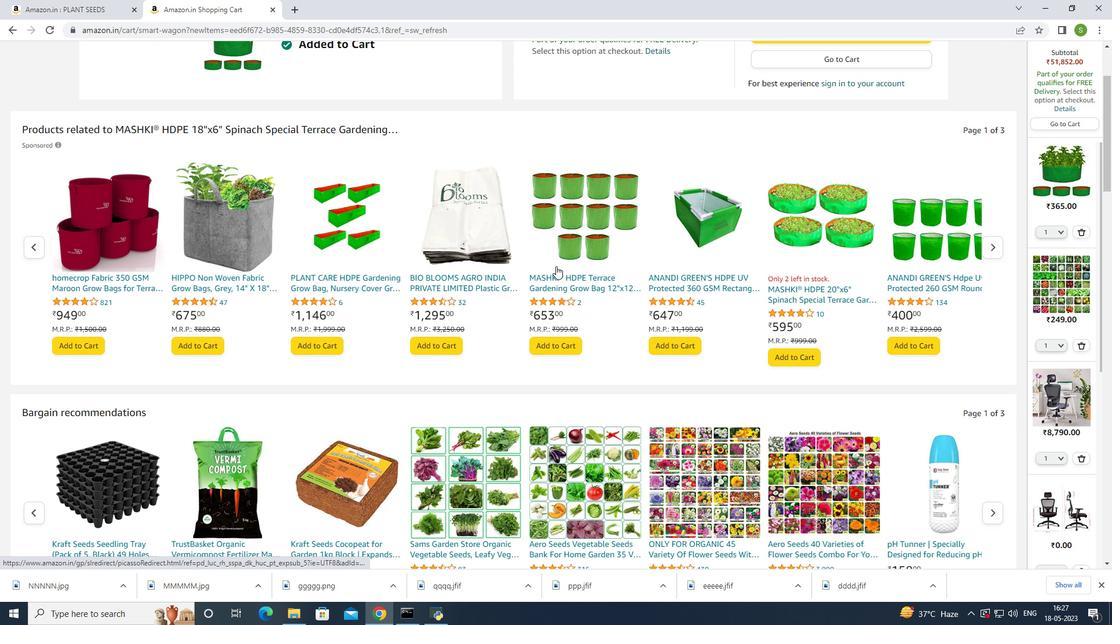 
Action: Mouse scrolled (556, 267) with delta (0, 0)
Screenshot: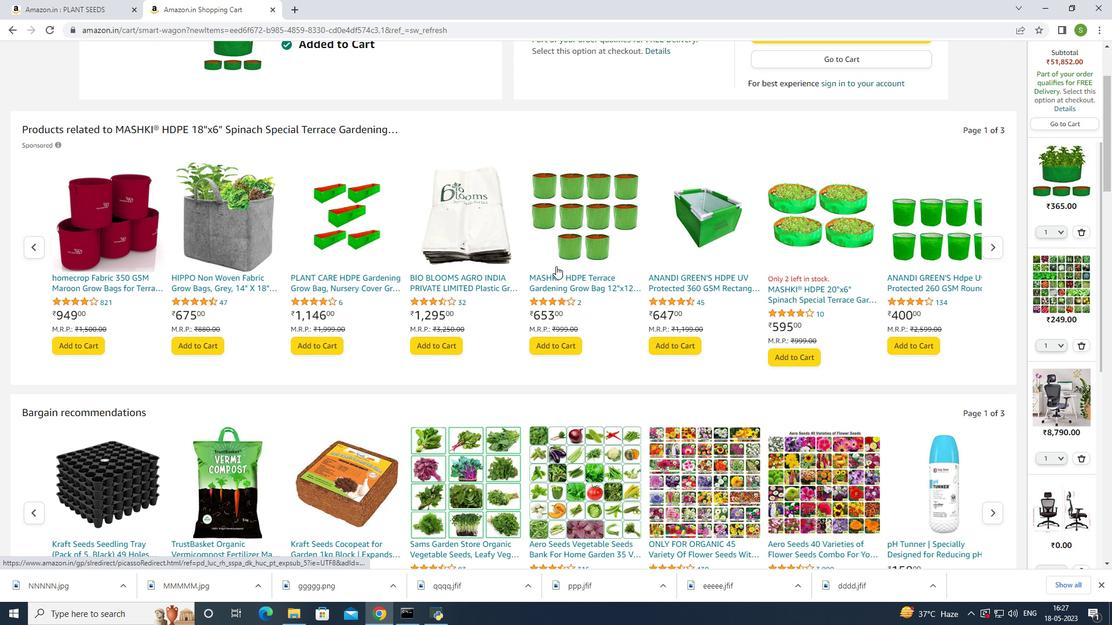 
Action: Mouse scrolled (556, 267) with delta (0, 0)
Screenshot: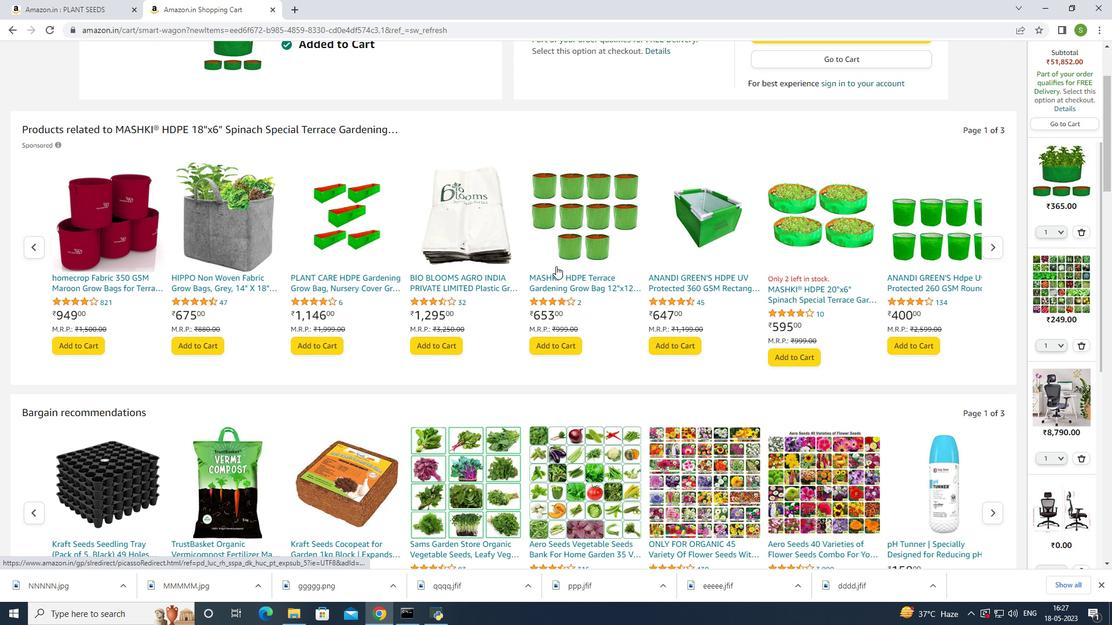 
Action: Mouse scrolled (556, 267) with delta (0, 0)
Screenshot: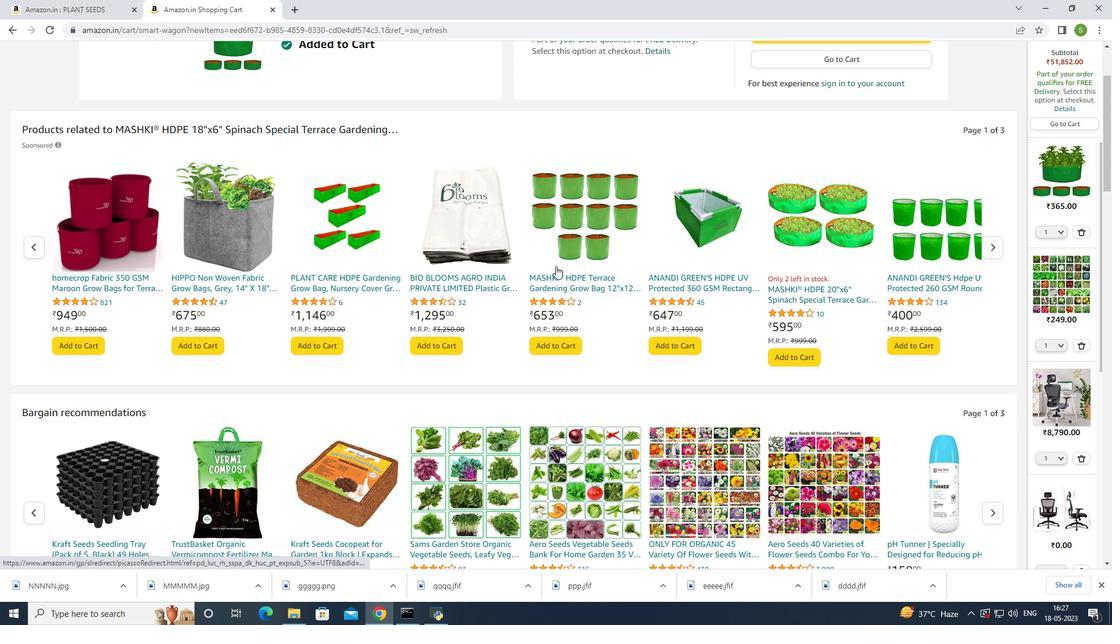 
Action: Mouse scrolled (556, 267) with delta (0, 0)
Screenshot: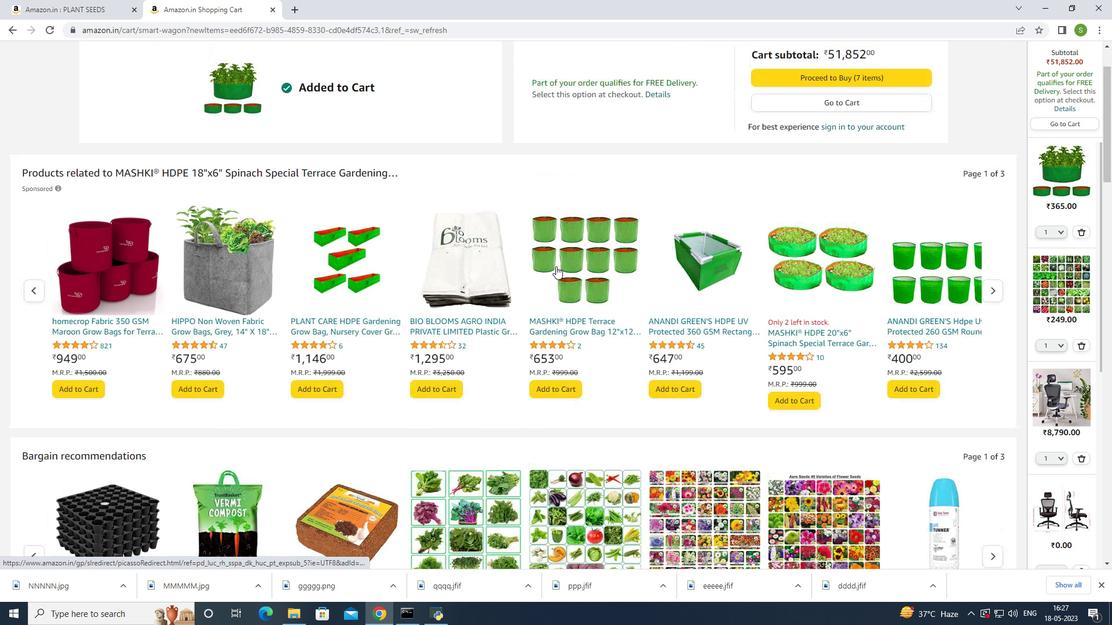 
Action: Mouse moved to (801, 344)
Screenshot: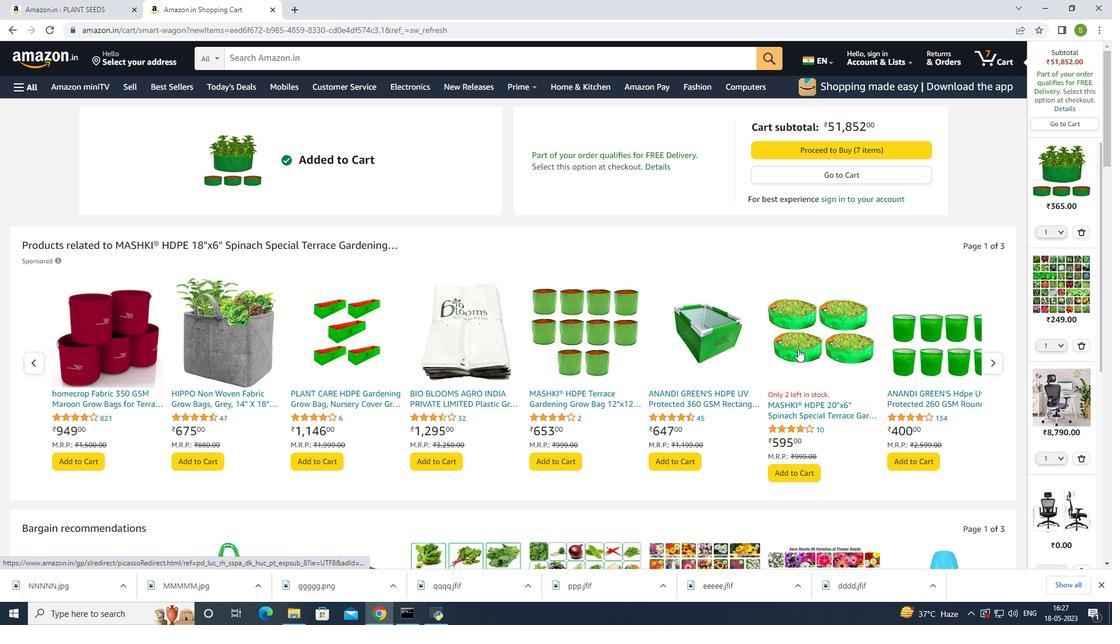 
Action: Mouse pressed left at (801, 344)
Screenshot: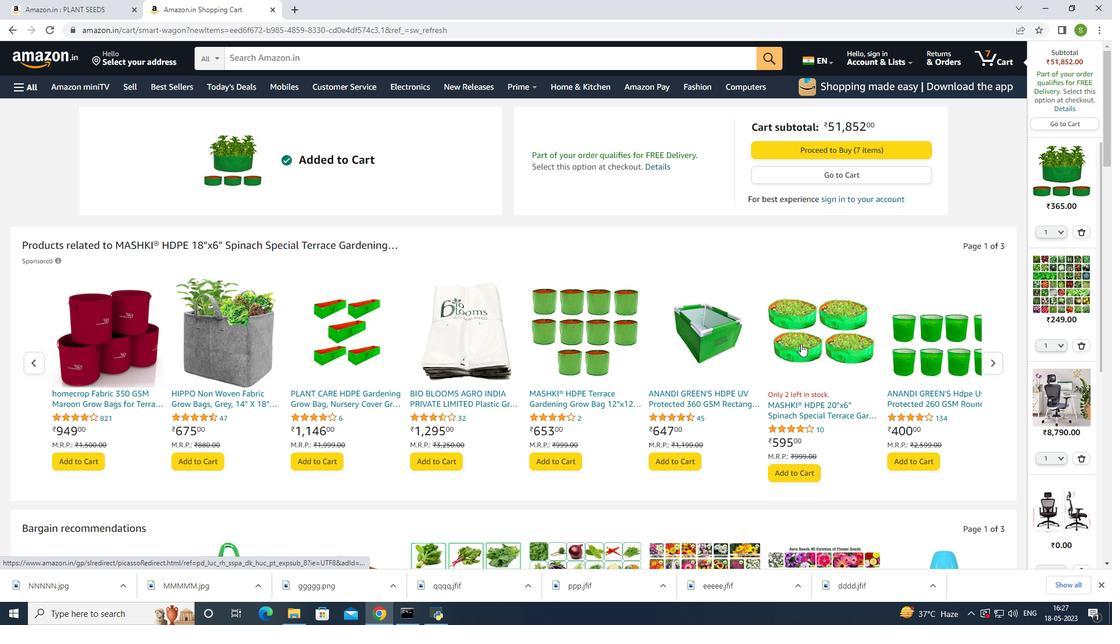 
Action: Mouse moved to (585, 311)
Screenshot: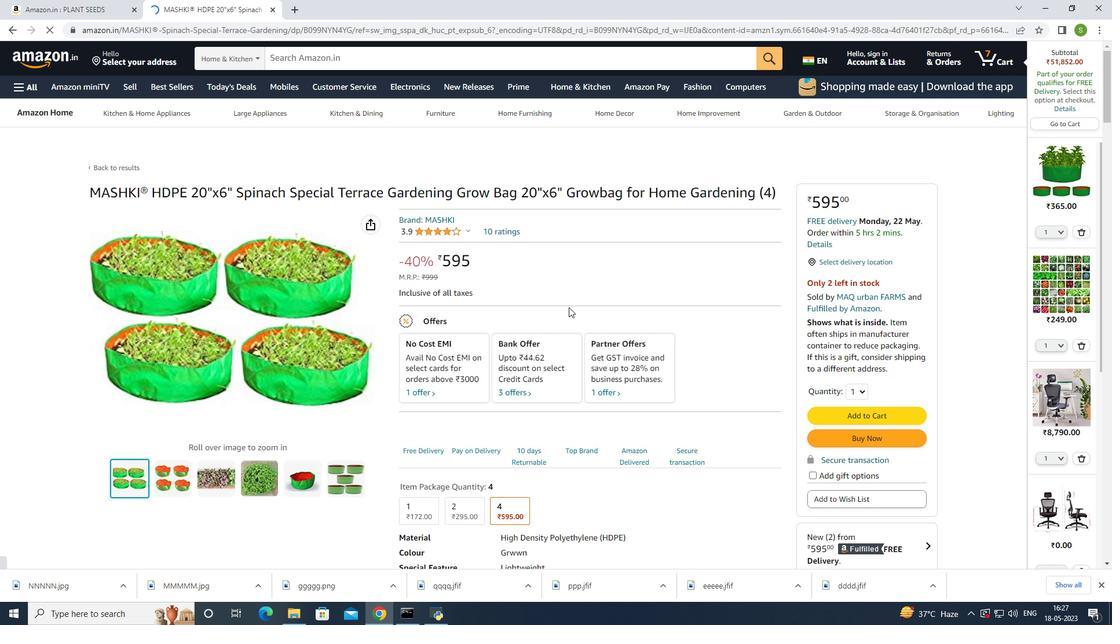 
Action: Mouse scrolled (585, 311) with delta (0, 0)
Screenshot: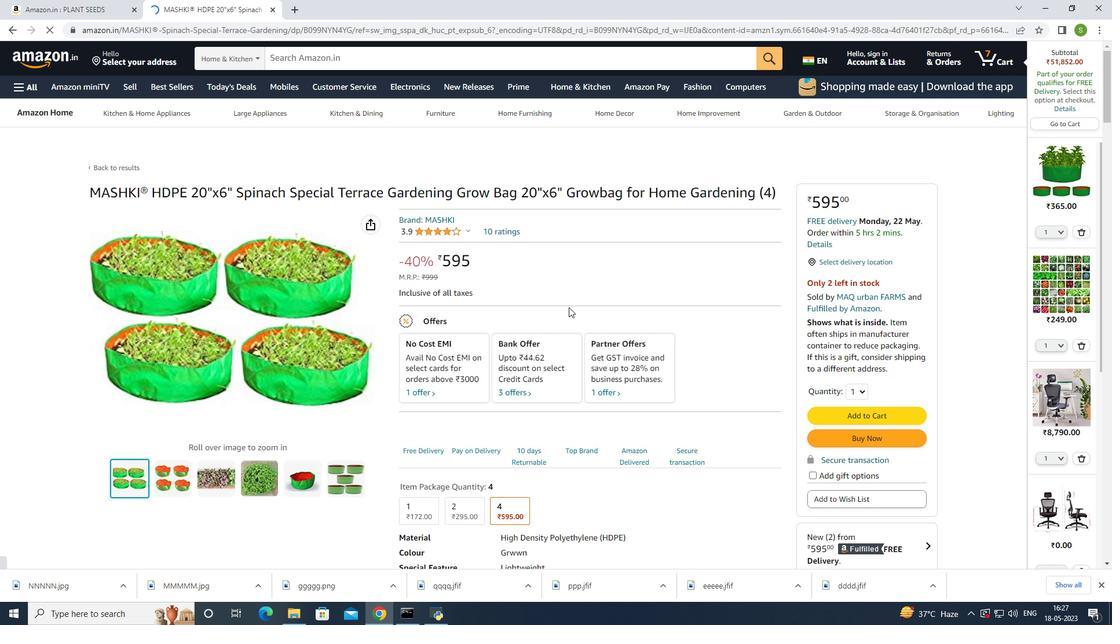 
Action: Mouse moved to (606, 318)
Screenshot: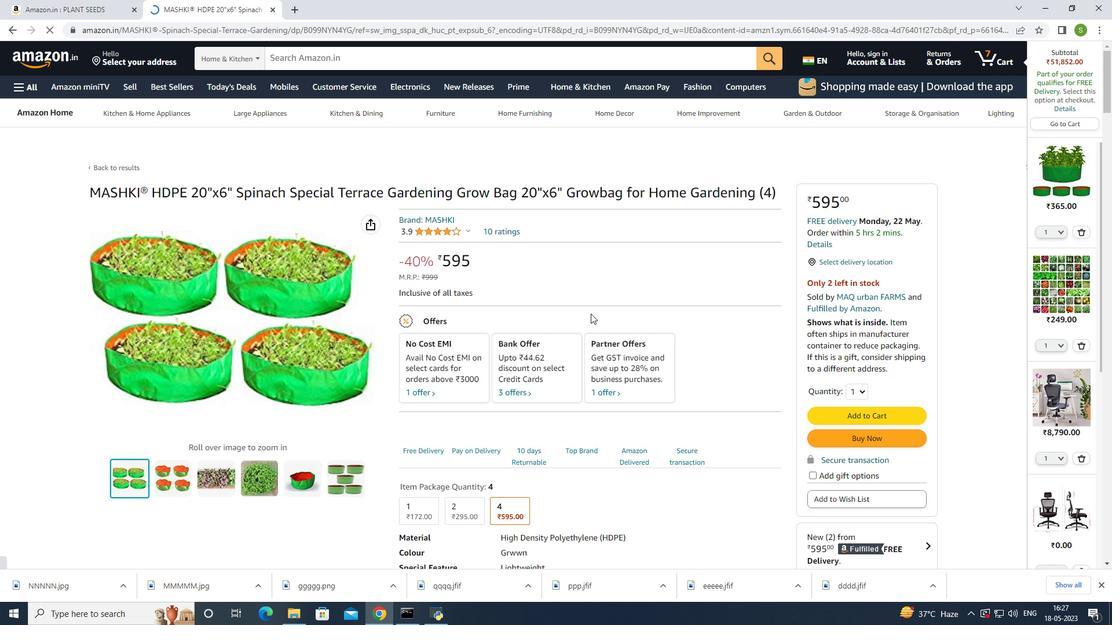
Action: Mouse scrolled (606, 318) with delta (0, 0)
Screenshot: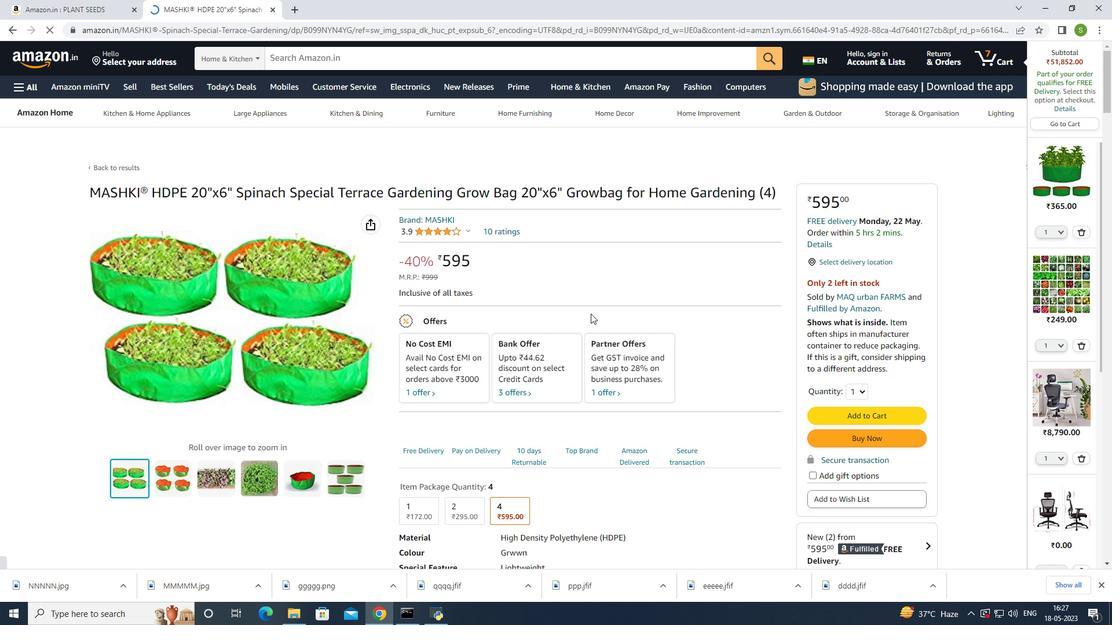 
Action: Mouse moved to (607, 318)
Screenshot: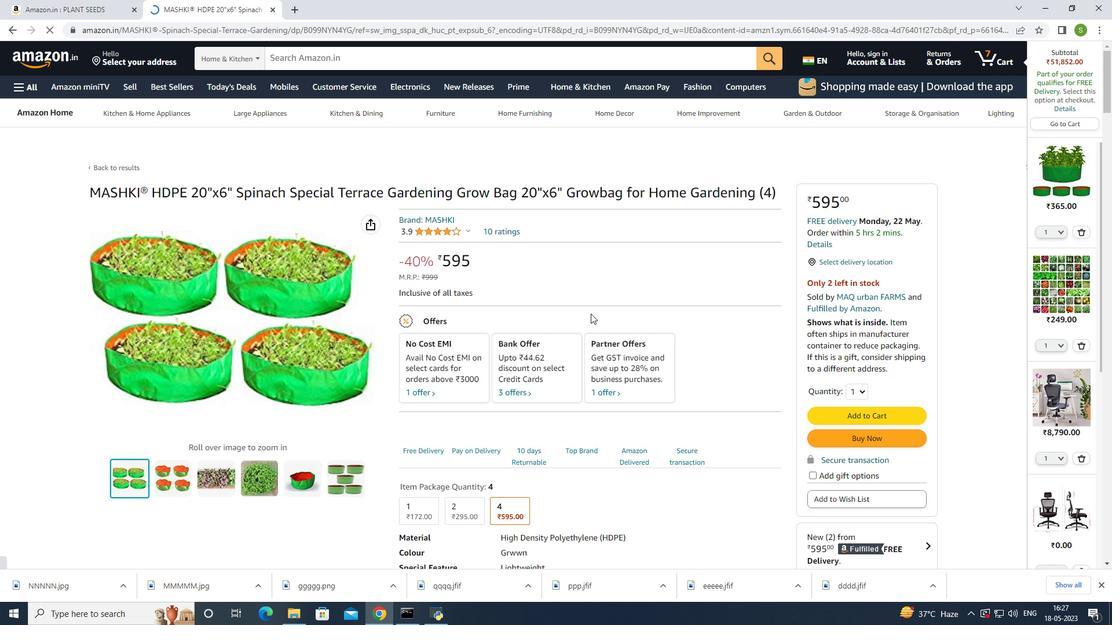 
Action: Mouse scrolled (607, 318) with delta (0, 0)
Screenshot: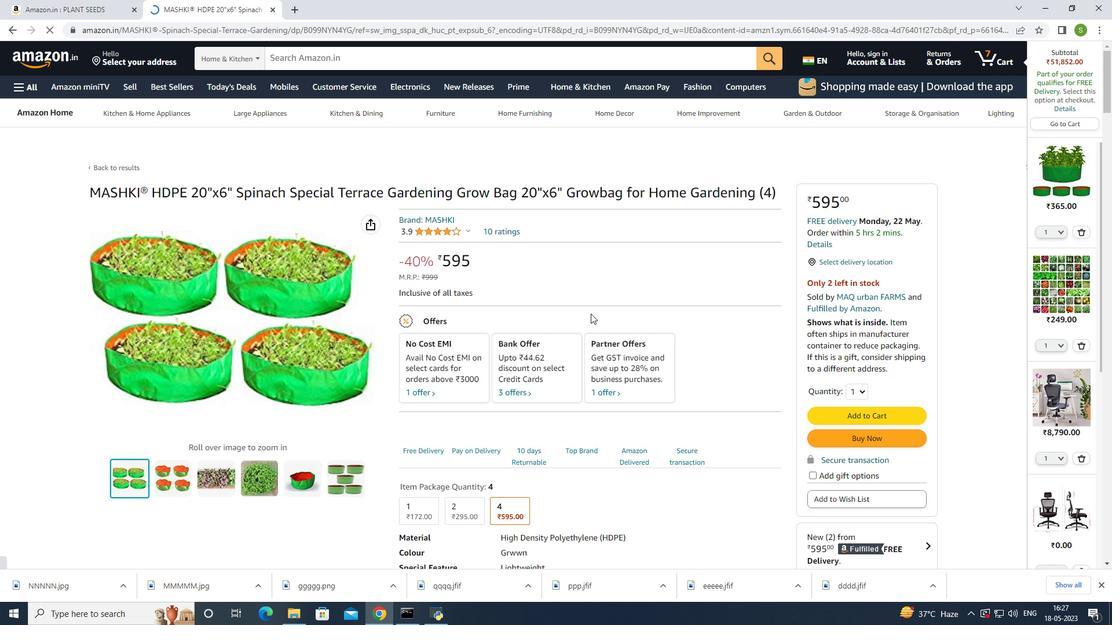 
Action: Mouse moved to (608, 319)
Screenshot: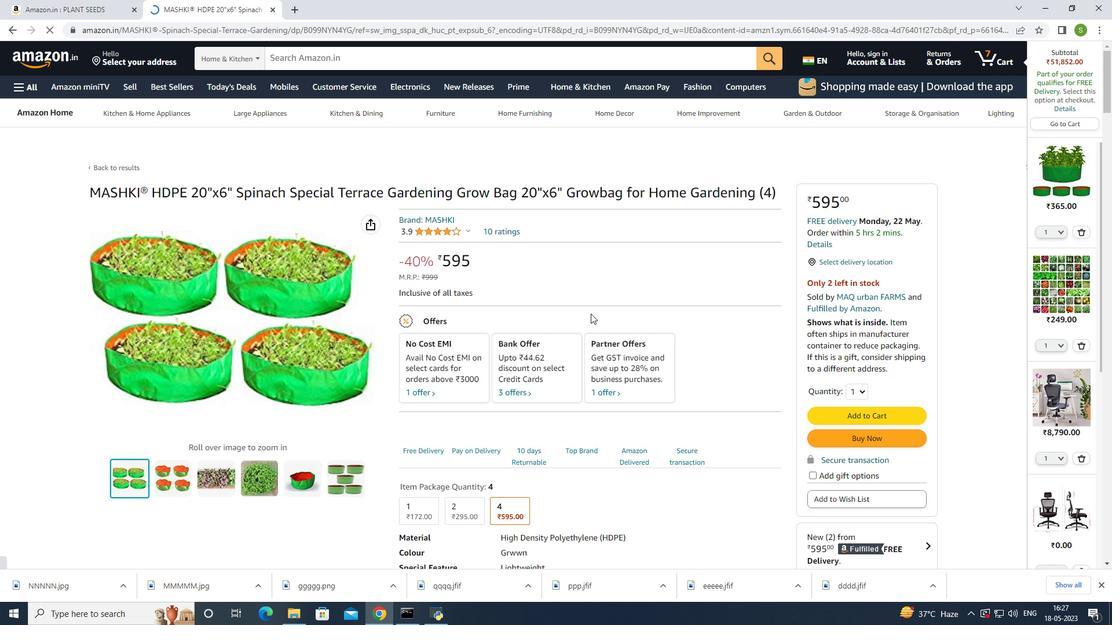 
Action: Mouse scrolled (608, 318) with delta (0, 0)
Screenshot: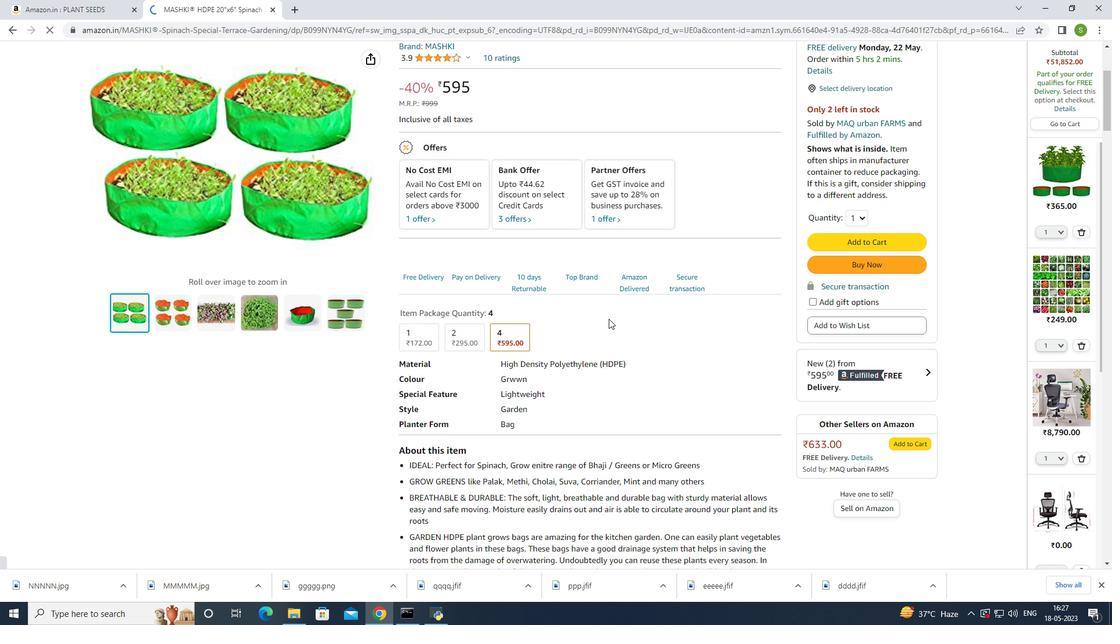 
Action: Mouse scrolled (608, 318) with delta (0, 0)
Screenshot: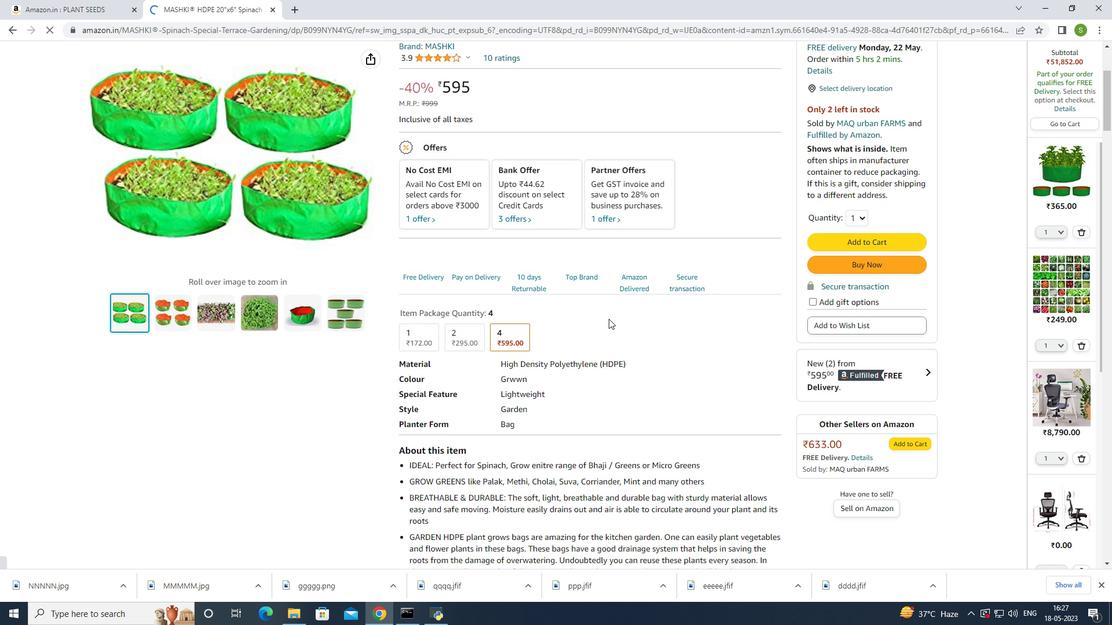 
Action: Mouse scrolled (608, 318) with delta (0, 0)
Screenshot: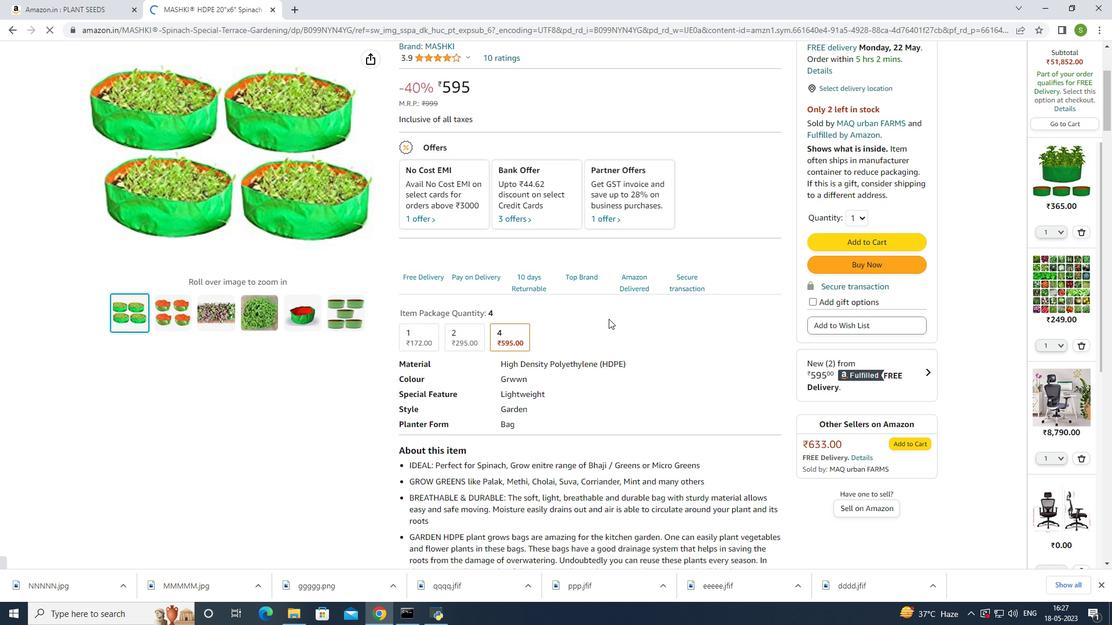 
Action: Mouse scrolled (608, 318) with delta (0, 0)
Screenshot: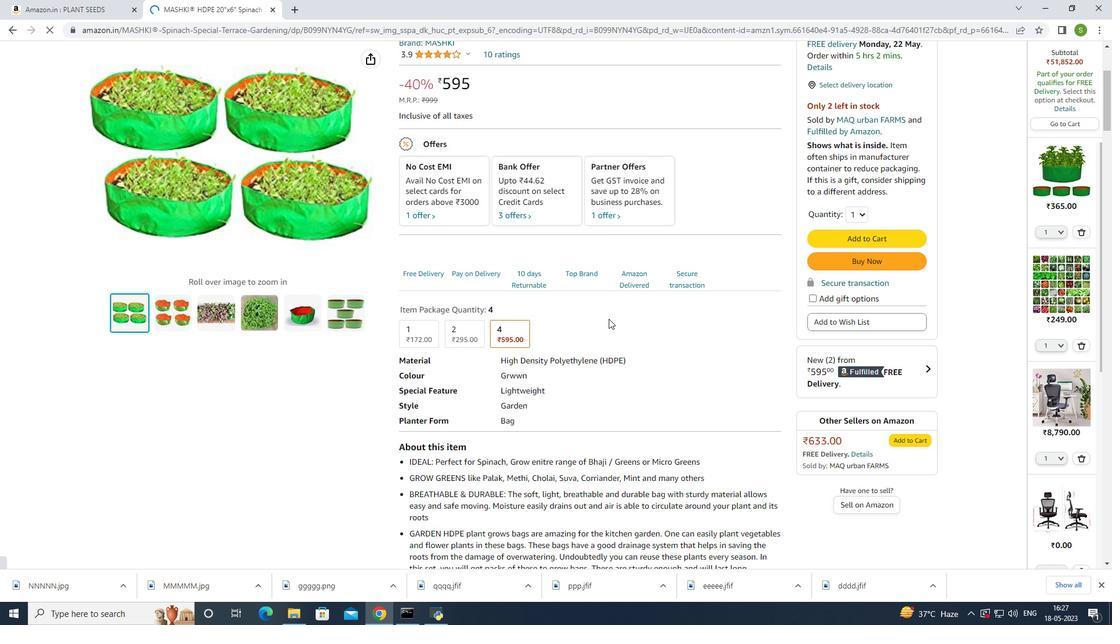 
Action: Mouse scrolled (608, 319) with delta (0, 0)
Screenshot: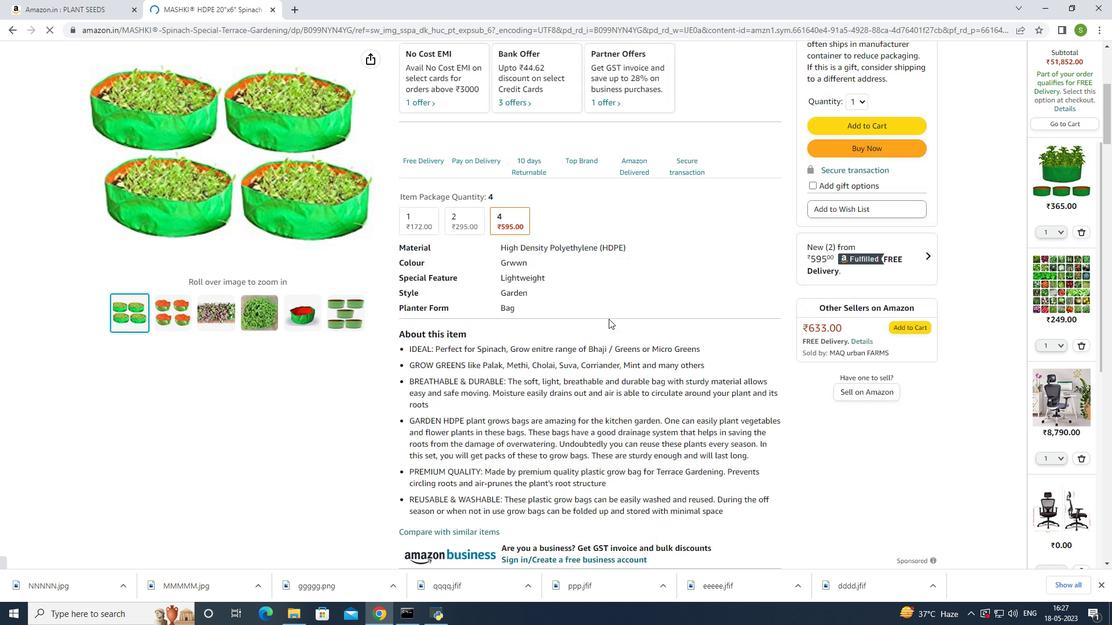 
Action: Mouse scrolled (608, 319) with delta (0, 0)
Screenshot: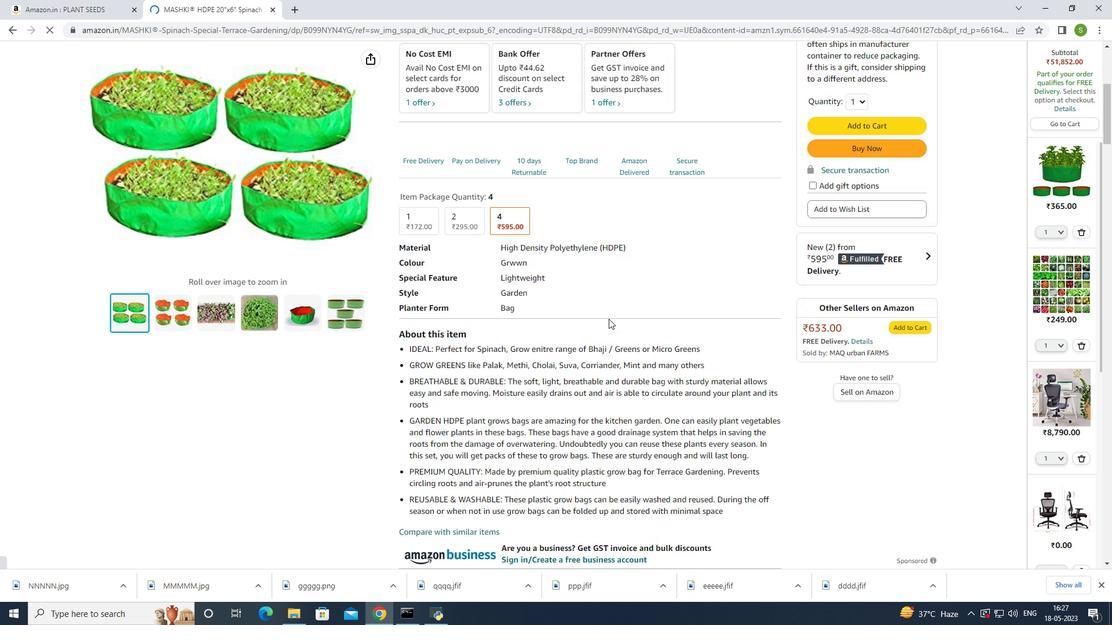 
Action: Mouse scrolled (608, 319) with delta (0, 0)
Screenshot: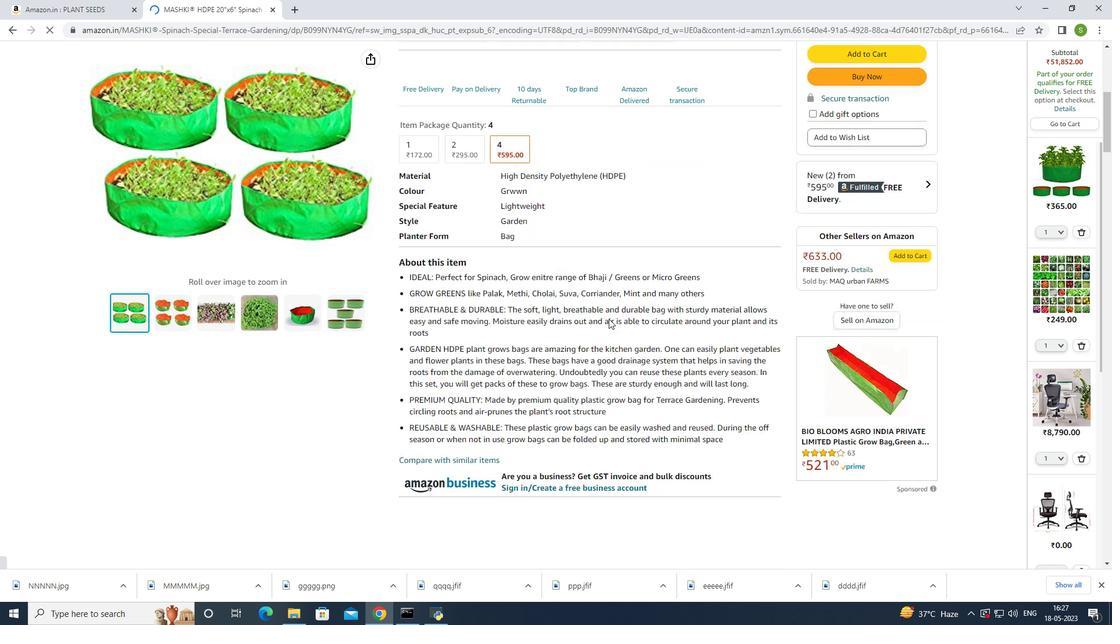 
Action: Mouse scrolled (608, 319) with delta (0, 0)
Screenshot: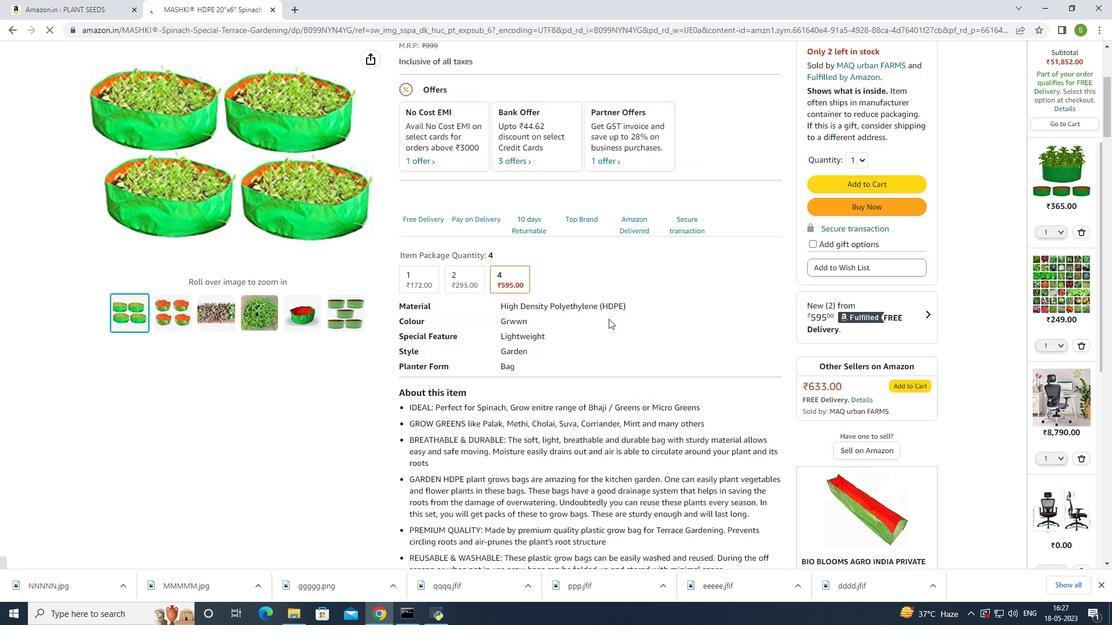 
Action: Mouse scrolled (608, 319) with delta (0, 0)
Screenshot: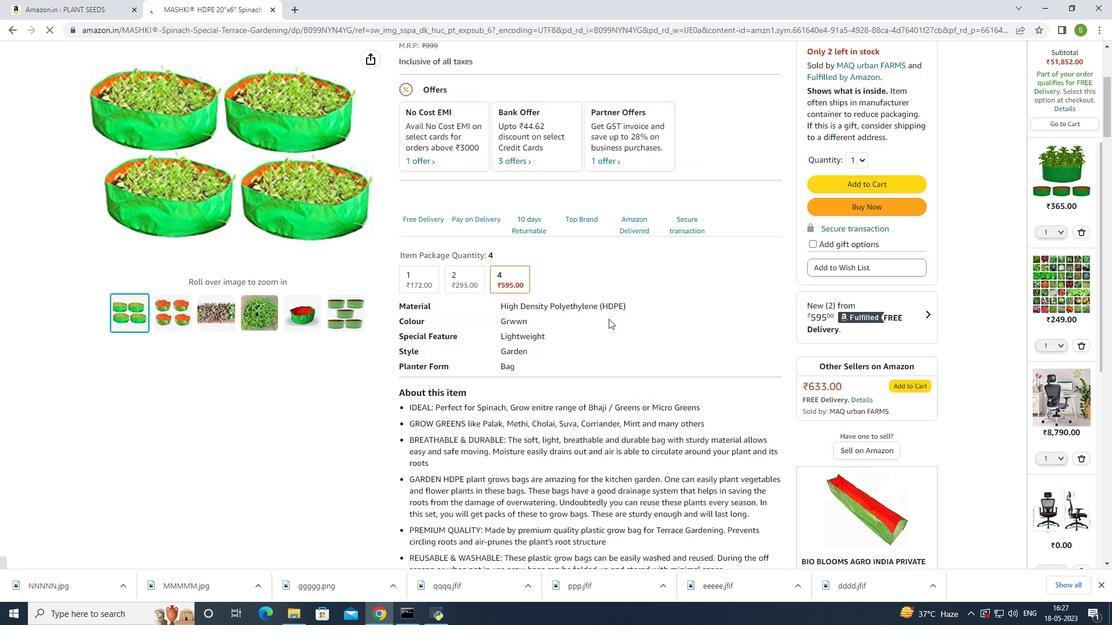 
Action: Mouse scrolled (608, 319) with delta (0, 0)
Screenshot: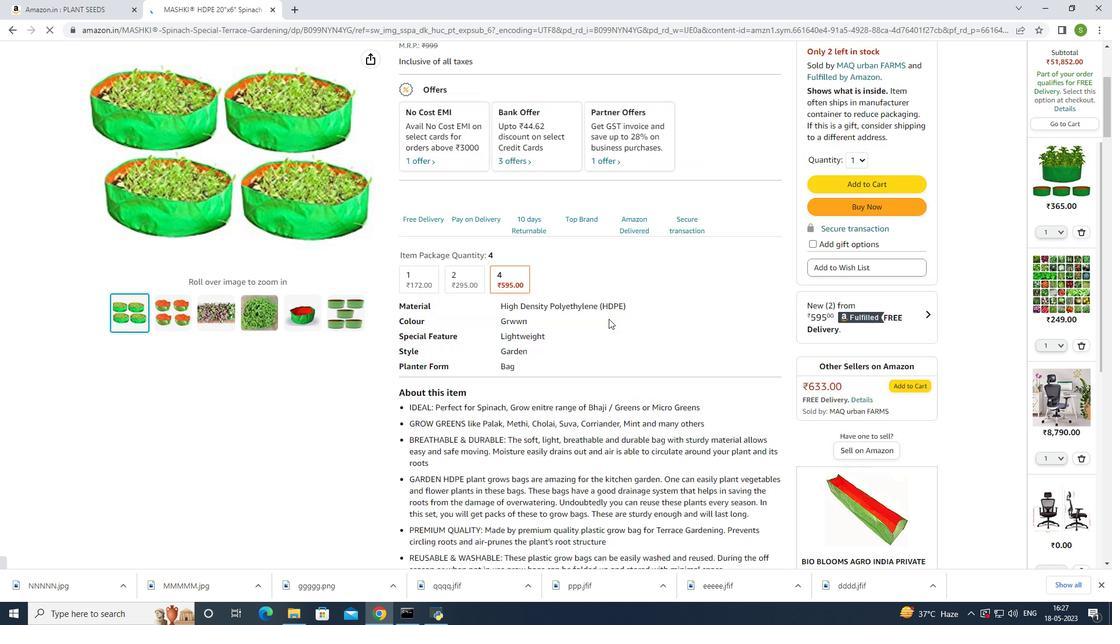 
Action: Mouse scrolled (608, 319) with delta (0, 0)
Screenshot: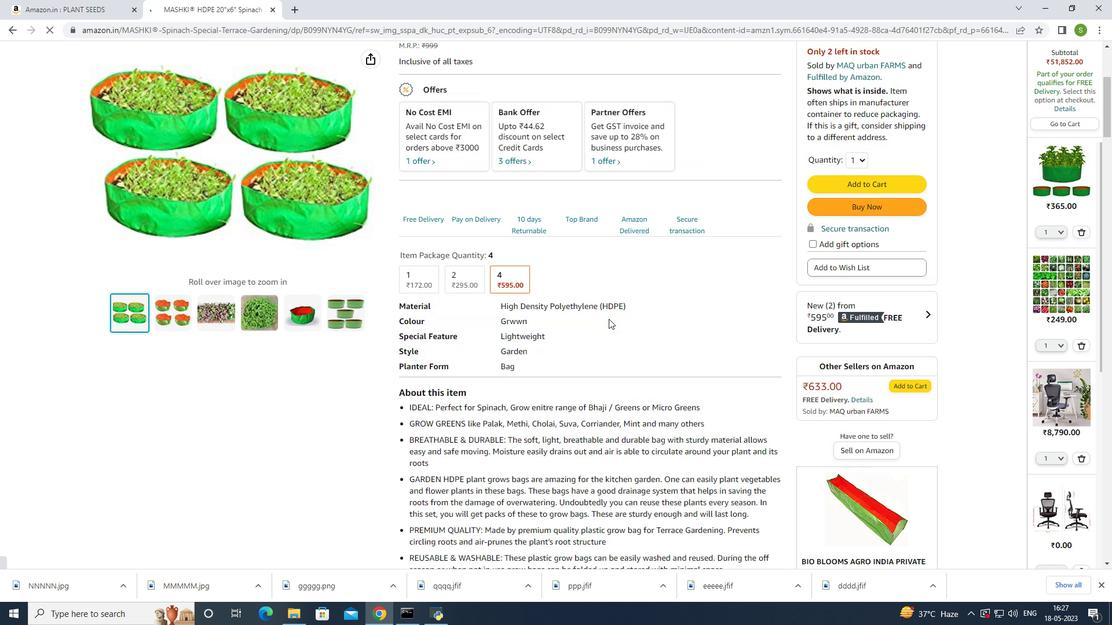 
Action: Mouse scrolled (608, 319) with delta (0, 0)
Screenshot: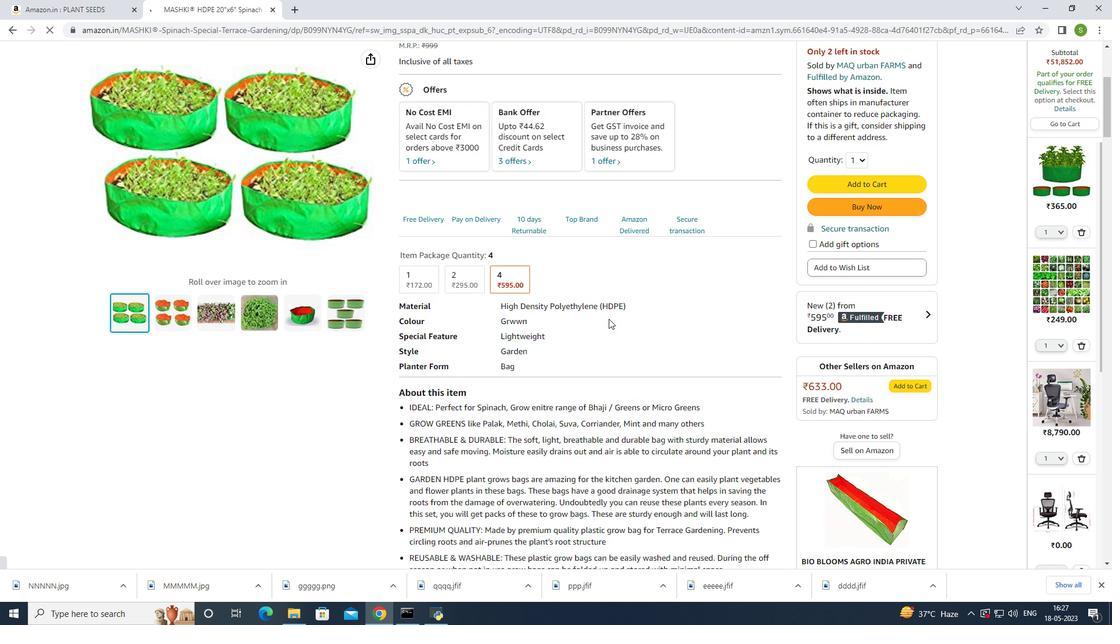 
Action: Mouse moved to (851, 412)
Screenshot: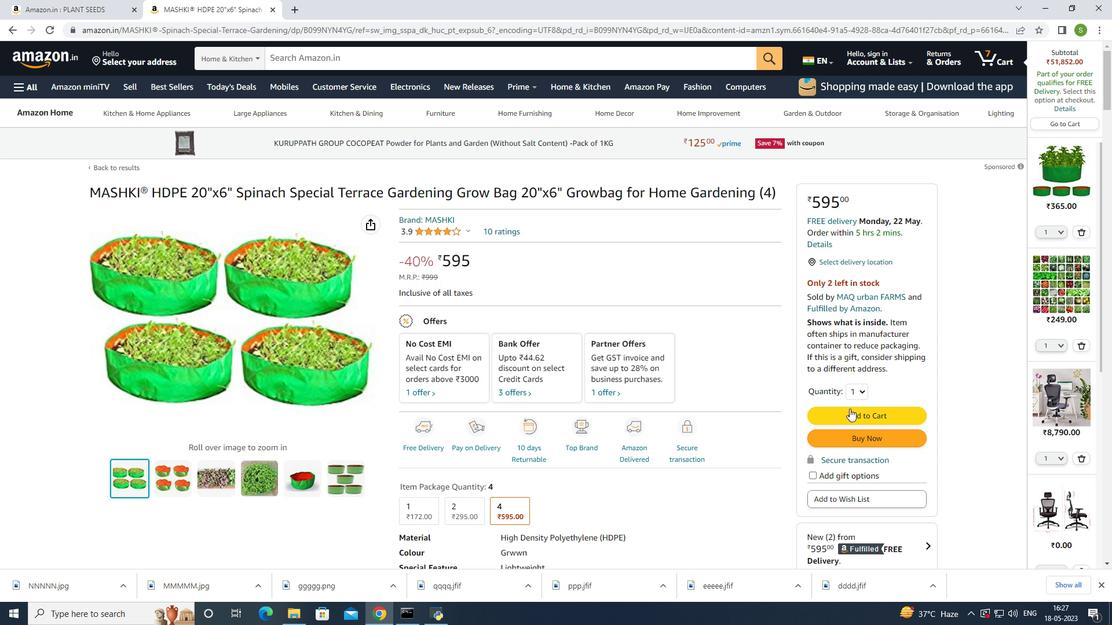 
Action: Mouse pressed left at (851, 412)
Screenshot: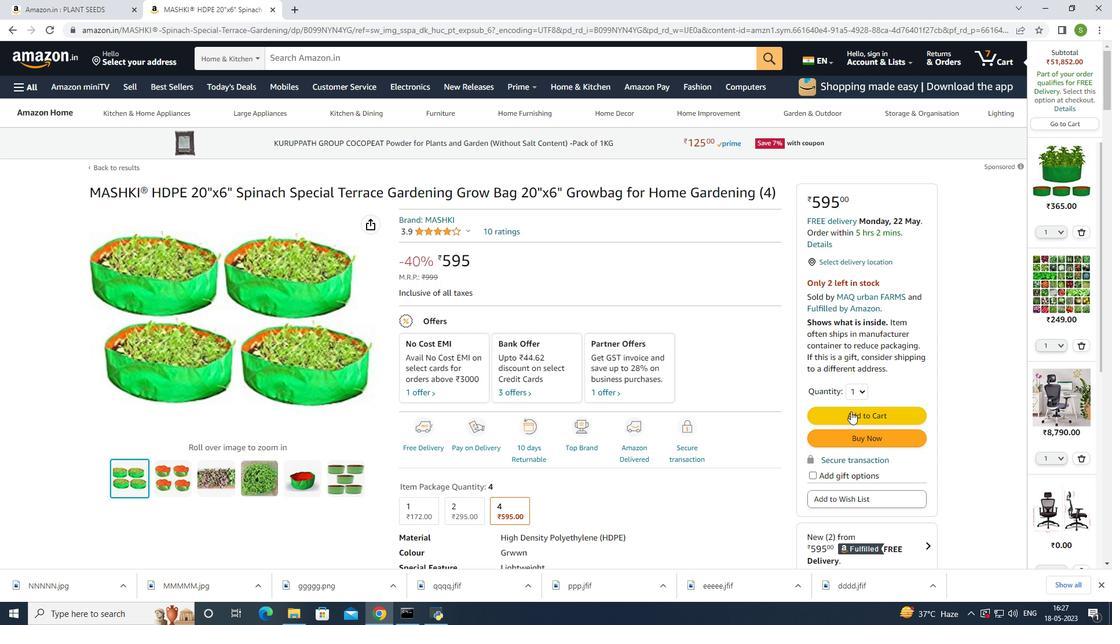 
Action: Mouse moved to (61, 13)
Screenshot: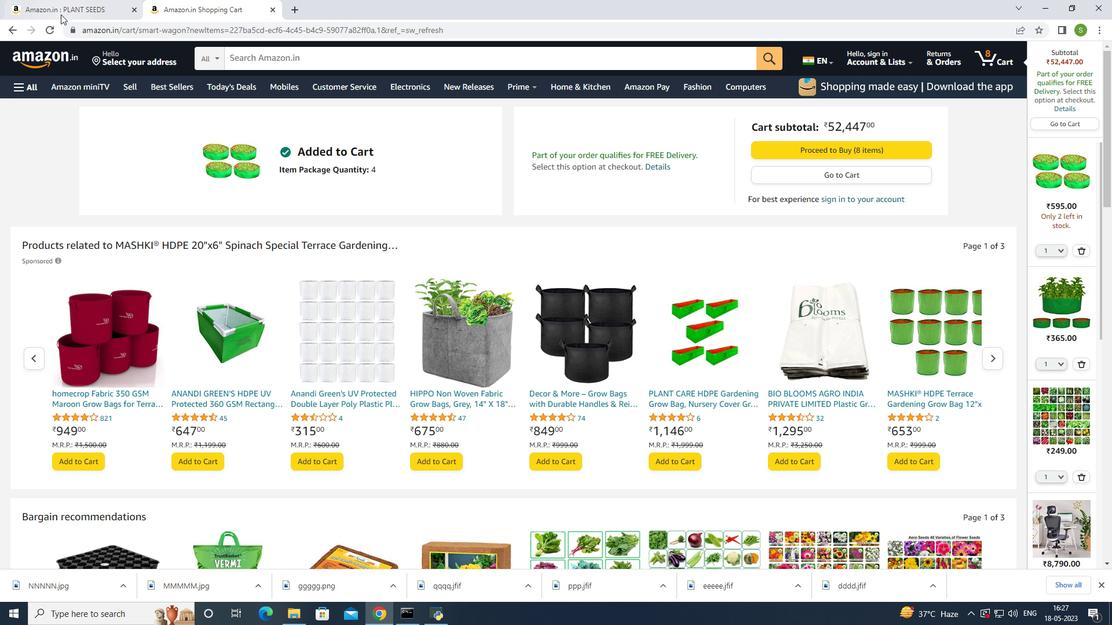 
Action: Mouse pressed left at (61, 13)
Screenshot: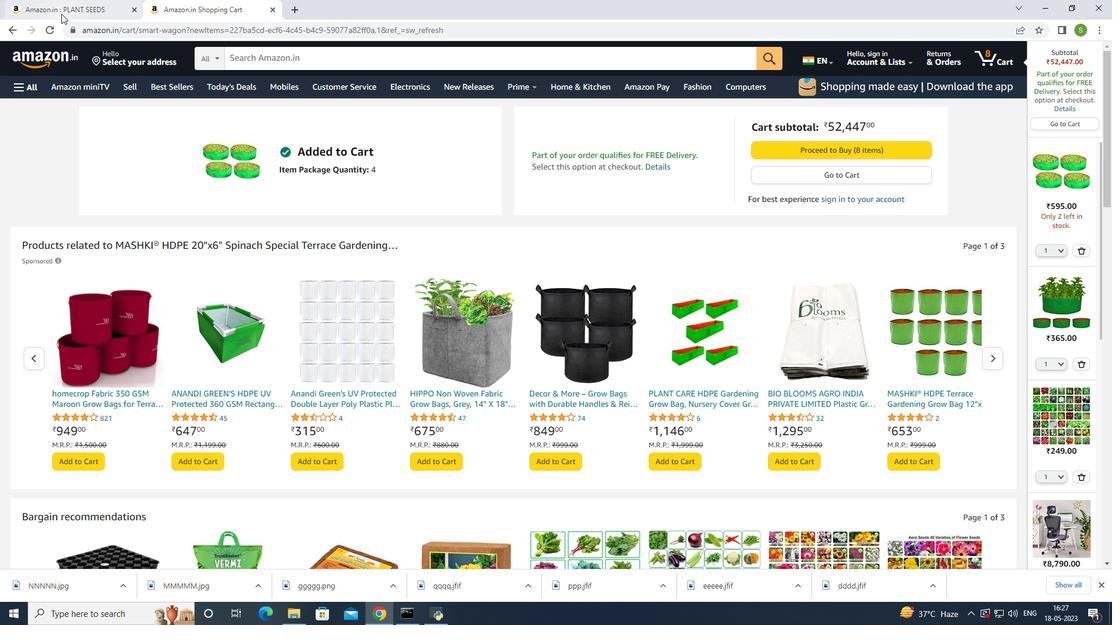 
Action: Mouse moved to (453, 276)
Screenshot: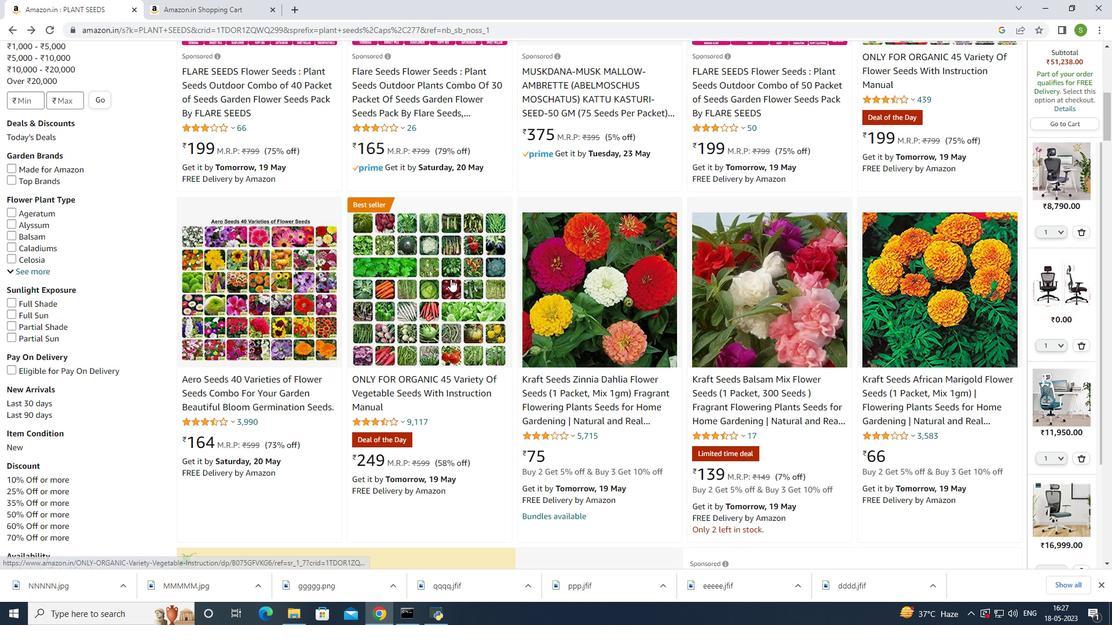 
Action: Mouse scrolled (453, 277) with delta (0, 0)
Screenshot: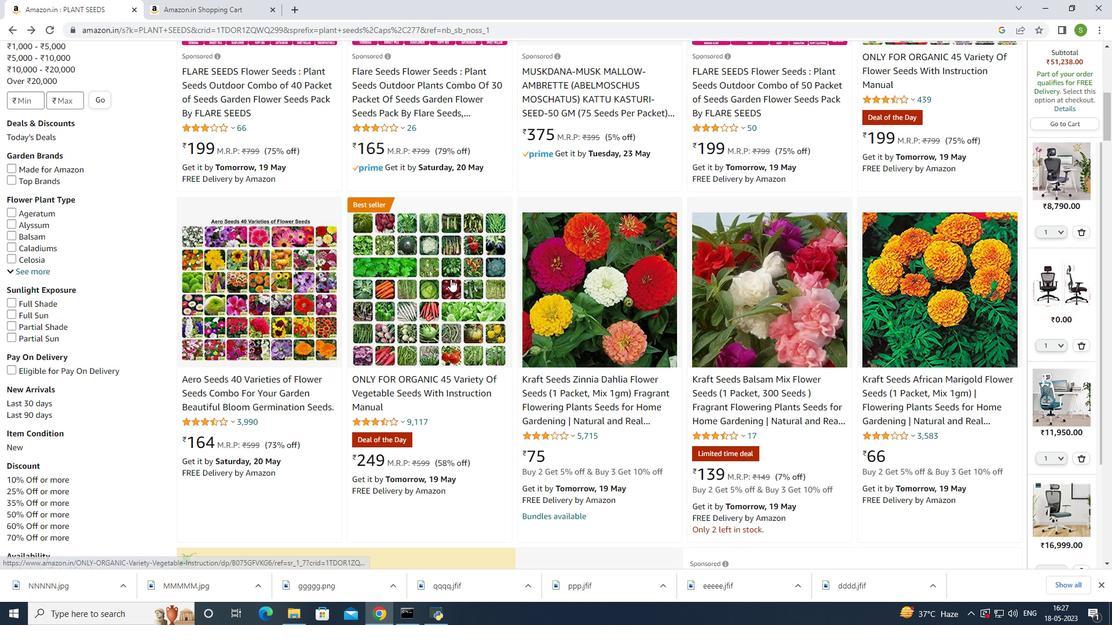 
Action: Mouse moved to (453, 276)
Screenshot: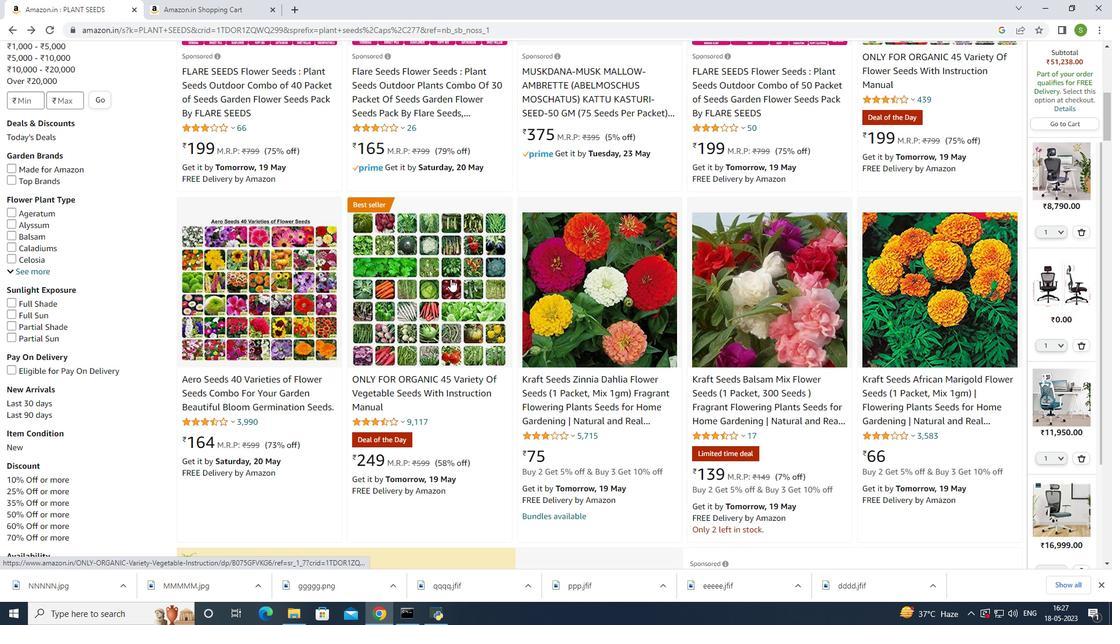 
Action: Mouse scrolled (453, 276) with delta (0, 0)
Screenshot: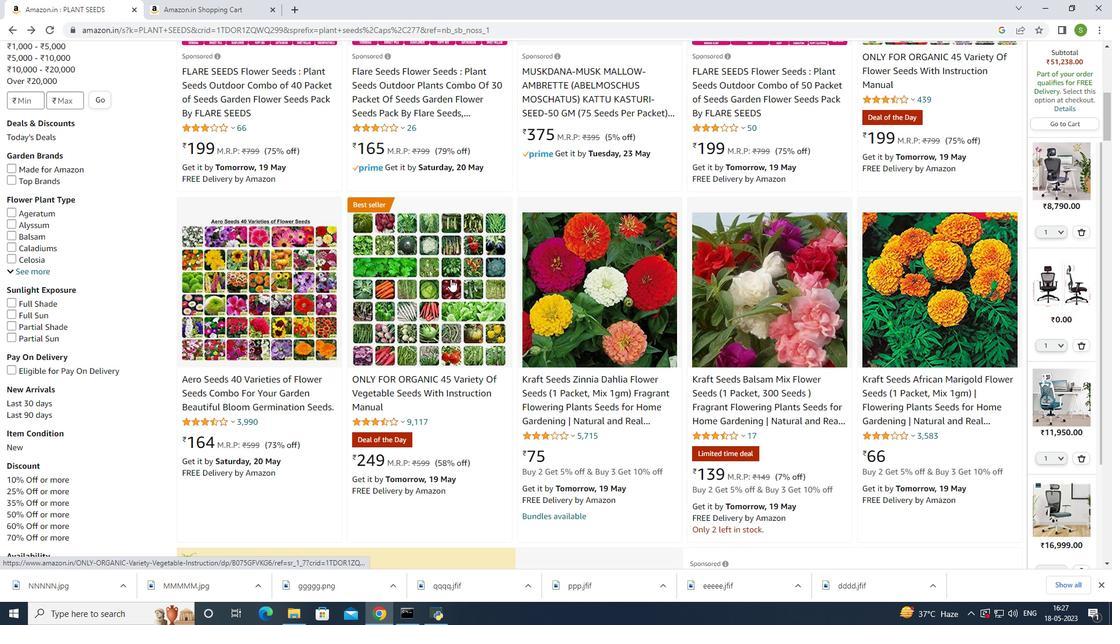 
Action: Mouse moved to (453, 276)
Screenshot: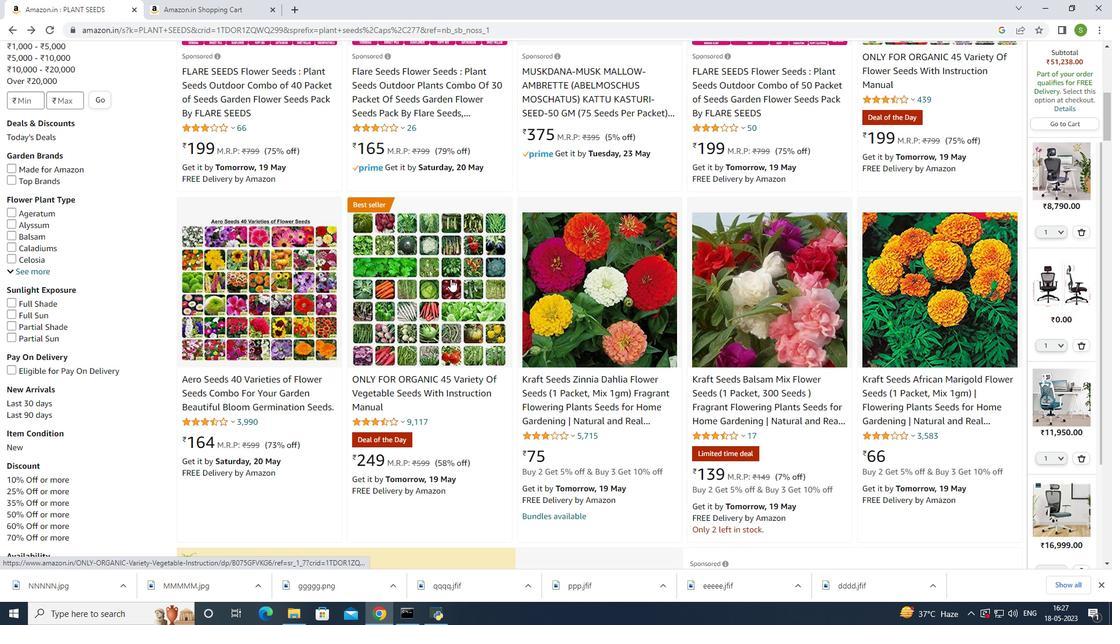 
Action: Mouse scrolled (453, 276) with delta (0, 0)
Screenshot: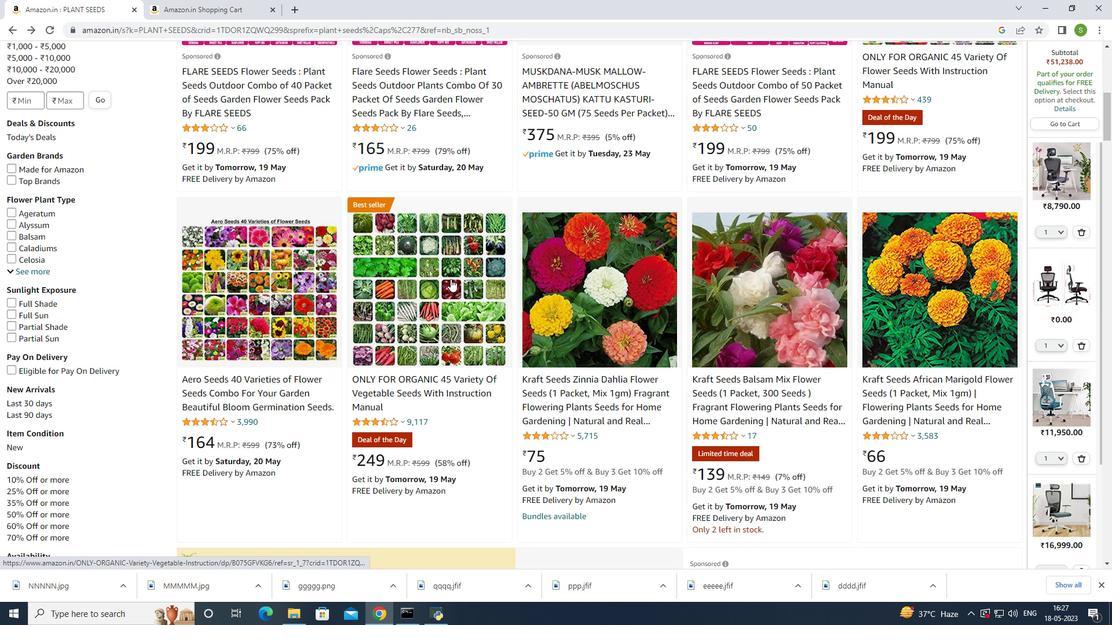 
Action: Mouse moved to (453, 275)
Screenshot: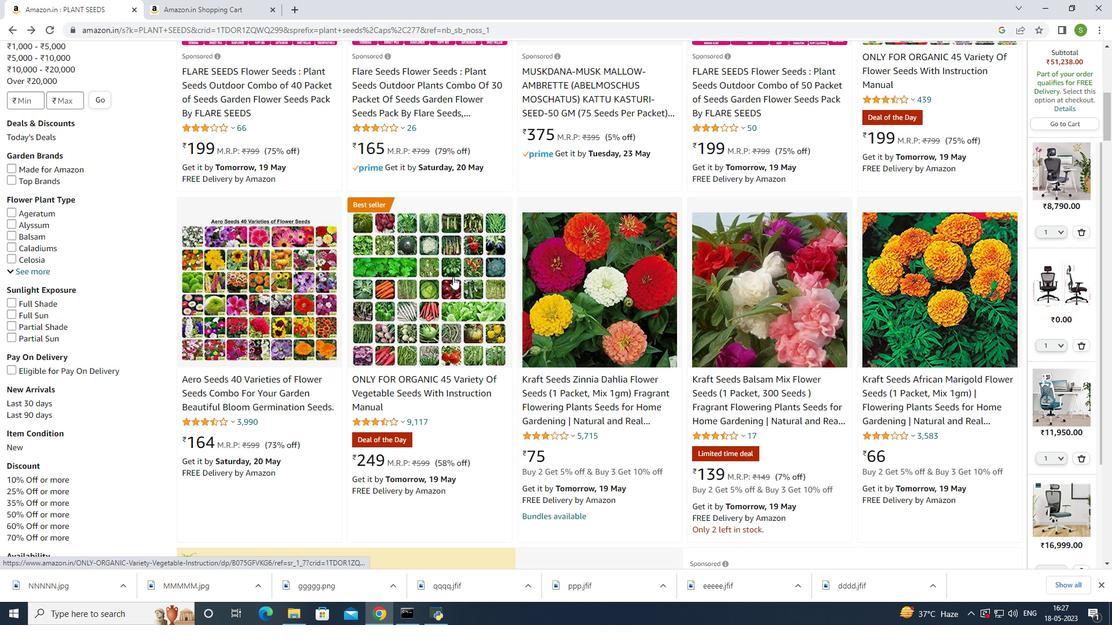 
Action: Mouse scrolled (453, 276) with delta (0, 0)
Screenshot: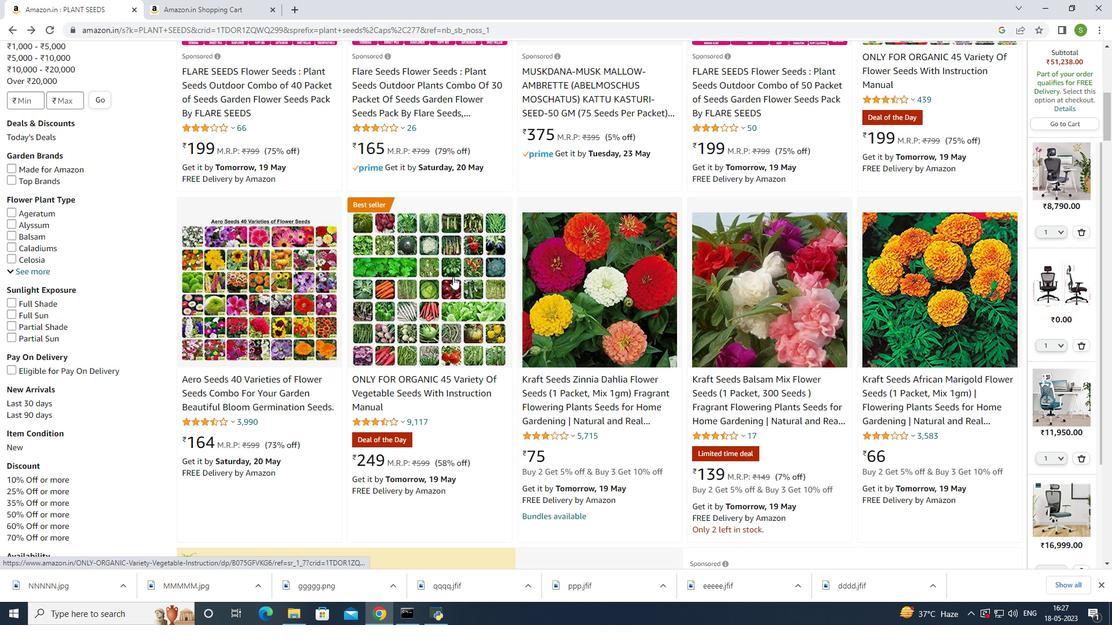 
Action: Mouse moved to (455, 271)
Screenshot: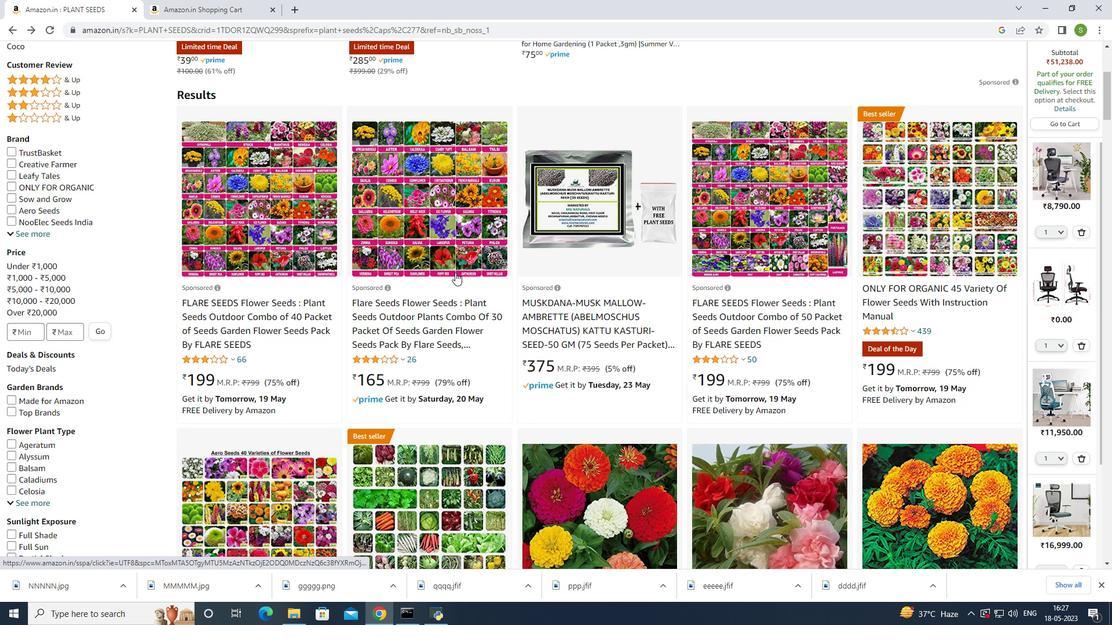
Action: Mouse scrolled (455, 272) with delta (0, 0)
Screenshot: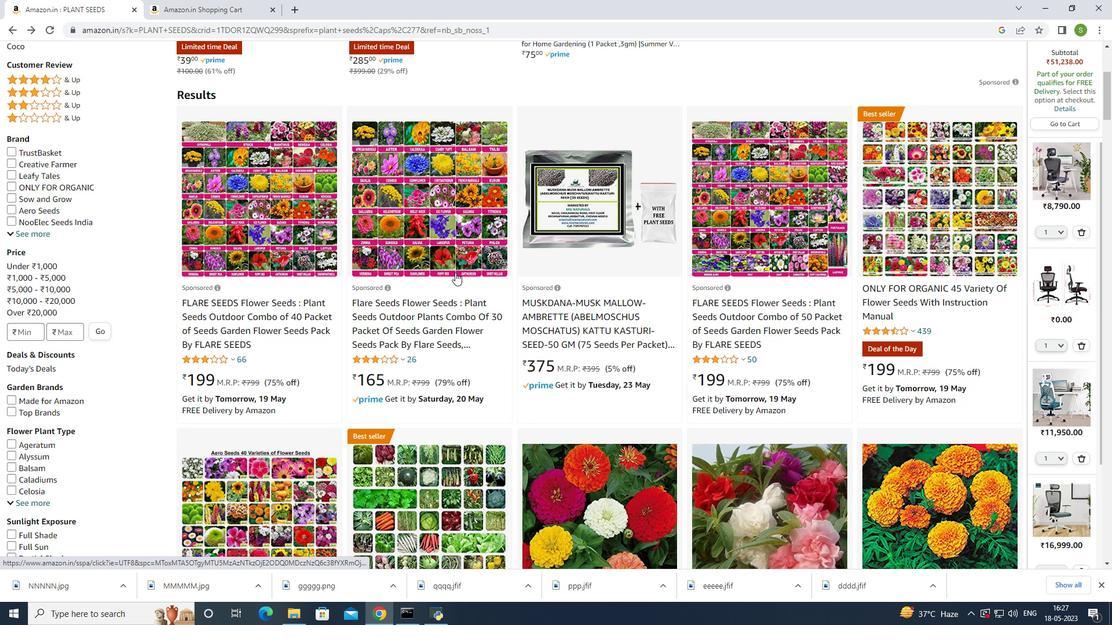 
Action: Mouse moved to (455, 271)
Screenshot: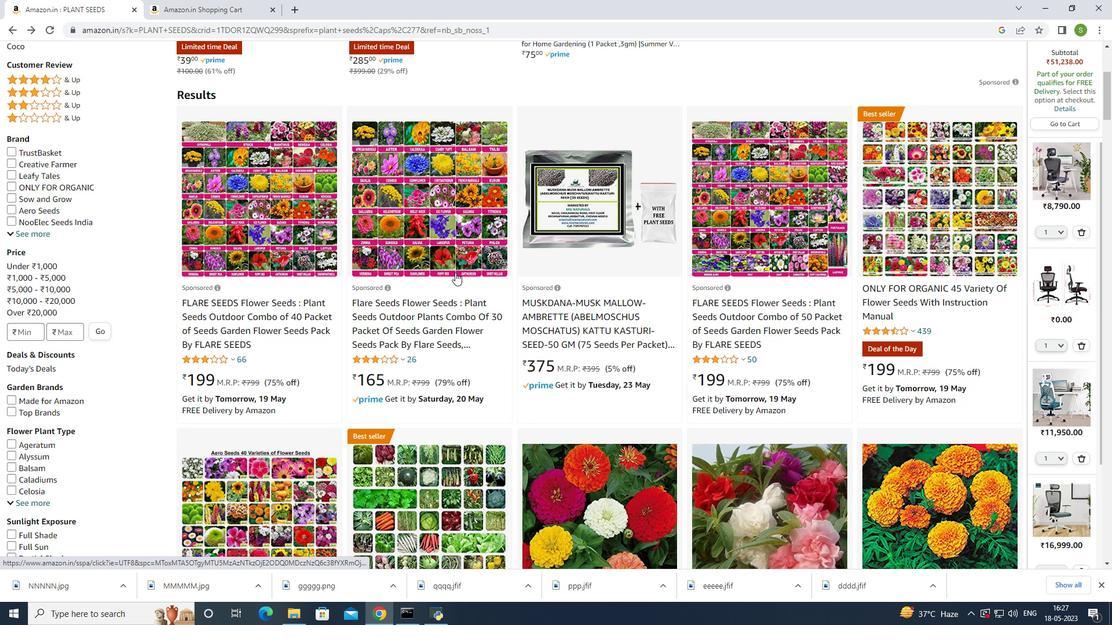 
Action: Mouse scrolled (455, 271) with delta (0, 0)
Screenshot: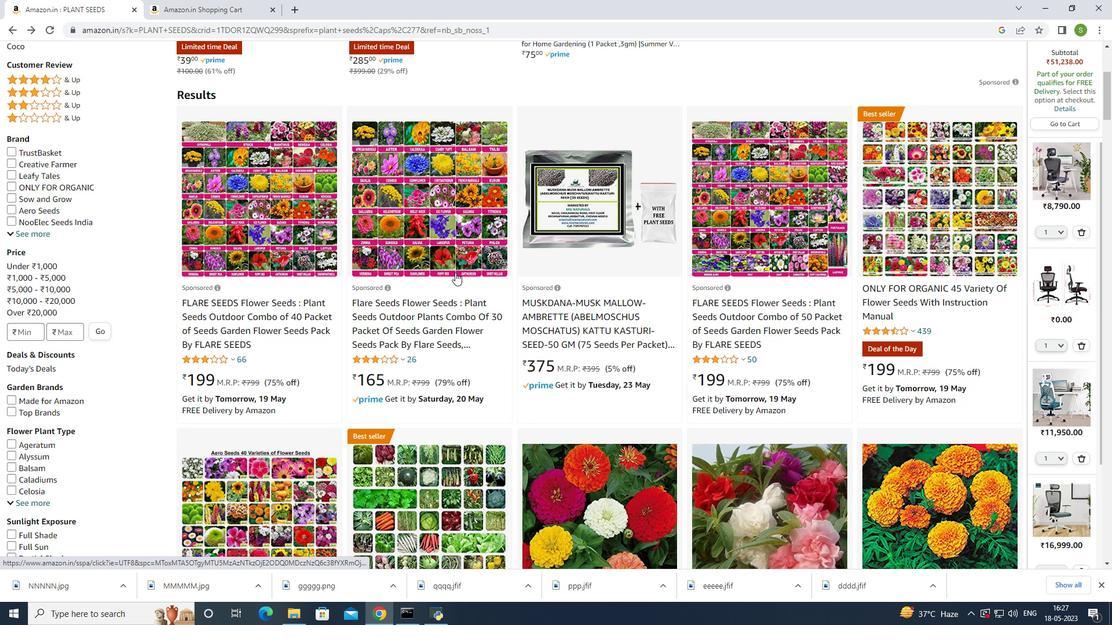 
Action: Mouse scrolled (455, 271) with delta (0, 0)
Screenshot: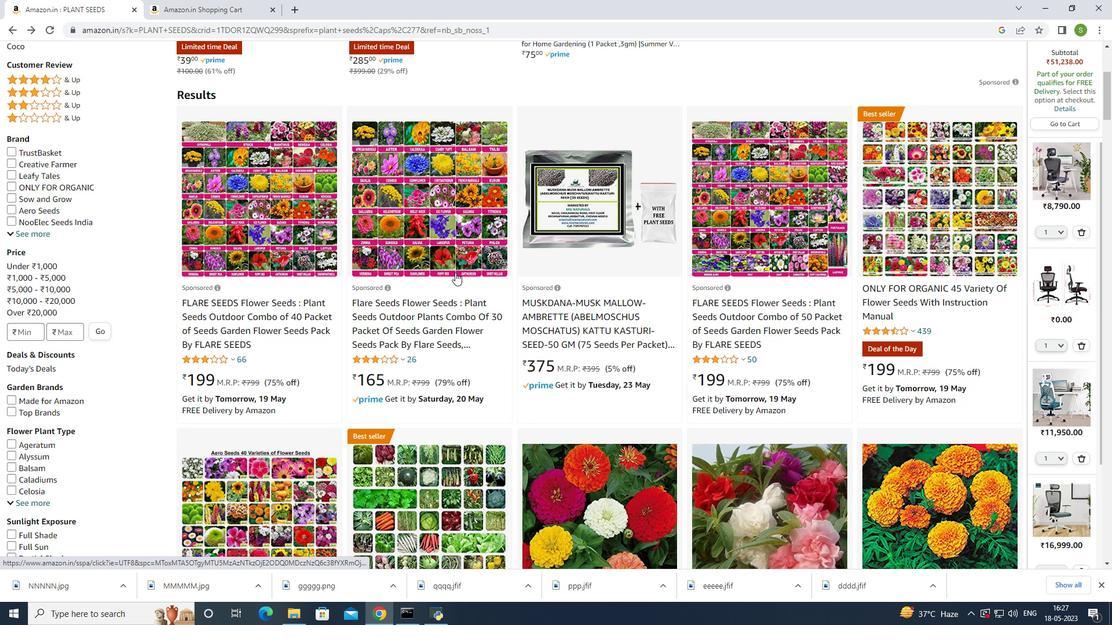 
Action: Mouse moved to (456, 270)
Screenshot: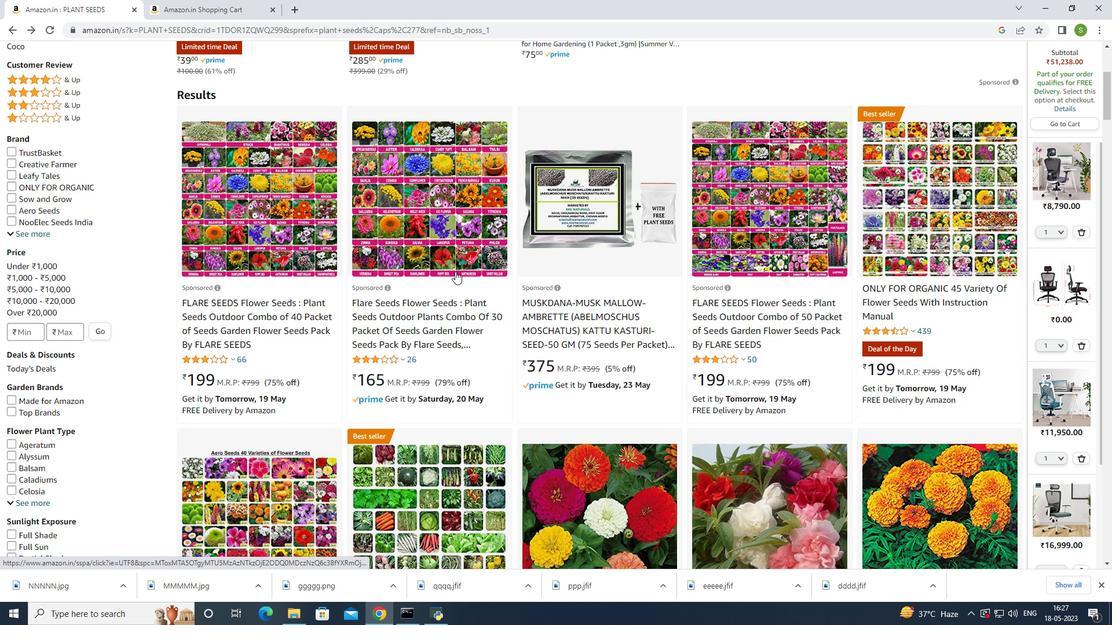 
Action: Mouse scrolled (456, 271) with delta (0, 0)
Screenshot: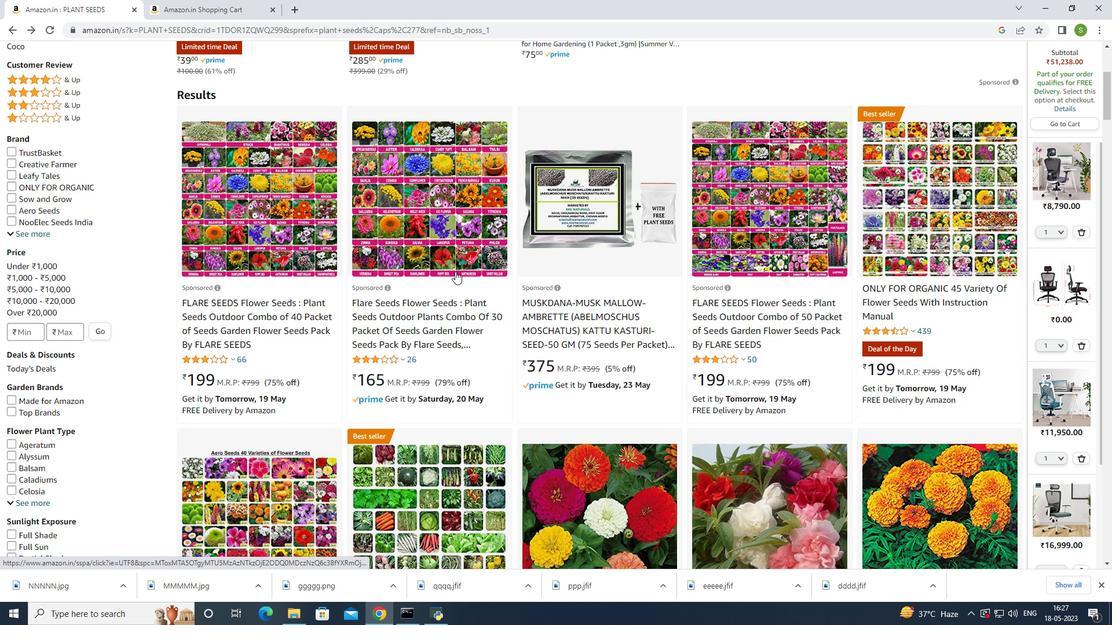 
Action: Mouse moved to (456, 269)
Screenshot: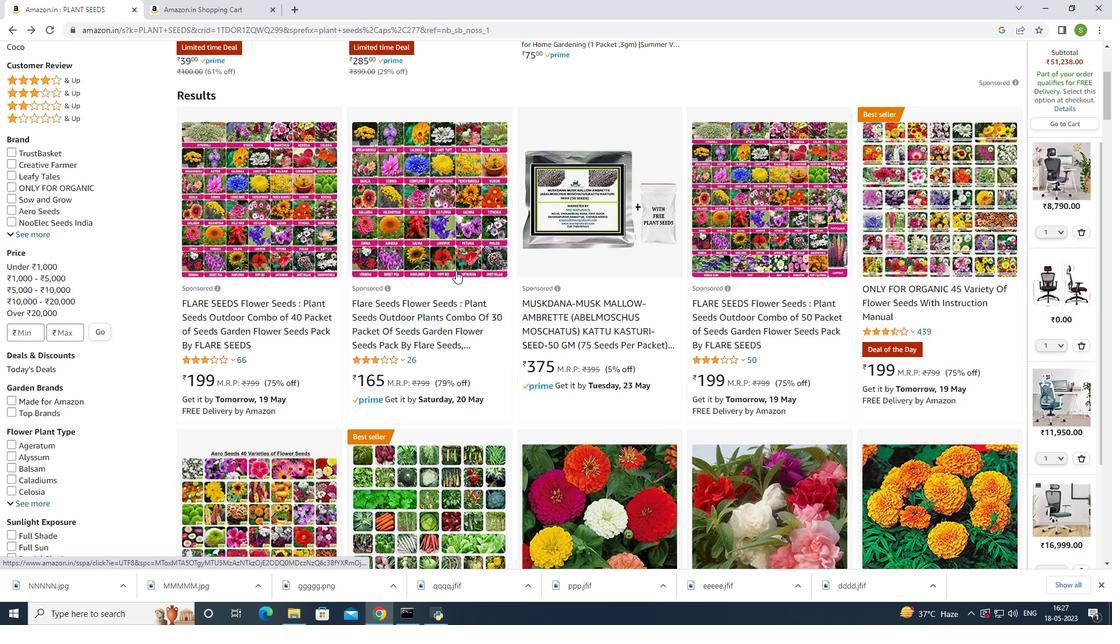 
Action: Mouse scrolled (456, 270) with delta (0, 0)
Screenshot: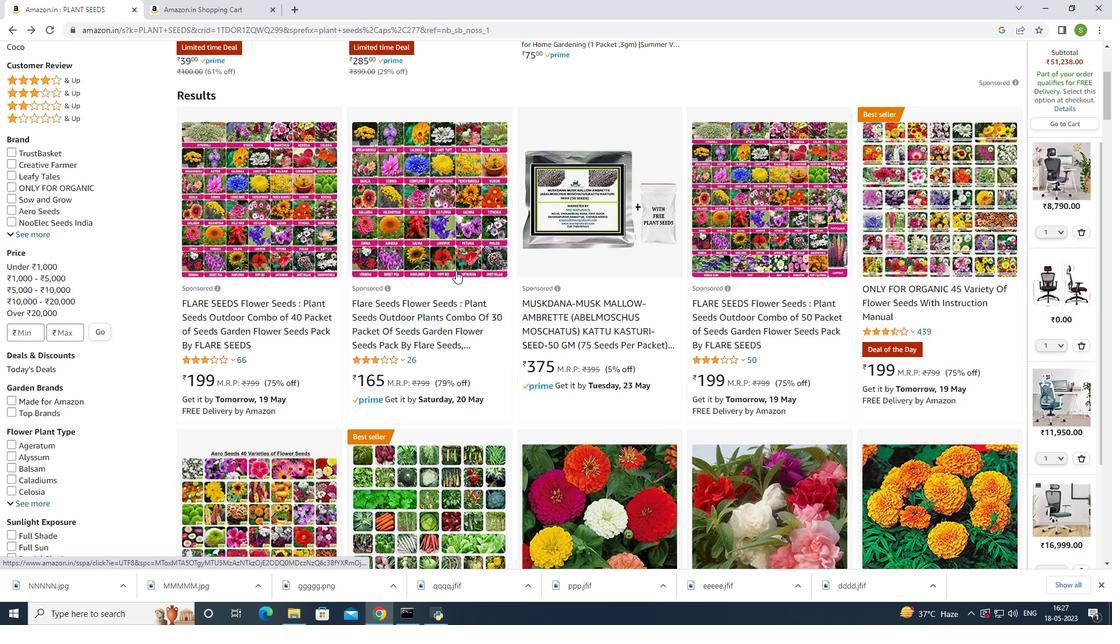 
Action: Mouse moved to (456, 268)
Screenshot: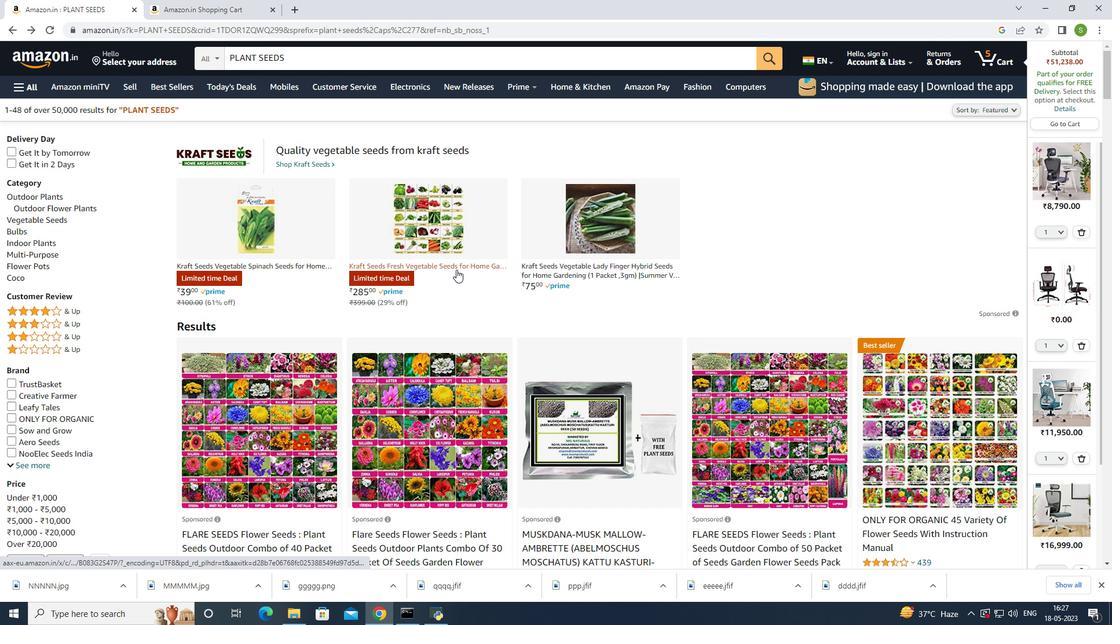 
Action: Mouse scrolled (456, 269) with delta (0, 0)
Screenshot: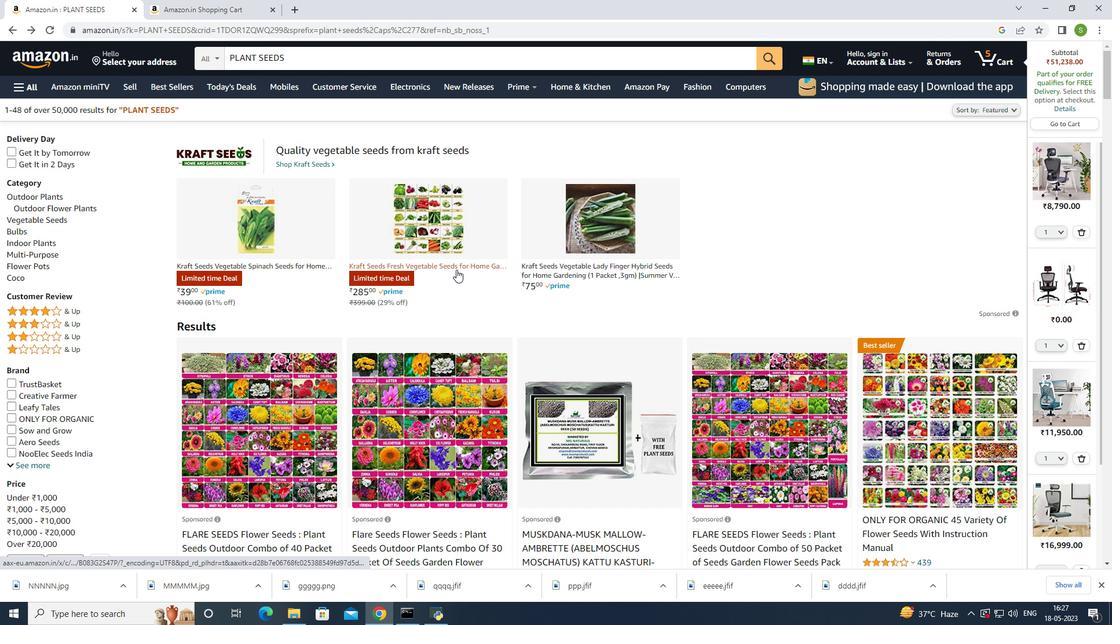 
Action: Mouse moved to (457, 266)
Screenshot: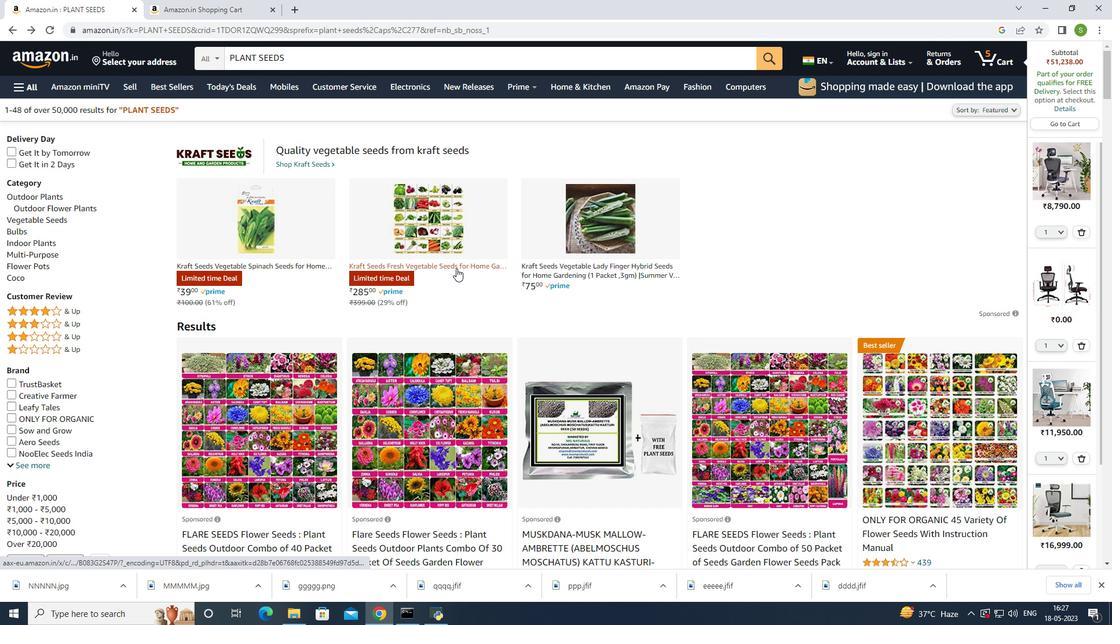 
Action: Mouse scrolled (457, 265) with delta (0, 0)
